 Task: Research Airbnb accommodations near the park entrances for  a wildlife safari in Yellowstone National Park. 
Action: Mouse moved to (505, 93)
Screenshot: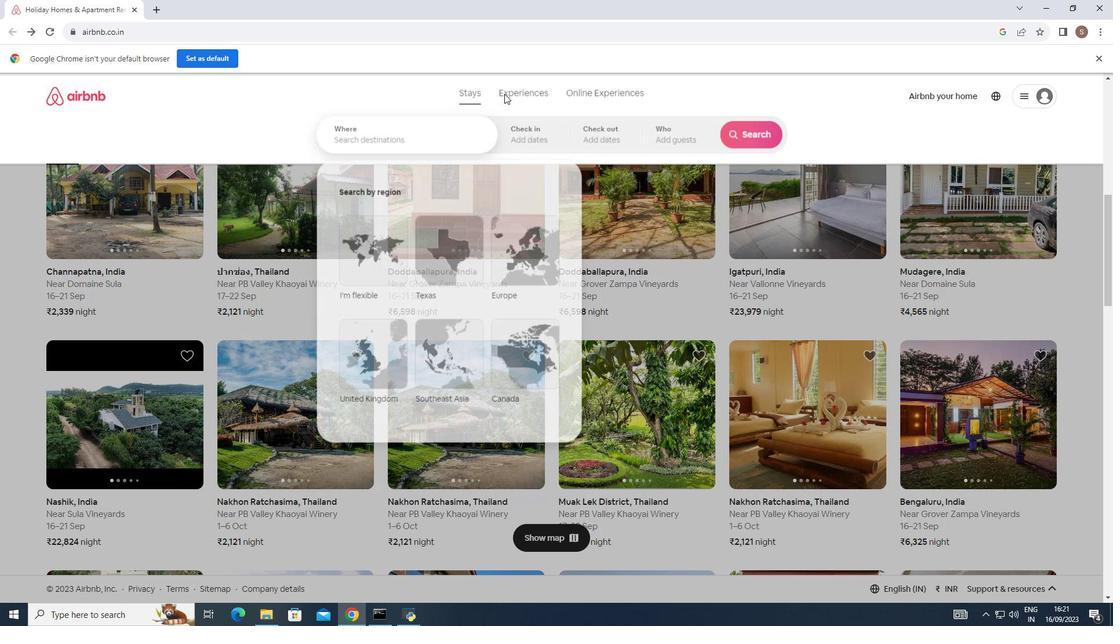 
Action: Mouse pressed left at (505, 93)
Screenshot: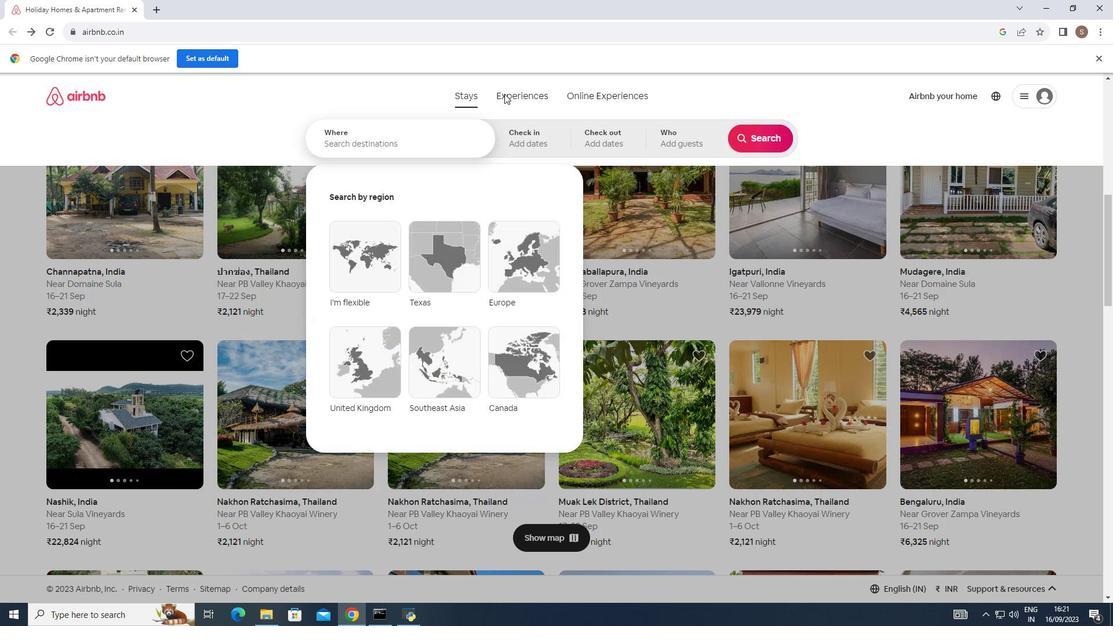 
Action: Mouse moved to (377, 142)
Screenshot: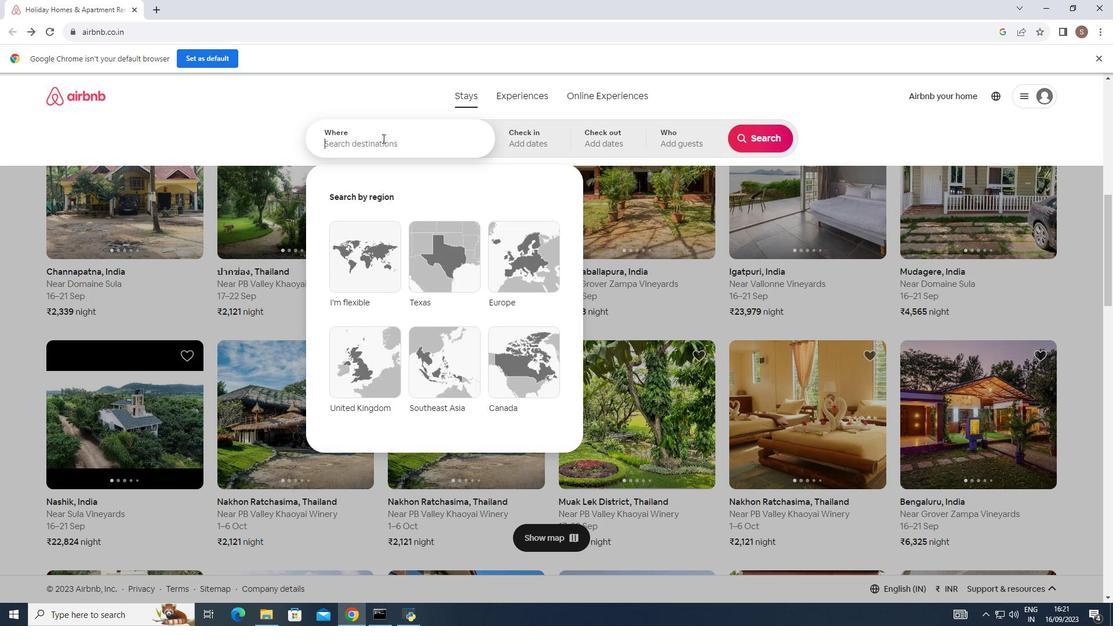 
Action: Mouse pressed left at (377, 142)
Screenshot: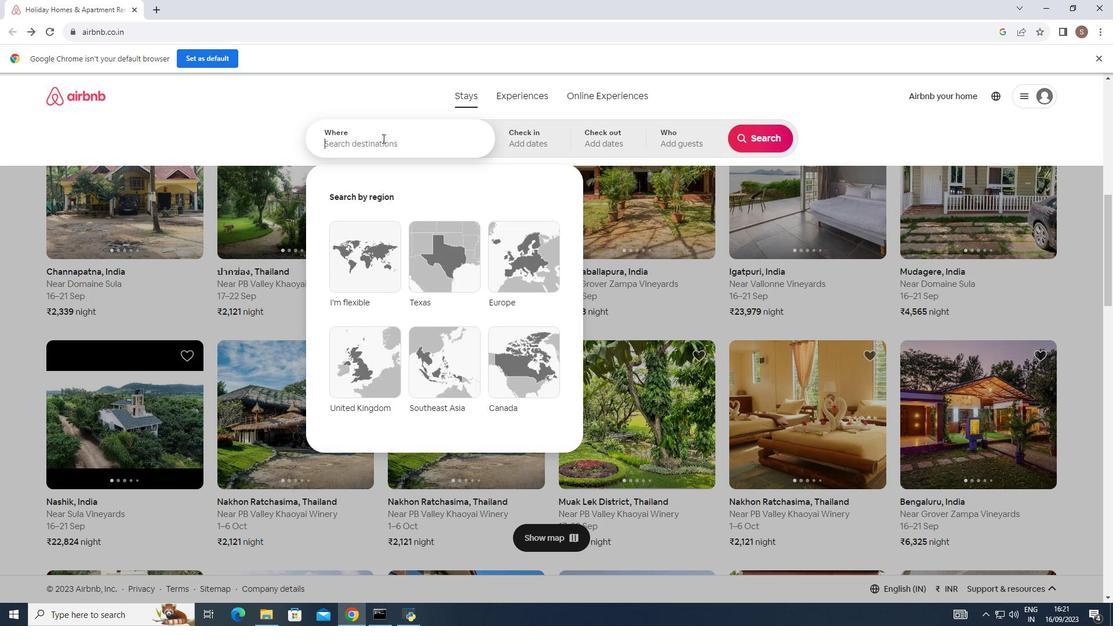 
Action: Mouse moved to (382, 138)
Screenshot: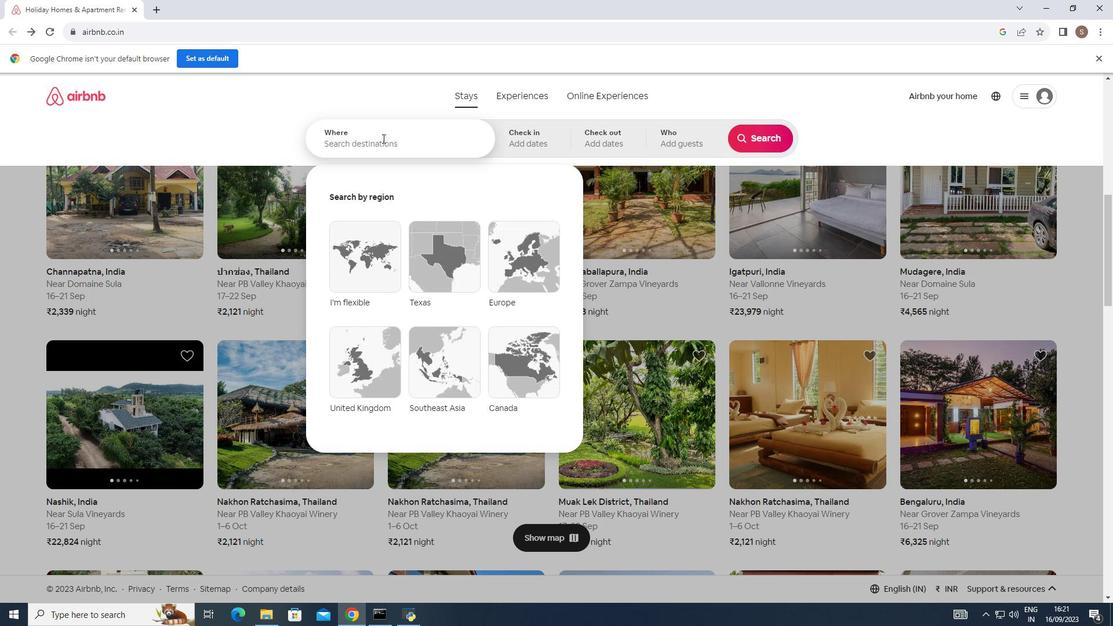 
Action: Key pressed <Key.caps_lock>YELLOWSTONE<Key.space>NATIONAL<Key.space>PARK<Key.space><Key.enter>
Screenshot: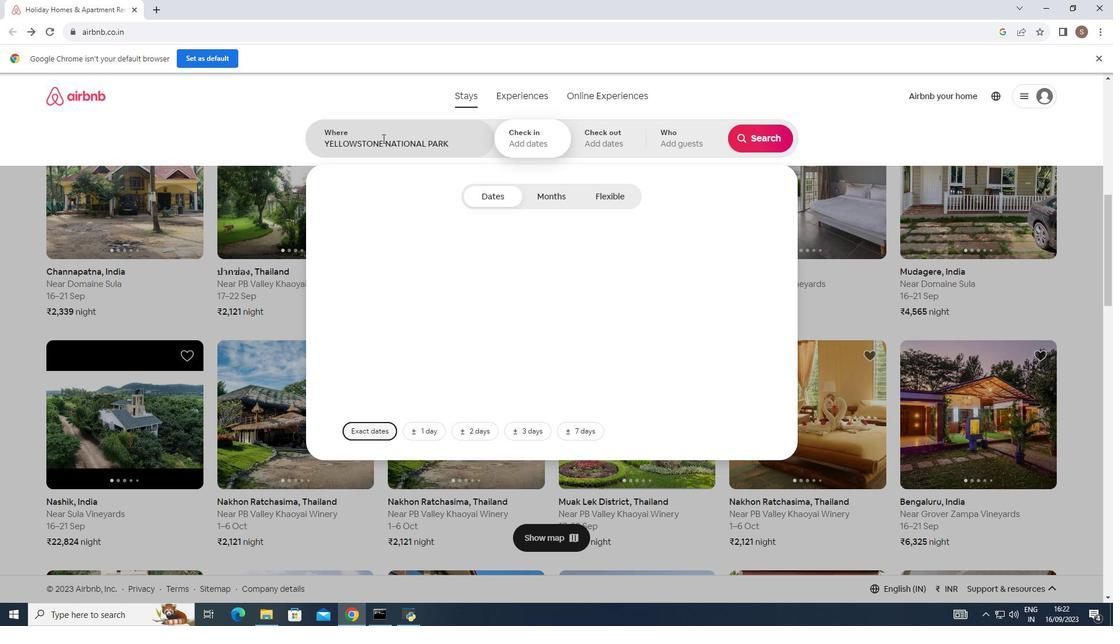 
Action: Mouse moved to (781, 138)
Screenshot: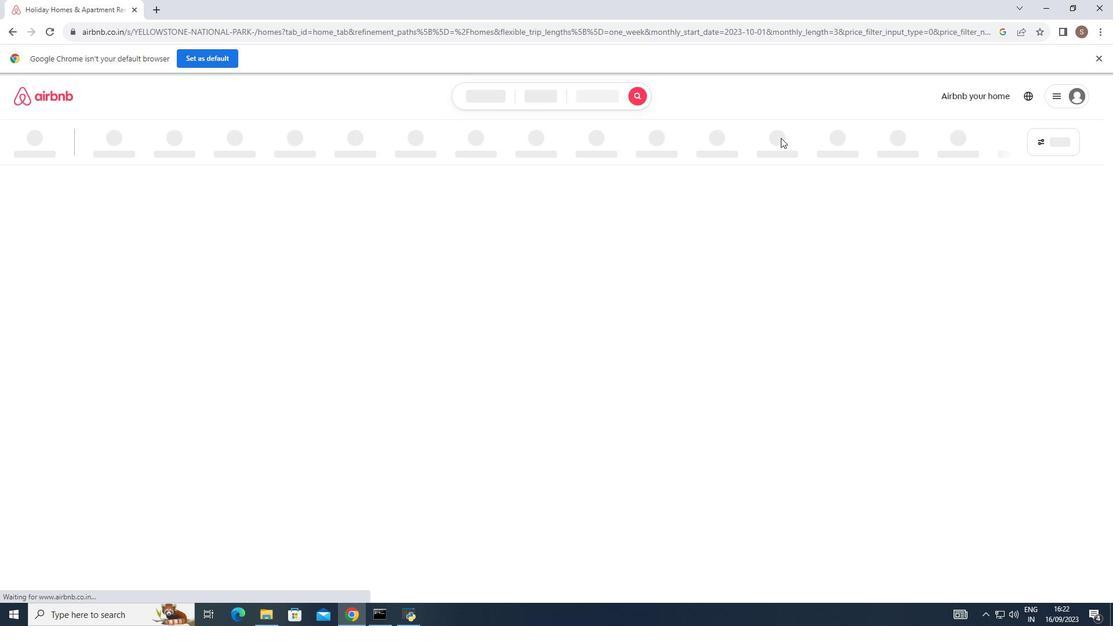 
Action: Mouse pressed left at (781, 138)
Screenshot: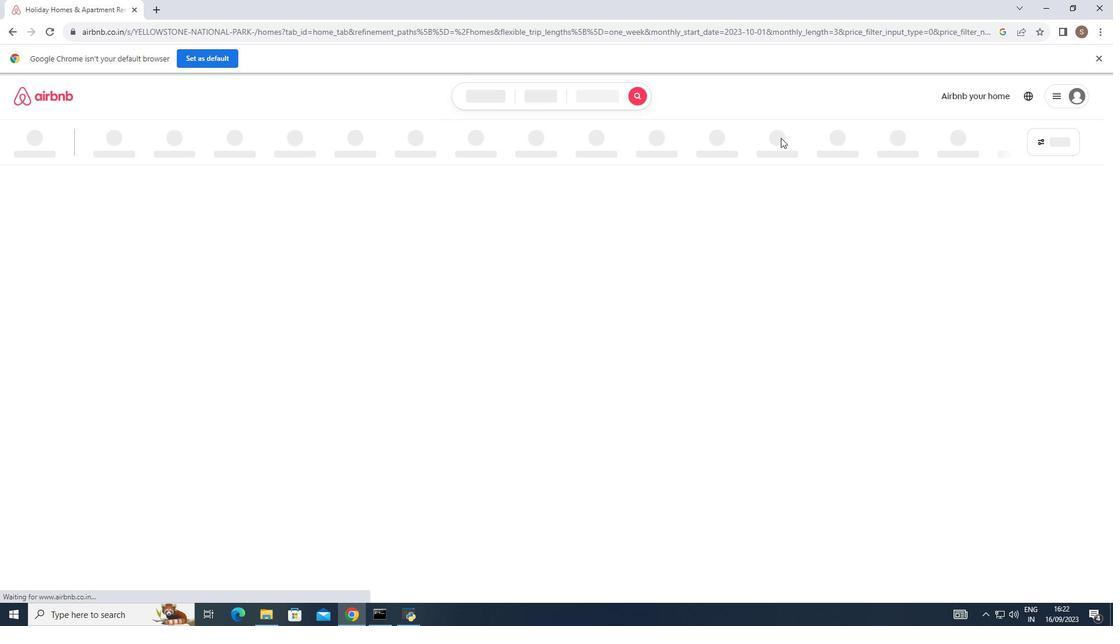 
Action: Mouse moved to (364, 284)
Screenshot: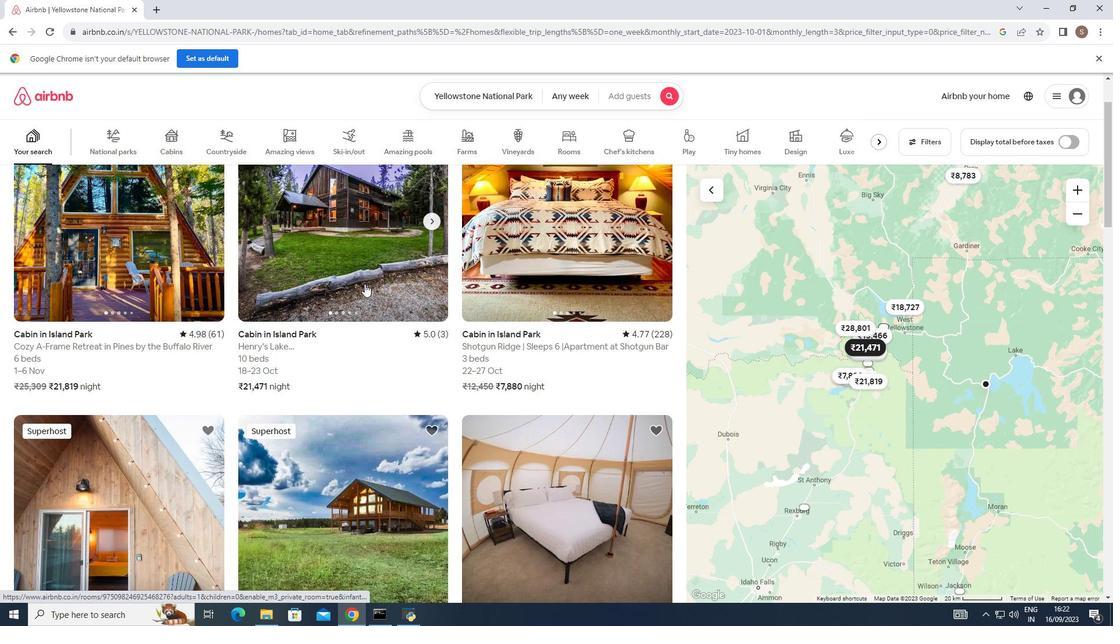 
Action: Mouse scrolled (364, 283) with delta (0, 0)
Screenshot: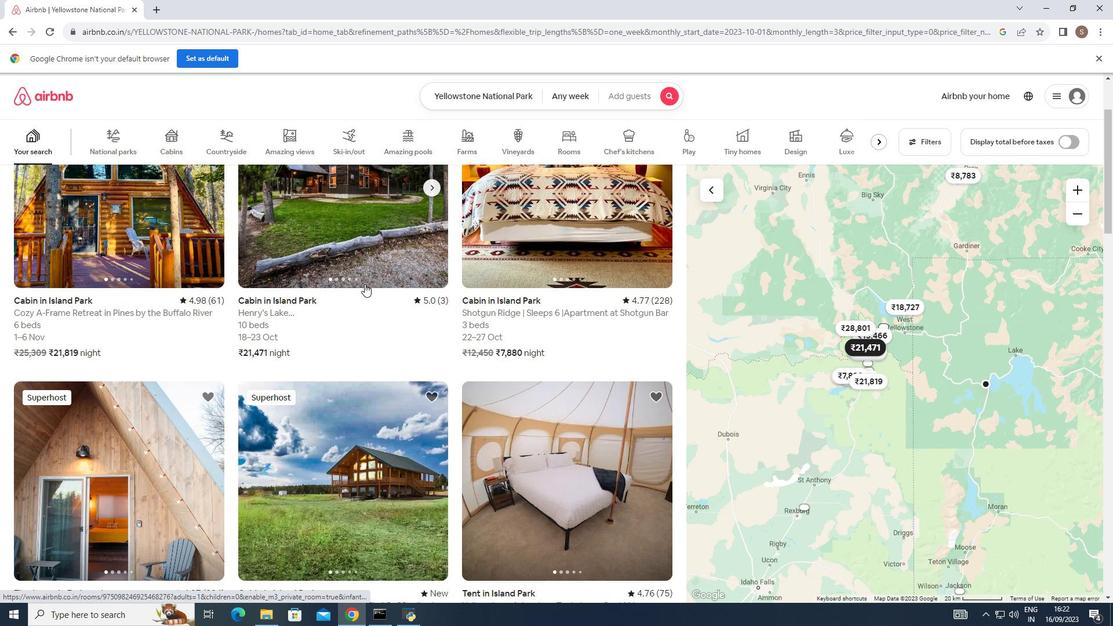 
Action: Mouse scrolled (364, 283) with delta (0, 0)
Screenshot: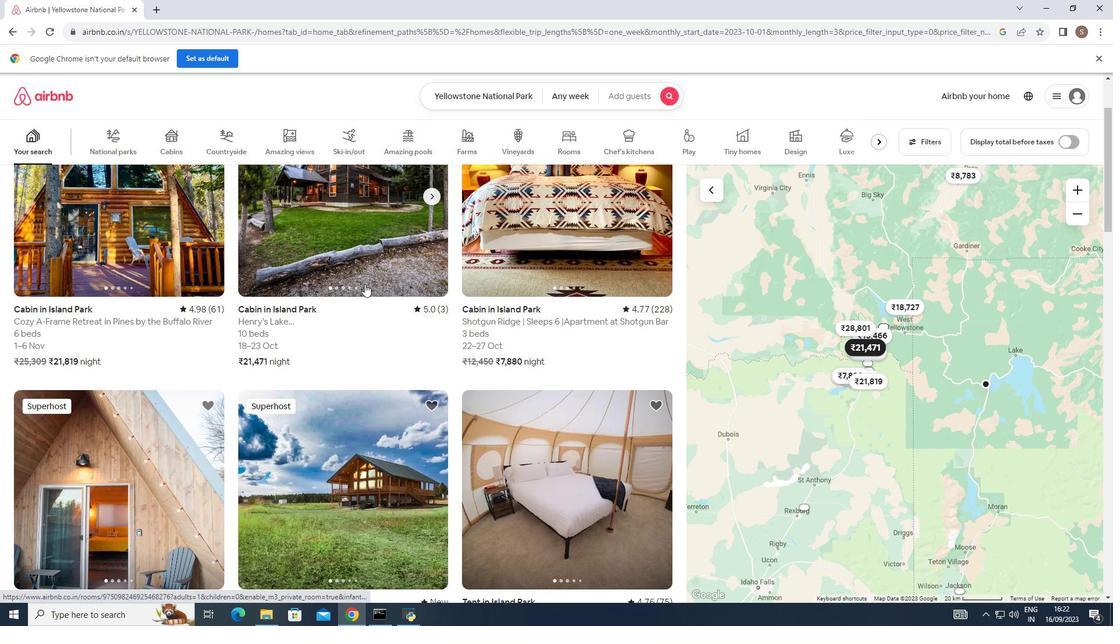 
Action: Mouse scrolled (364, 284) with delta (0, 0)
Screenshot: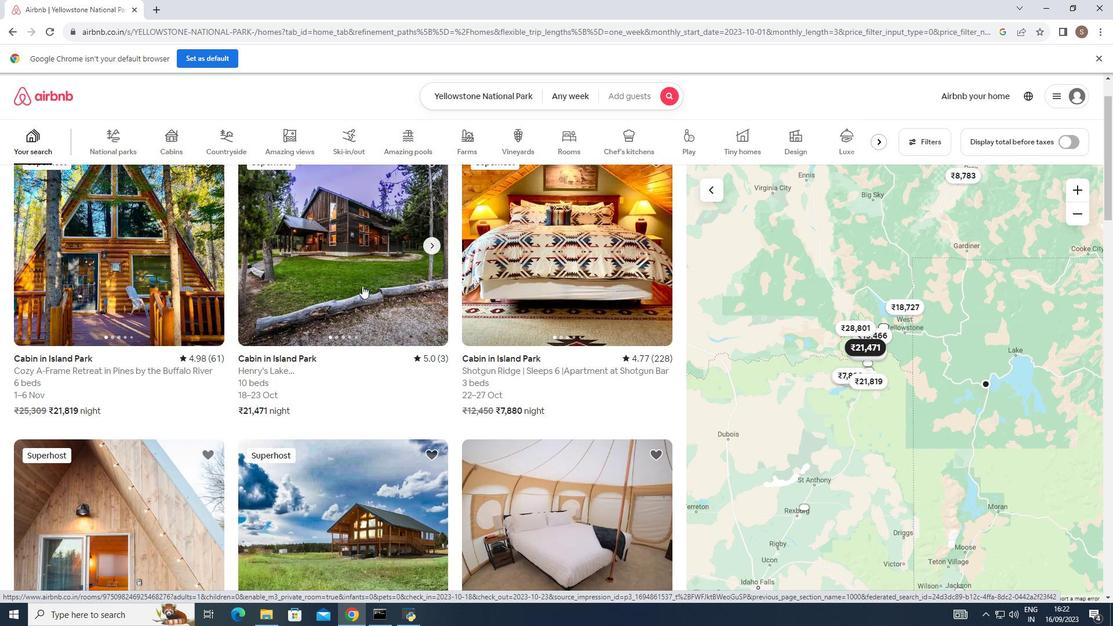 
Action: Mouse moved to (361, 286)
Screenshot: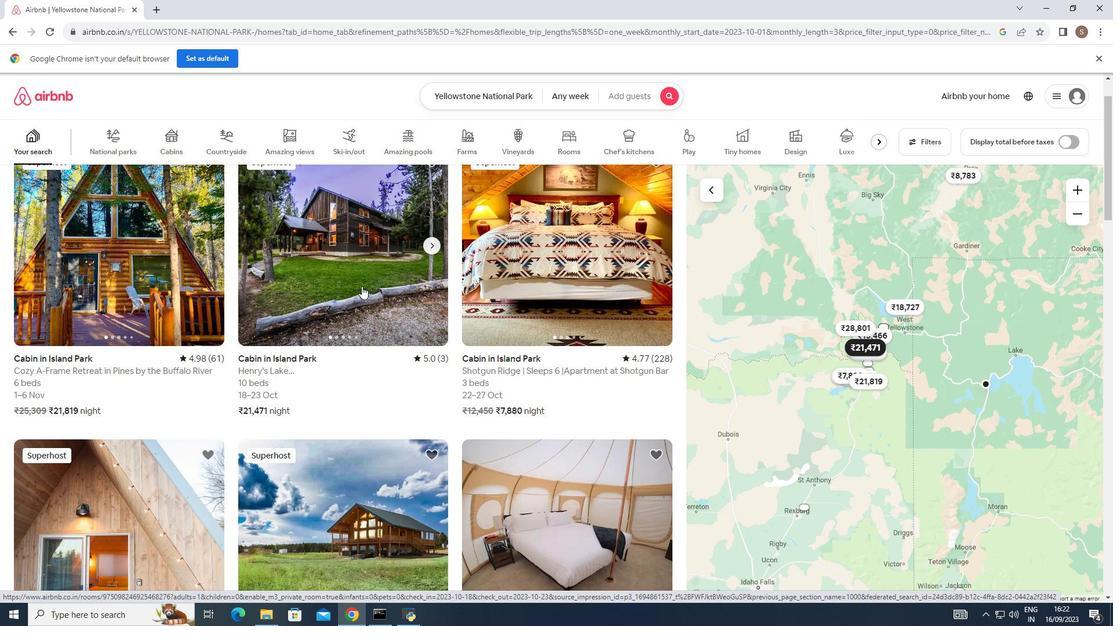 
Action: Mouse pressed left at (361, 286)
Screenshot: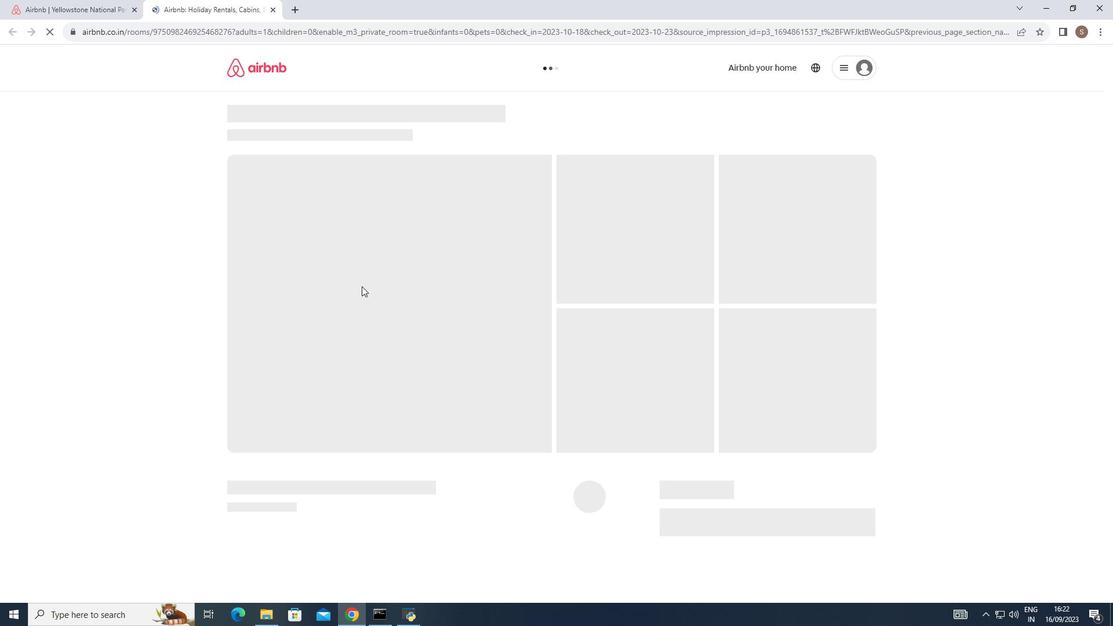 
Action: Mouse moved to (507, 278)
Screenshot: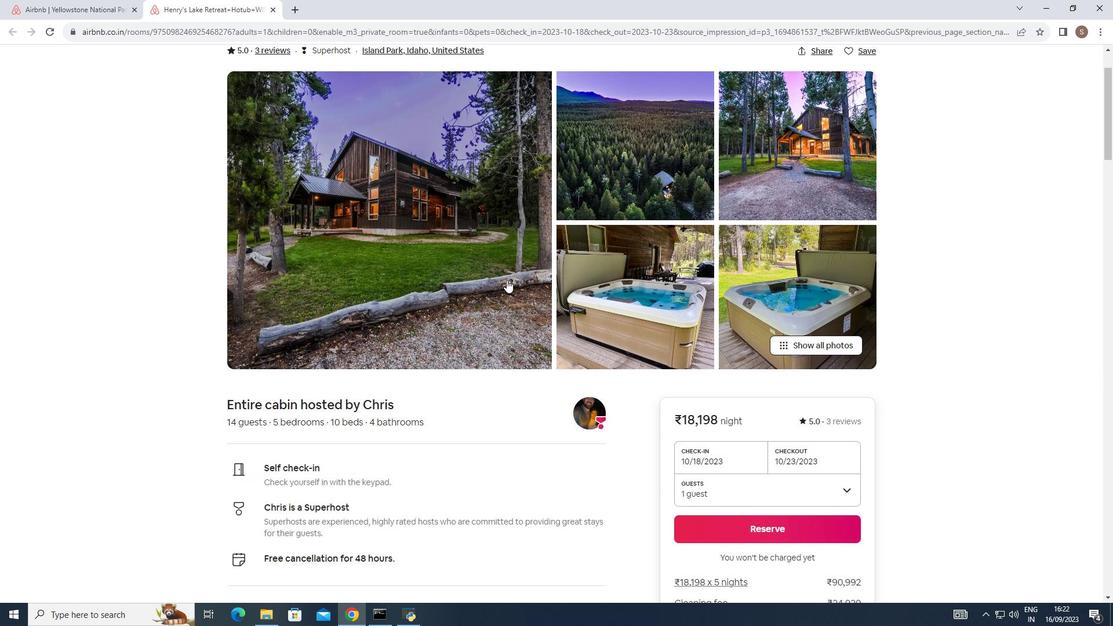 
Action: Mouse scrolled (507, 277) with delta (0, 0)
Screenshot: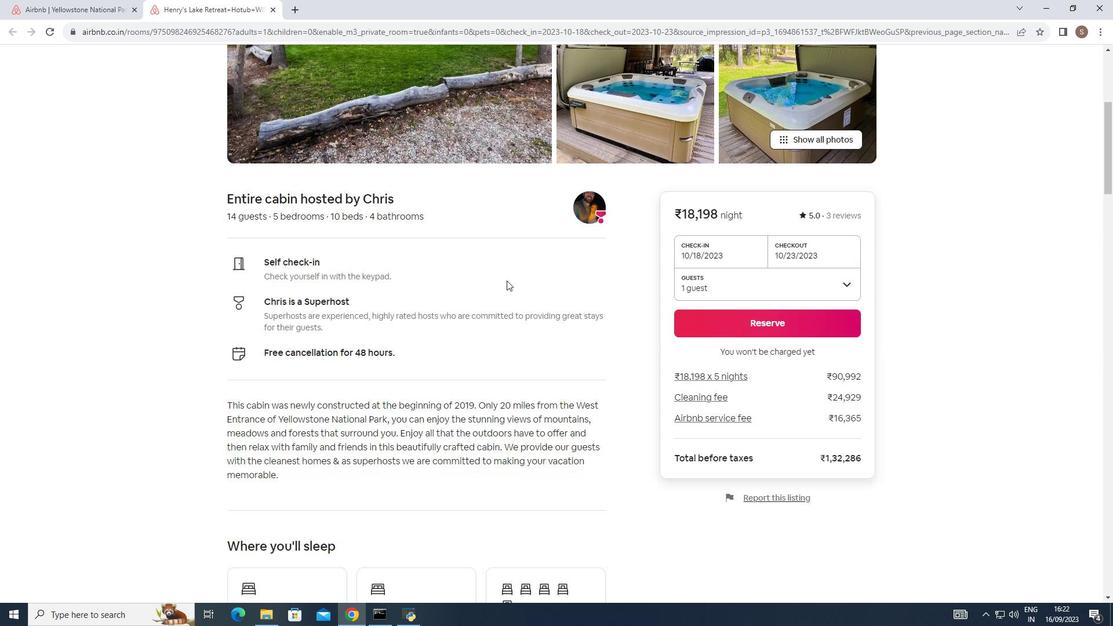 
Action: Mouse moved to (506, 278)
Screenshot: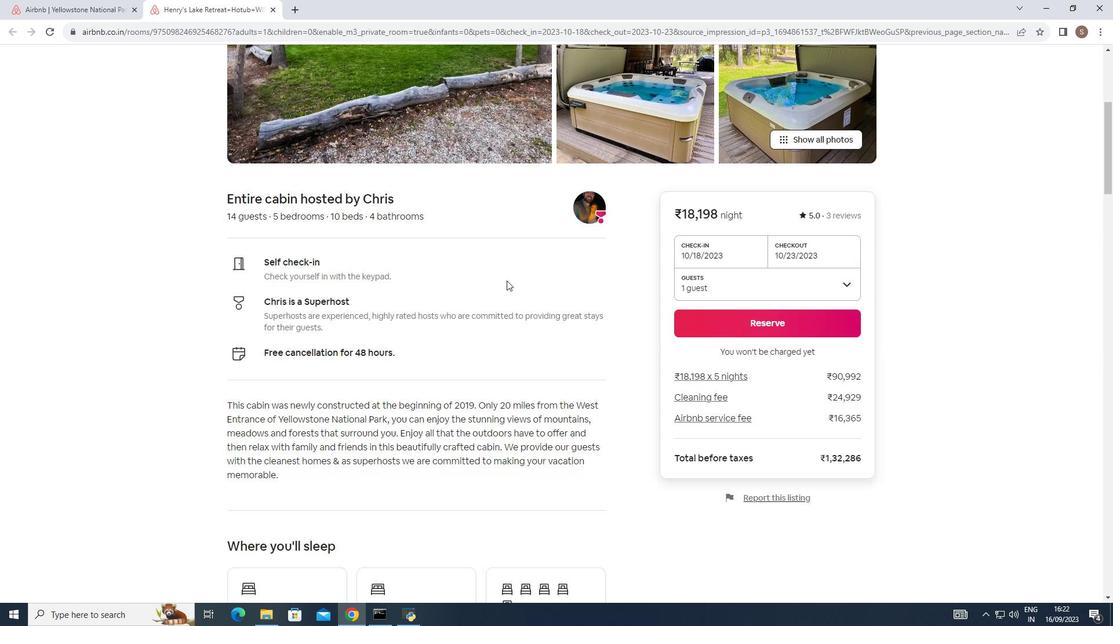 
Action: Mouse scrolled (506, 277) with delta (0, 0)
Screenshot: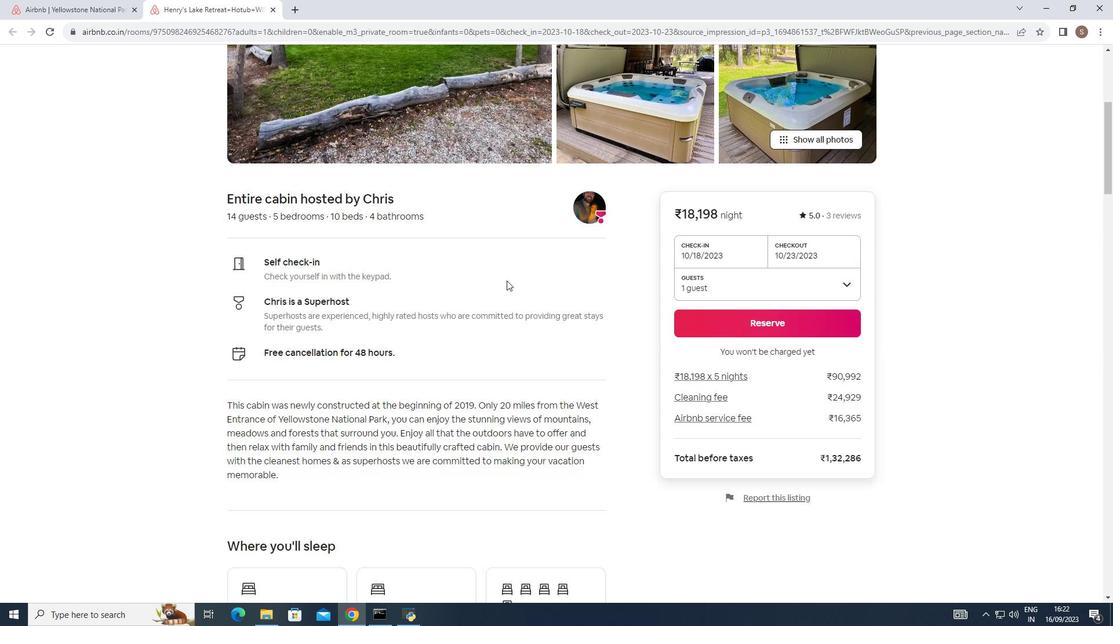 
Action: Mouse moved to (506, 280)
Screenshot: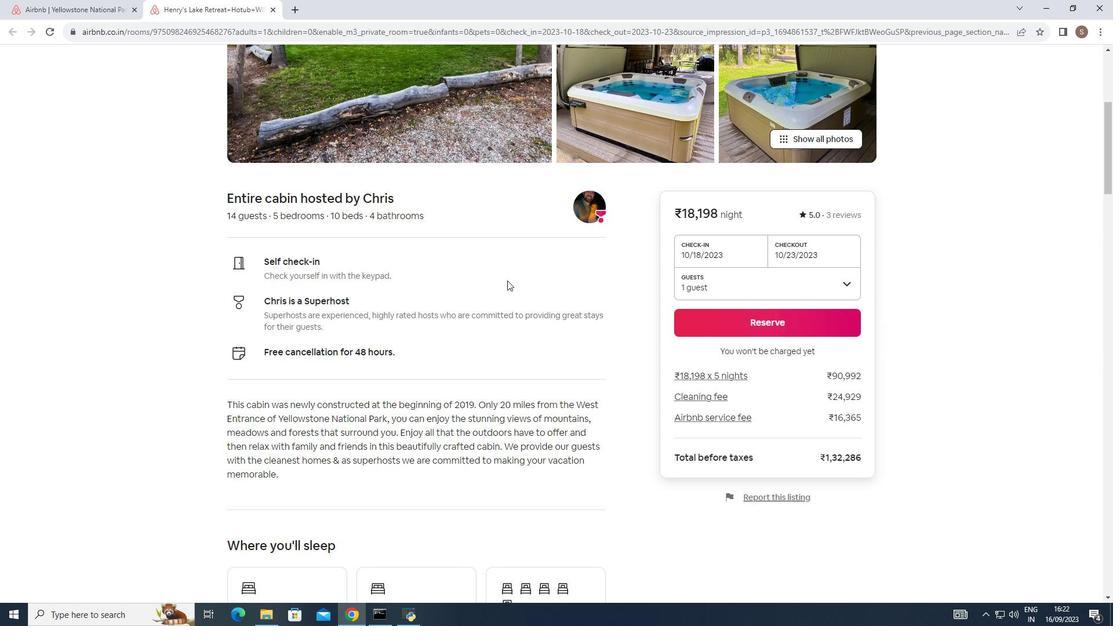 
Action: Mouse scrolled (506, 279) with delta (0, 0)
Screenshot: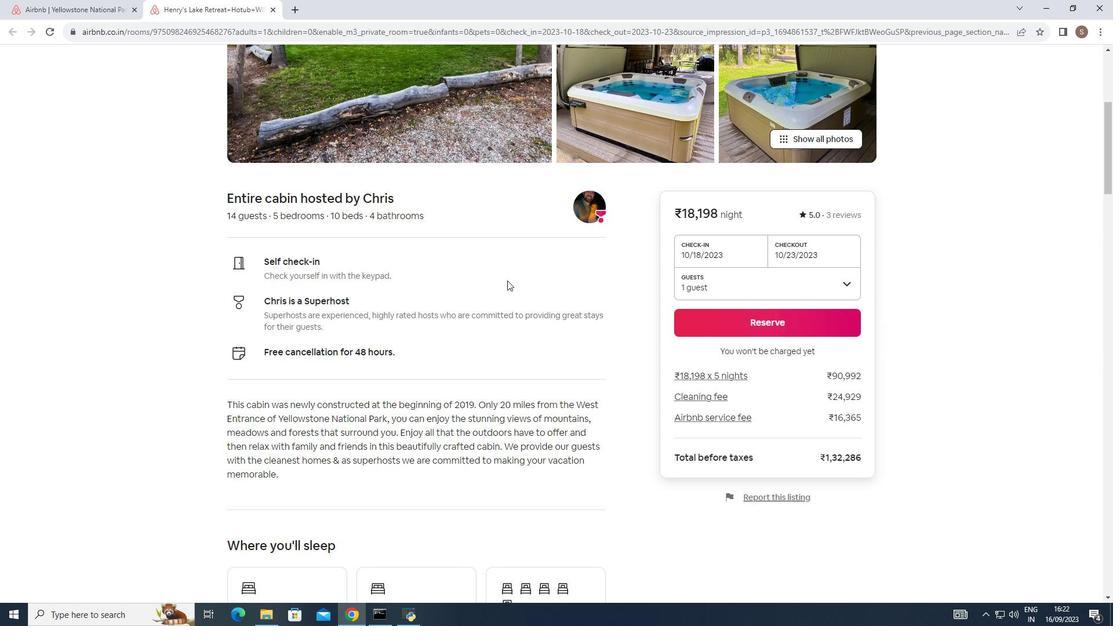 
Action: Mouse scrolled (506, 279) with delta (0, 0)
Screenshot: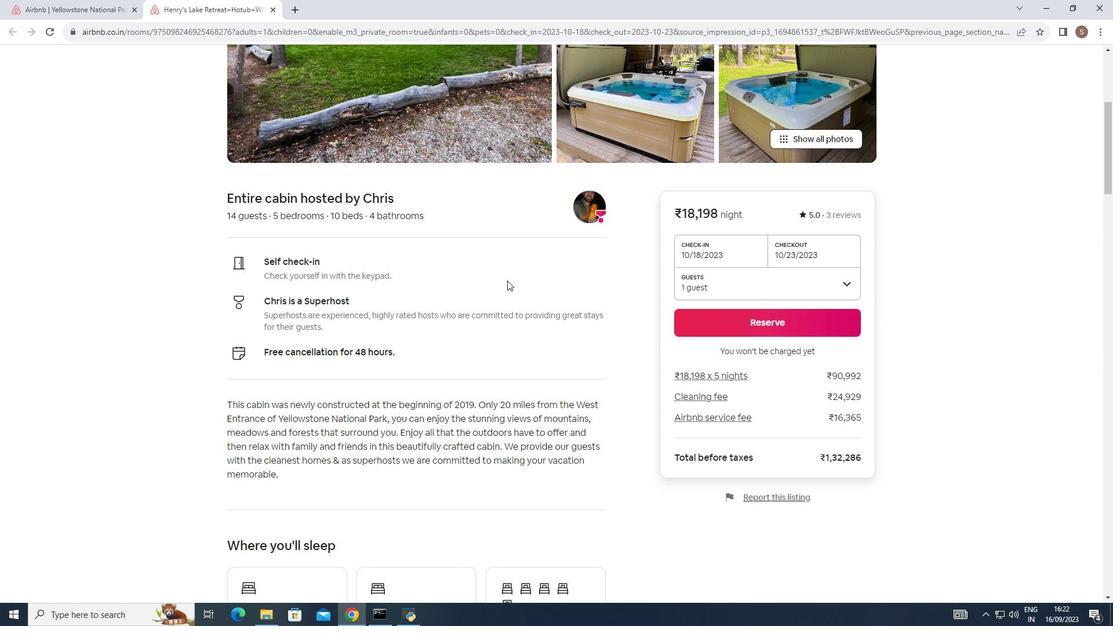 
Action: Mouse scrolled (506, 279) with delta (0, 0)
Screenshot: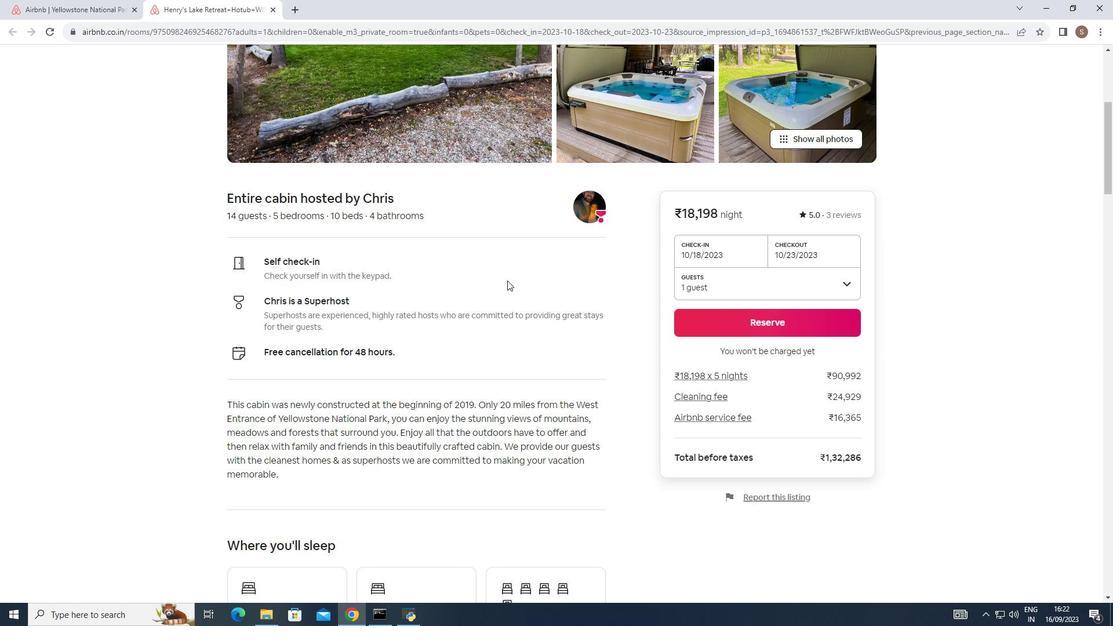 
Action: Mouse moved to (507, 280)
Screenshot: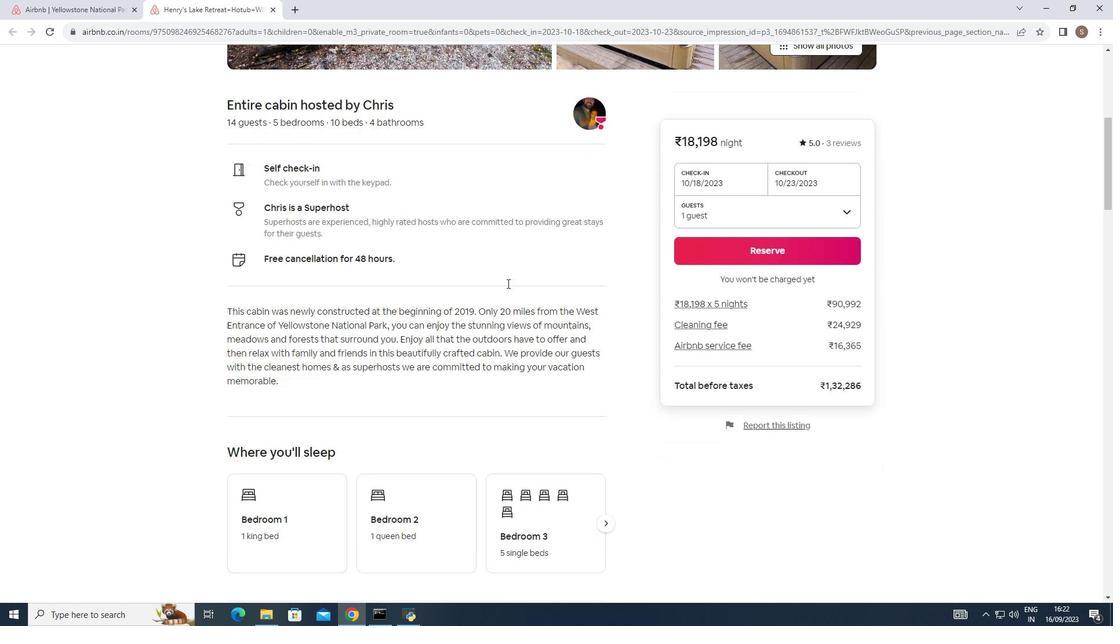 
Action: Mouse scrolled (507, 280) with delta (0, 0)
Screenshot: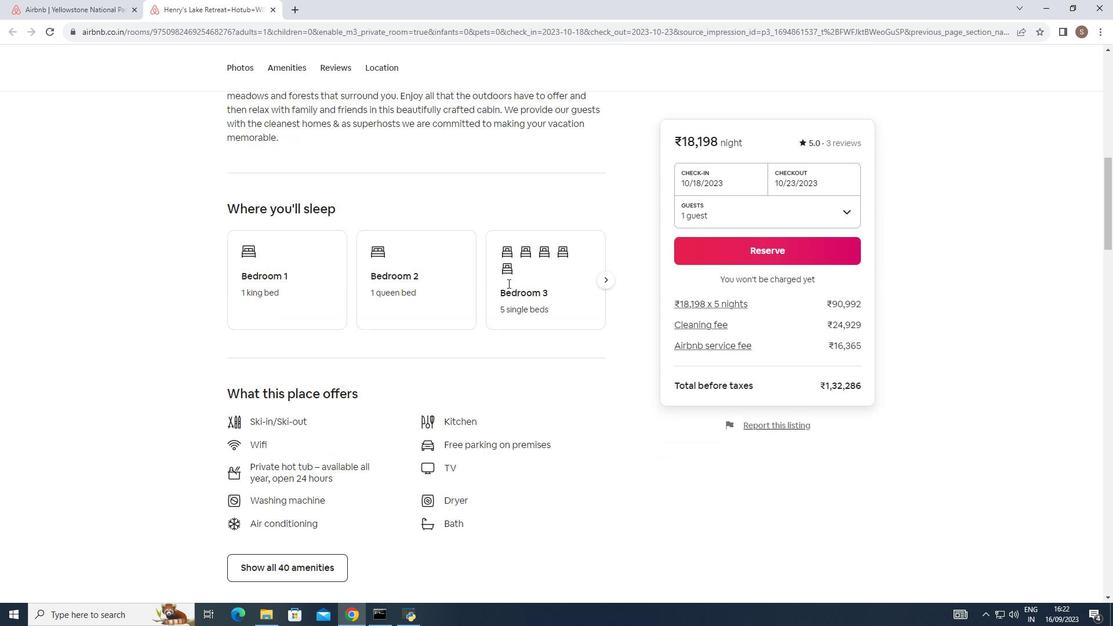 
Action: Mouse moved to (507, 280)
Screenshot: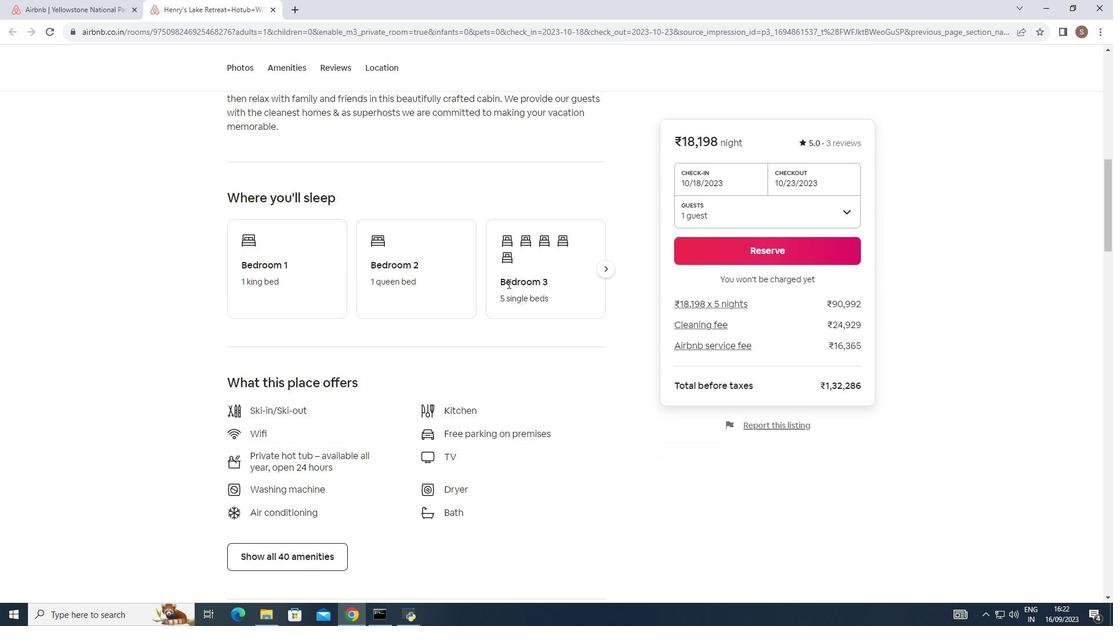 
Action: Mouse scrolled (507, 280) with delta (0, 0)
Screenshot: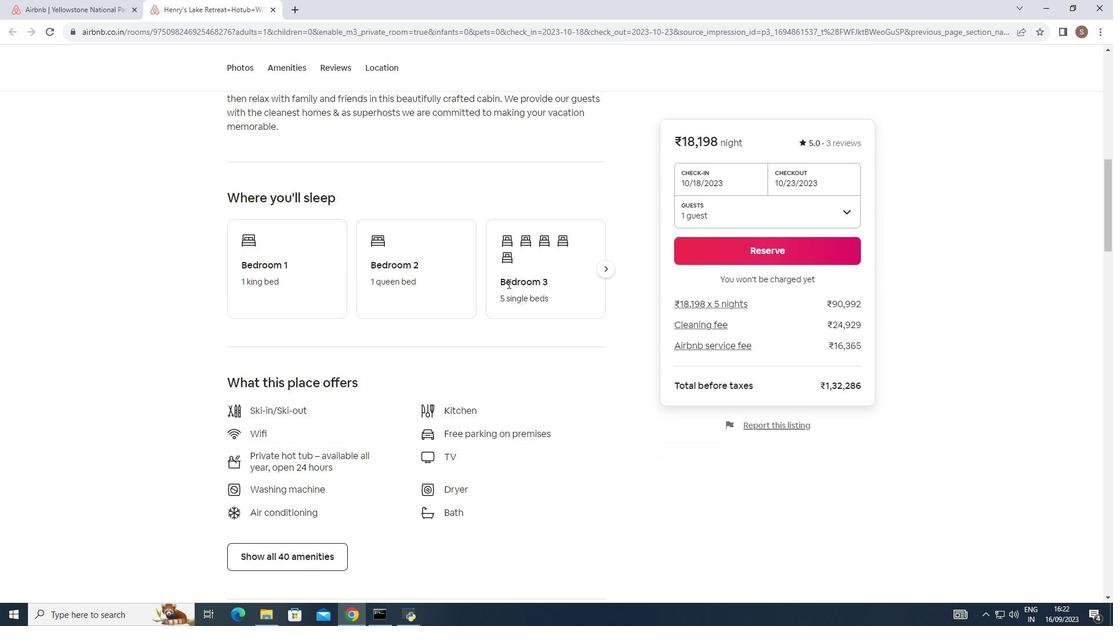
Action: Mouse moved to (507, 280)
Screenshot: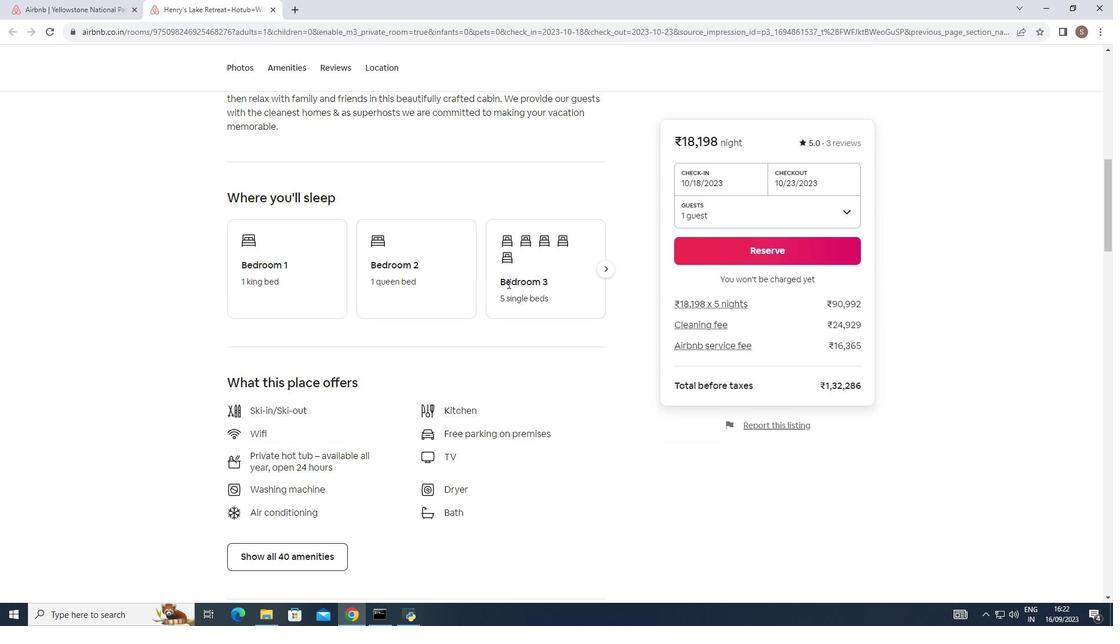 
Action: Mouse scrolled (507, 280) with delta (0, 0)
Screenshot: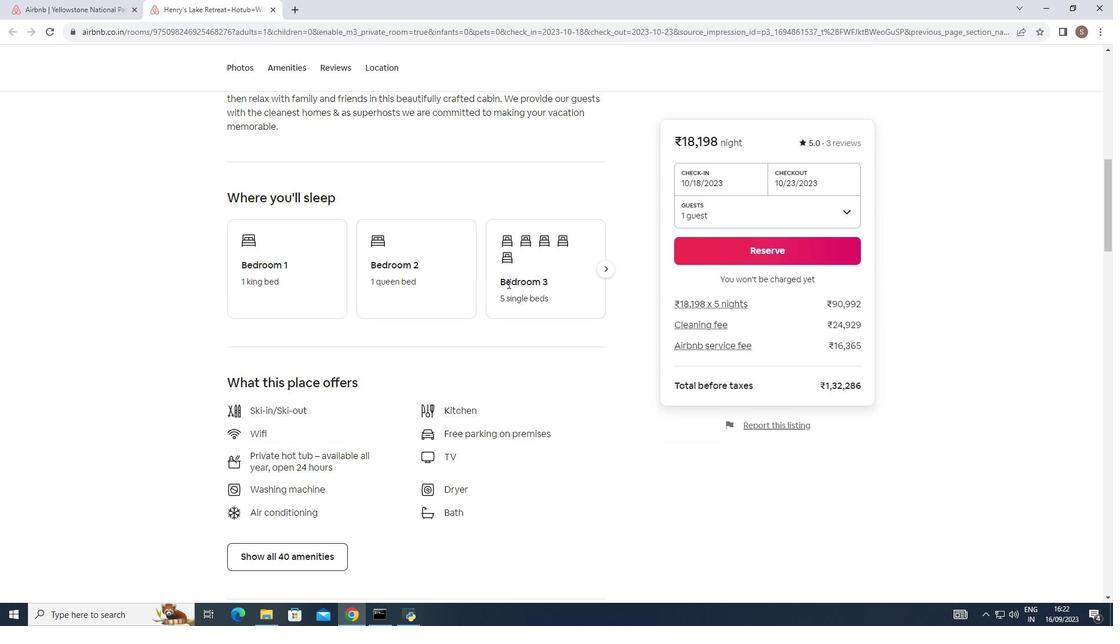 
Action: Mouse moved to (507, 282)
Screenshot: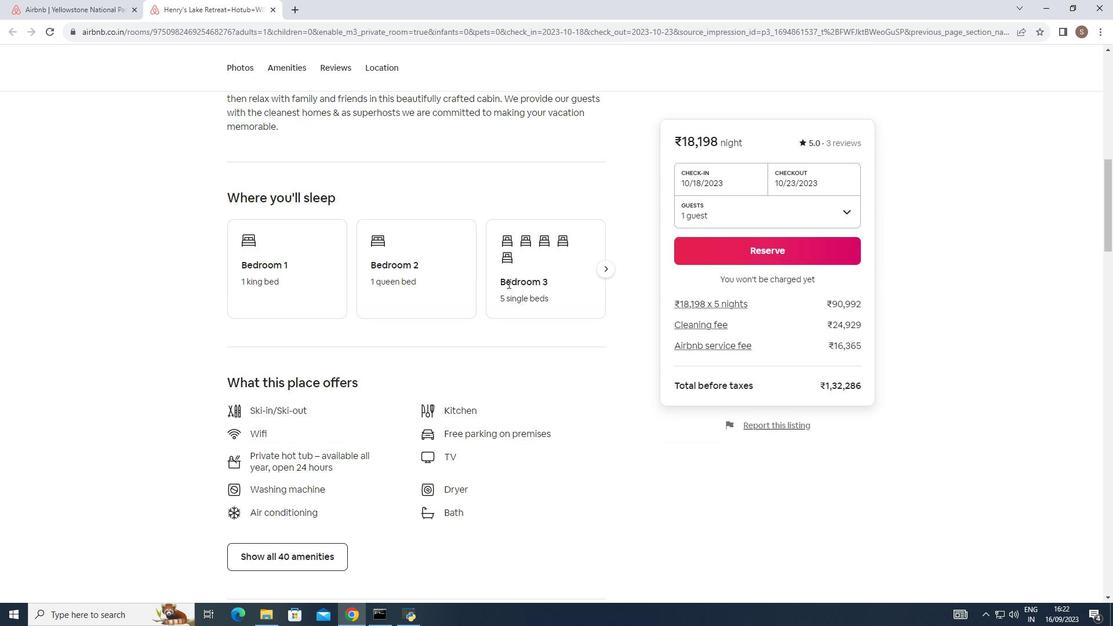 
Action: Mouse scrolled (507, 281) with delta (0, 0)
Screenshot: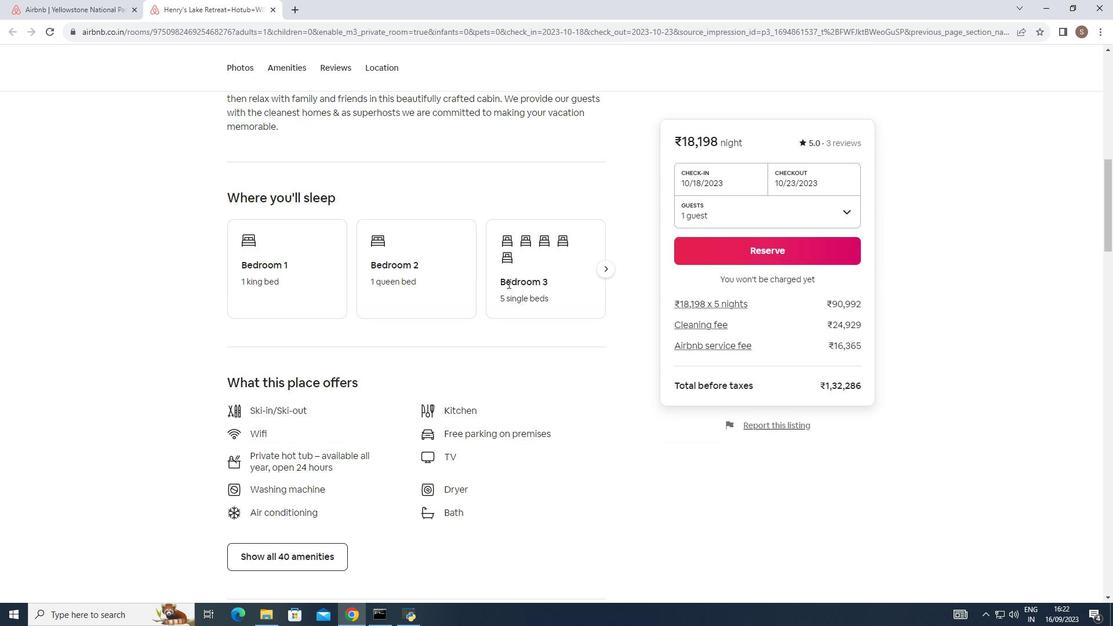 
Action: Mouse moved to (507, 283)
Screenshot: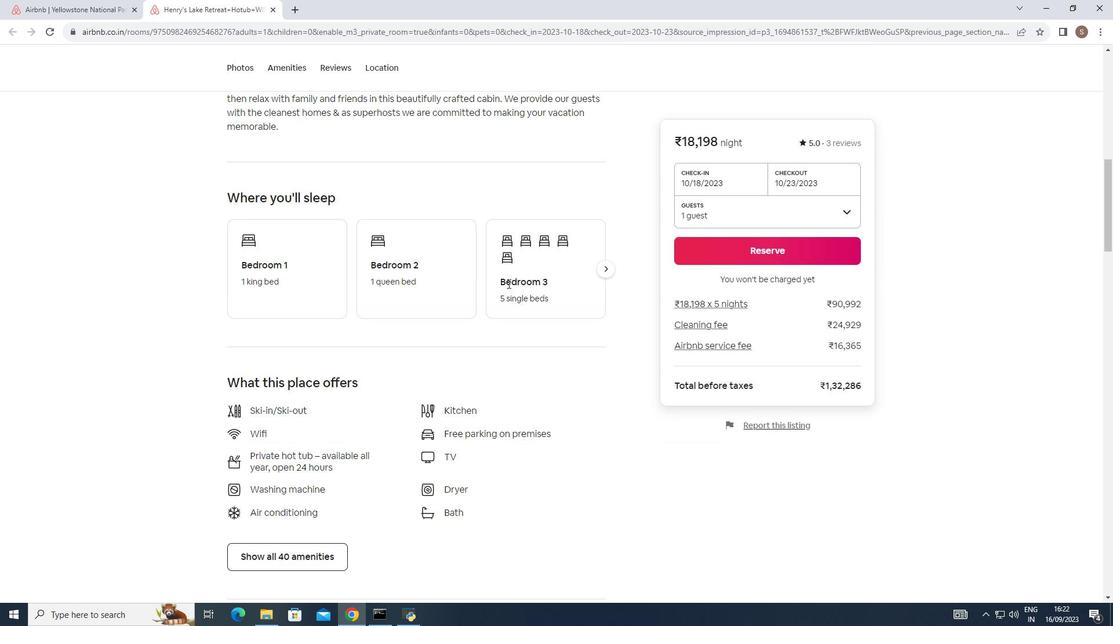 
Action: Mouse scrolled (507, 283) with delta (0, 0)
Screenshot: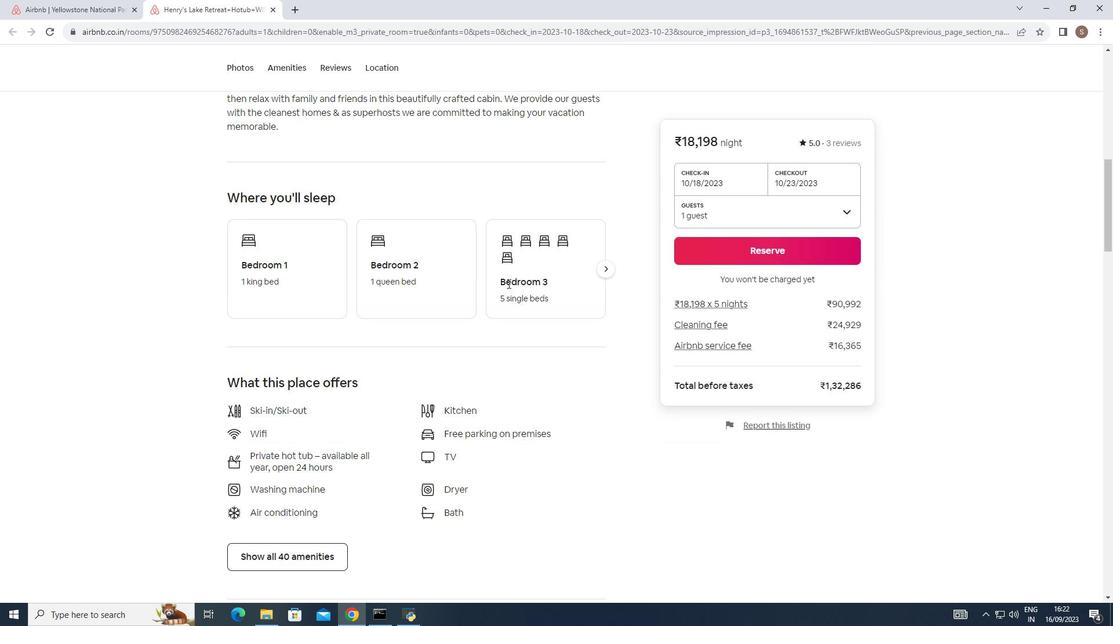
Action: Mouse scrolled (507, 283) with delta (0, 0)
Screenshot: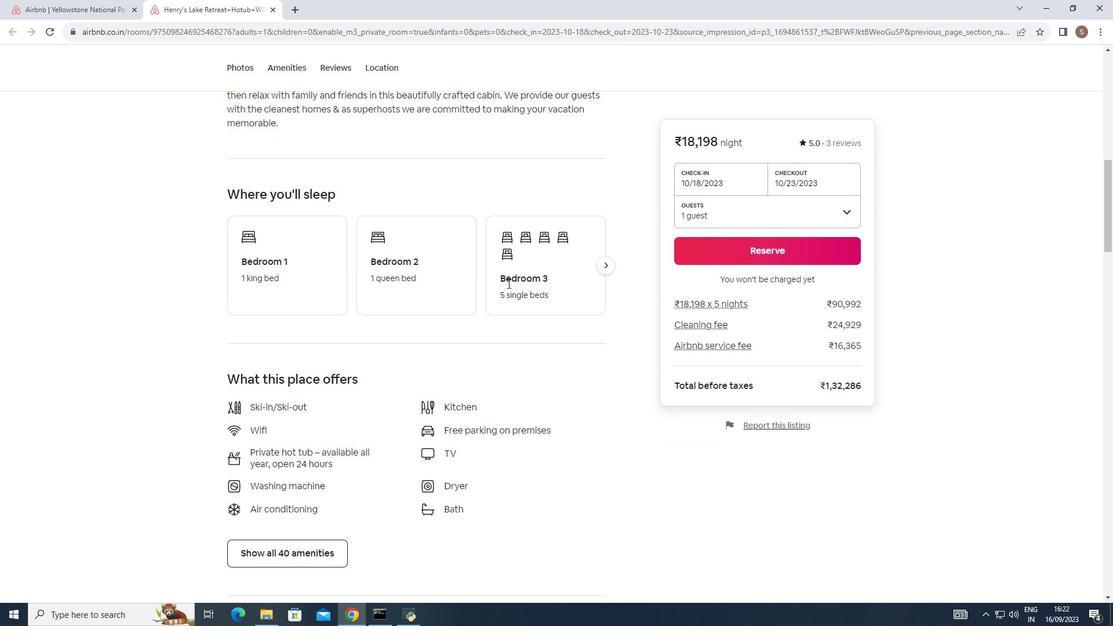 
Action: Mouse moved to (508, 283)
Screenshot: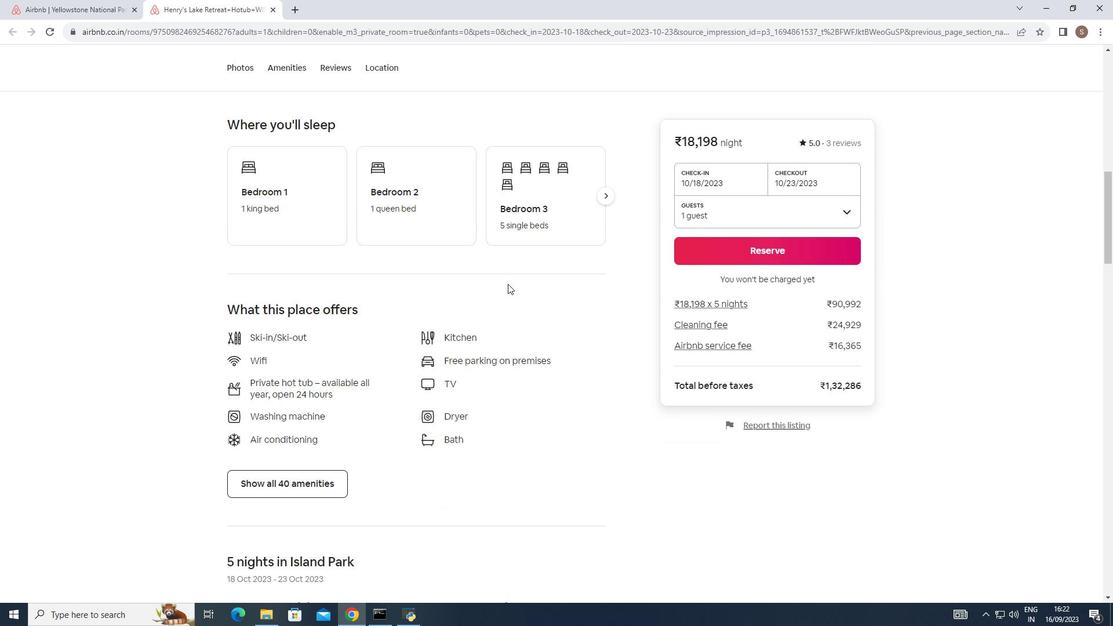 
Action: Mouse scrolled (508, 283) with delta (0, 0)
Screenshot: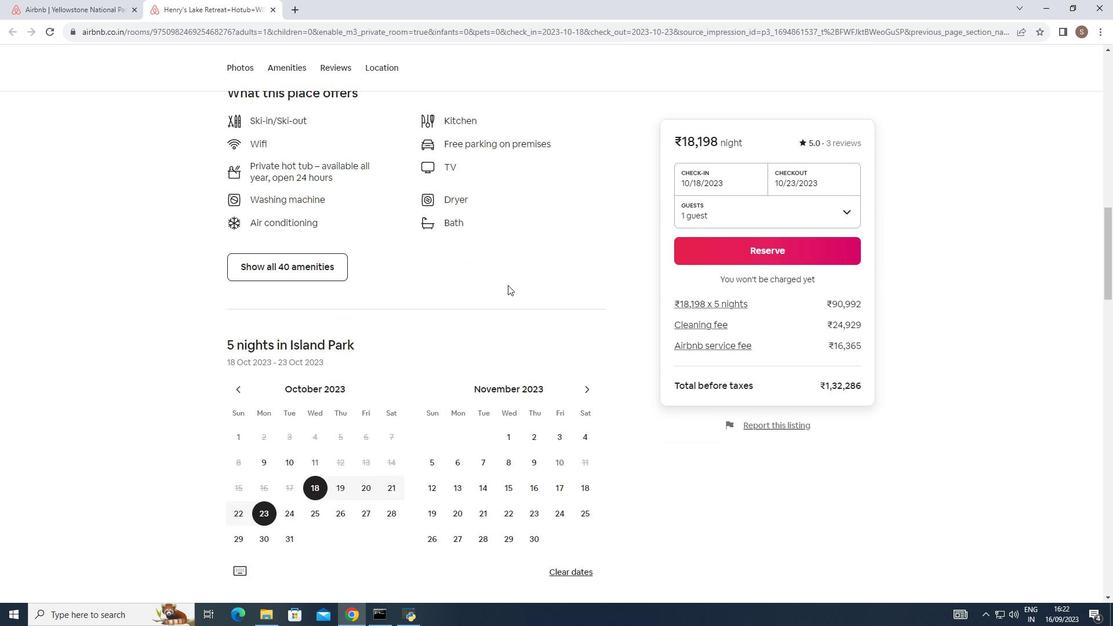 
Action: Mouse scrolled (508, 283) with delta (0, 0)
Screenshot: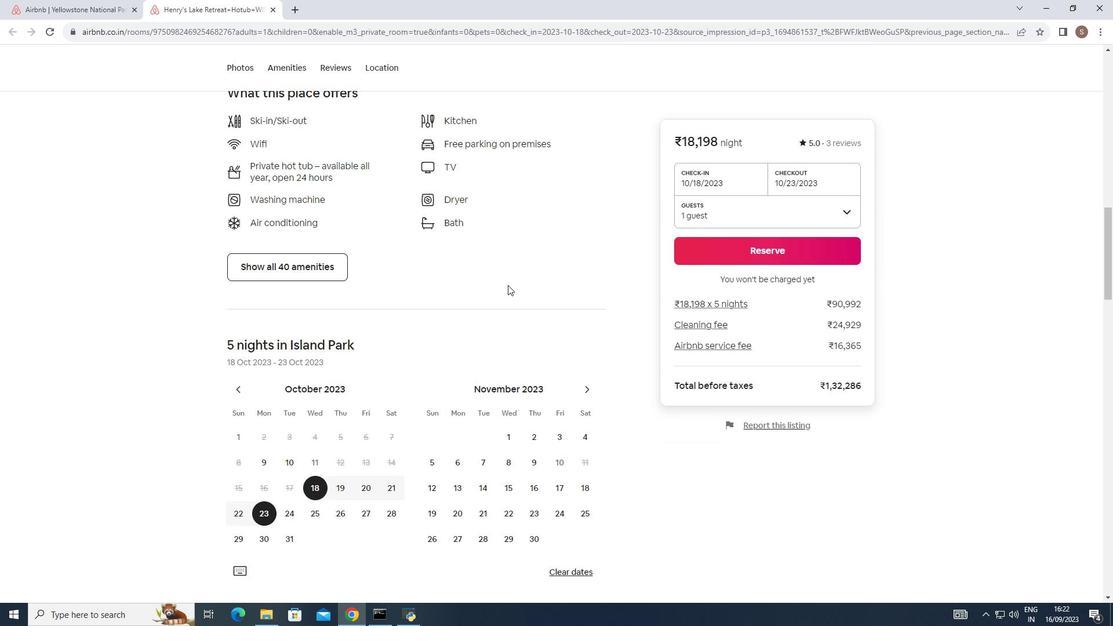 
Action: Mouse moved to (508, 284)
Screenshot: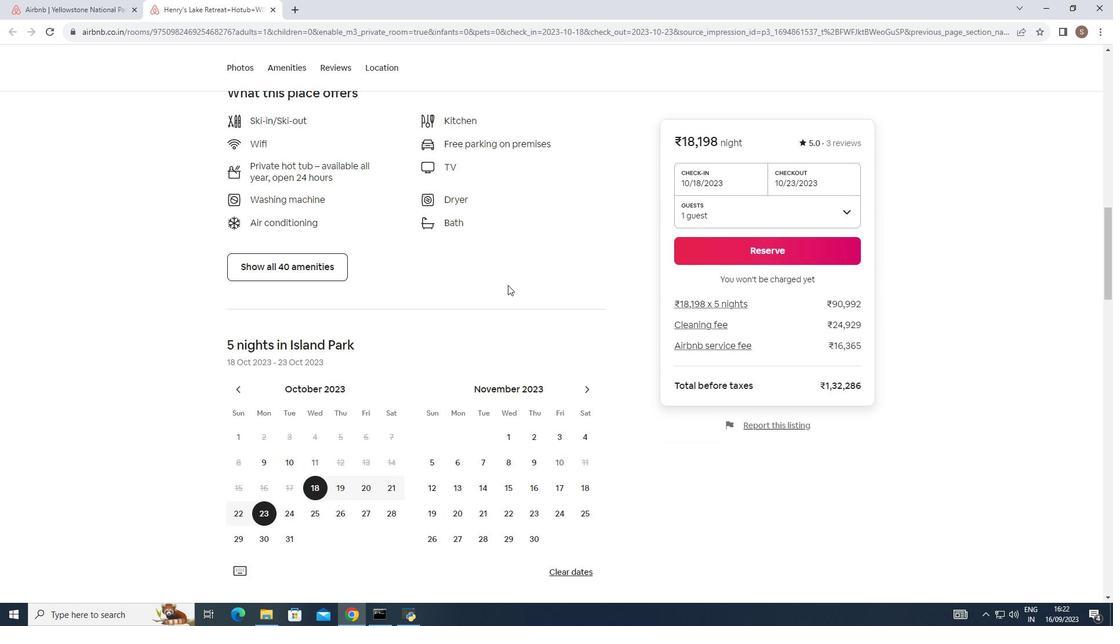 
Action: Mouse scrolled (508, 283) with delta (0, 0)
Screenshot: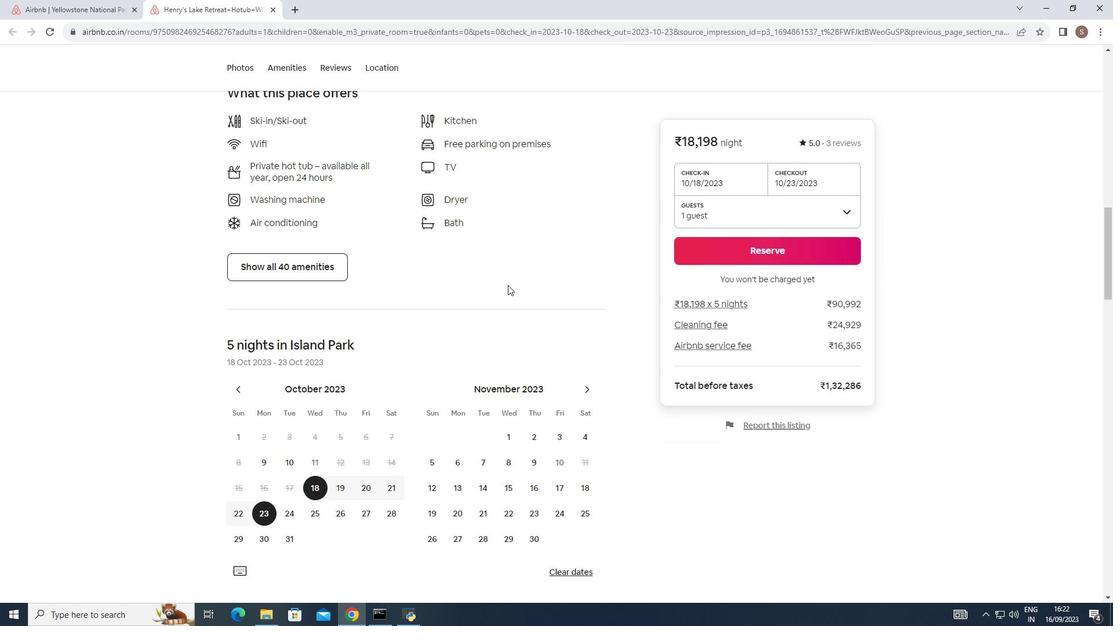 
Action: Mouse scrolled (508, 283) with delta (0, 0)
Screenshot: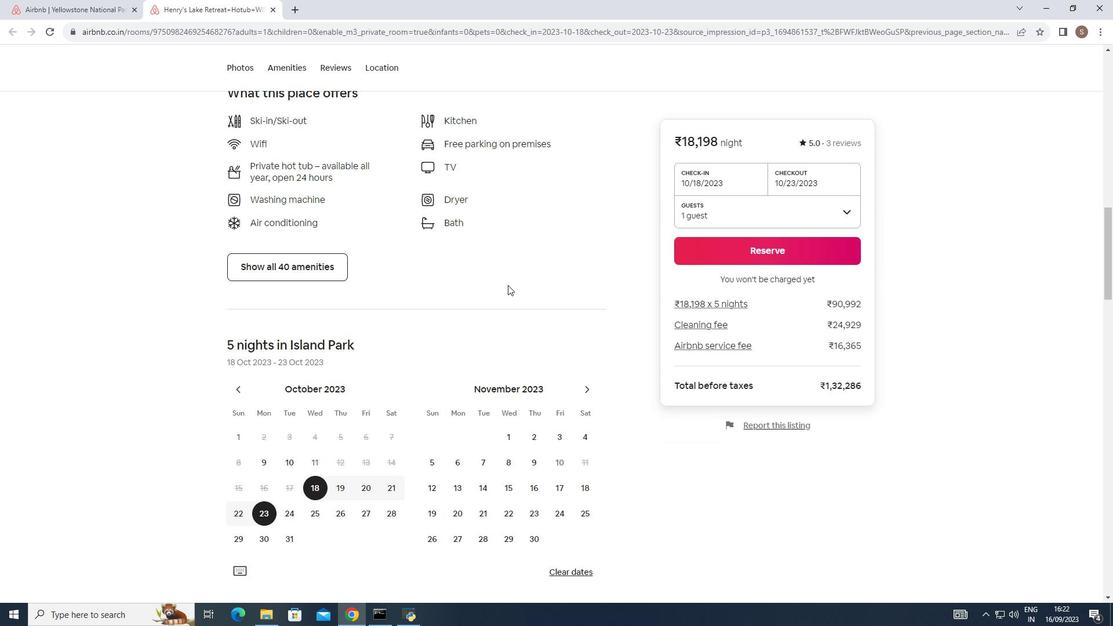 
Action: Mouse scrolled (508, 283) with delta (0, 0)
Screenshot: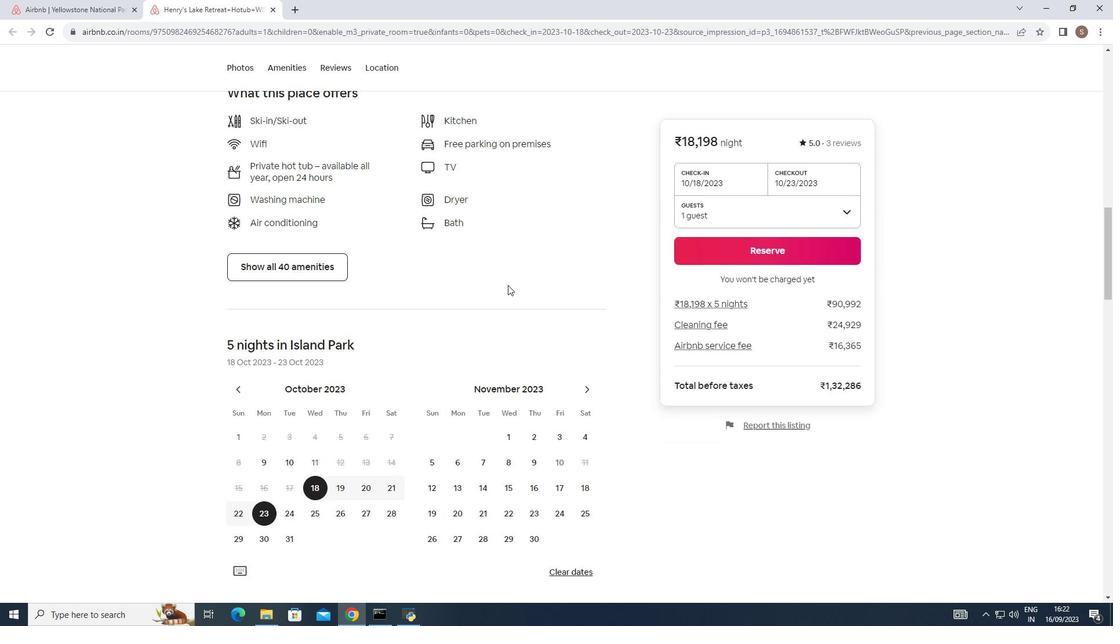 
Action: Mouse moved to (507, 285)
Screenshot: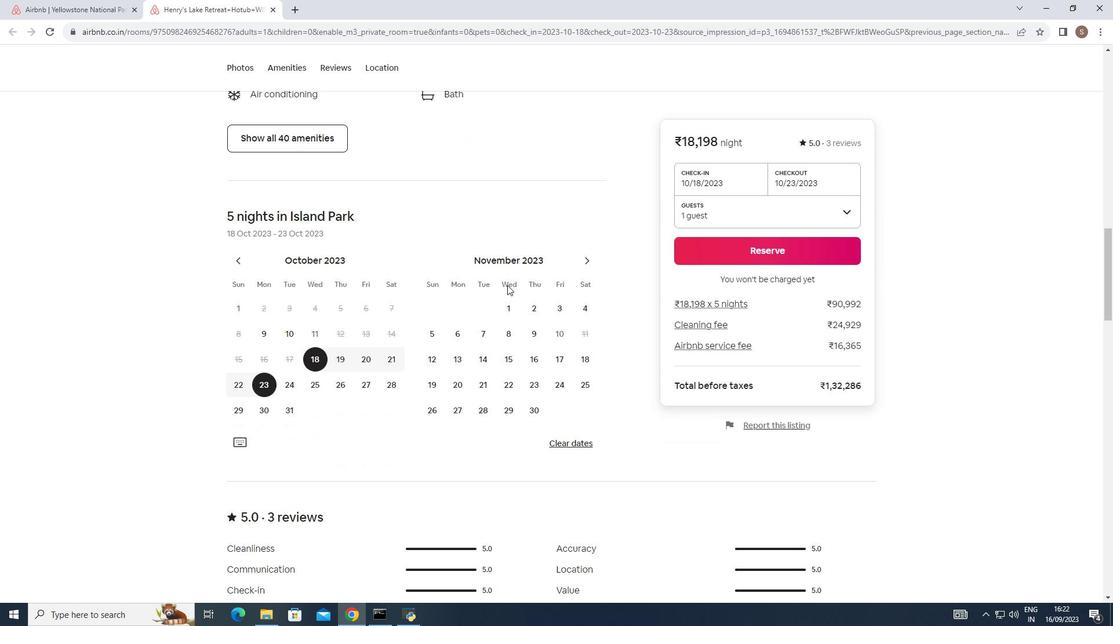 
Action: Mouse scrolled (507, 284) with delta (0, 0)
Screenshot: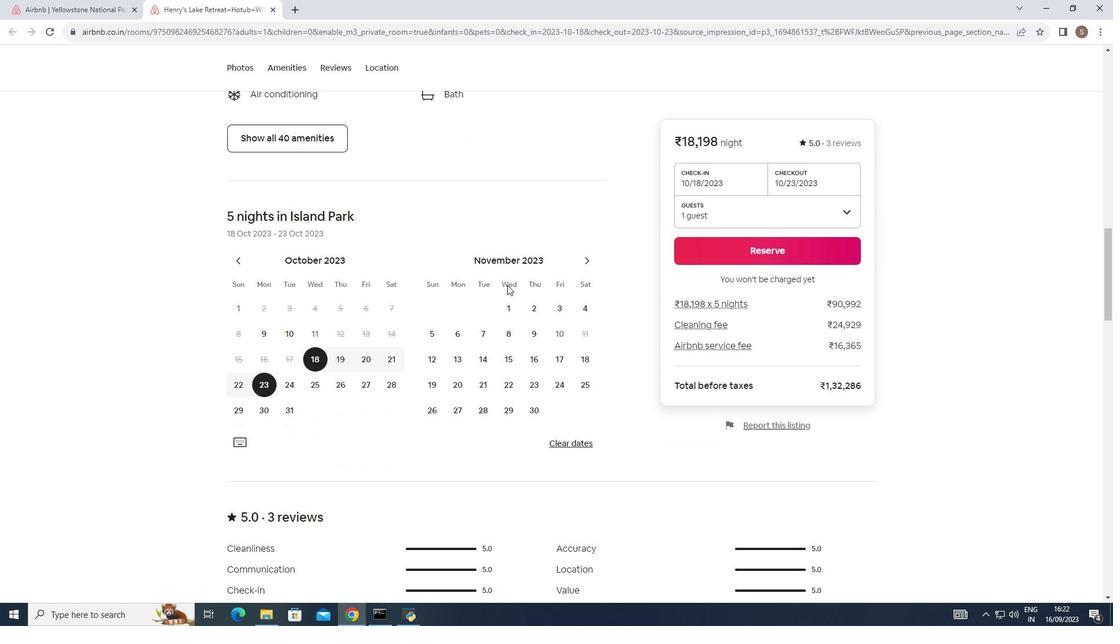 
Action: Mouse scrolled (507, 284) with delta (0, 0)
Screenshot: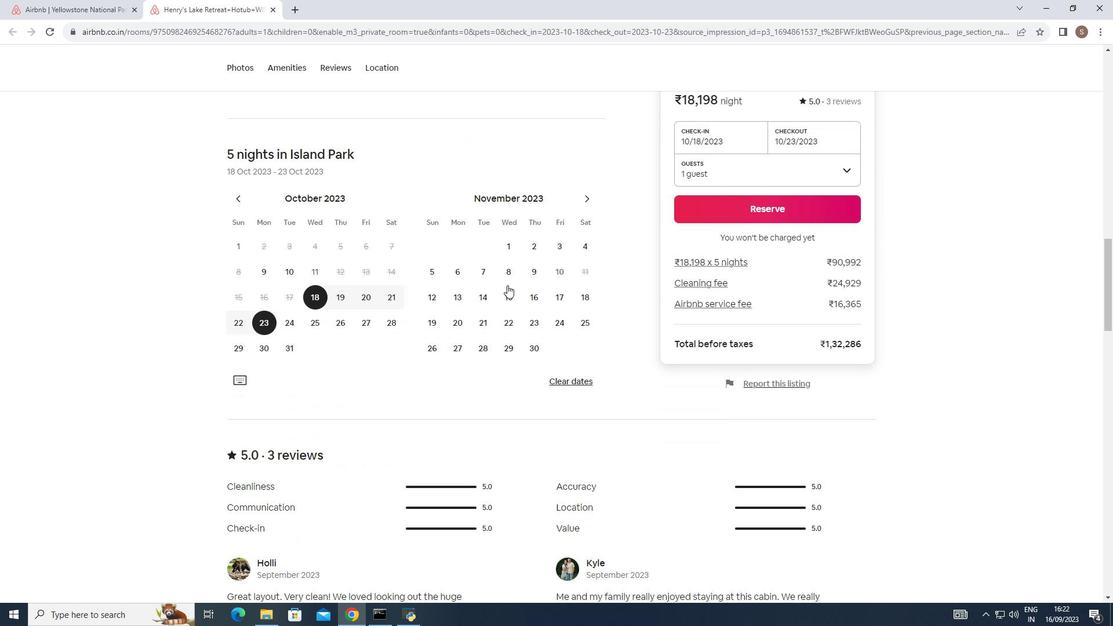 
Action: Mouse scrolled (507, 284) with delta (0, 0)
Screenshot: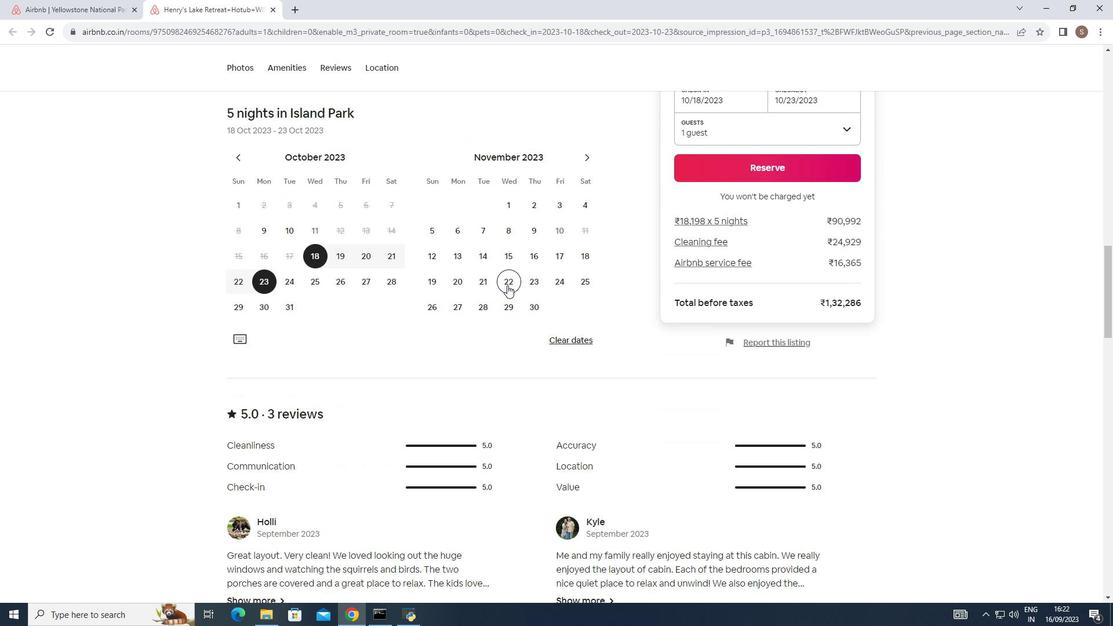 
Action: Mouse scrolled (507, 284) with delta (0, 0)
Screenshot: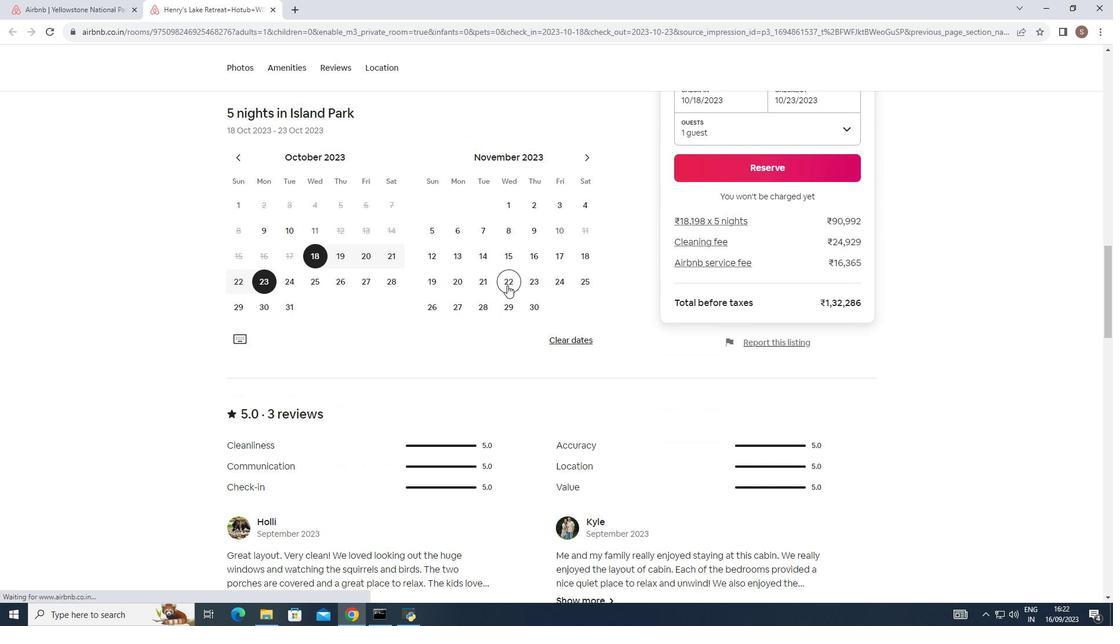 
Action: Mouse scrolled (507, 284) with delta (0, 0)
Screenshot: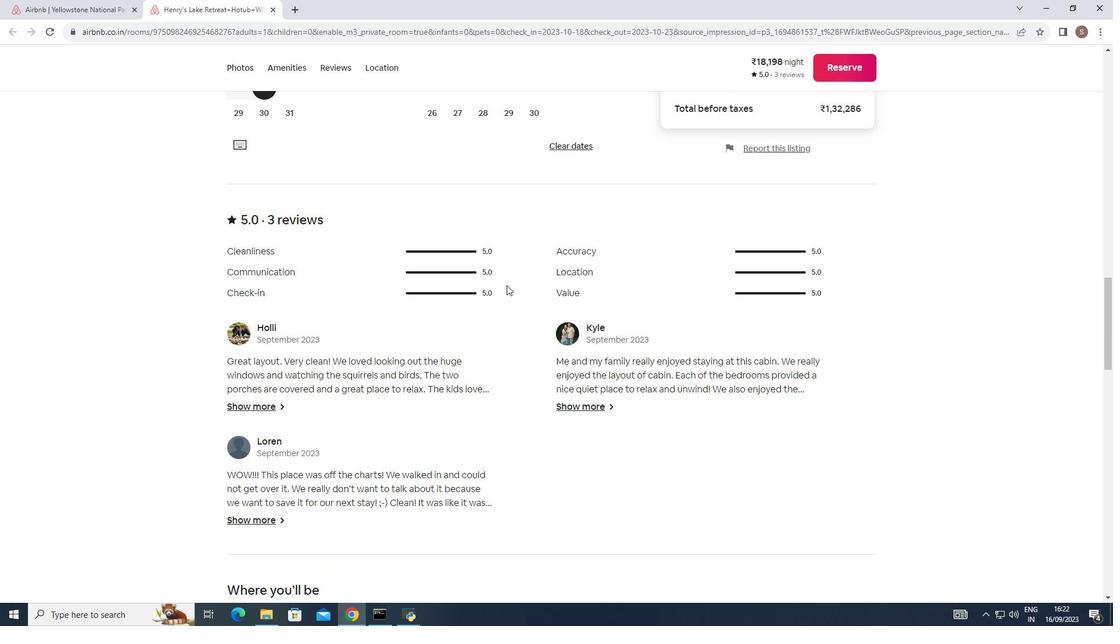 
Action: Mouse scrolled (507, 284) with delta (0, 0)
Screenshot: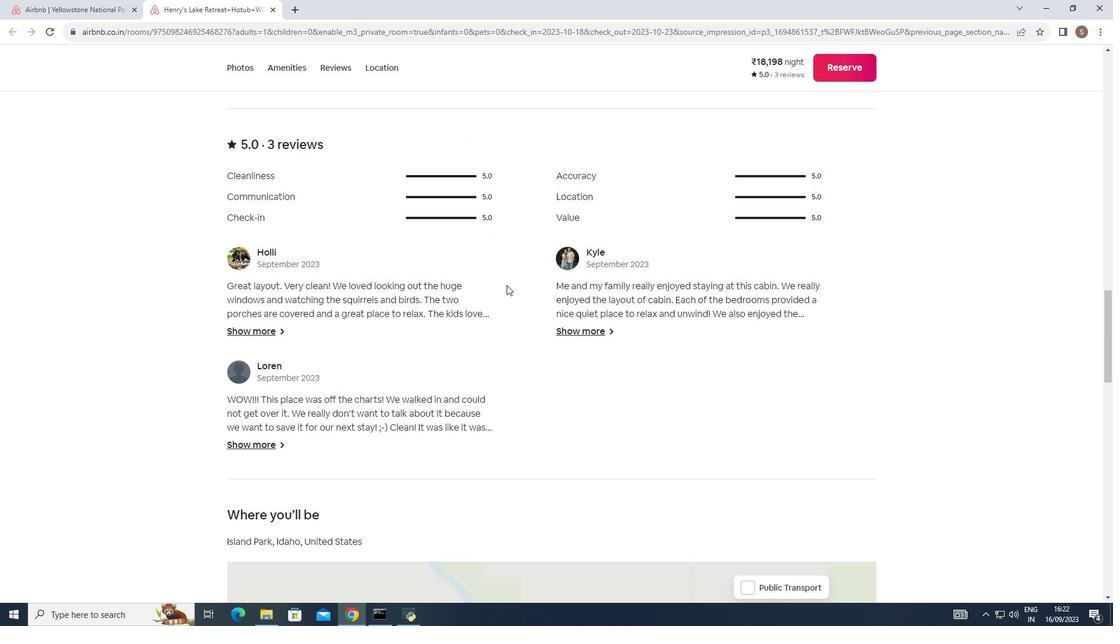 
Action: Mouse moved to (506, 285)
Screenshot: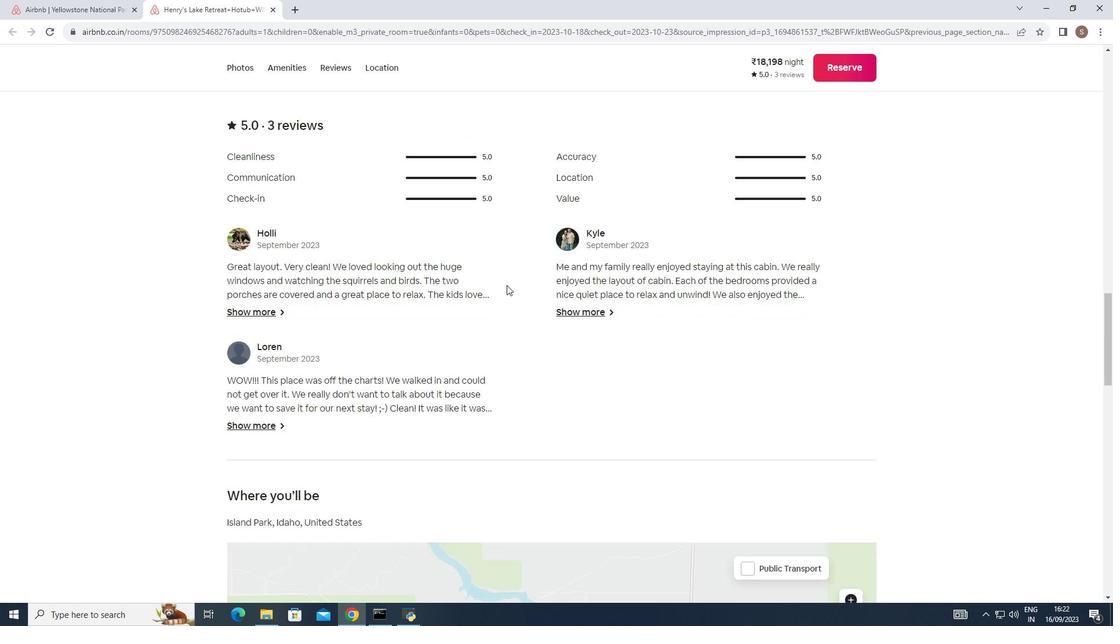 
Action: Mouse scrolled (506, 284) with delta (0, 0)
Screenshot: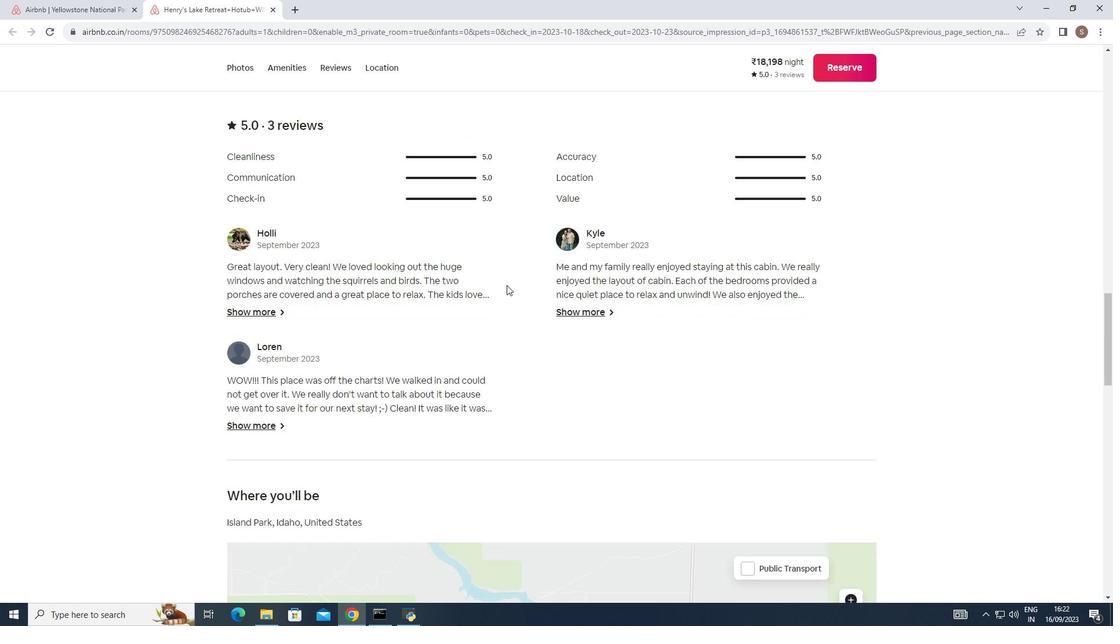 
Action: Mouse scrolled (506, 284) with delta (0, 0)
Screenshot: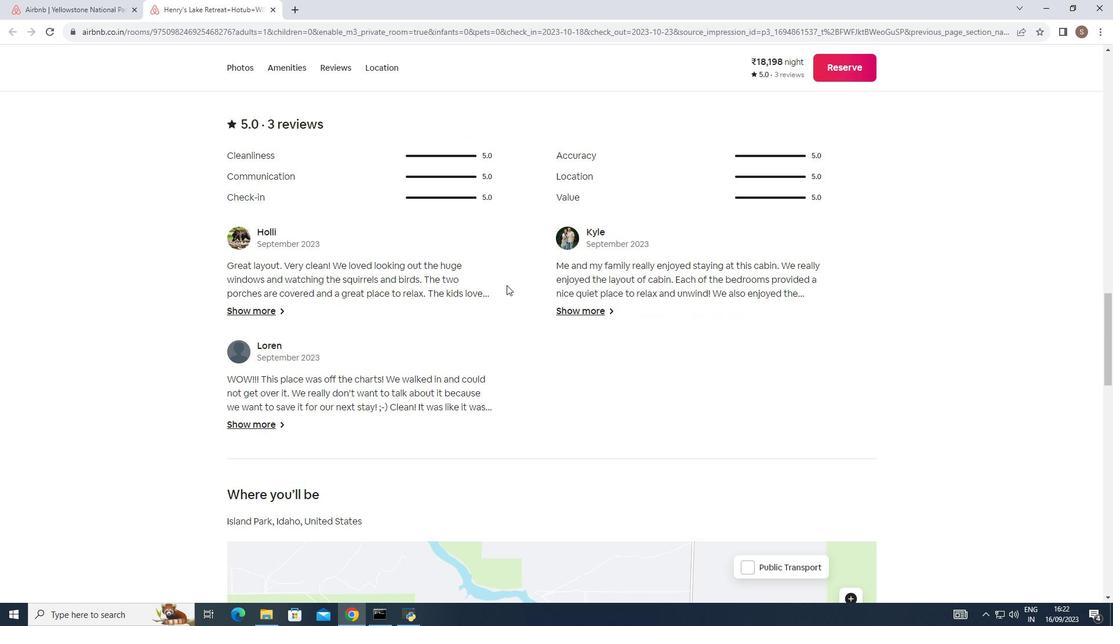 
Action: Mouse scrolled (506, 284) with delta (0, 0)
Screenshot: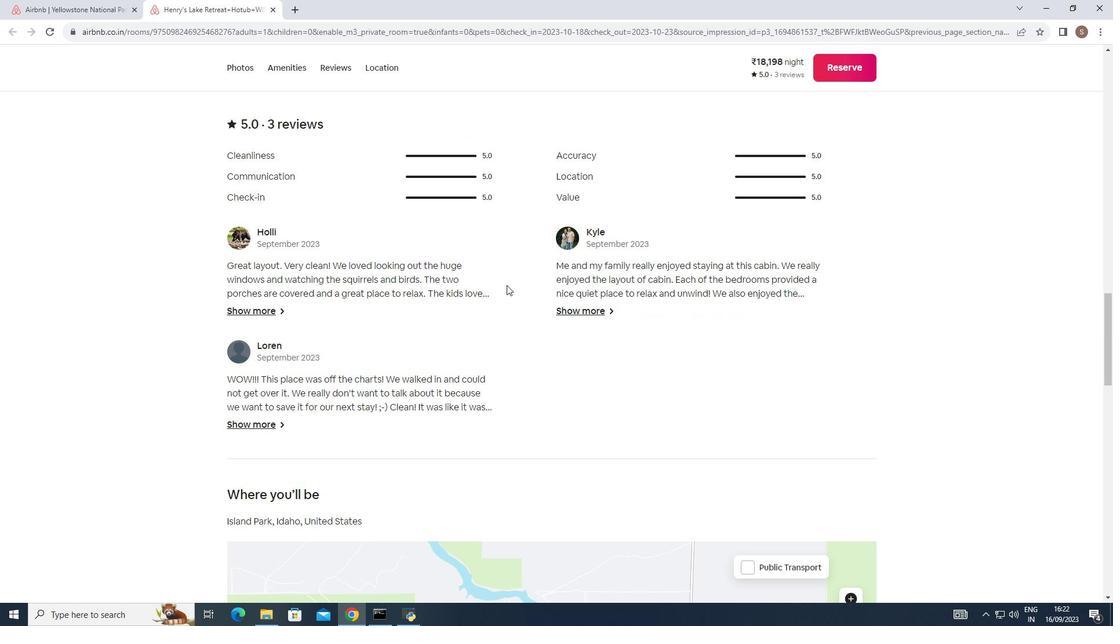 
Action: Mouse scrolled (506, 284) with delta (0, 0)
Screenshot: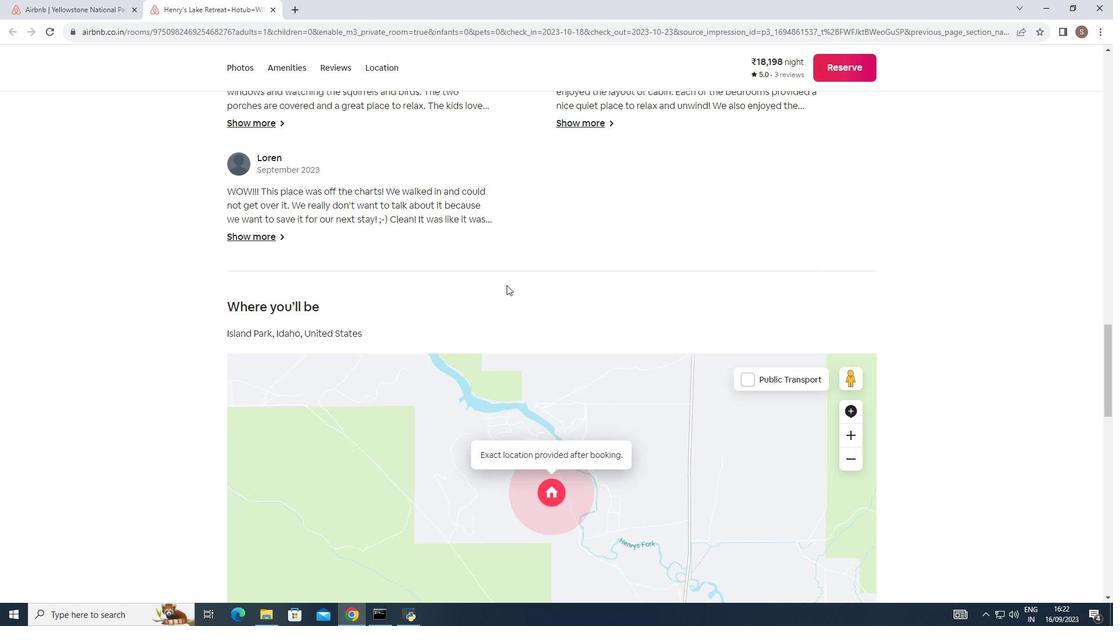 
Action: Mouse scrolled (506, 284) with delta (0, 0)
Screenshot: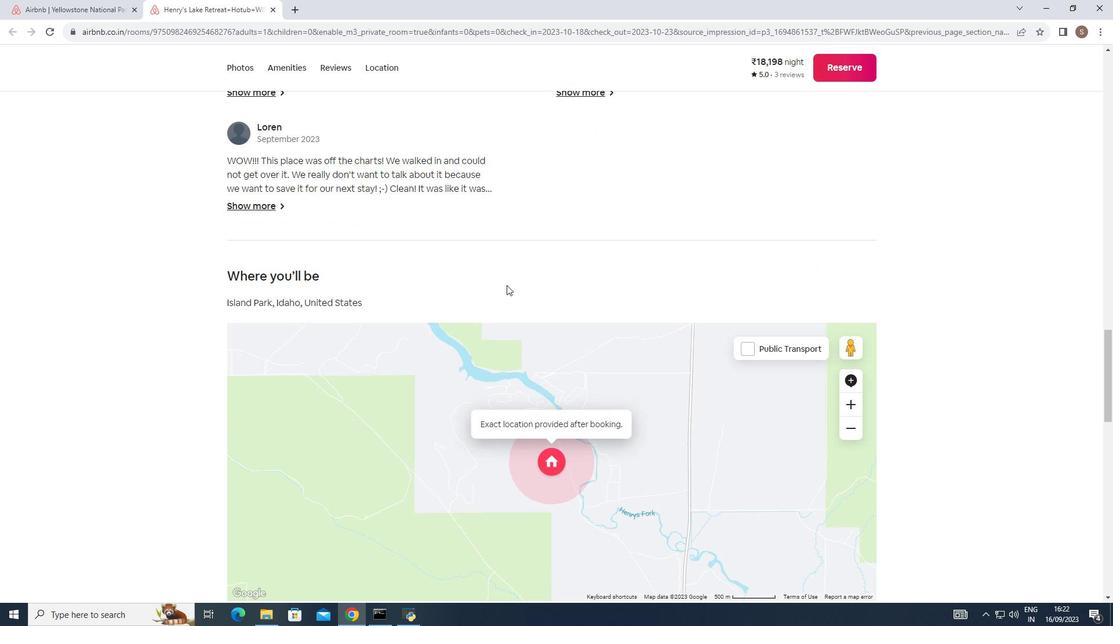 
Action: Mouse scrolled (506, 284) with delta (0, 0)
Screenshot: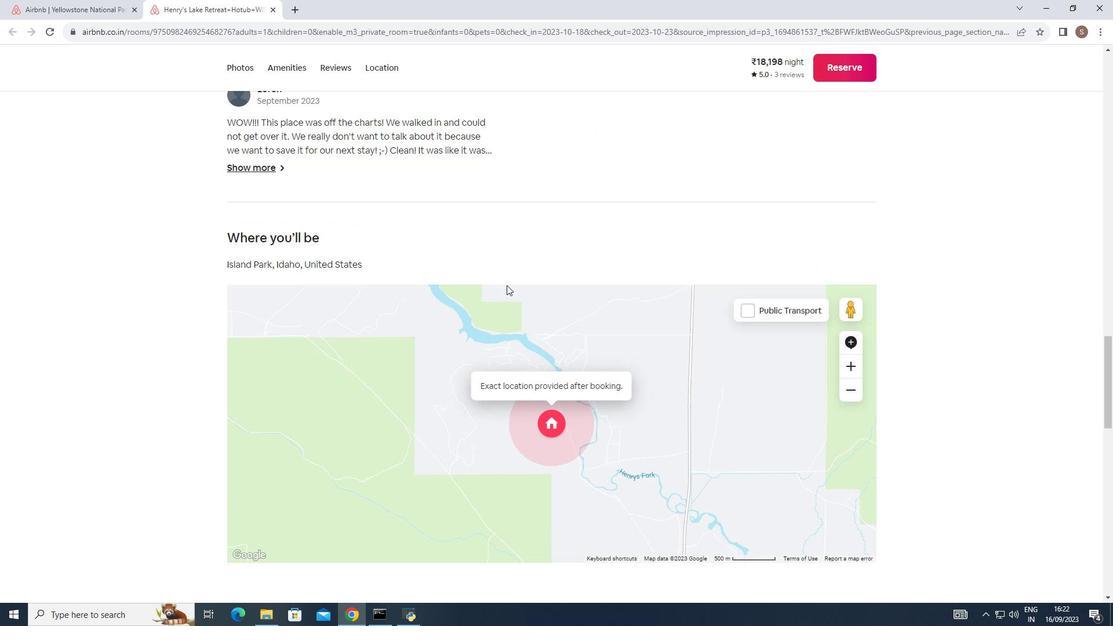 
Action: Mouse scrolled (506, 284) with delta (0, 0)
Screenshot: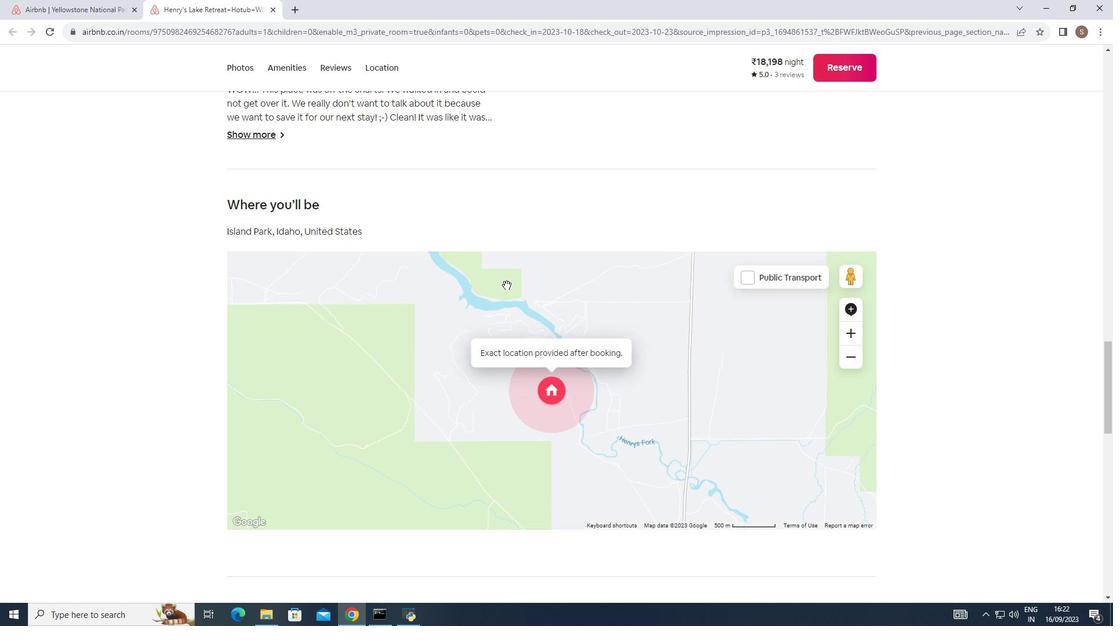 
Action: Mouse scrolled (506, 284) with delta (0, 0)
Screenshot: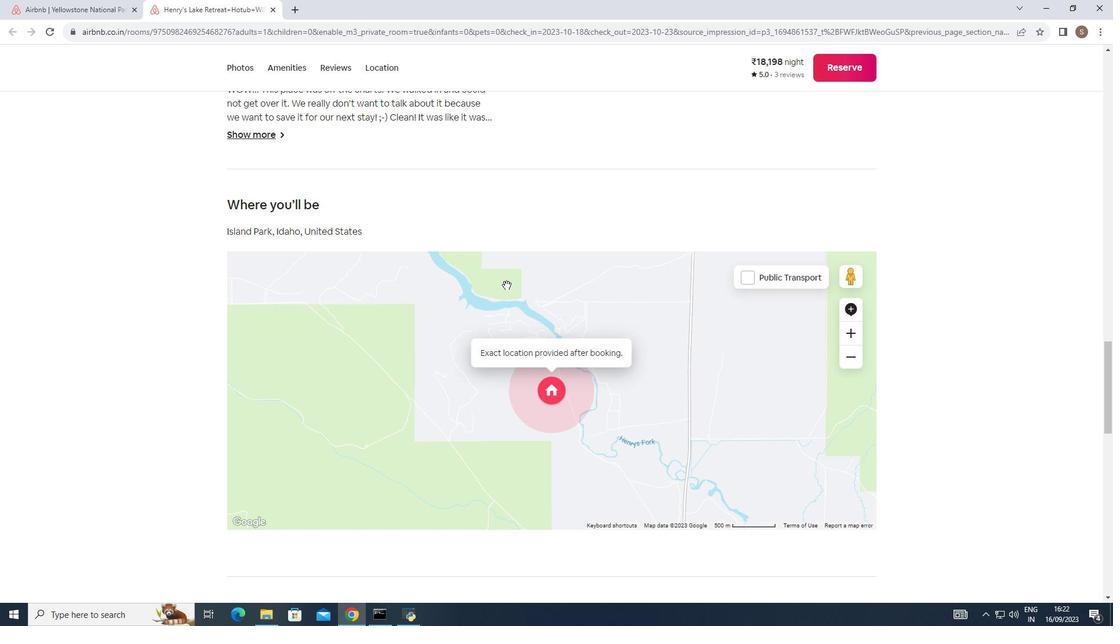 
Action: Mouse scrolled (506, 284) with delta (0, 0)
Screenshot: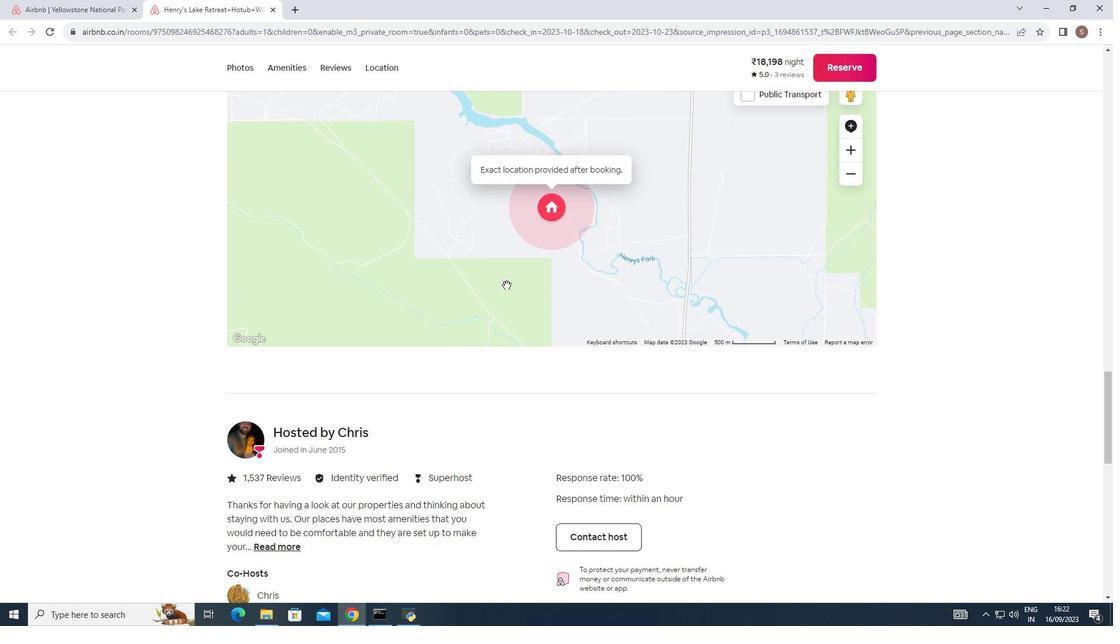 
Action: Mouse scrolled (506, 284) with delta (0, 0)
Screenshot: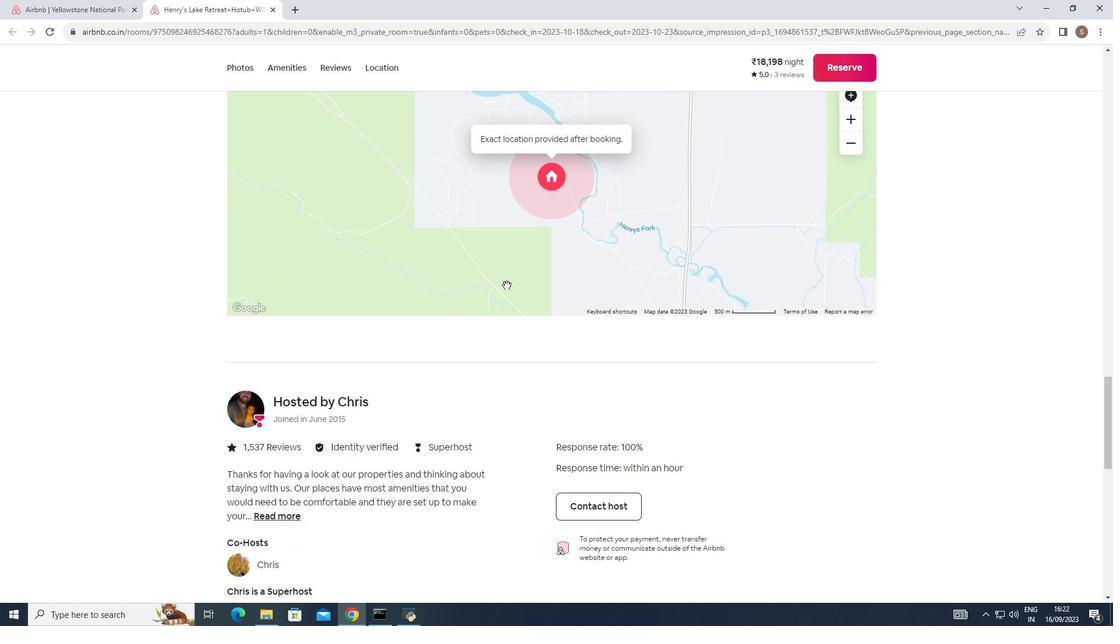 
Action: Mouse scrolled (506, 284) with delta (0, 0)
Screenshot: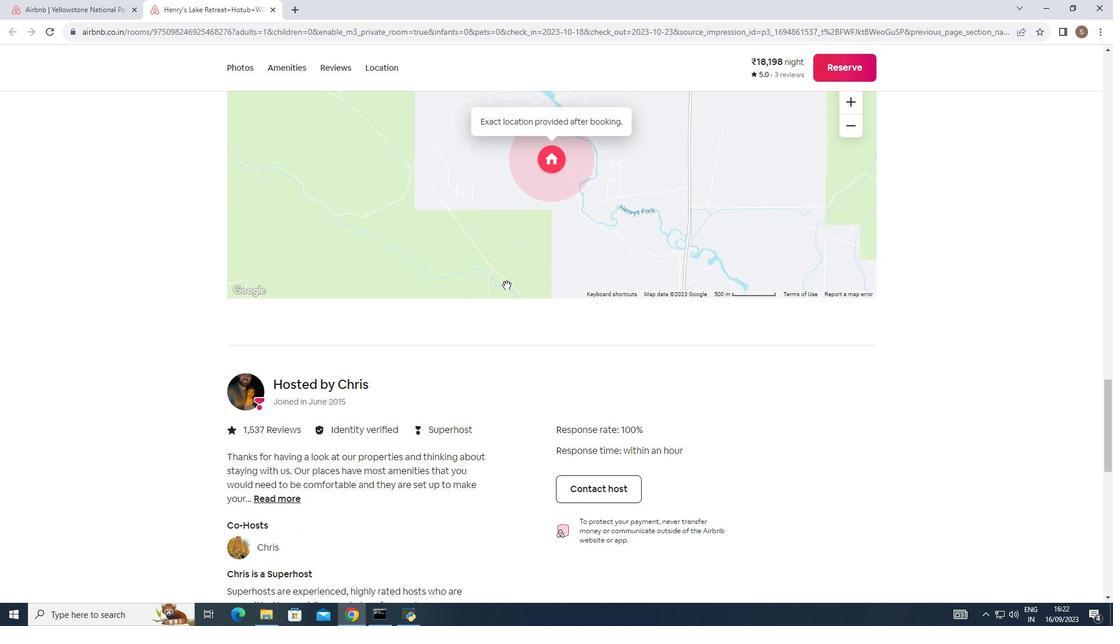 
Action: Mouse scrolled (506, 284) with delta (0, 0)
Screenshot: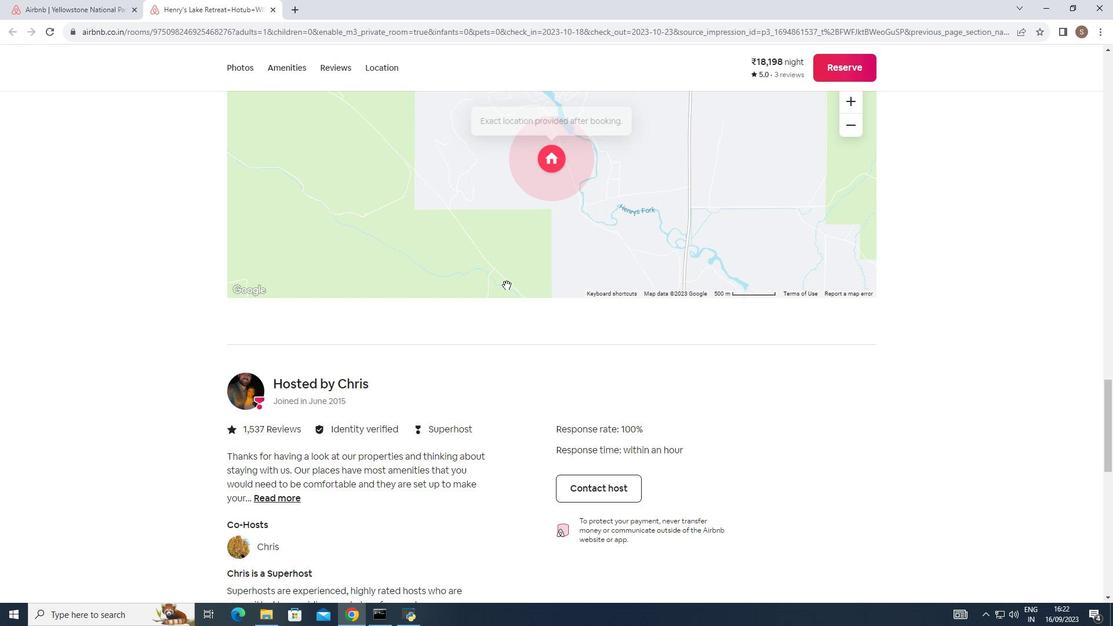 
Action: Mouse scrolled (506, 284) with delta (0, 0)
Screenshot: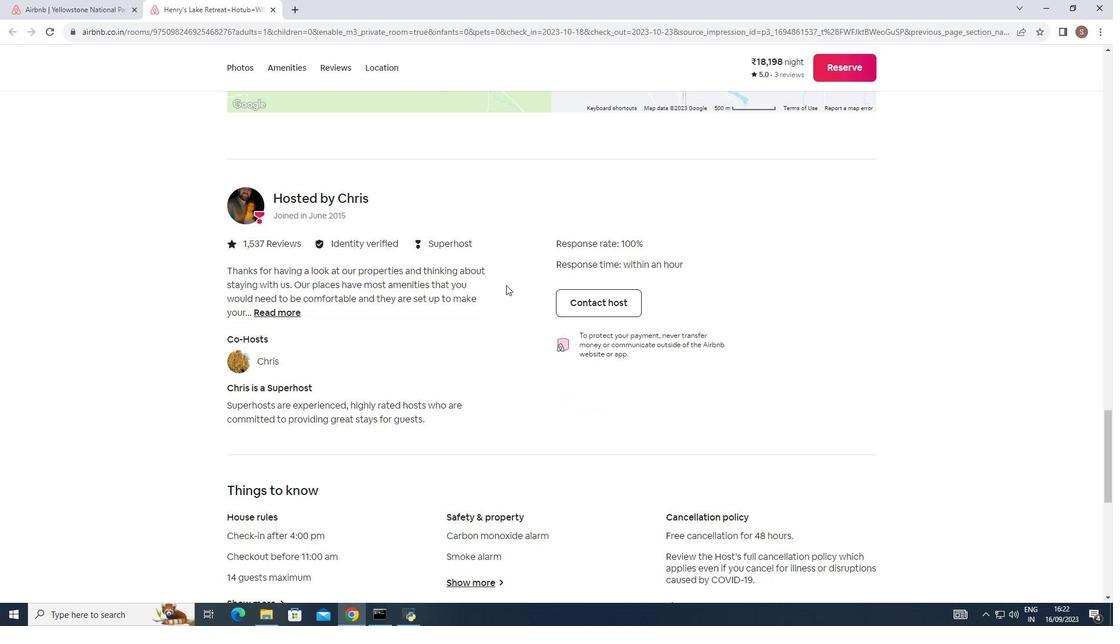 
Action: Mouse scrolled (506, 284) with delta (0, 0)
Screenshot: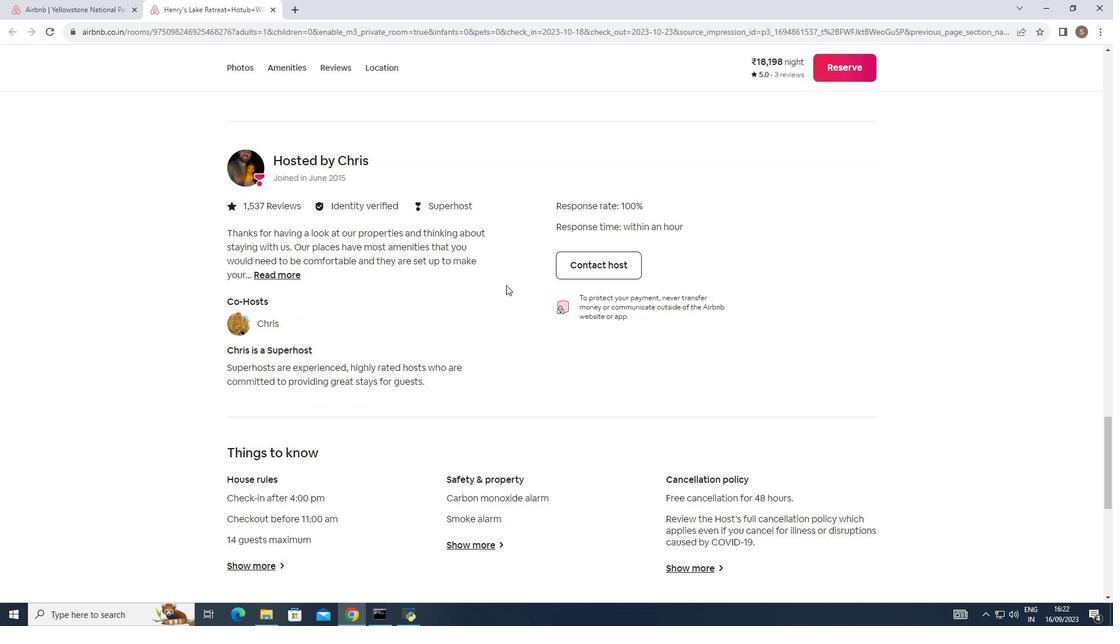 
Action: Mouse moved to (506, 285)
Screenshot: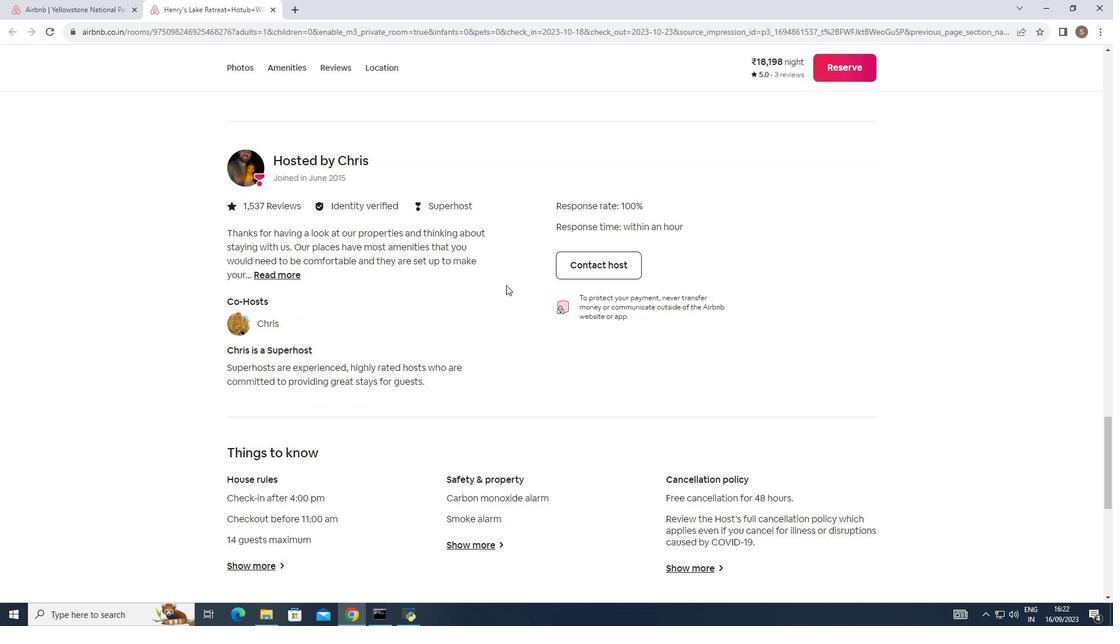 
Action: Mouse scrolled (506, 284) with delta (0, 0)
Screenshot: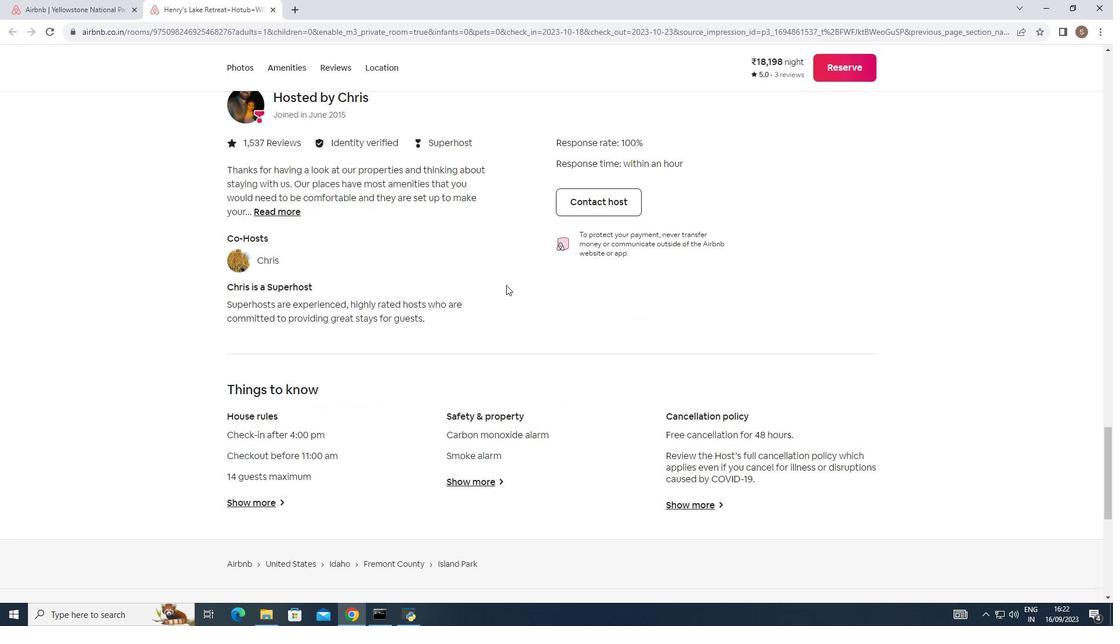 
Action: Mouse scrolled (506, 284) with delta (0, 0)
Screenshot: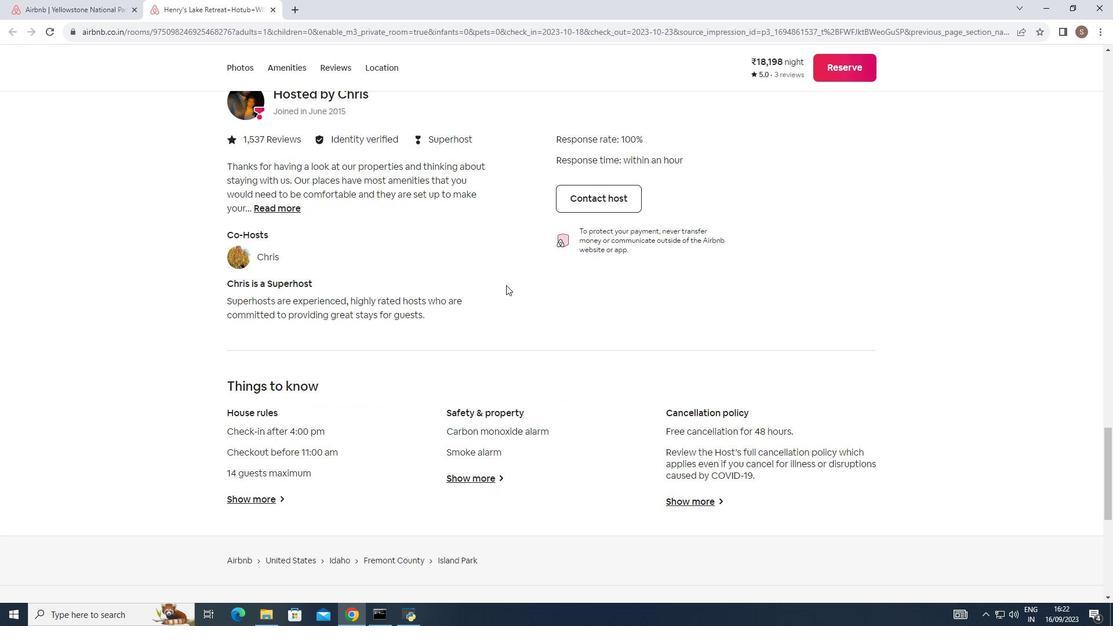 
Action: Mouse scrolled (506, 284) with delta (0, 0)
Screenshot: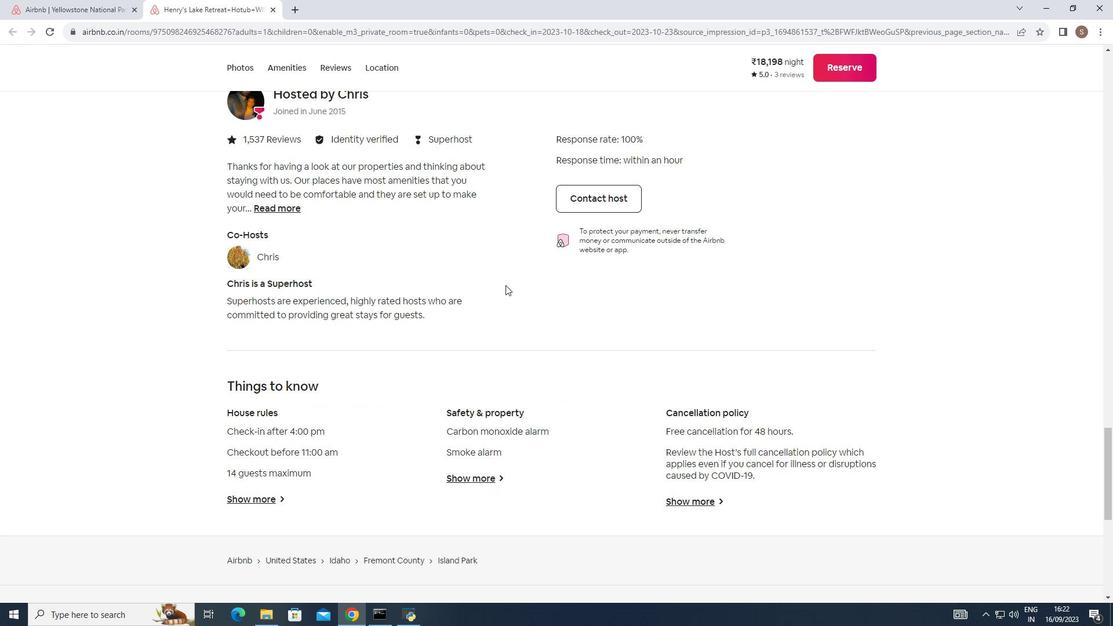 
Action: Mouse moved to (505, 285)
Screenshot: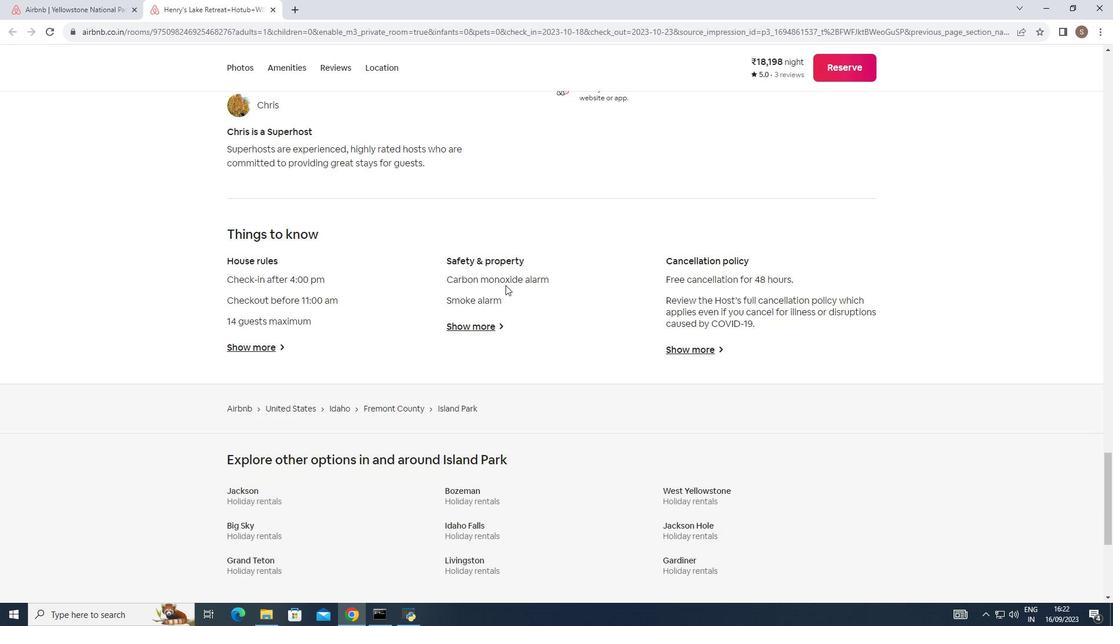 
Action: Mouse scrolled (505, 284) with delta (0, 0)
Screenshot: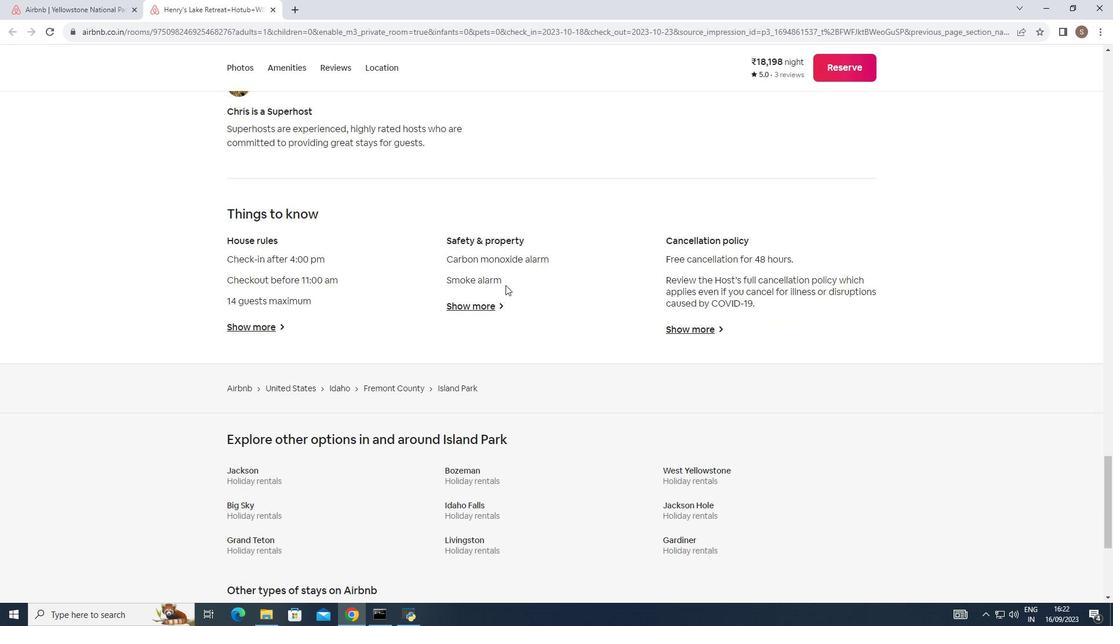 
Action: Mouse scrolled (505, 284) with delta (0, 0)
Screenshot: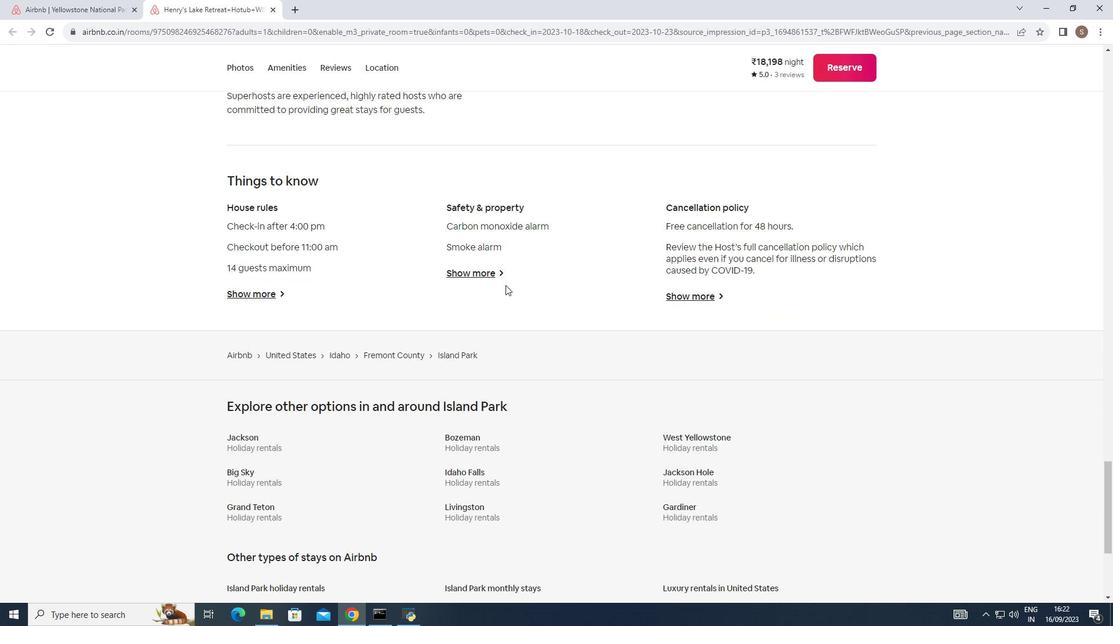 
Action: Mouse scrolled (505, 284) with delta (0, 0)
Screenshot: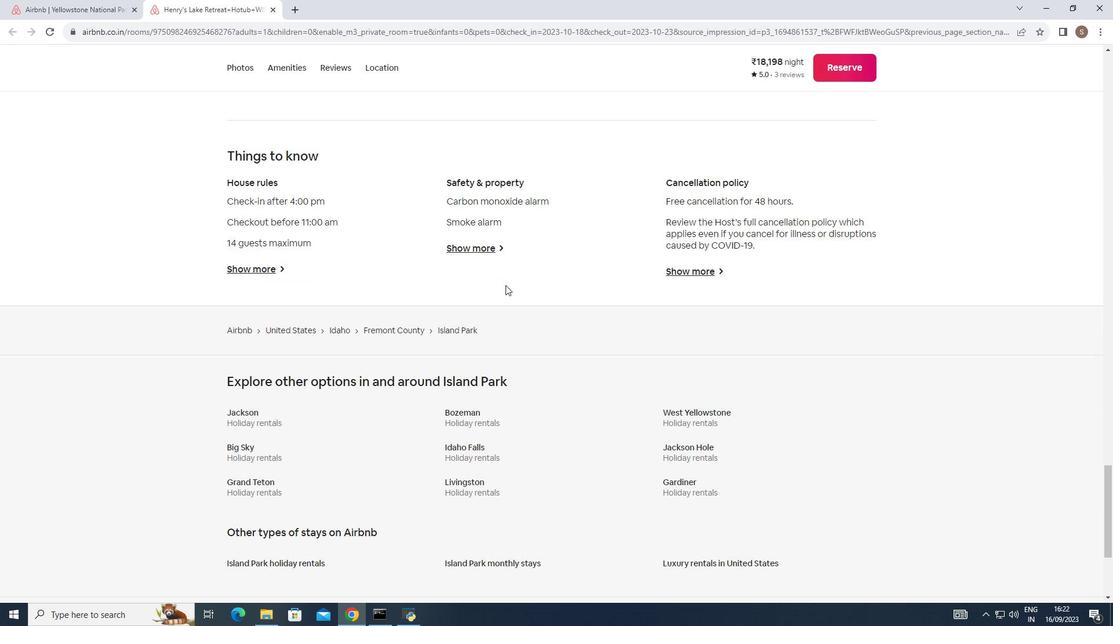 
Action: Mouse scrolled (505, 284) with delta (0, 0)
Screenshot: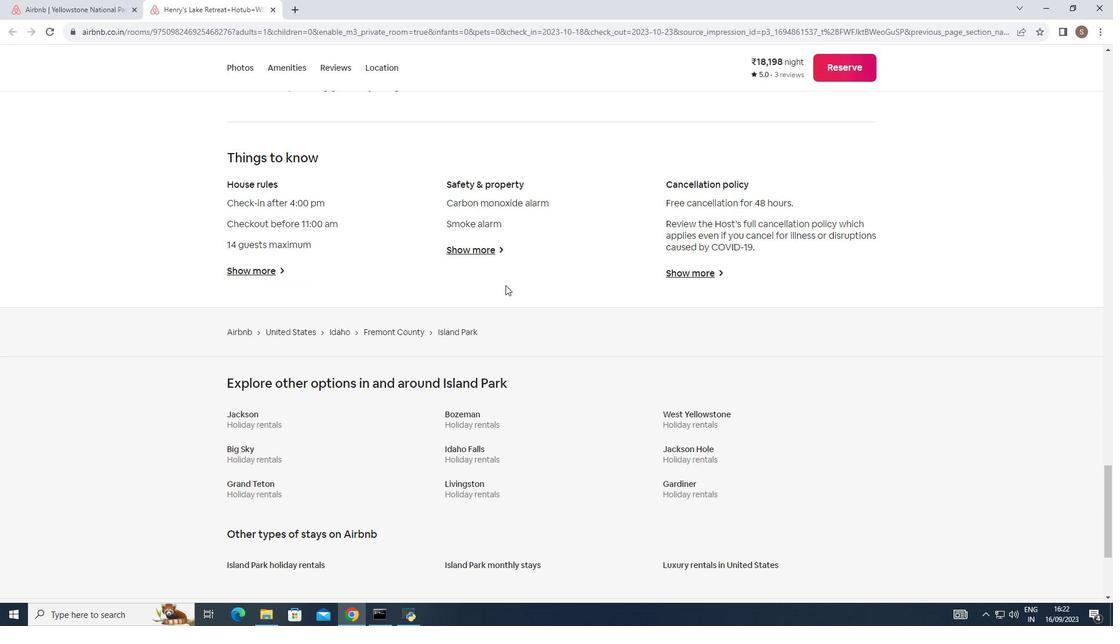 
Action: Mouse scrolled (505, 285) with delta (0, 0)
Screenshot: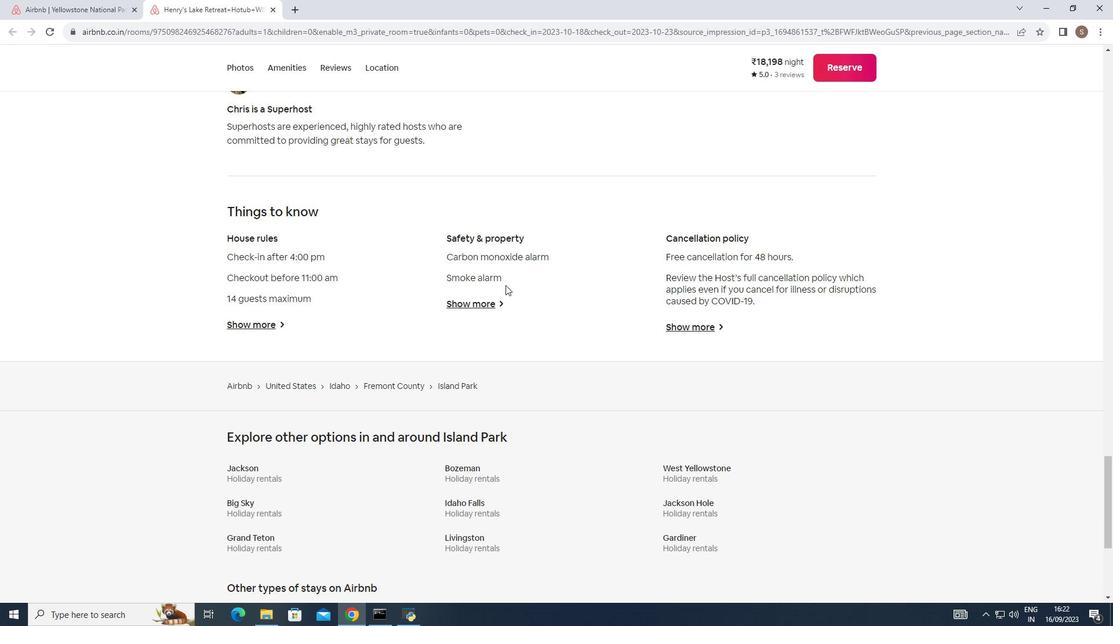 
Action: Mouse scrolled (505, 284) with delta (0, 0)
Screenshot: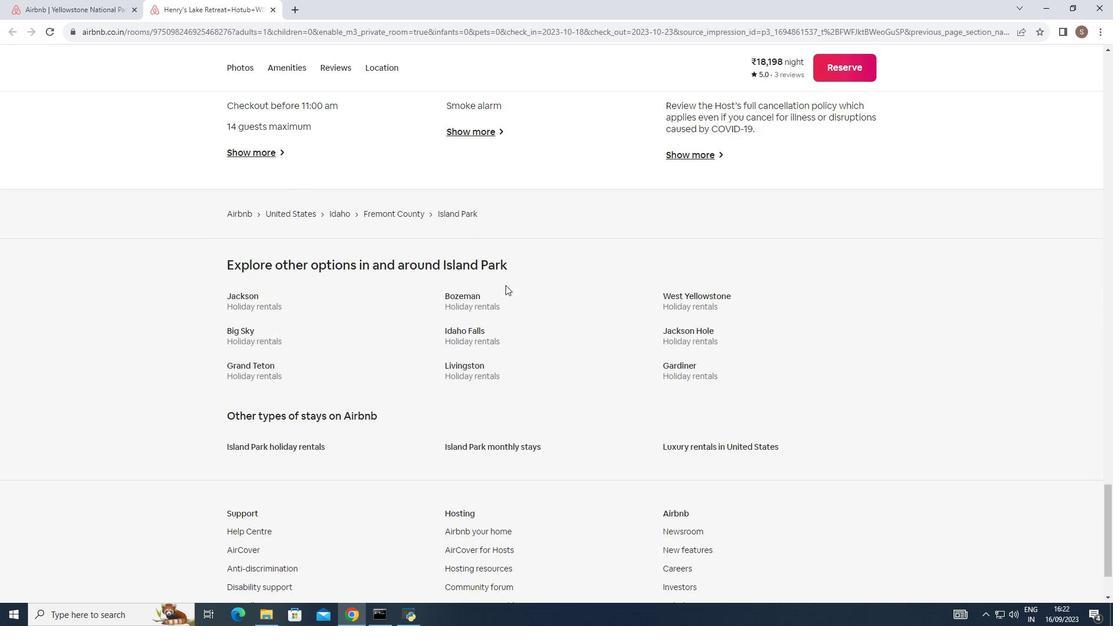 
Action: Mouse scrolled (505, 284) with delta (0, 0)
Screenshot: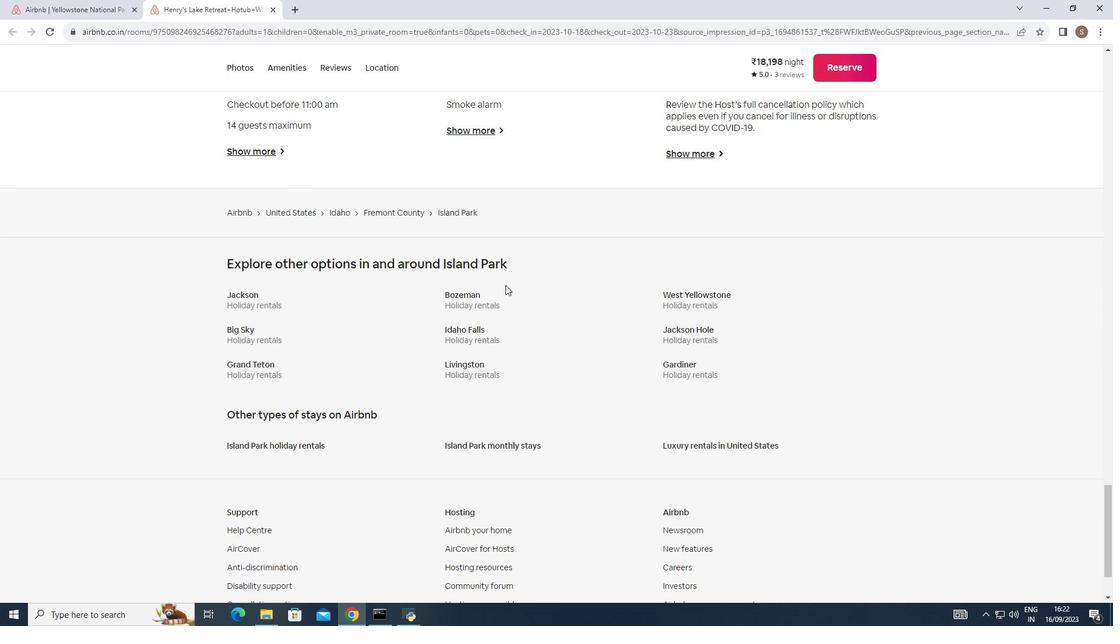 
Action: Mouse scrolled (505, 284) with delta (0, 0)
Screenshot: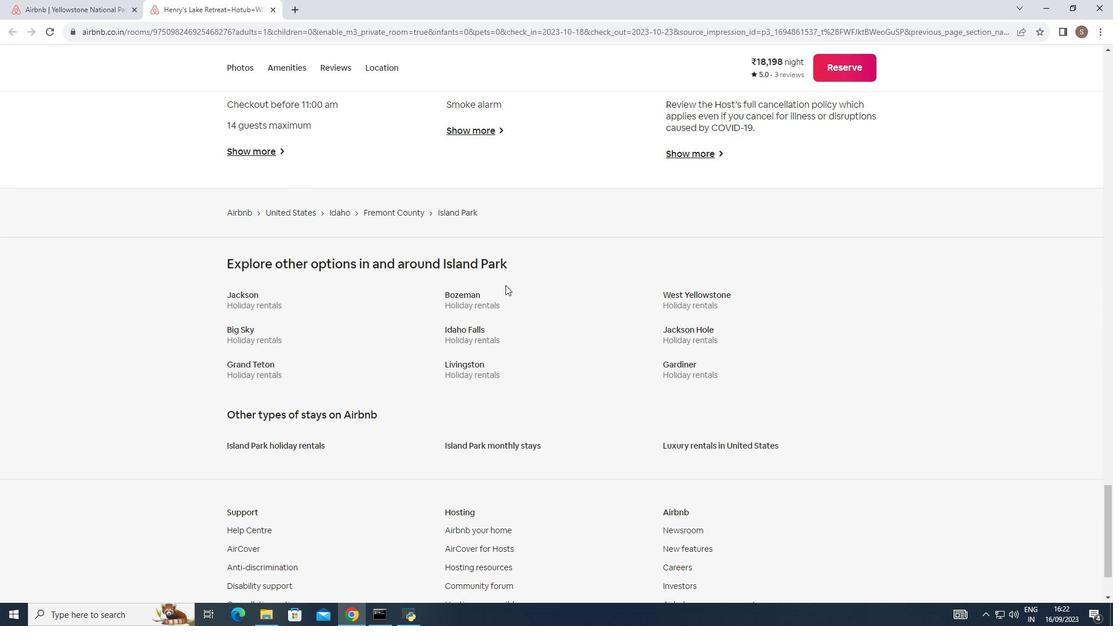 
Action: Mouse moved to (505, 285)
Screenshot: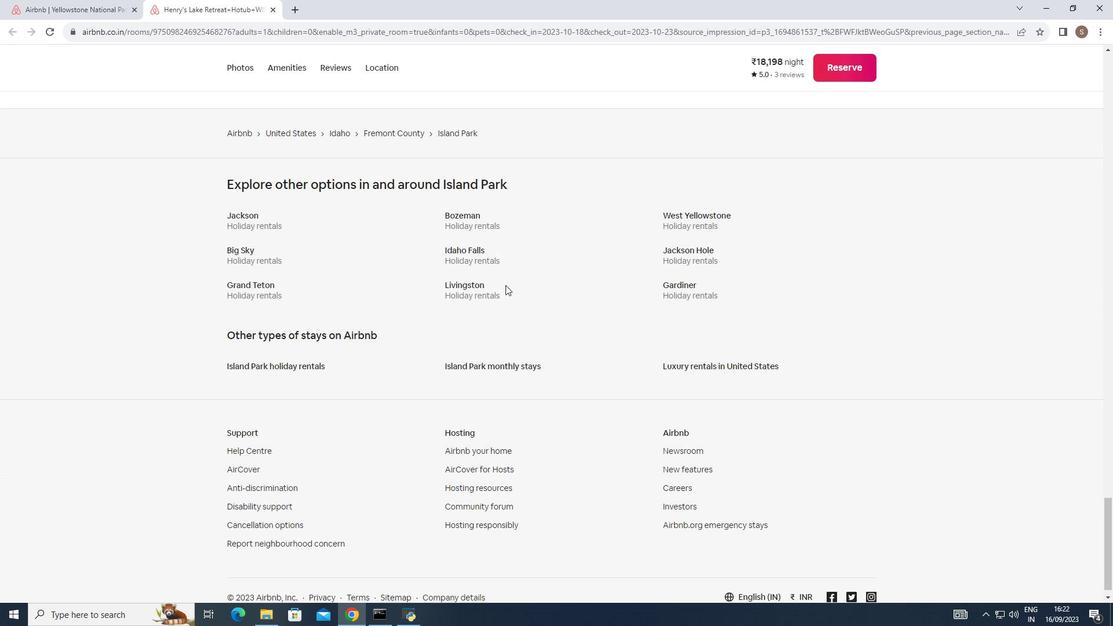 
Action: Mouse scrolled (505, 284) with delta (0, 0)
Screenshot: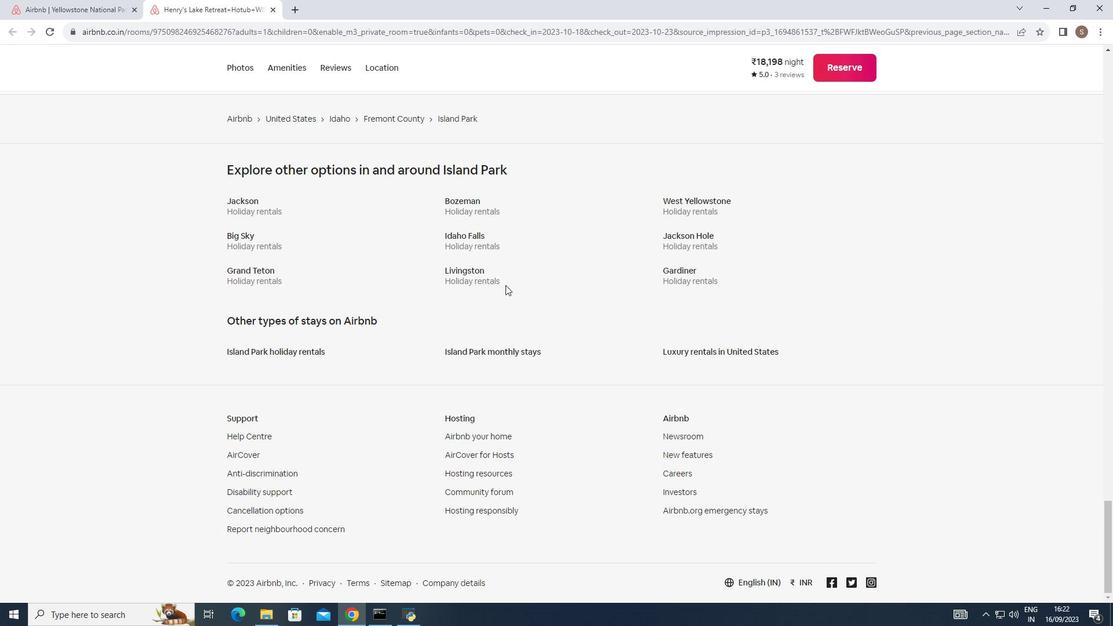 
Action: Mouse scrolled (505, 284) with delta (0, 0)
Screenshot: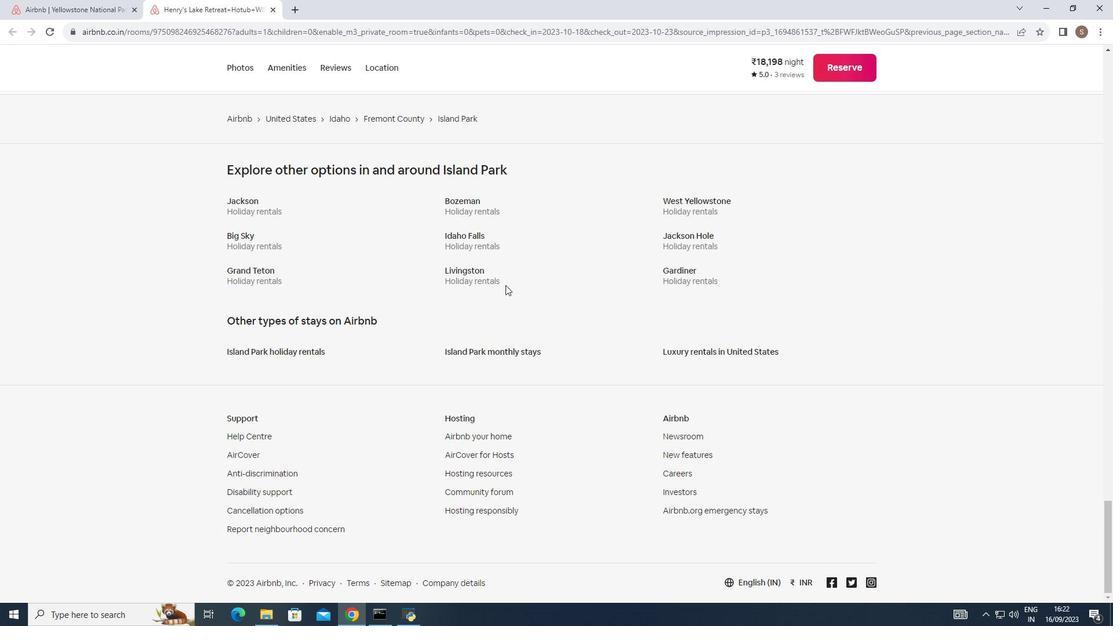 
Action: Mouse scrolled (505, 284) with delta (0, 0)
Screenshot: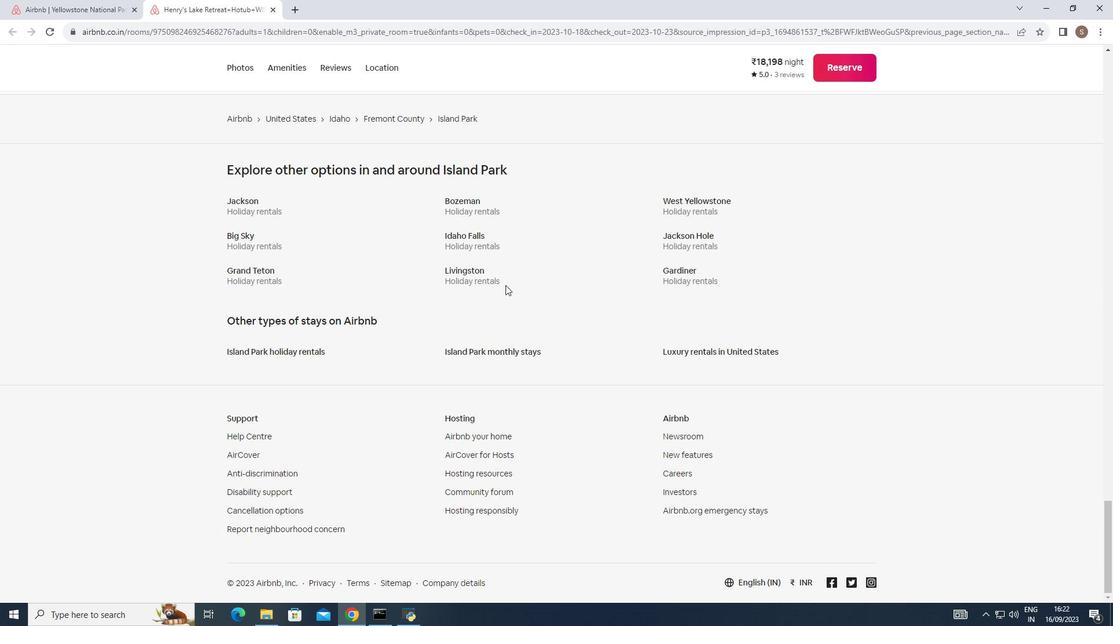 
Action: Mouse scrolled (505, 284) with delta (0, 0)
Screenshot: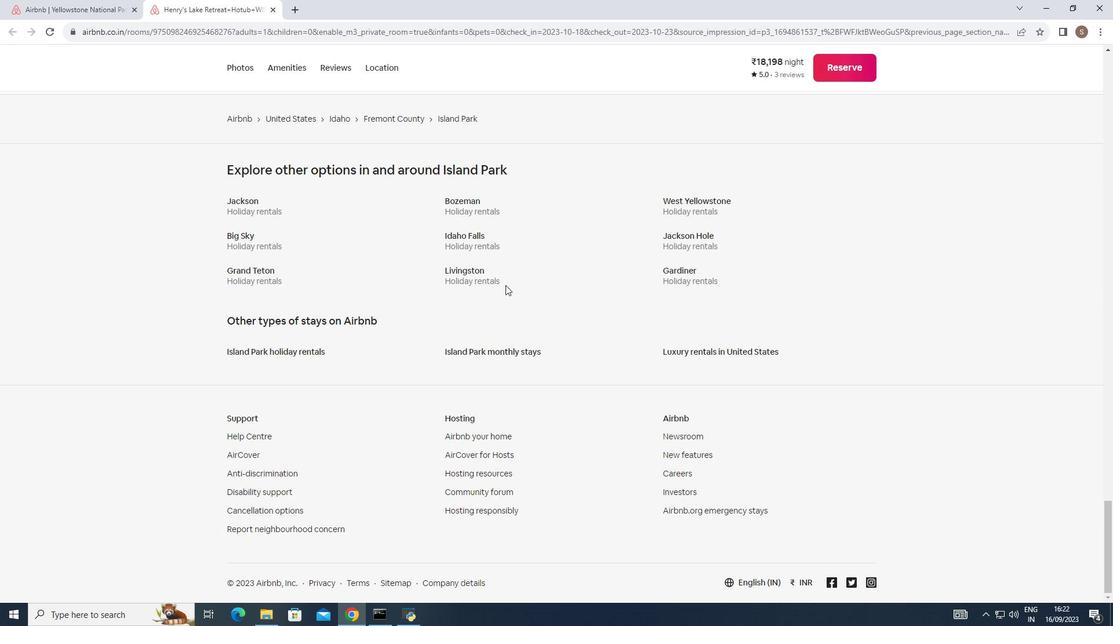 
Action: Mouse scrolled (505, 284) with delta (0, 0)
Screenshot: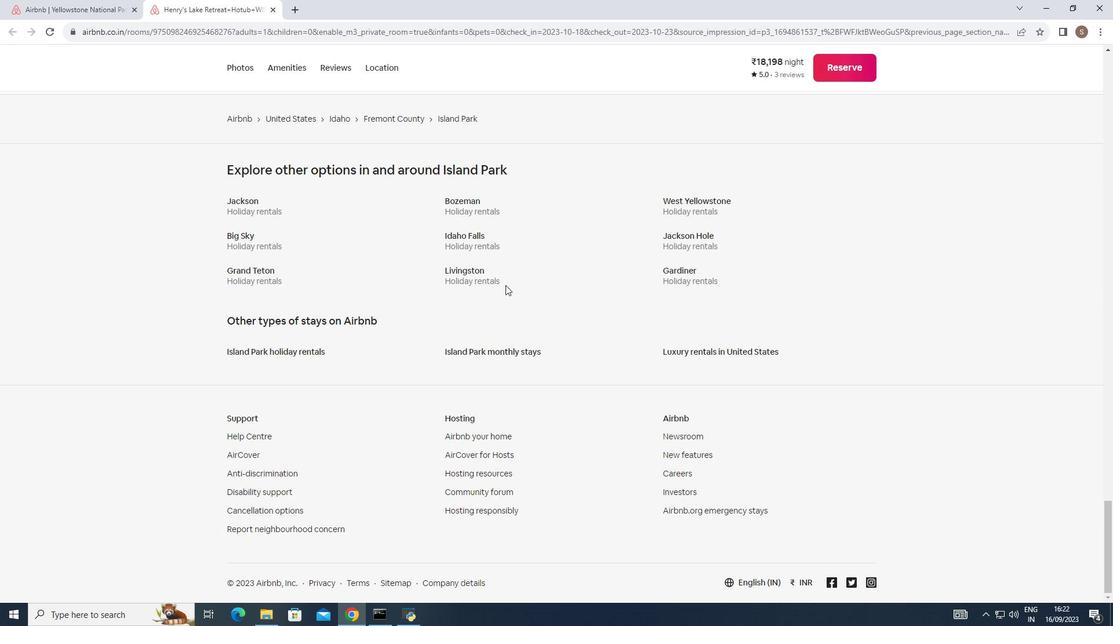 
Action: Mouse scrolled (505, 284) with delta (0, 0)
Screenshot: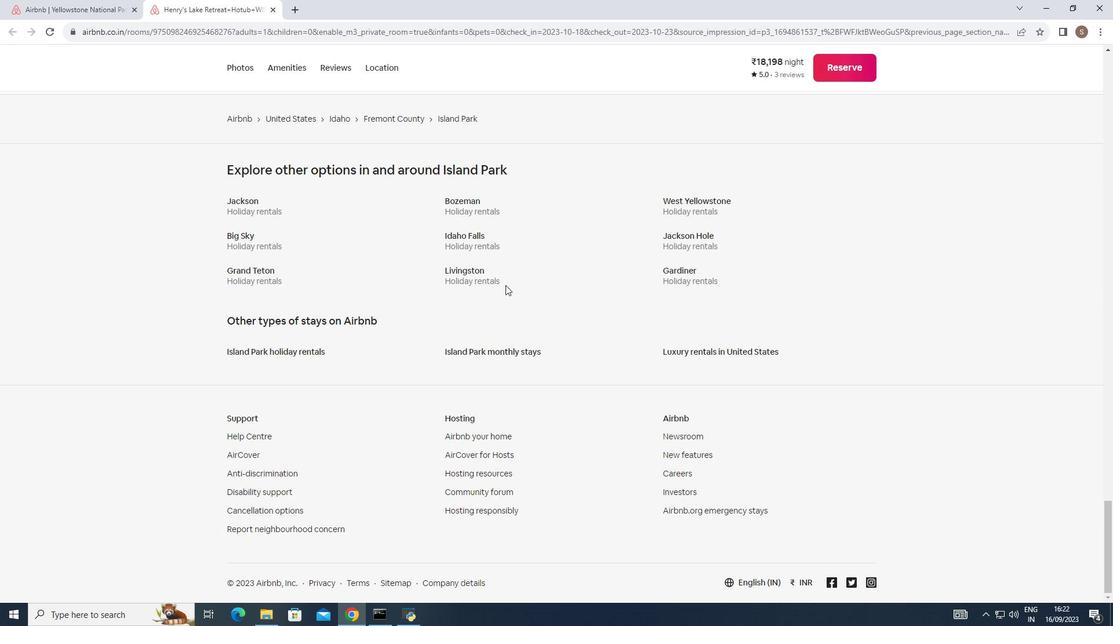 
Action: Mouse scrolled (505, 284) with delta (0, 0)
Screenshot: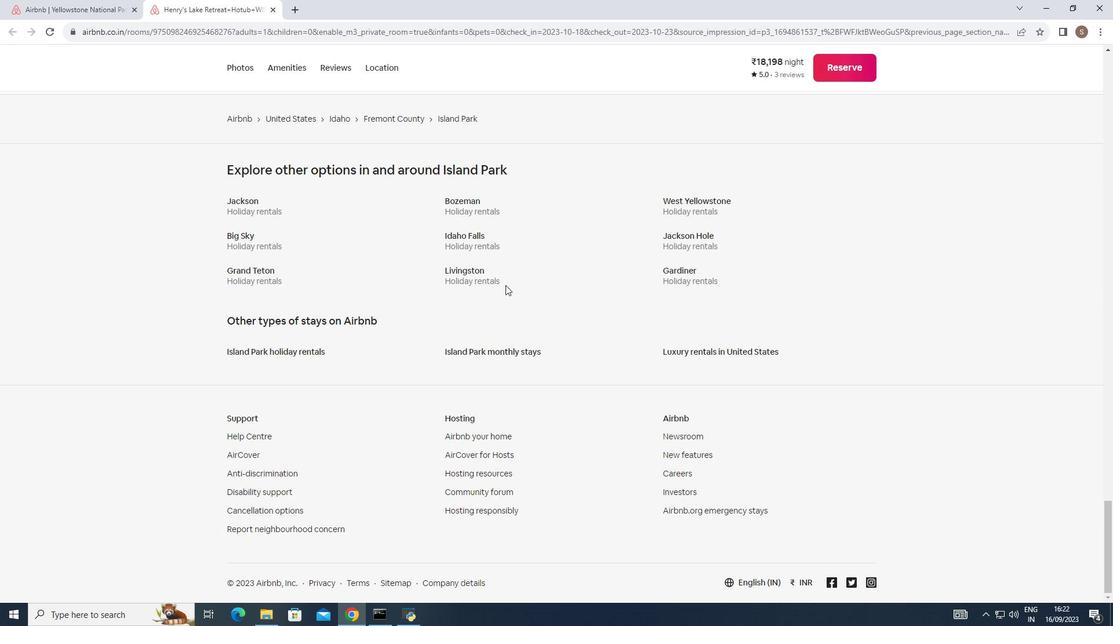 
Action: Mouse scrolled (505, 285) with delta (0, 0)
Screenshot: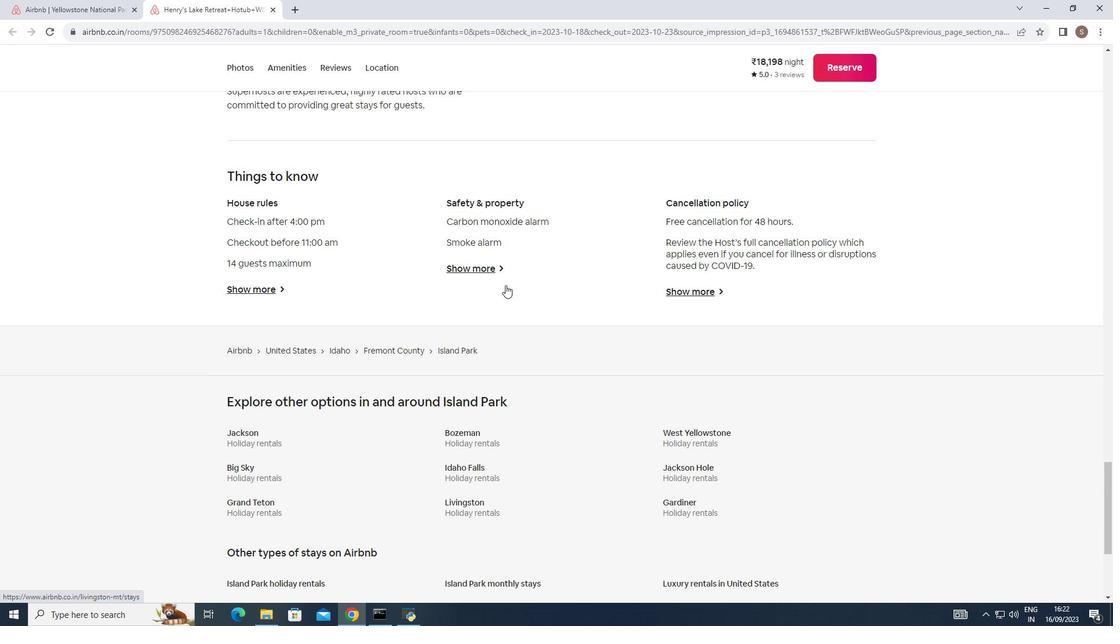 
Action: Mouse moved to (505, 285)
Screenshot: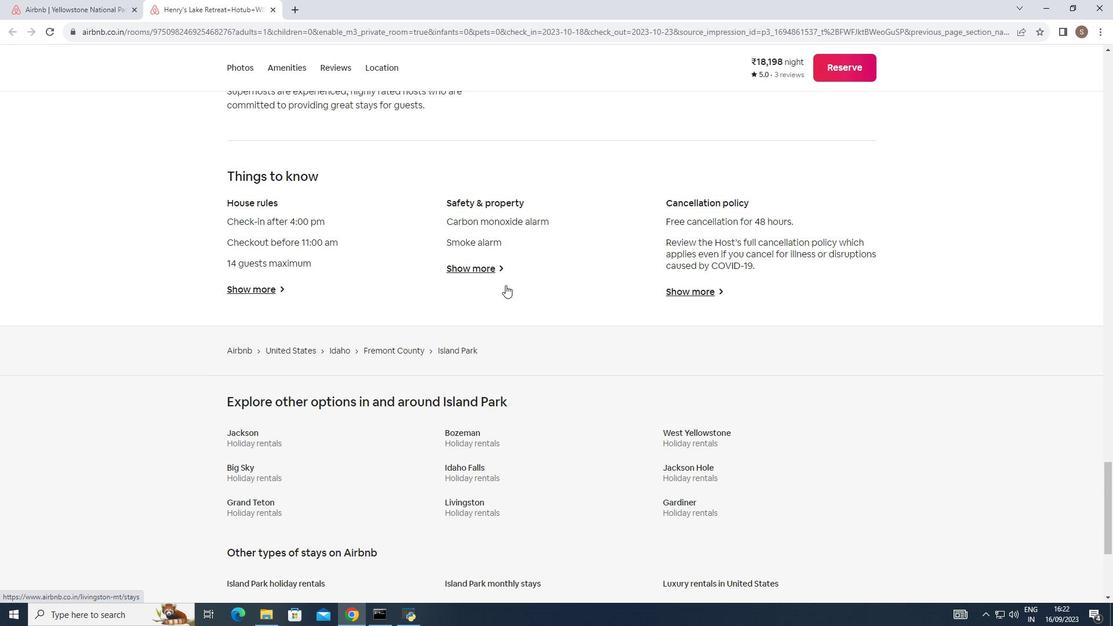 
Action: Mouse scrolled (505, 285) with delta (0, 0)
Screenshot: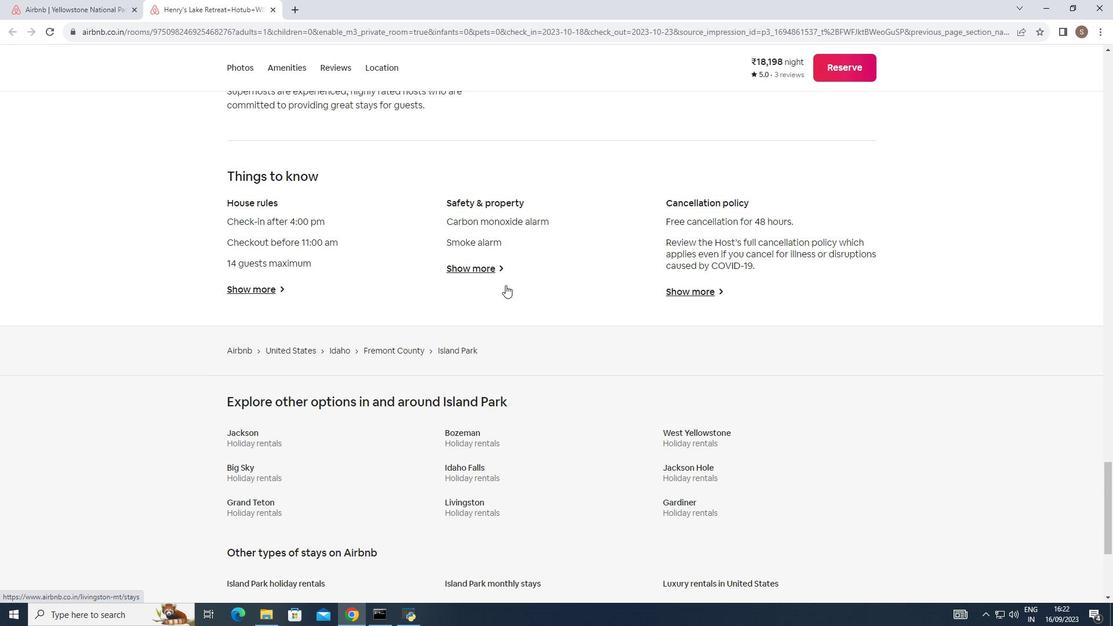 
Action: Mouse scrolled (505, 285) with delta (0, 0)
Screenshot: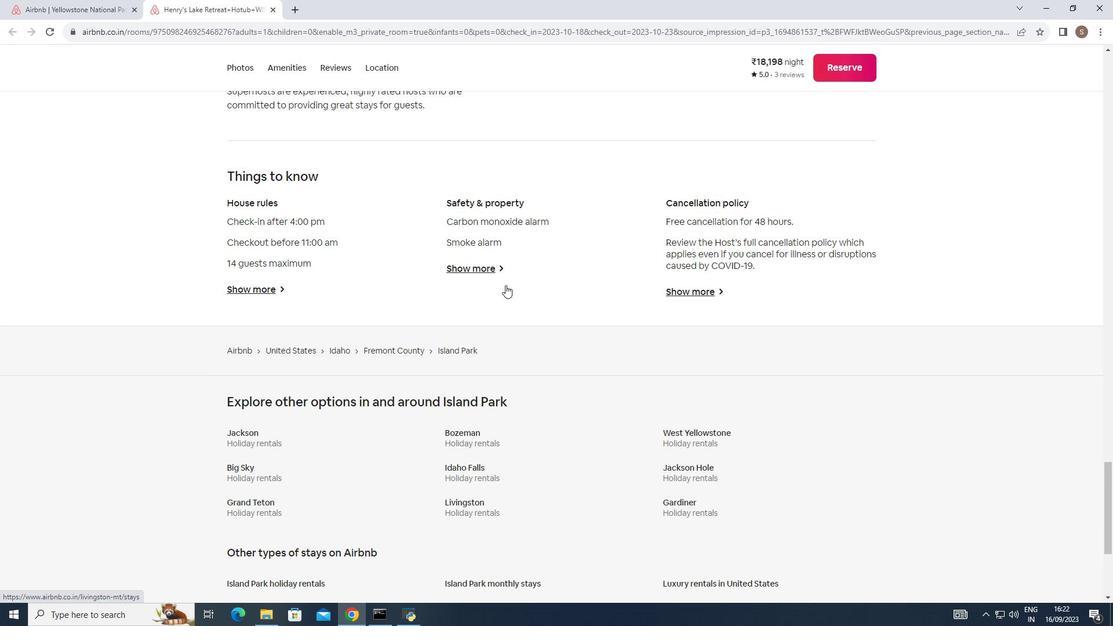 
Action: Mouse scrolled (505, 285) with delta (0, 0)
Screenshot: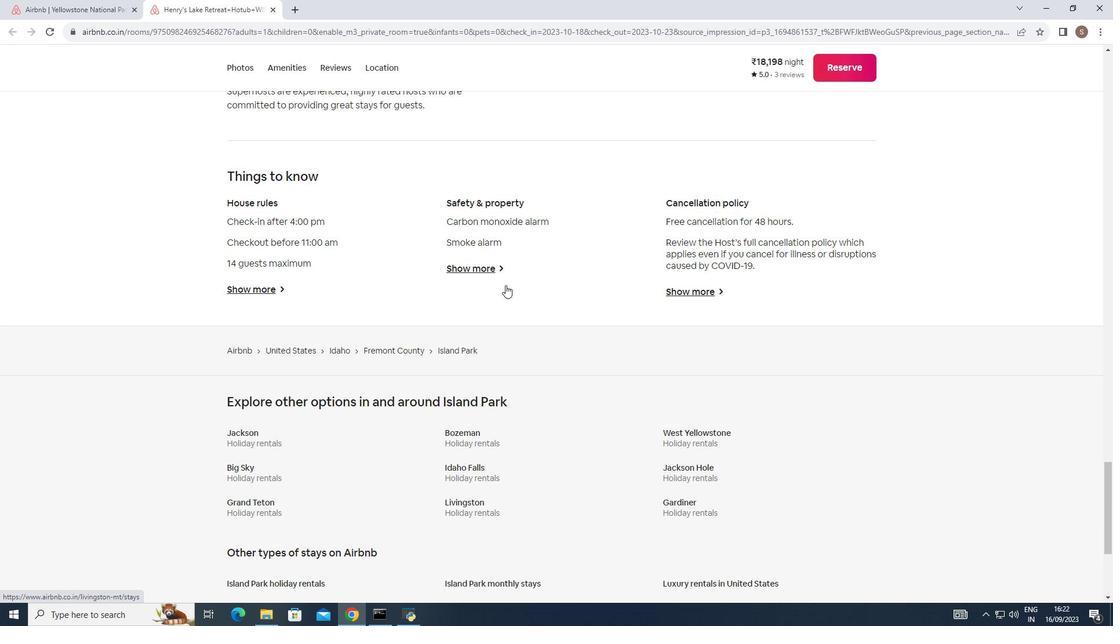 
Action: Mouse scrolled (505, 285) with delta (0, 0)
Screenshot: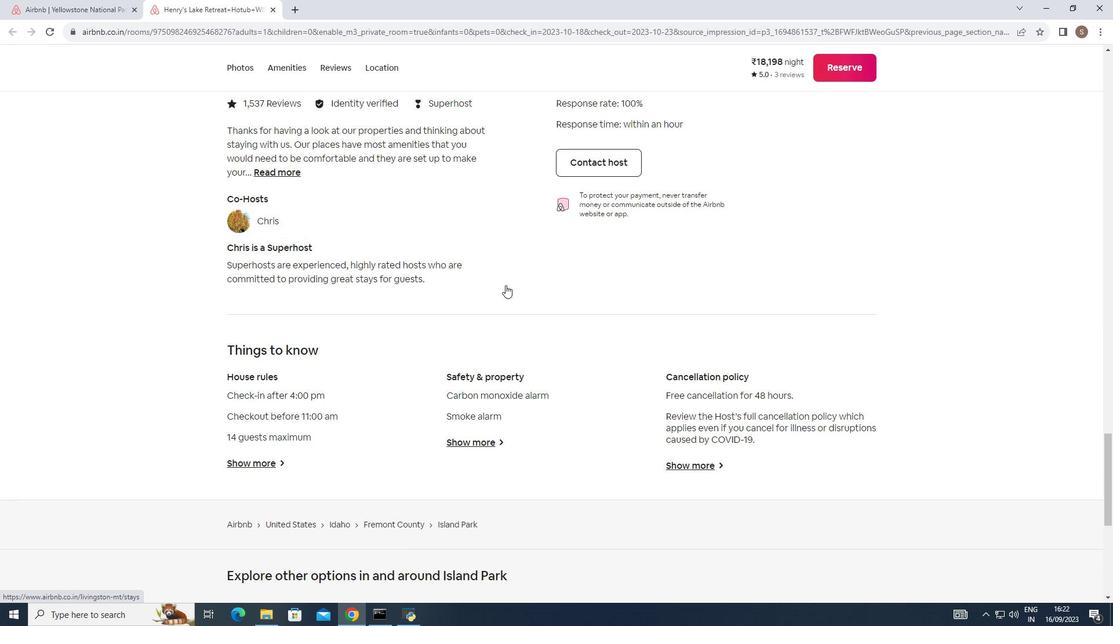 
Action: Mouse scrolled (505, 285) with delta (0, 0)
Screenshot: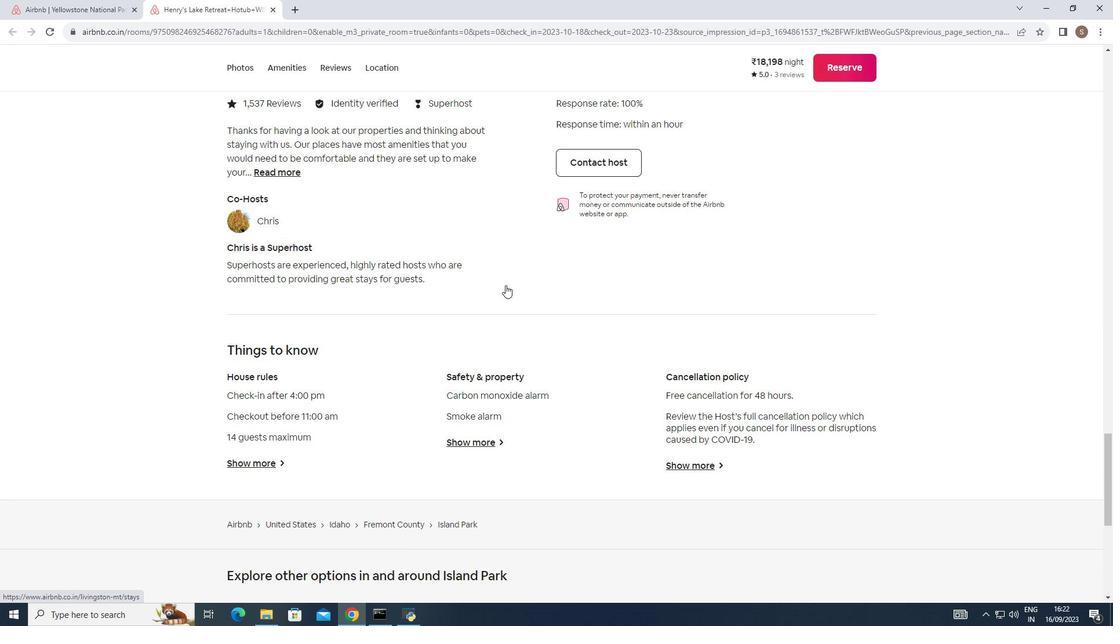 
Action: Mouse scrolled (505, 285) with delta (0, 0)
Screenshot: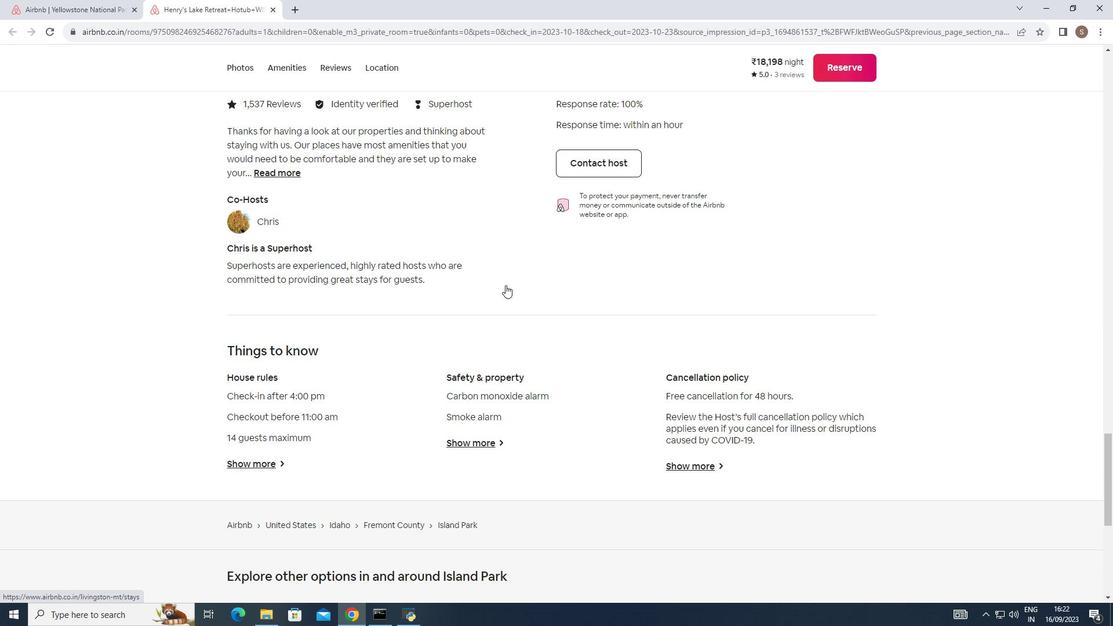 
Action: Mouse scrolled (505, 285) with delta (0, 0)
Screenshot: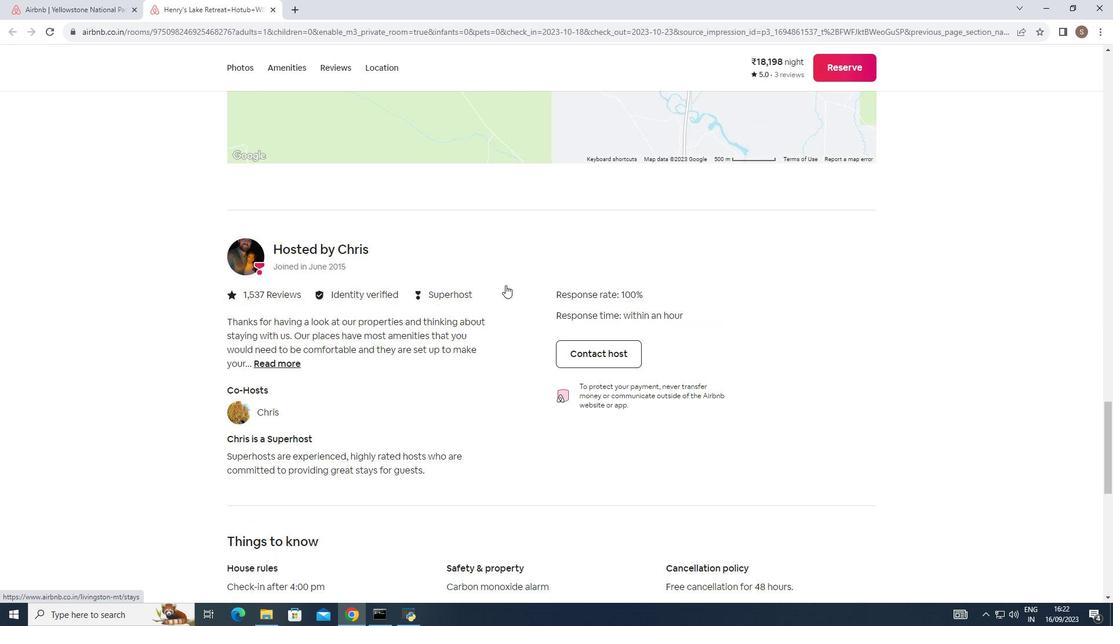 
Action: Mouse scrolled (505, 285) with delta (0, 0)
Screenshot: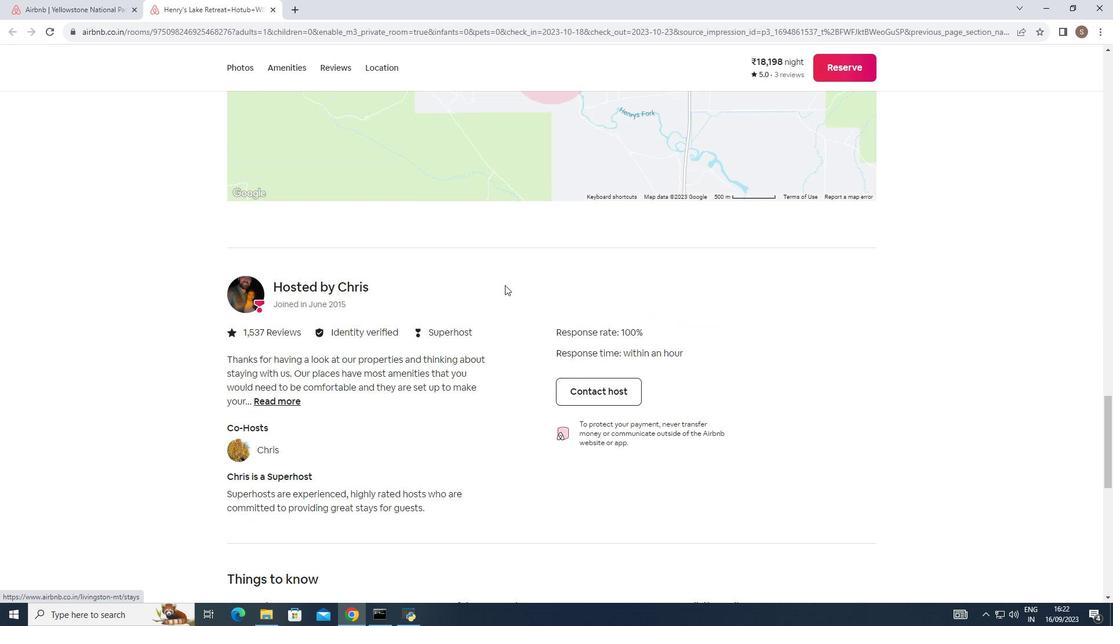 
Action: Mouse scrolled (505, 285) with delta (0, 0)
Screenshot: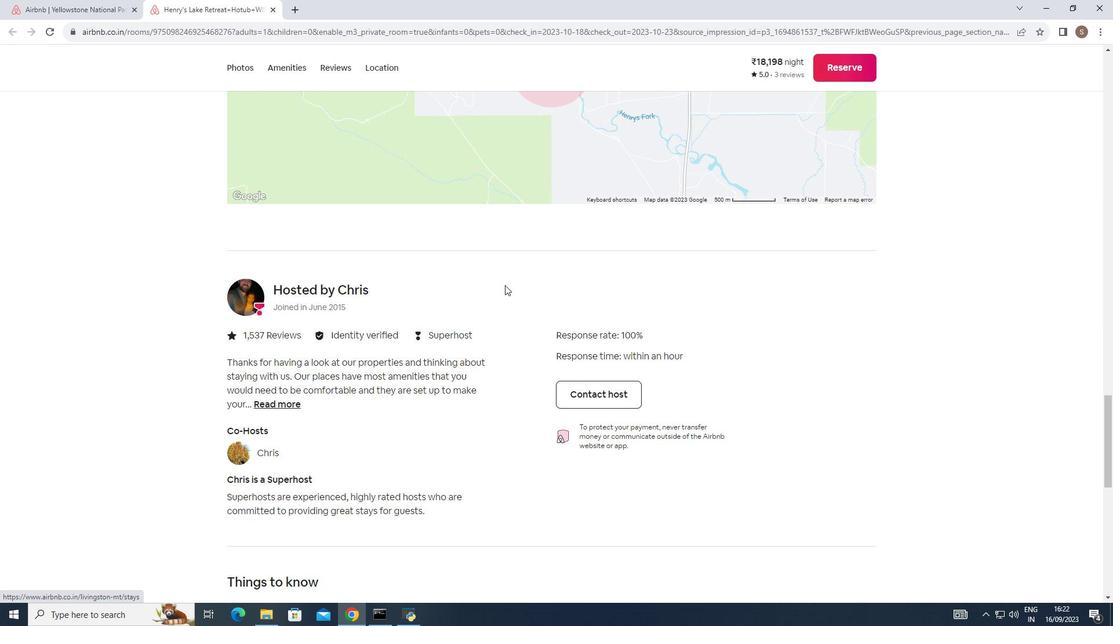 
Action: Mouse scrolled (505, 285) with delta (0, 0)
Screenshot: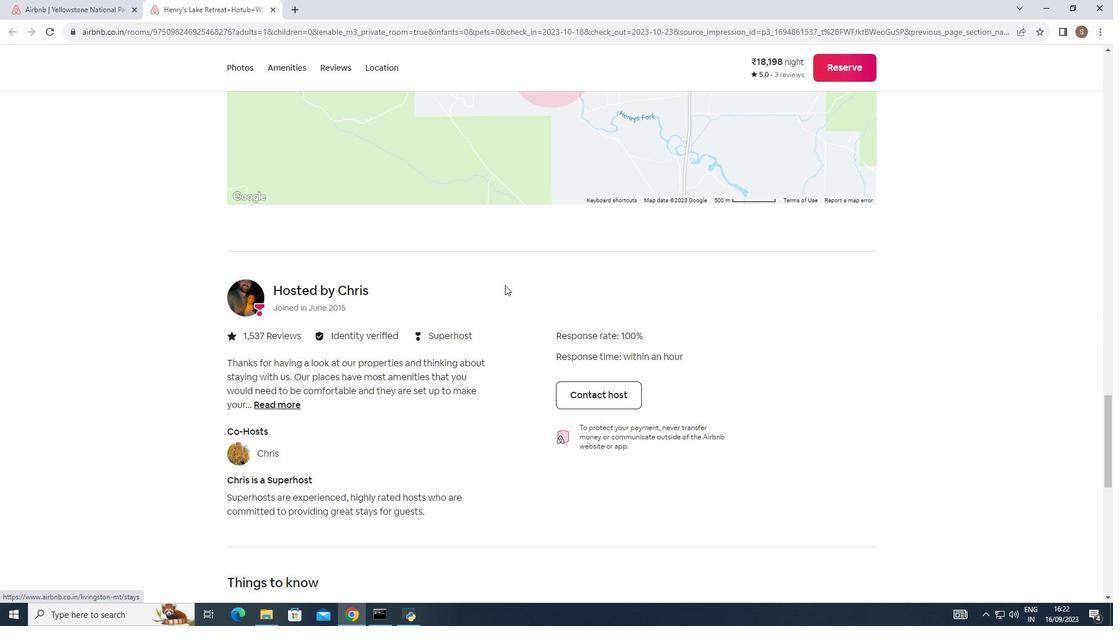 
Action: Mouse moved to (505, 285)
Screenshot: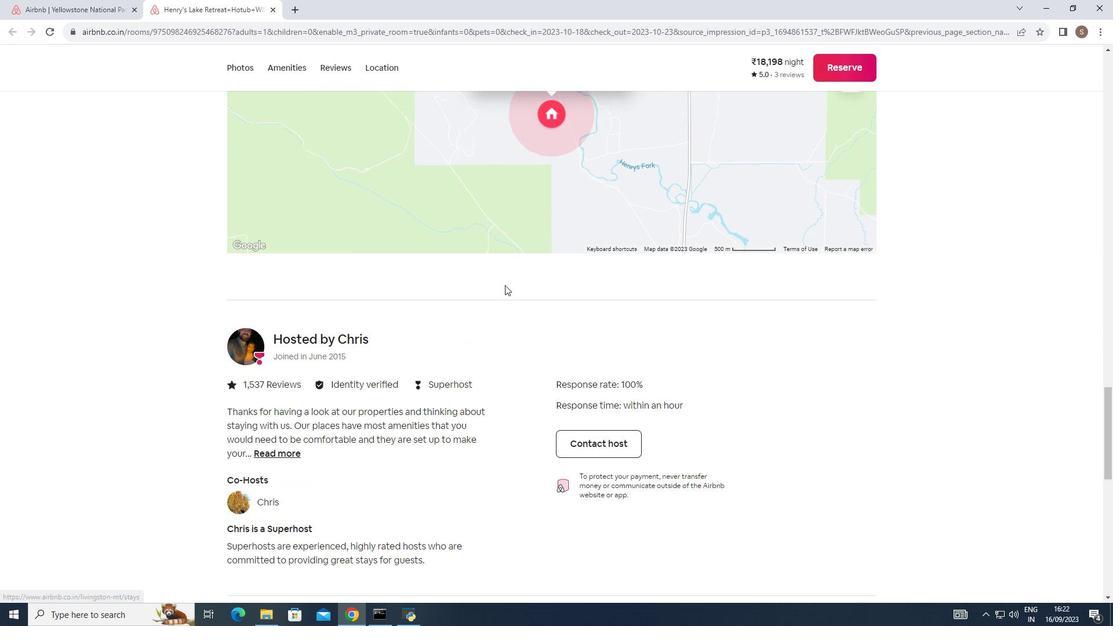 
Action: Mouse scrolled (505, 285) with delta (0, 0)
Screenshot: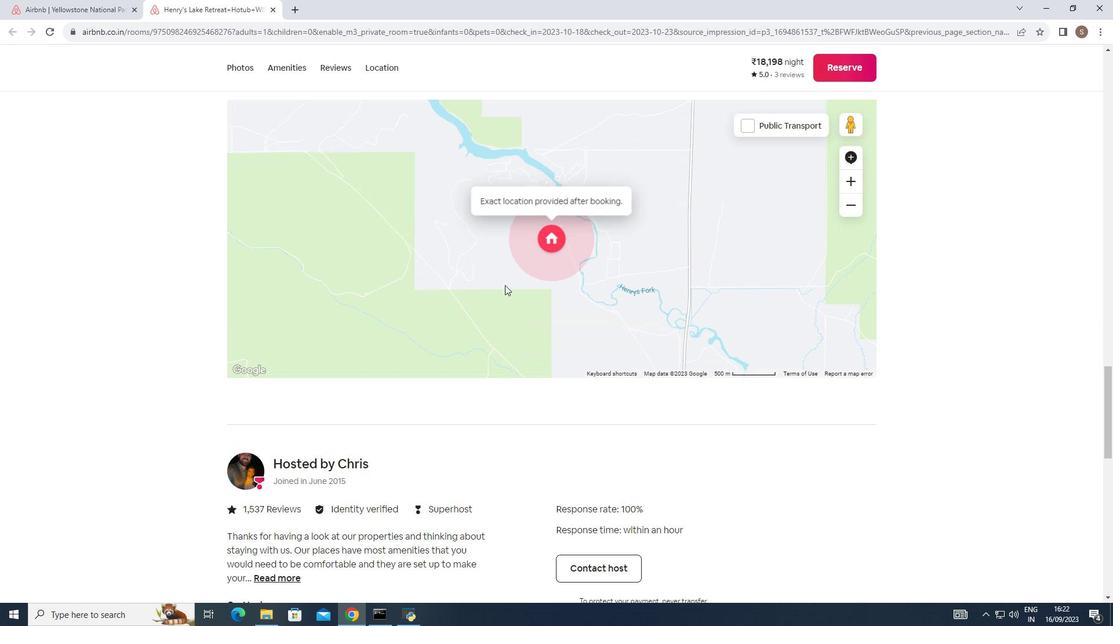 
Action: Mouse scrolled (505, 285) with delta (0, 0)
Screenshot: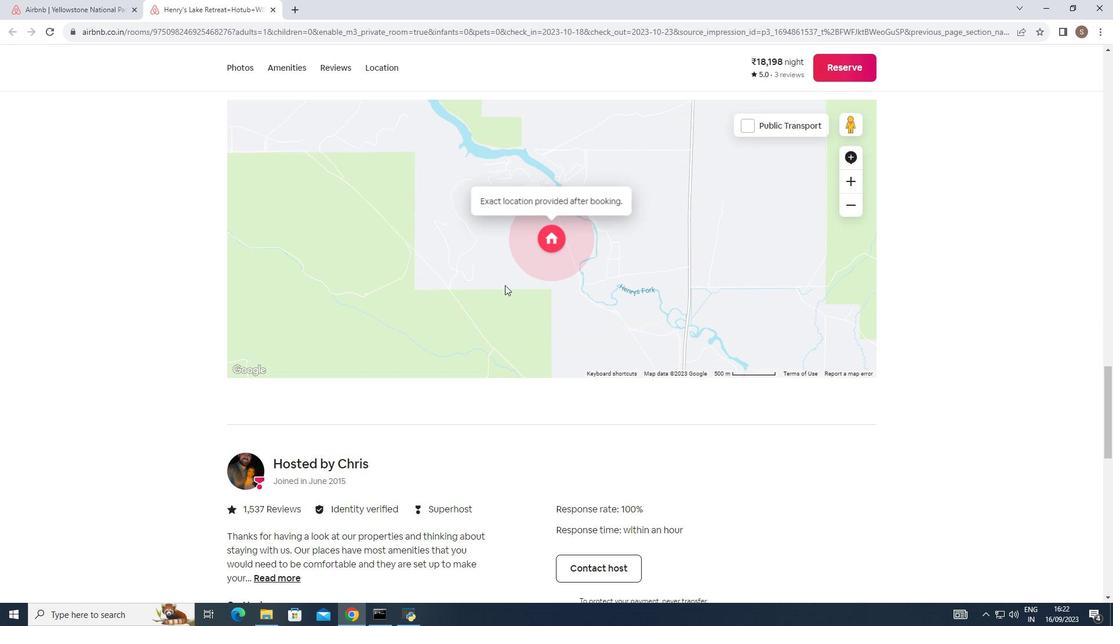 
Action: Mouse scrolled (505, 285) with delta (0, 0)
Screenshot: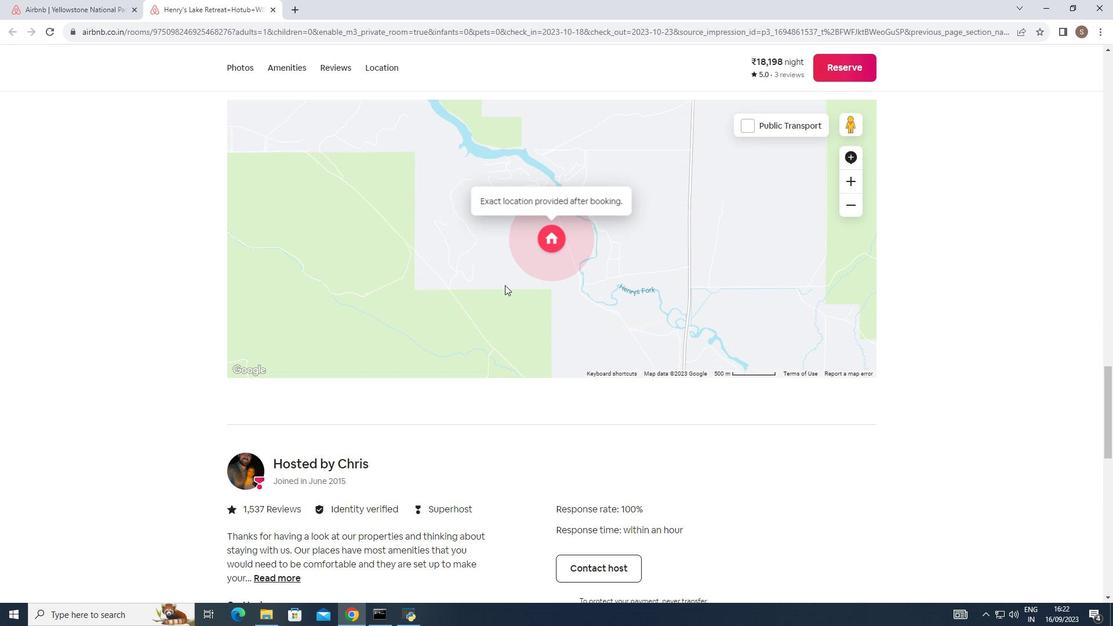 
Action: Mouse scrolled (505, 285) with delta (0, 0)
Screenshot: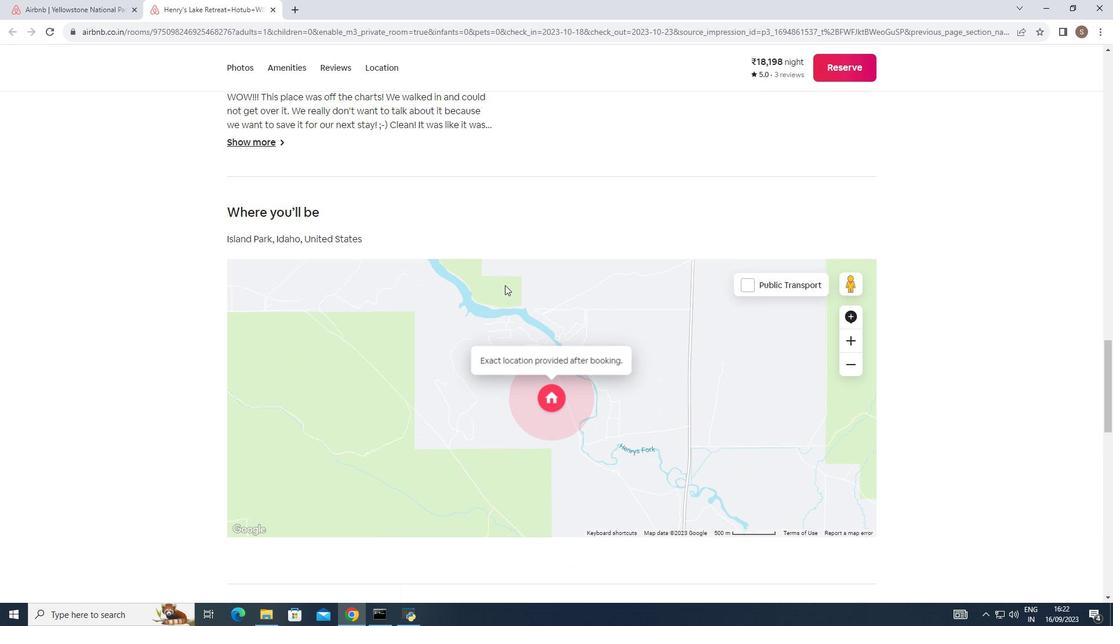 
Action: Mouse scrolled (505, 285) with delta (0, 0)
Screenshot: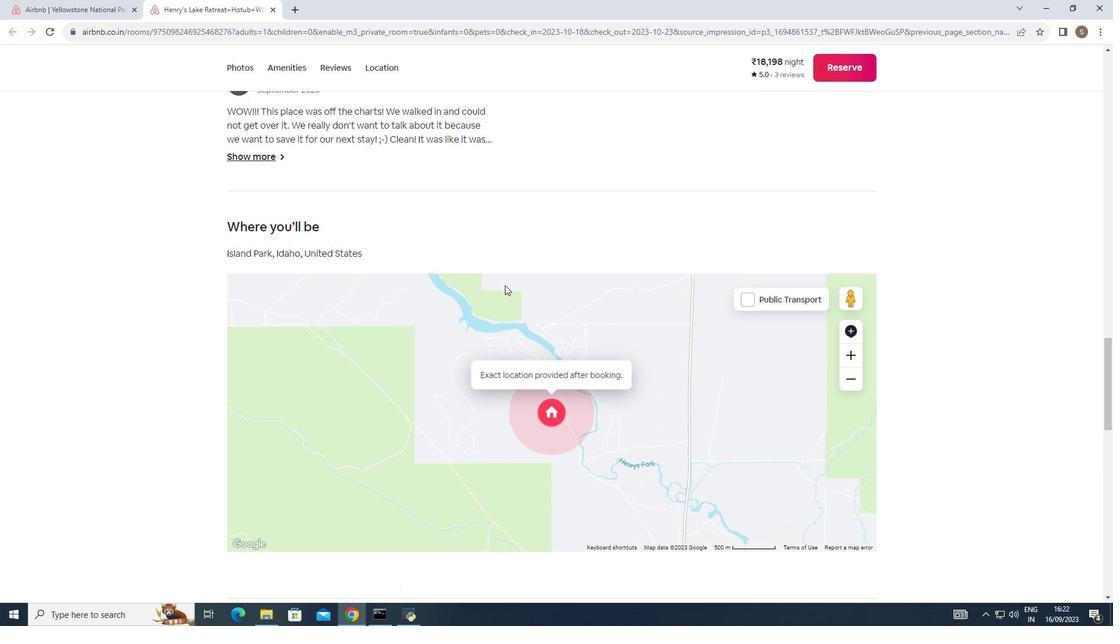 
Action: Mouse scrolled (505, 285) with delta (0, 0)
Screenshot: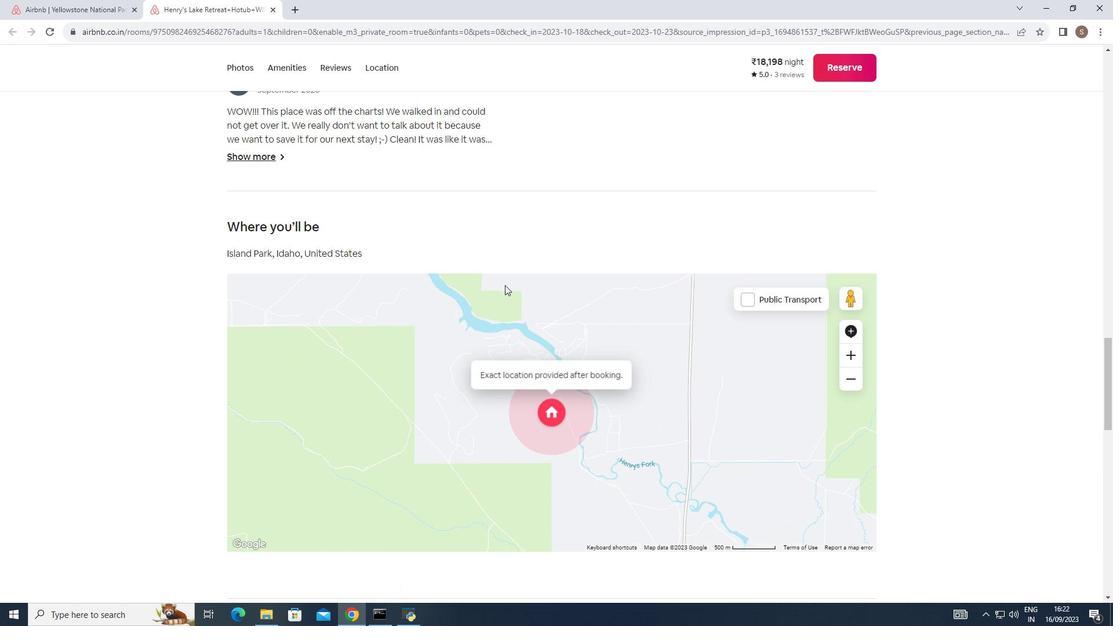 
Action: Mouse scrolled (505, 285) with delta (0, 0)
Screenshot: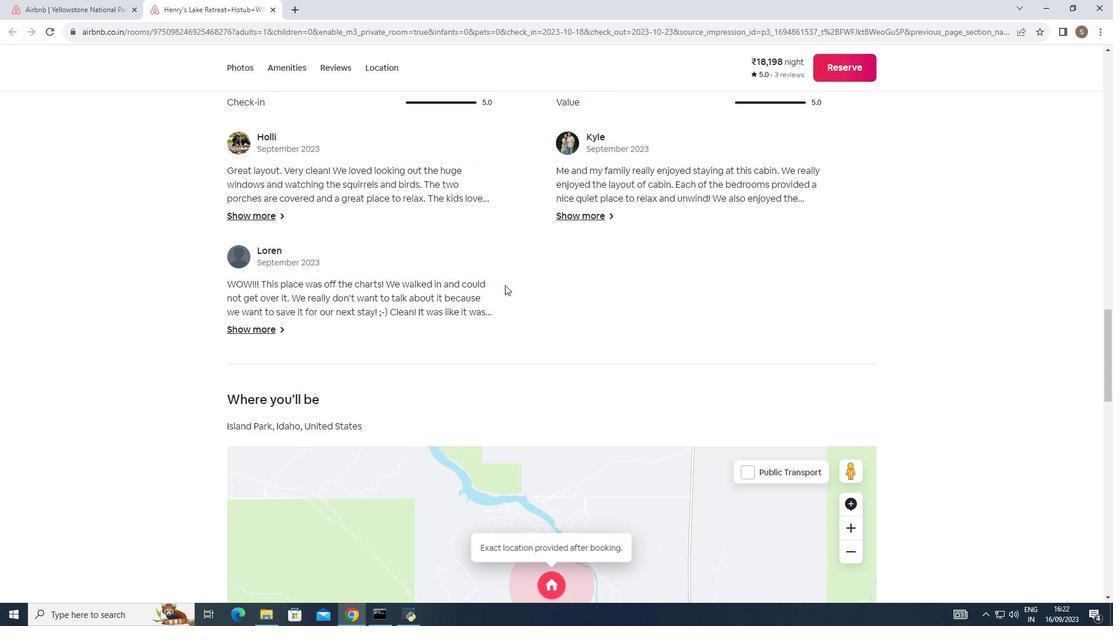 
Action: Mouse scrolled (505, 285) with delta (0, 0)
Screenshot: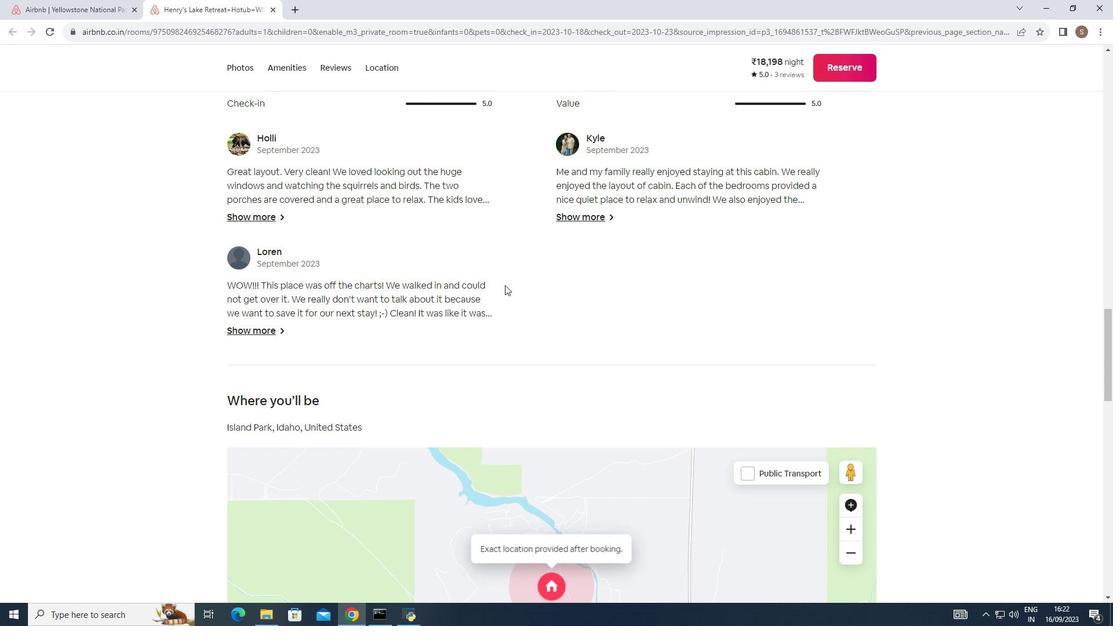 
Action: Mouse scrolled (505, 285) with delta (0, 0)
Screenshot: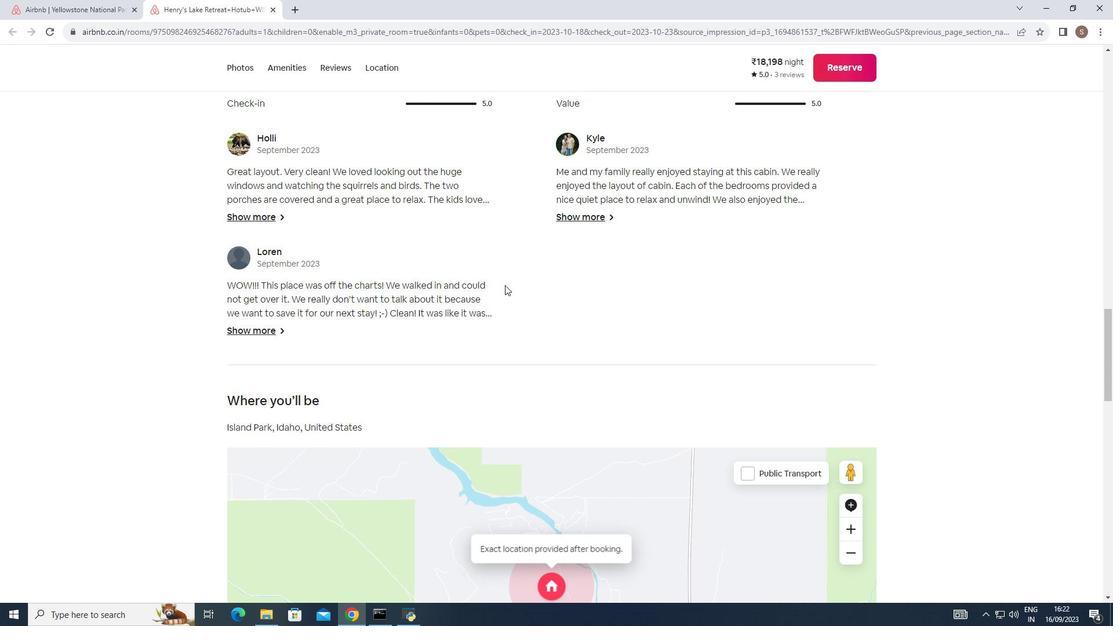 
Action: Mouse scrolled (505, 285) with delta (0, 0)
Screenshot: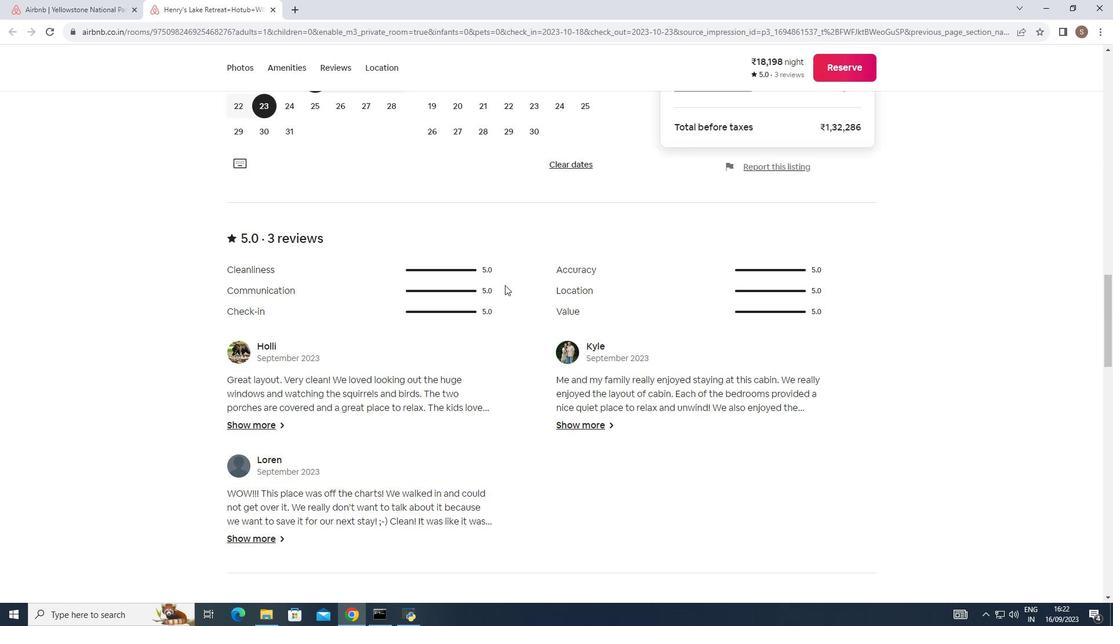 
Action: Mouse scrolled (505, 285) with delta (0, 0)
Screenshot: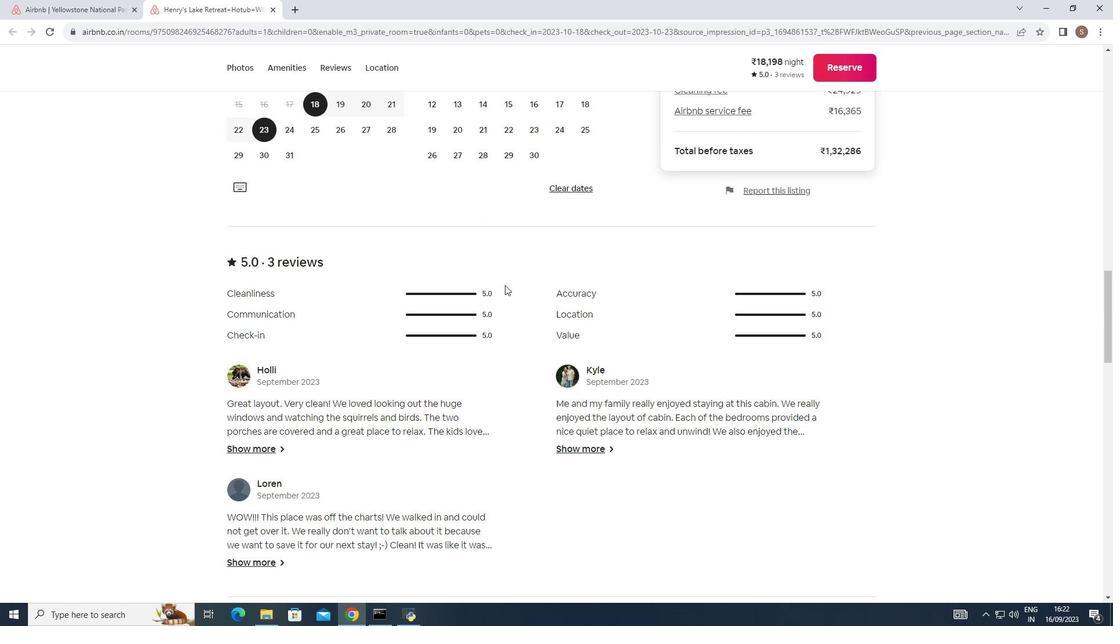 
Action: Mouse scrolled (505, 285) with delta (0, 0)
Screenshot: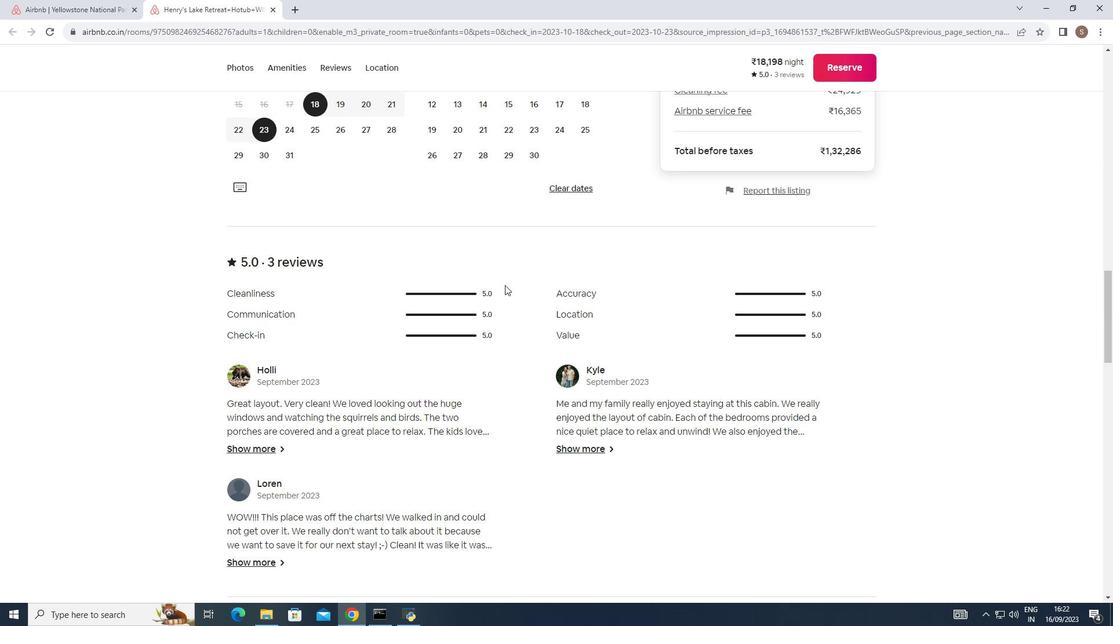 
Action: Mouse scrolled (505, 285) with delta (0, 0)
Screenshot: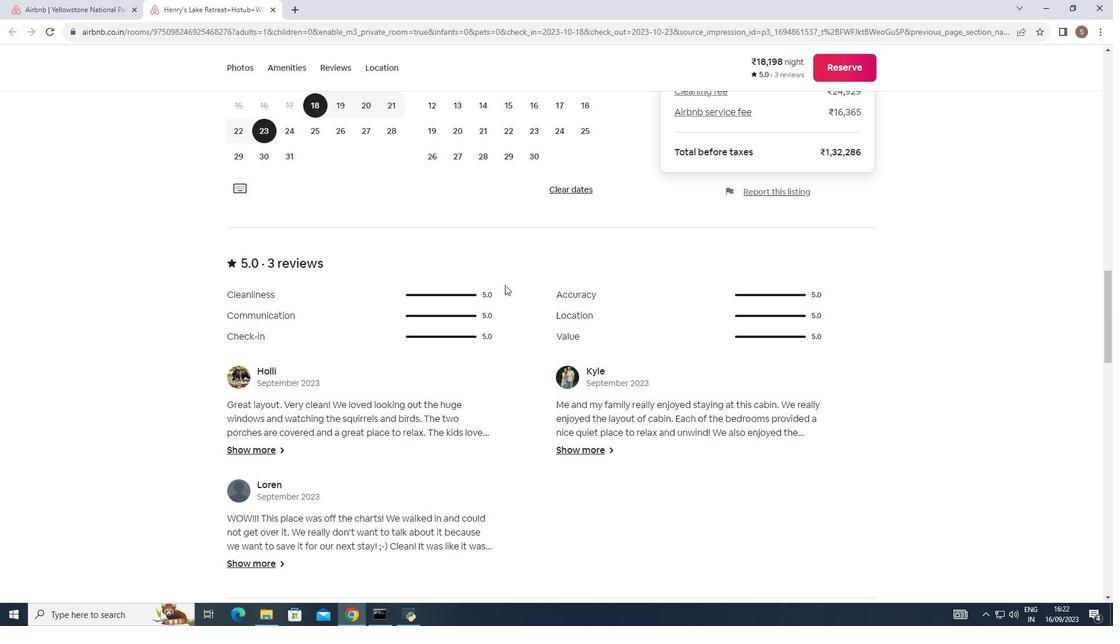 
Action: Mouse scrolled (505, 285) with delta (0, 0)
Screenshot: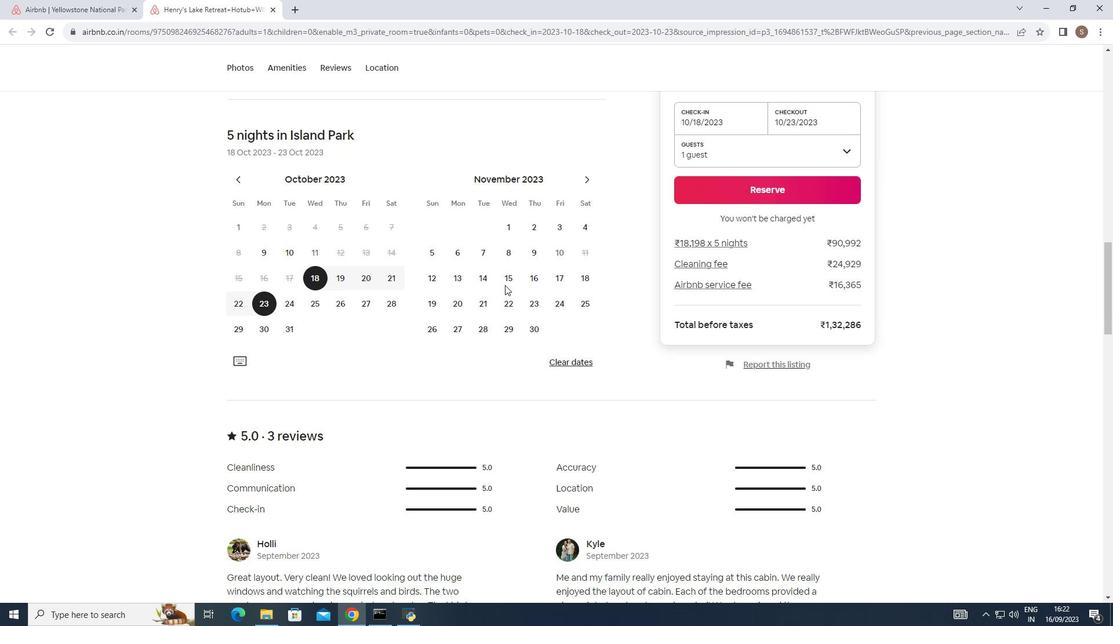 
Action: Mouse scrolled (505, 285) with delta (0, 0)
Screenshot: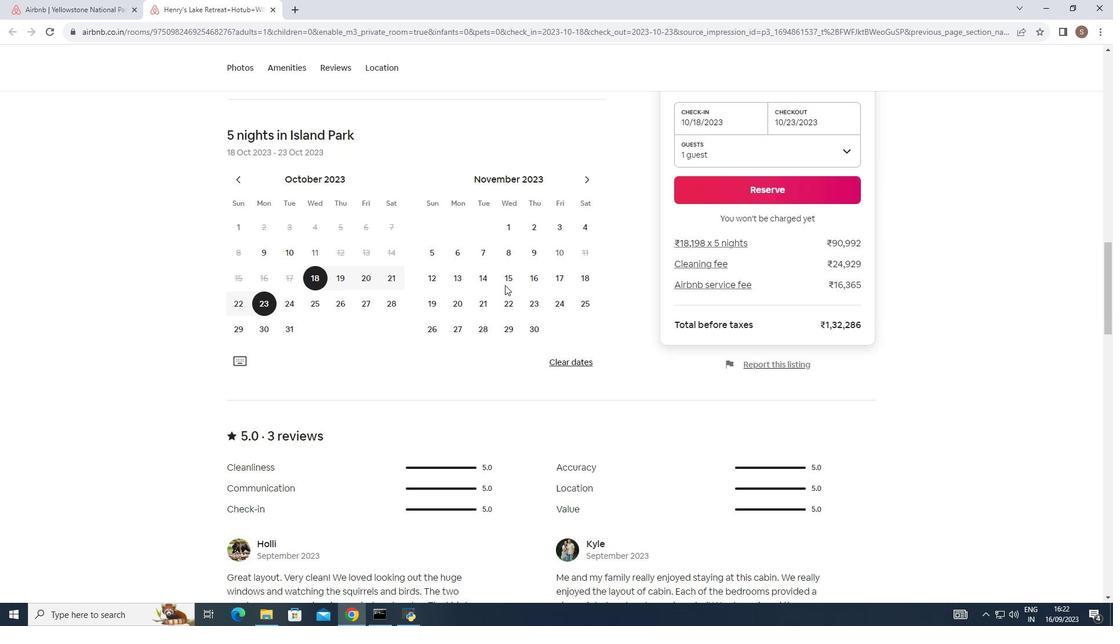 
Action: Mouse scrolled (505, 285) with delta (0, 0)
Screenshot: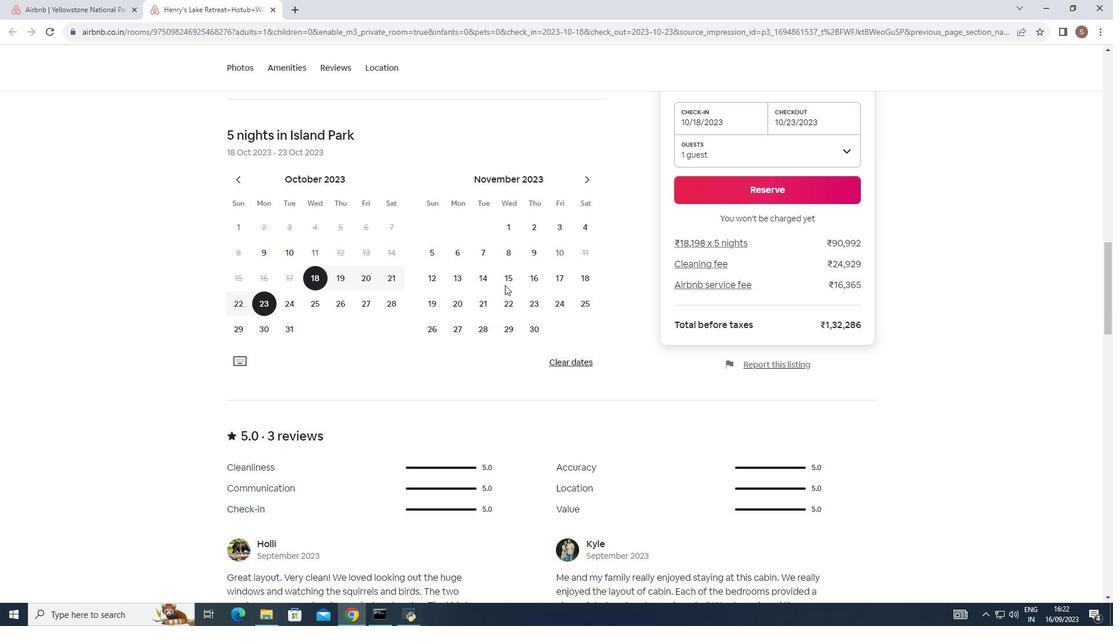 
Action: Mouse scrolled (505, 285) with delta (0, 0)
Screenshot: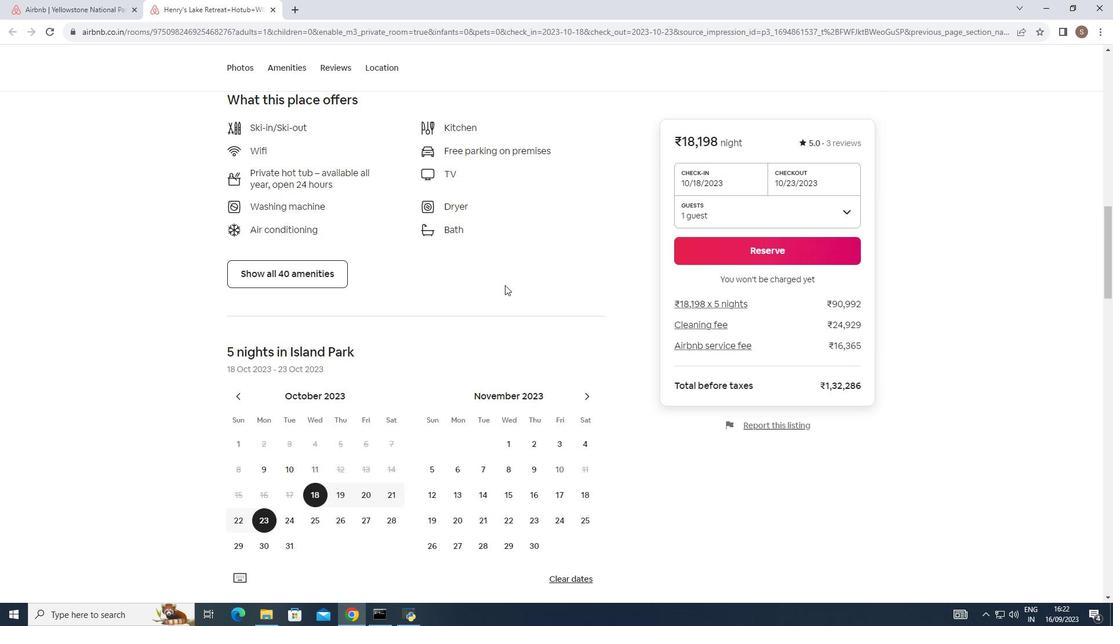 
Action: Mouse scrolled (505, 285) with delta (0, 0)
Screenshot: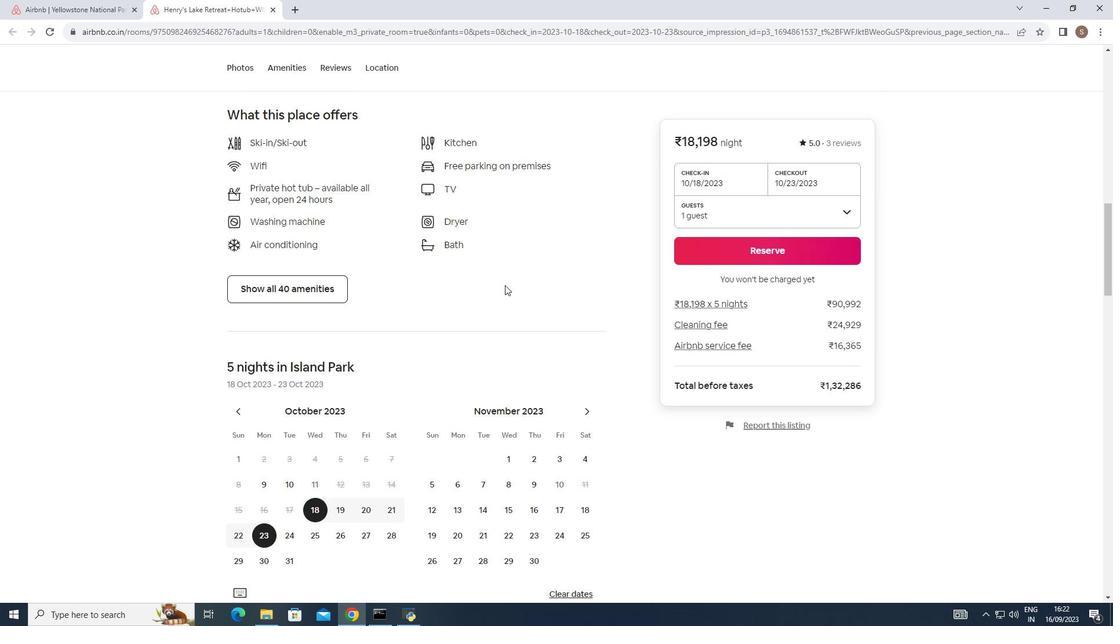 
Action: Mouse scrolled (505, 285) with delta (0, 0)
Screenshot: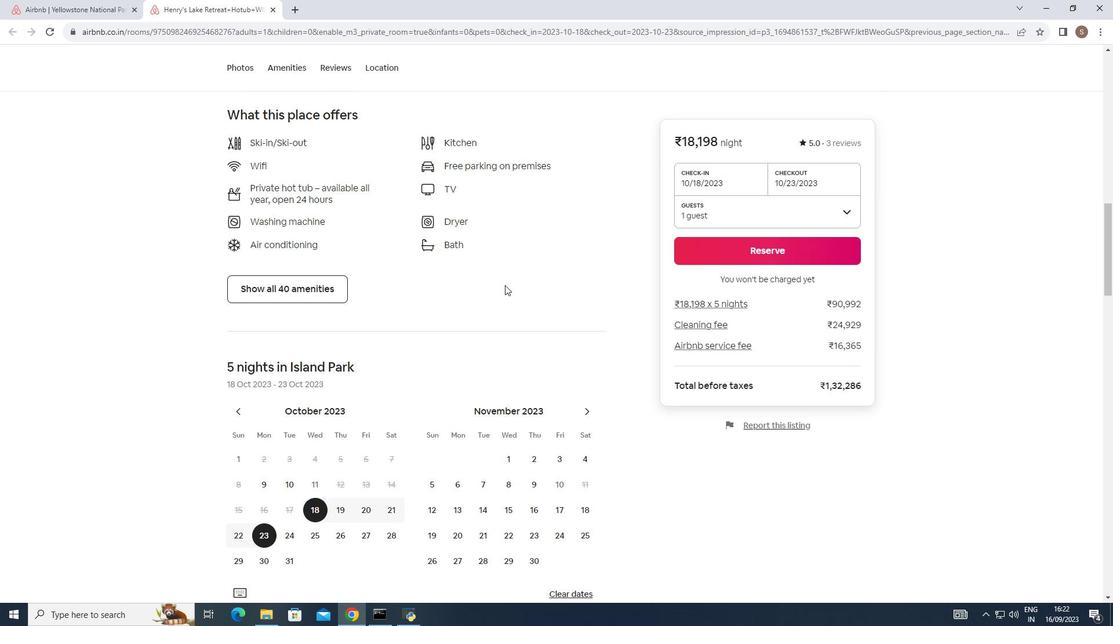 
Action: Mouse scrolled (505, 285) with delta (0, 0)
Screenshot: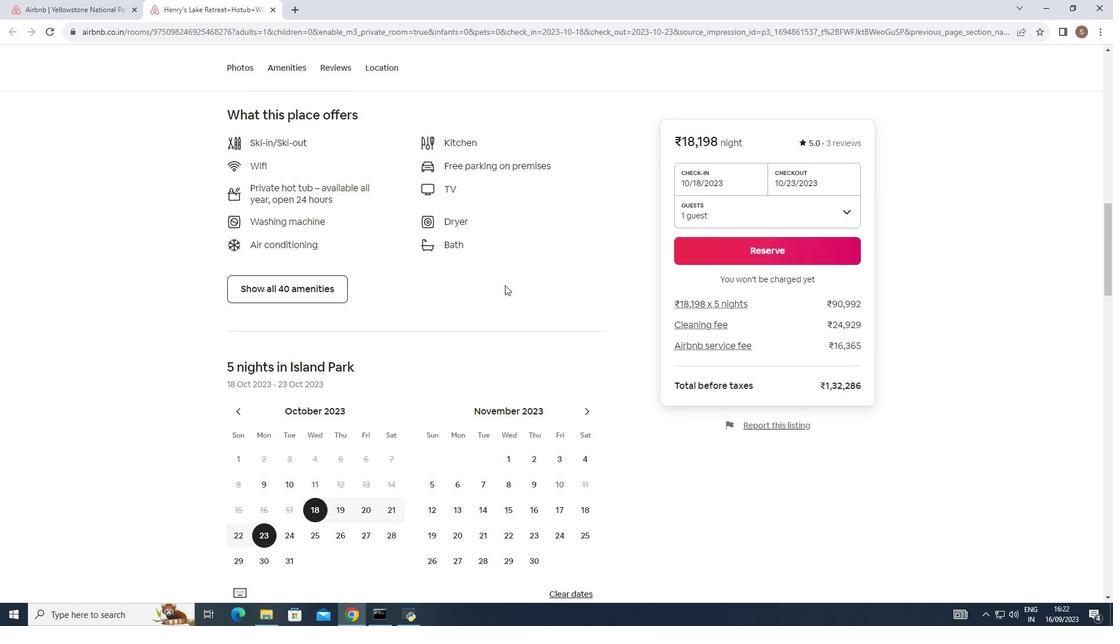 
Action: Mouse scrolled (505, 285) with delta (0, 0)
Screenshot: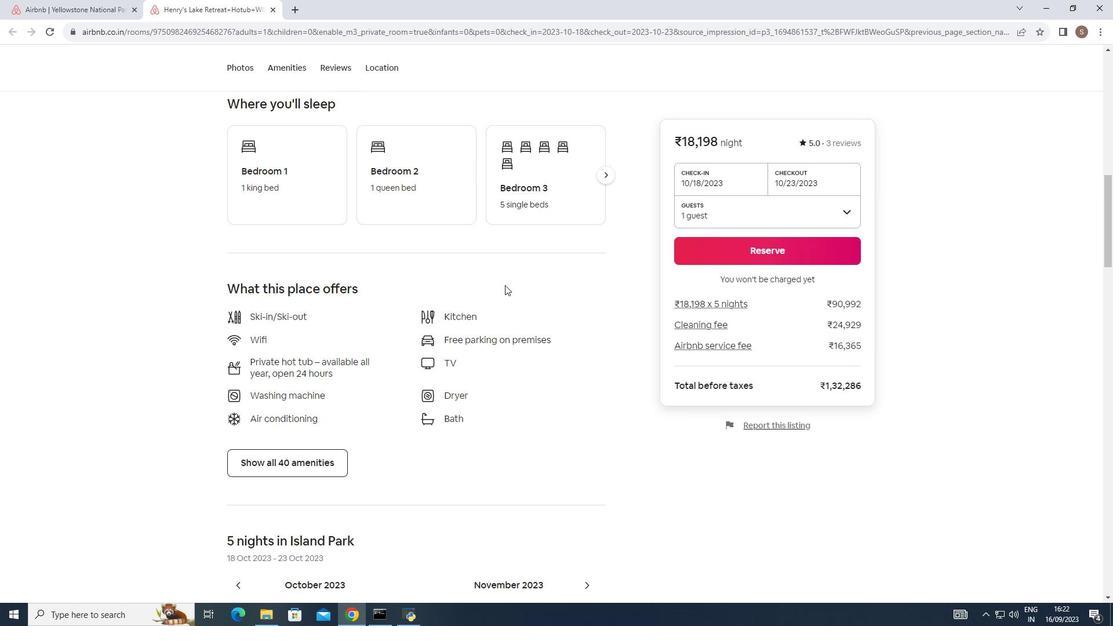 
Action: Mouse scrolled (505, 285) with delta (0, 0)
Screenshot: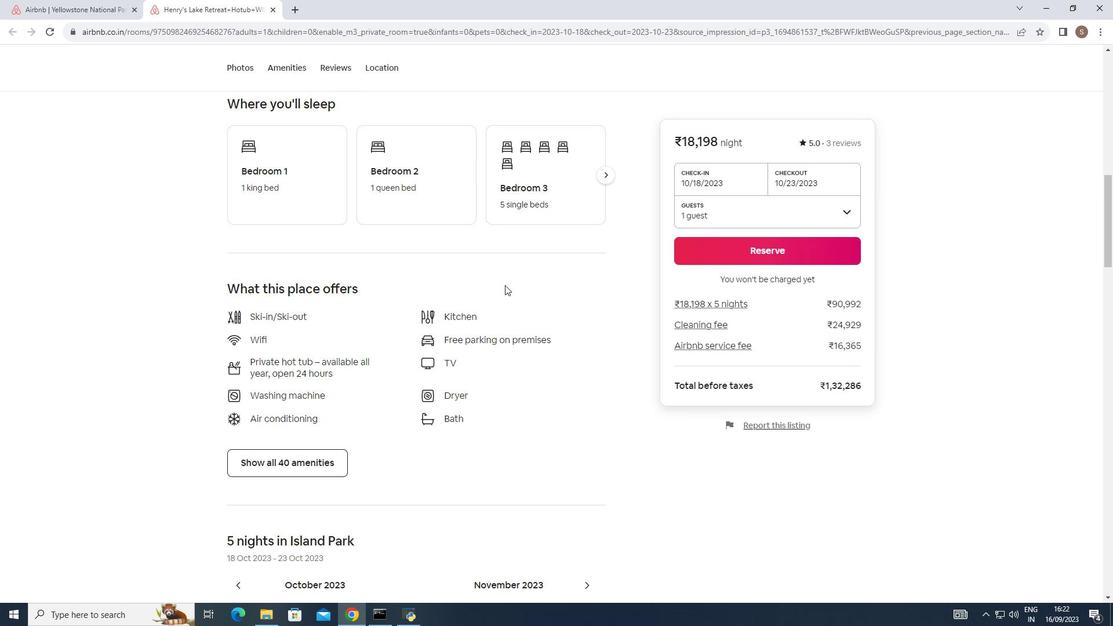 
Action: Mouse scrolled (505, 285) with delta (0, 0)
Screenshot: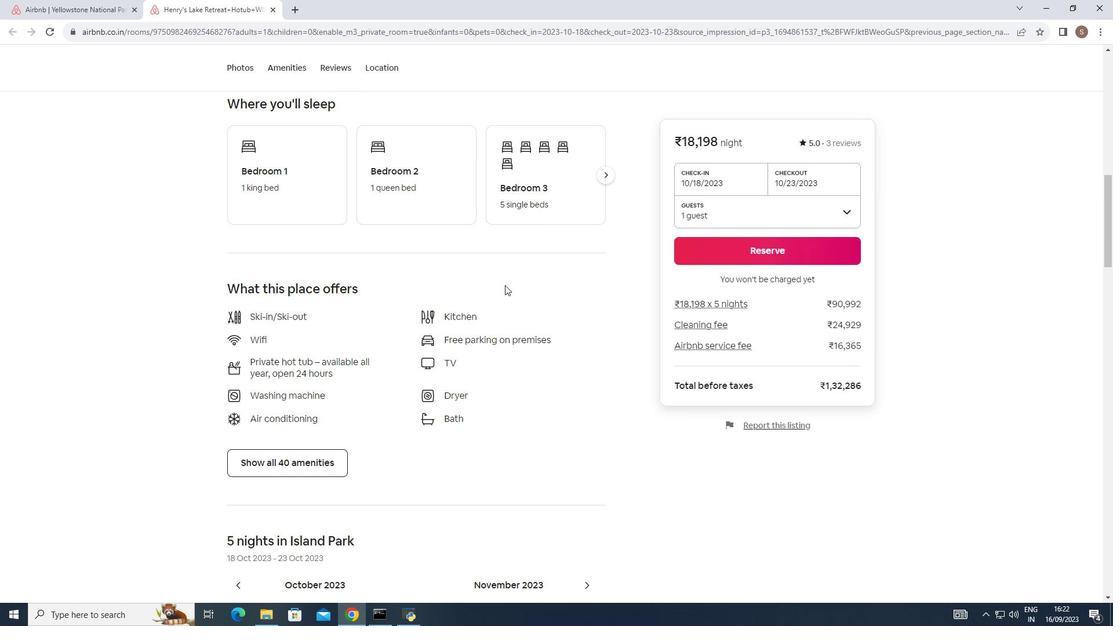 
Action: Mouse scrolled (505, 285) with delta (0, 0)
Screenshot: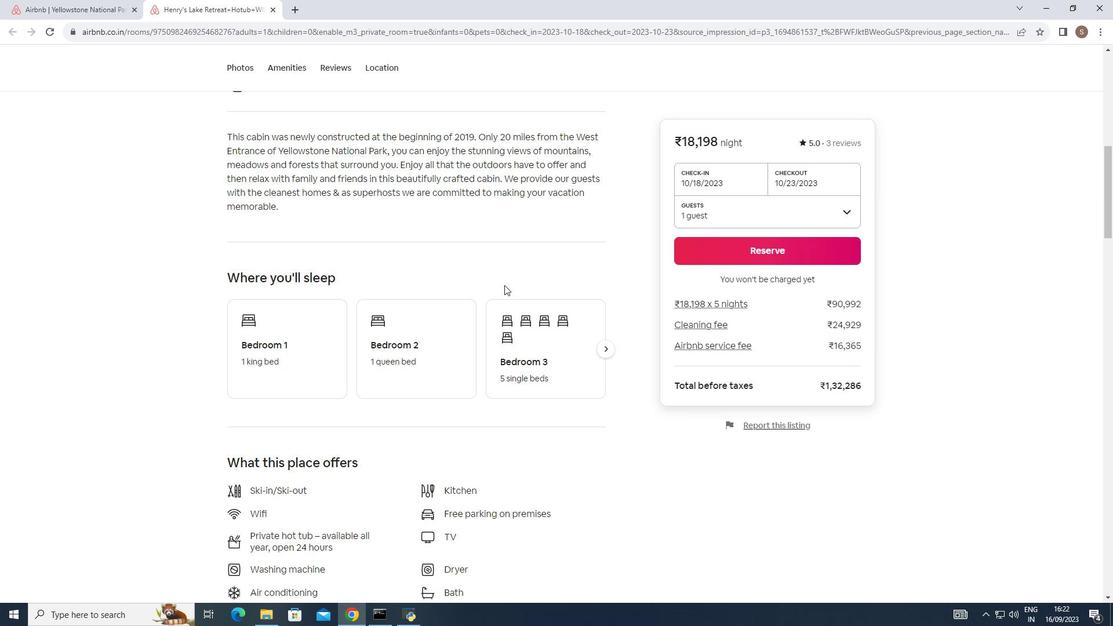 
Action: Mouse scrolled (505, 285) with delta (0, 0)
Screenshot: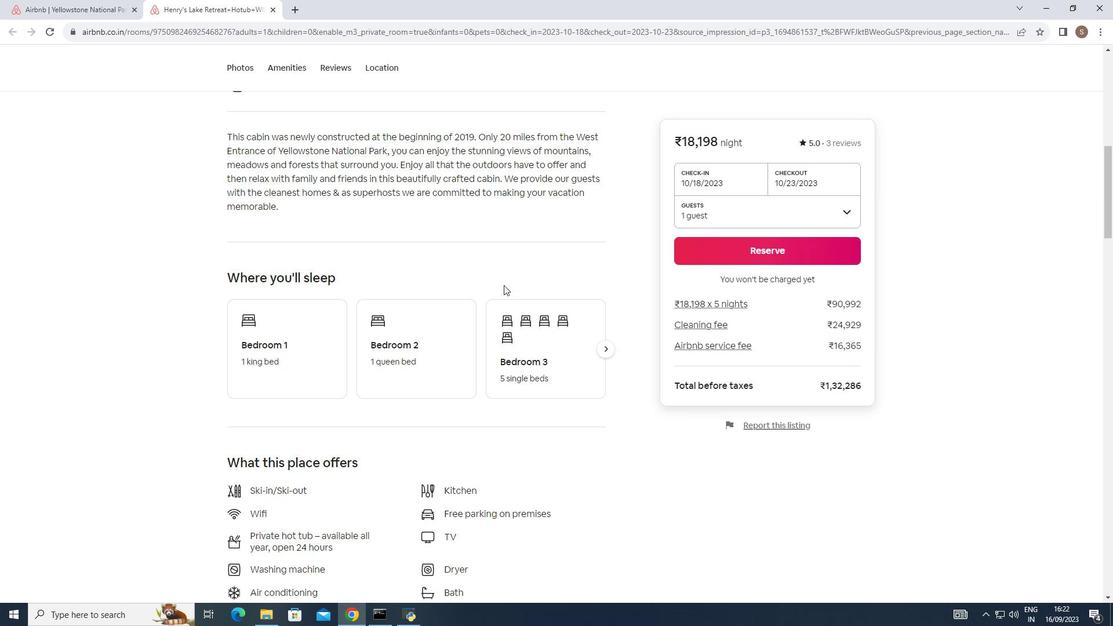 
Action: Mouse scrolled (505, 285) with delta (0, 0)
Screenshot: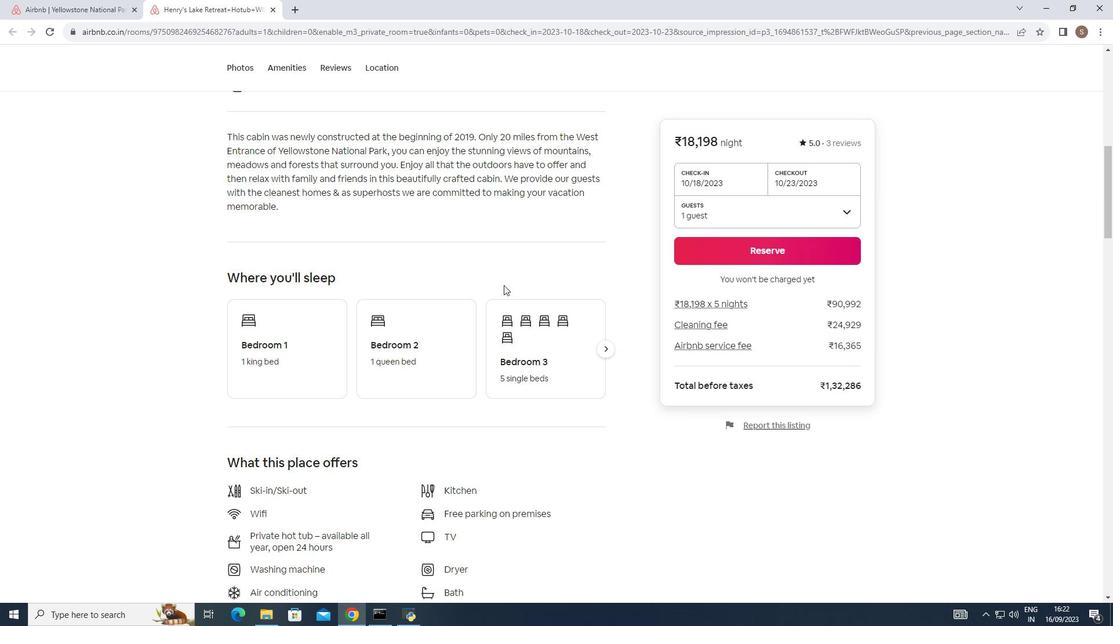 
Action: Mouse moved to (504, 285)
Screenshot: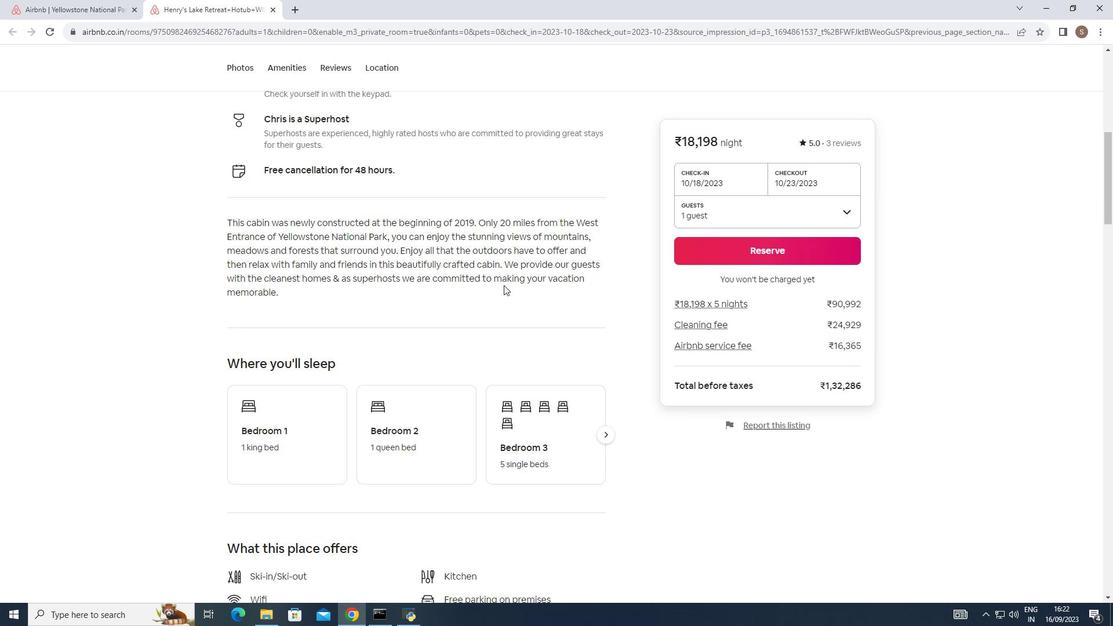
Action: Mouse scrolled (504, 285) with delta (0, 0)
Screenshot: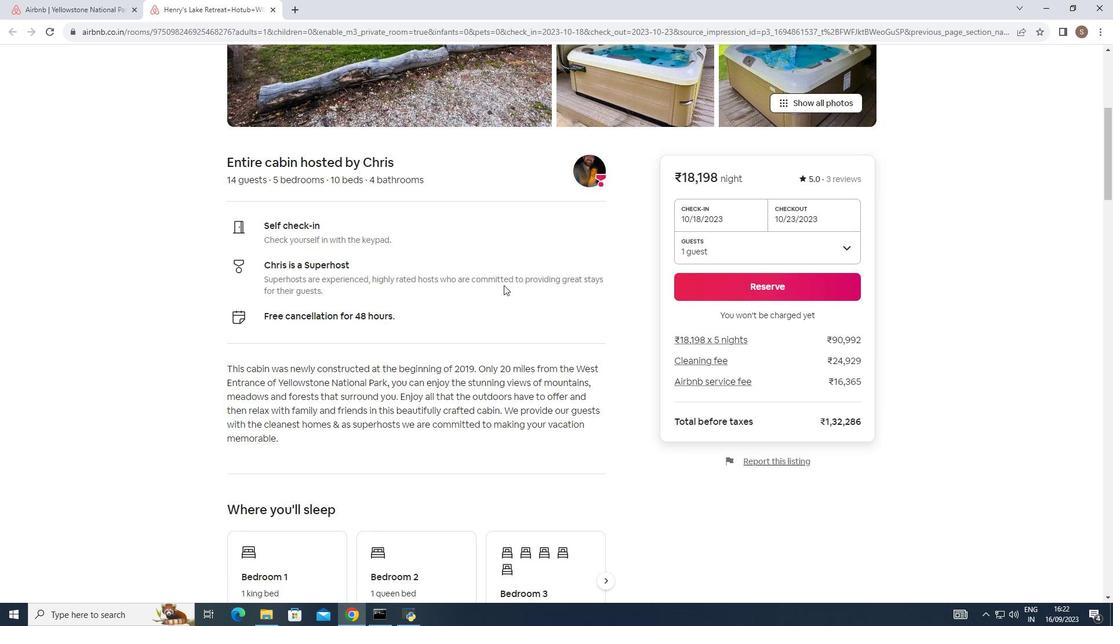 
Action: Mouse scrolled (504, 285) with delta (0, 0)
Screenshot: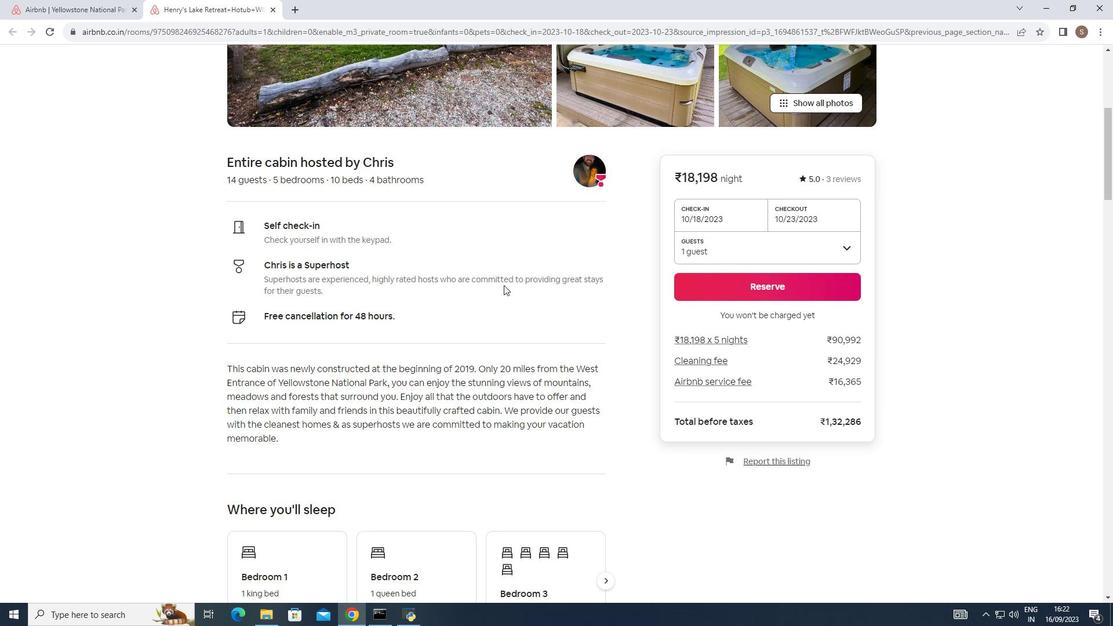 
Action: Mouse scrolled (504, 285) with delta (0, 0)
Screenshot: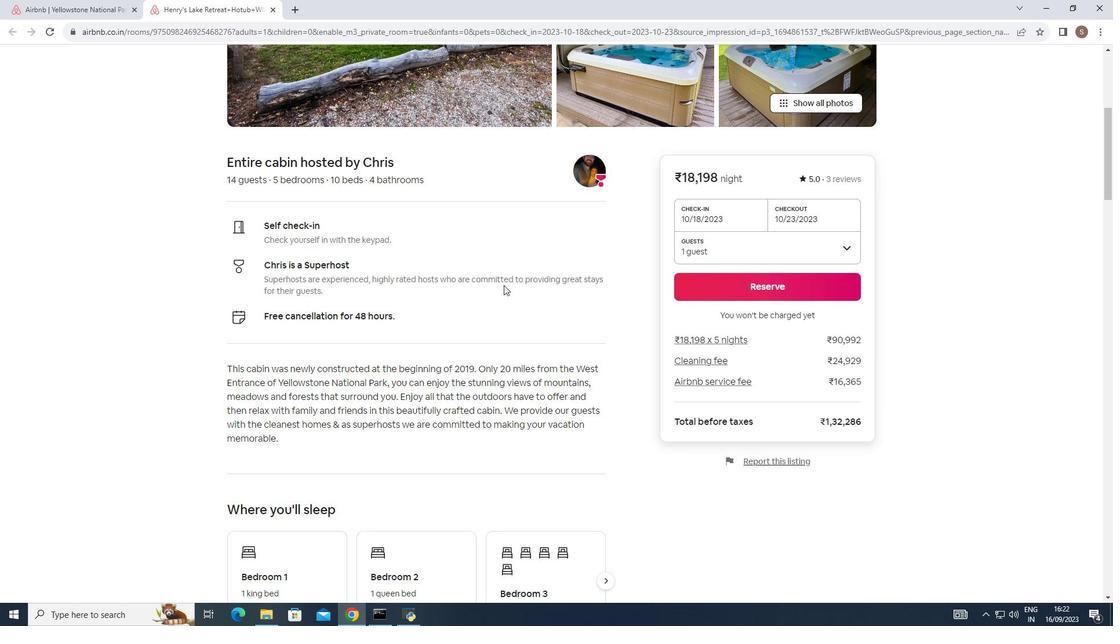 
Action: Mouse scrolled (504, 285) with delta (0, 0)
Screenshot: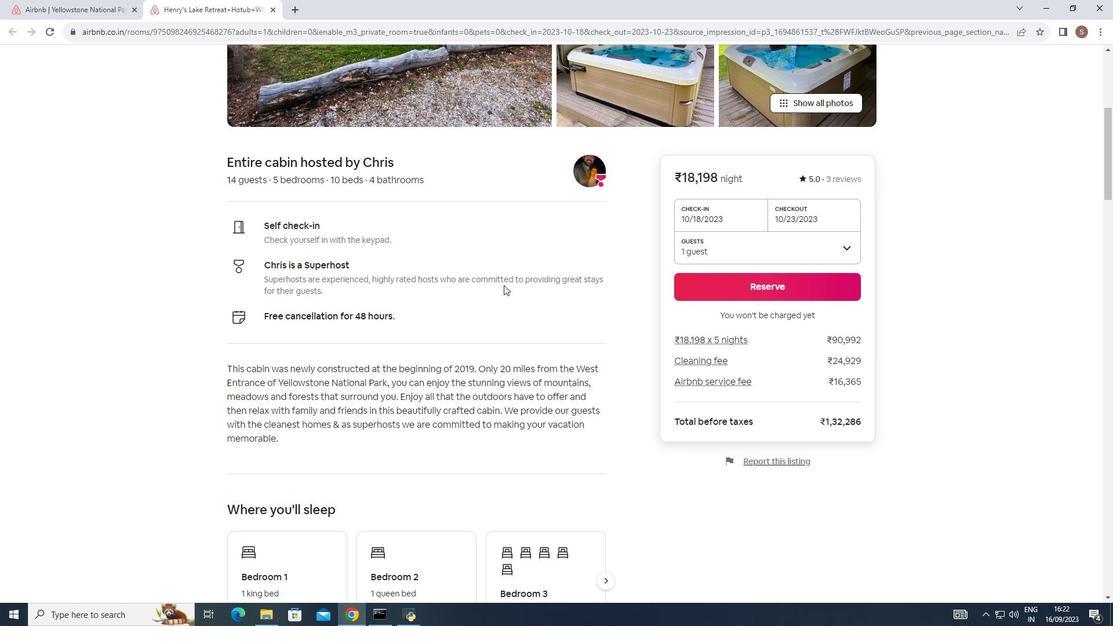 
Action: Mouse scrolled (504, 285) with delta (0, 0)
Screenshot: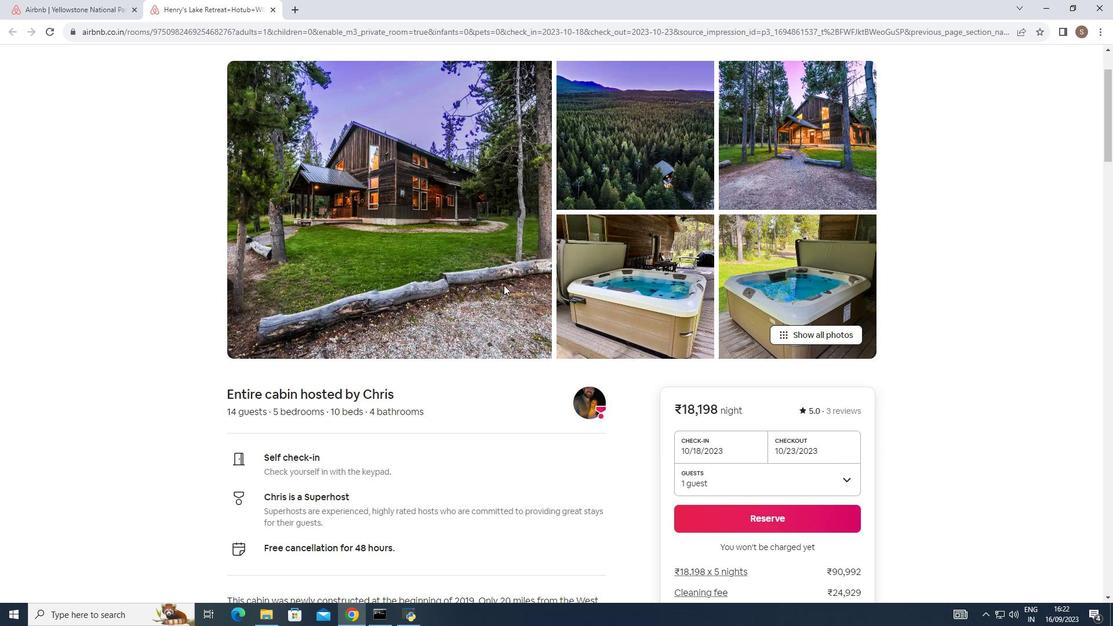 
Action: Mouse scrolled (504, 285) with delta (0, 0)
Screenshot: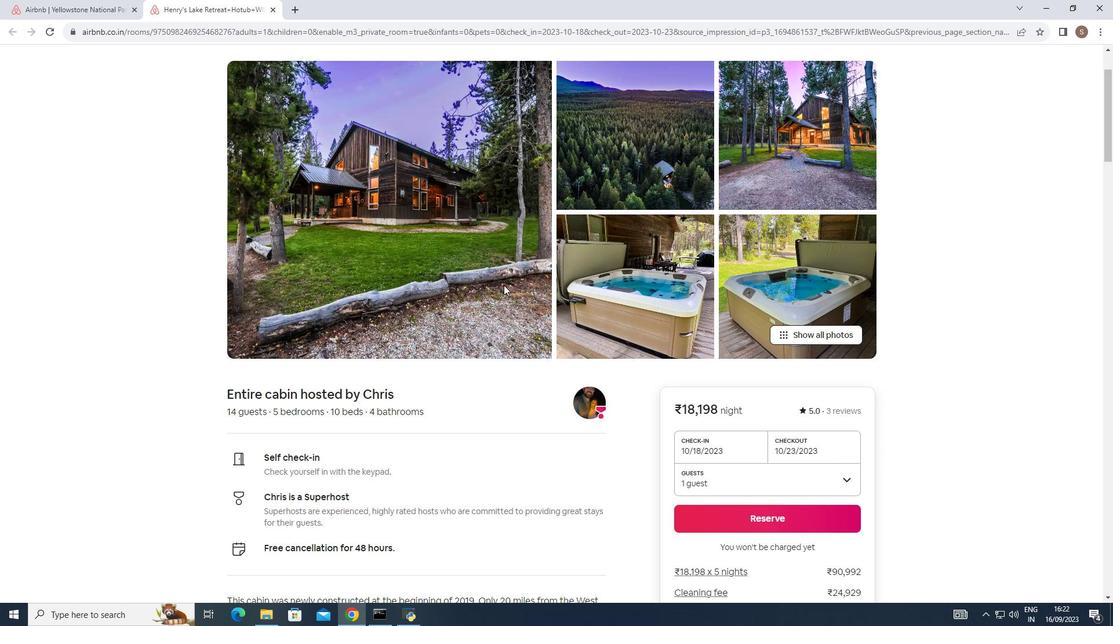
Action: Mouse scrolled (504, 285) with delta (0, 0)
Screenshot: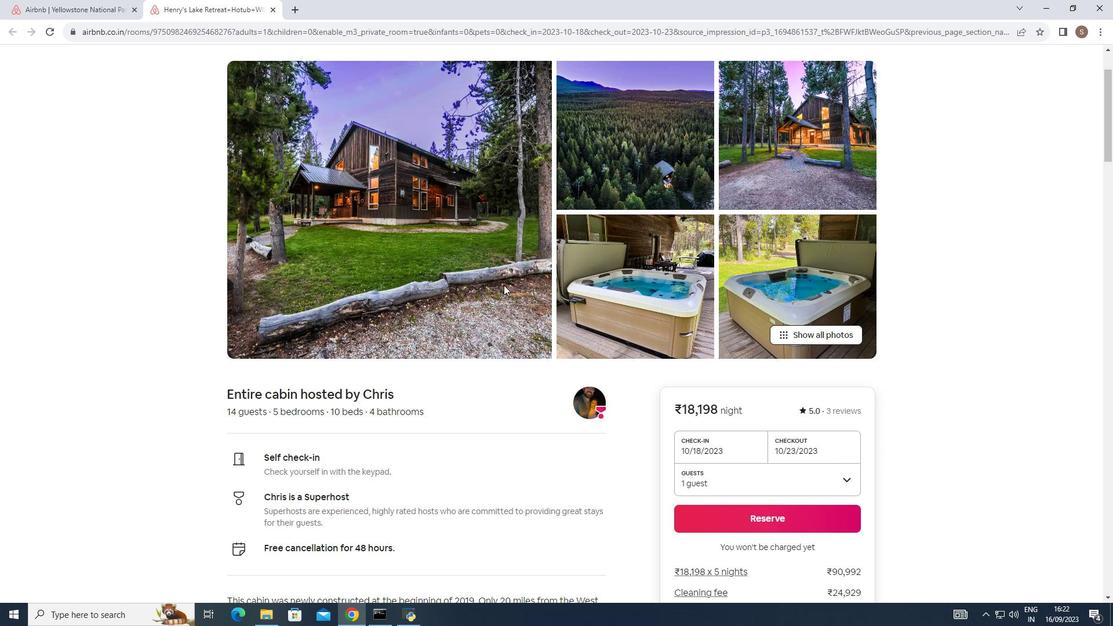 
Action: Mouse scrolled (504, 285) with delta (0, 0)
Screenshot: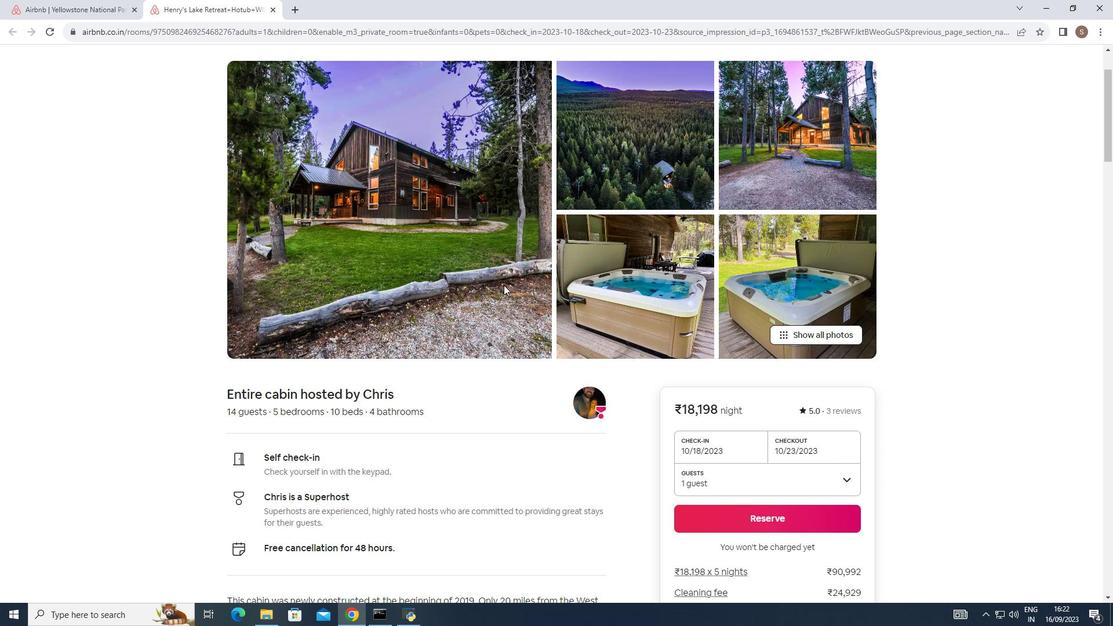 
Action: Mouse scrolled (504, 285) with delta (0, 0)
Screenshot: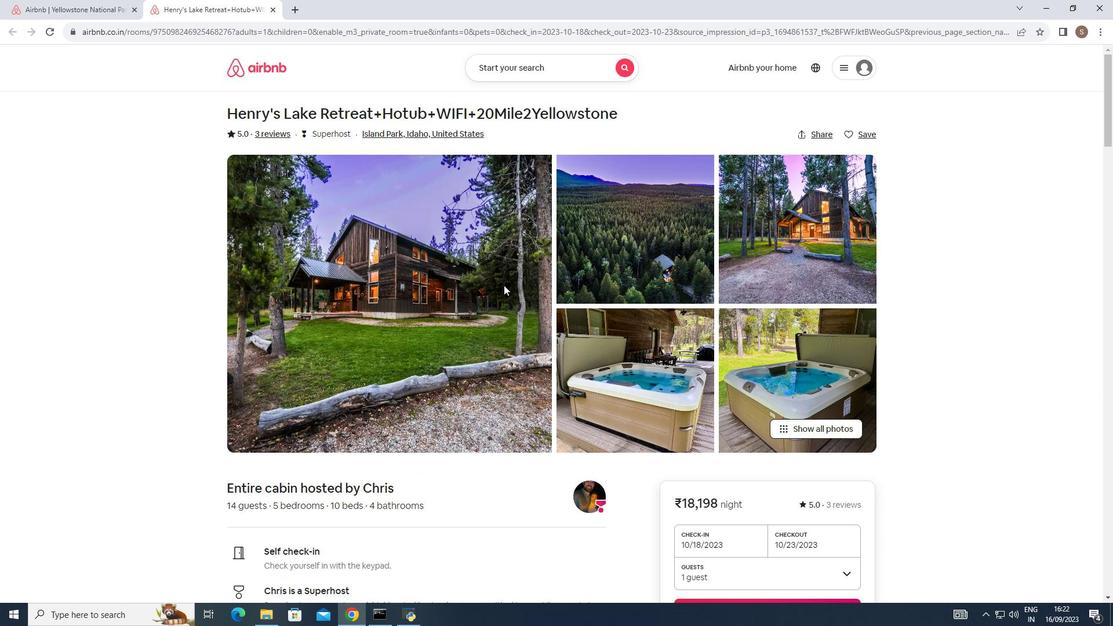 
Action: Mouse scrolled (504, 285) with delta (0, 0)
Screenshot: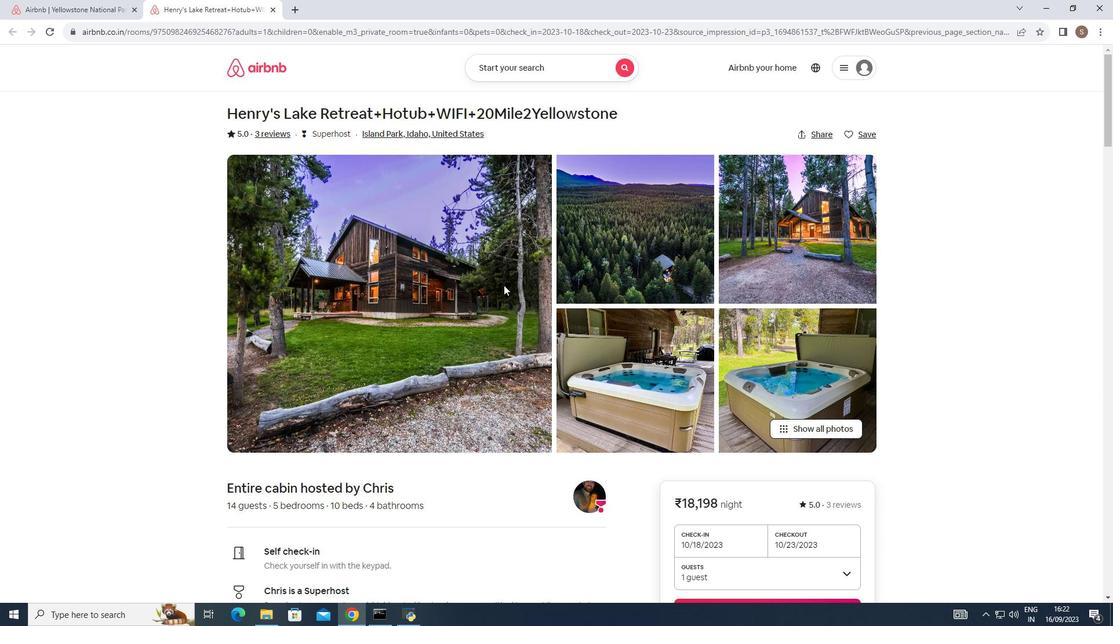 
Action: Mouse moved to (819, 424)
Screenshot: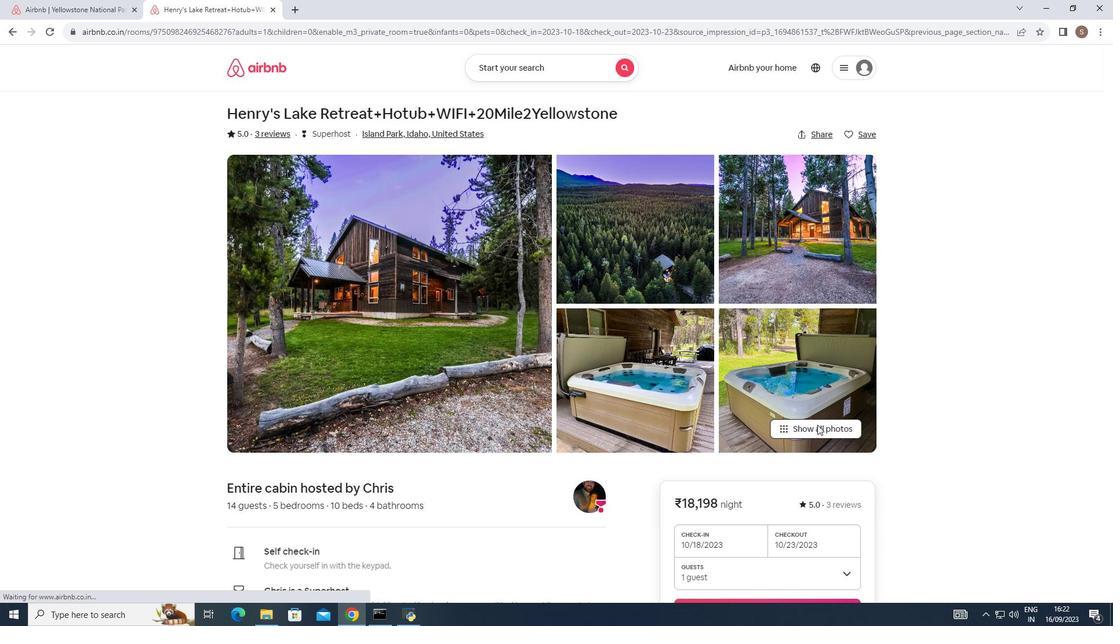 
Action: Mouse pressed left at (819, 424)
Screenshot: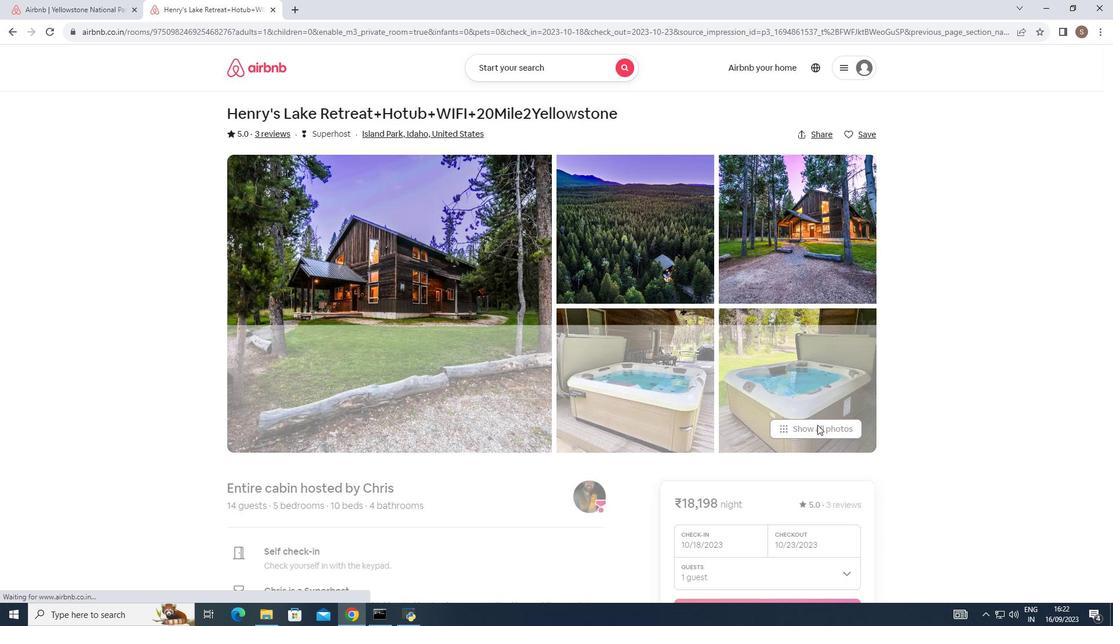 
Action: Mouse moved to (639, 374)
Screenshot: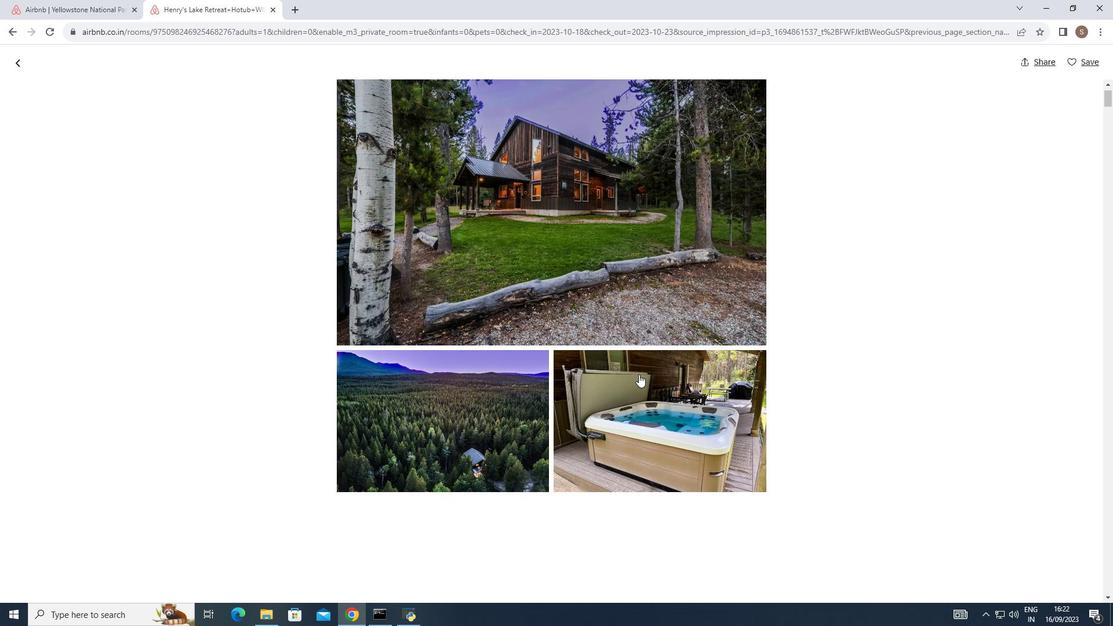 
Action: Mouse scrolled (639, 374) with delta (0, 0)
Screenshot: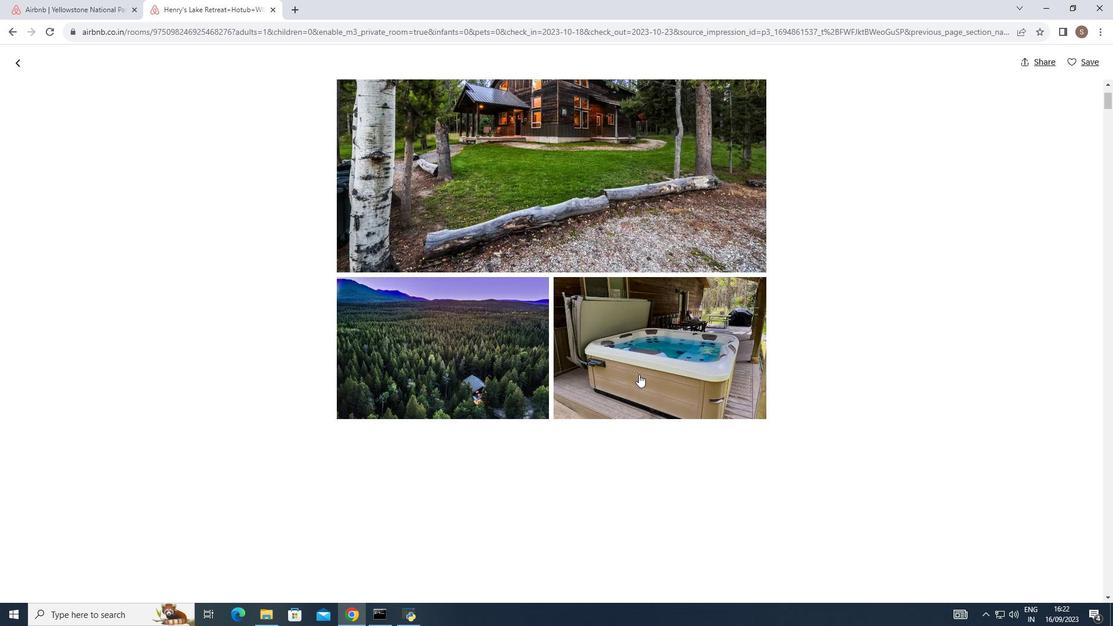 
Action: Mouse scrolled (639, 374) with delta (0, 0)
Screenshot: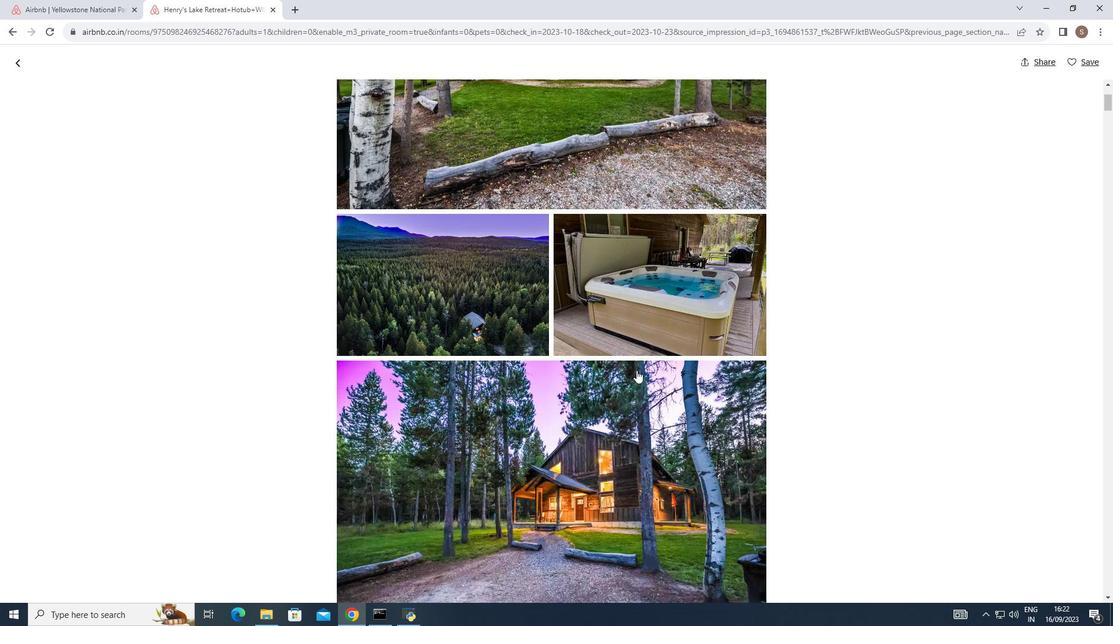 
Action: Mouse scrolled (639, 374) with delta (0, 0)
Screenshot: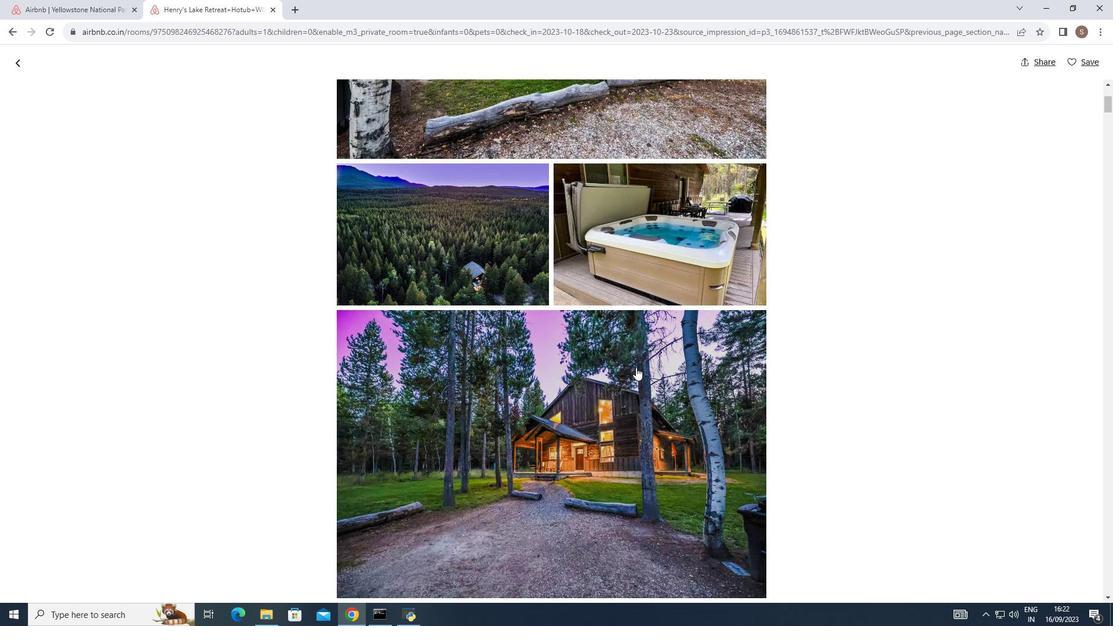 
Action: Mouse scrolled (639, 374) with delta (0, 0)
Screenshot: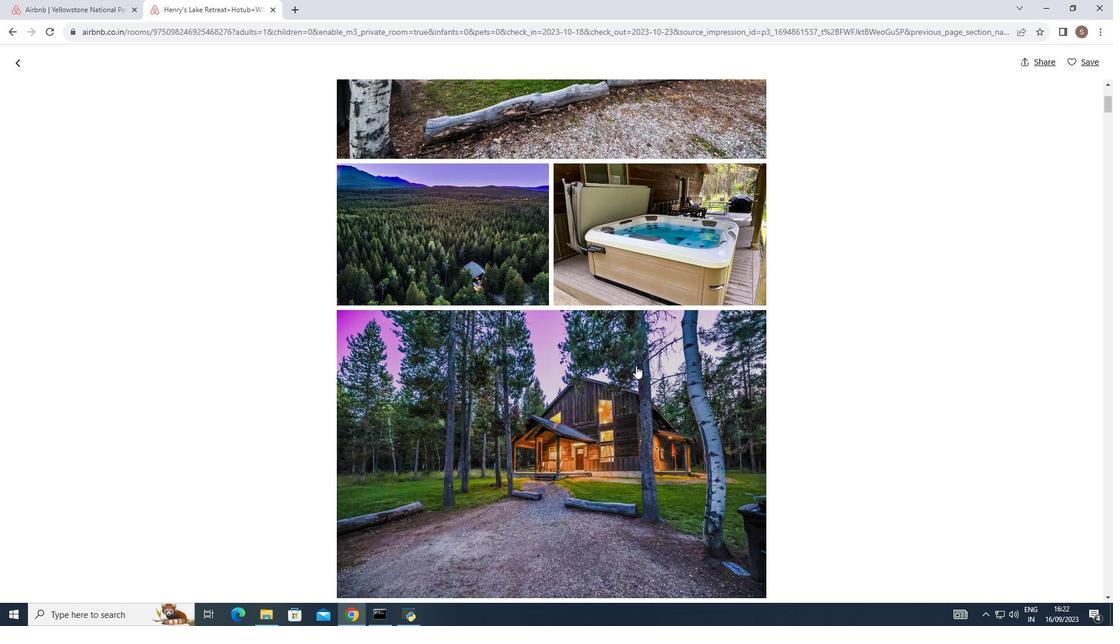 
Action: Mouse moved to (636, 366)
Screenshot: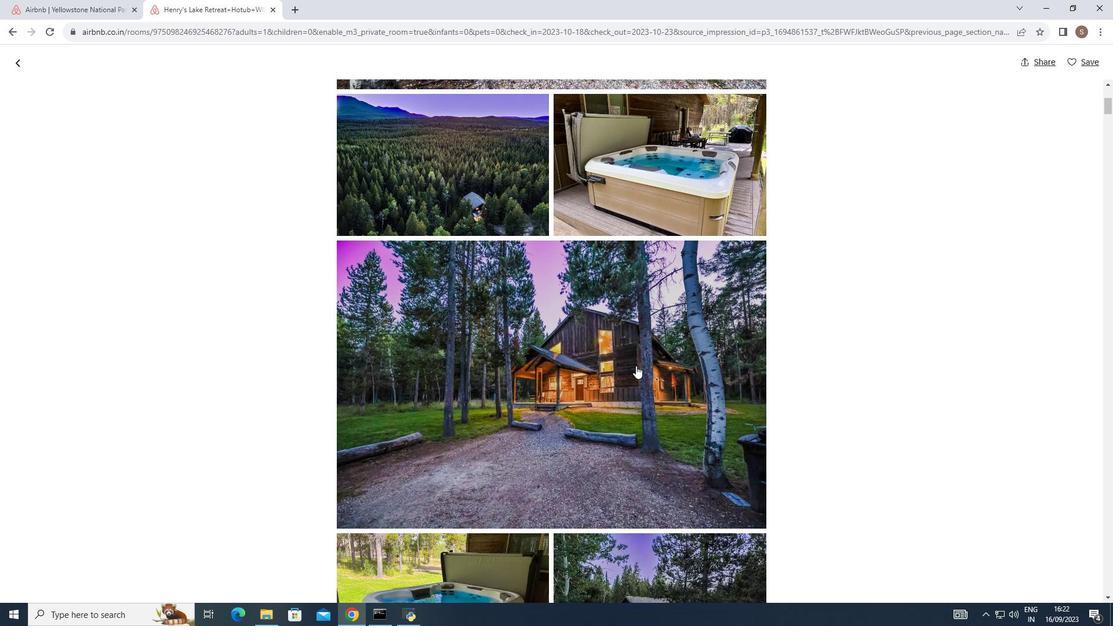 
Action: Mouse scrolled (636, 365) with delta (0, 0)
Screenshot: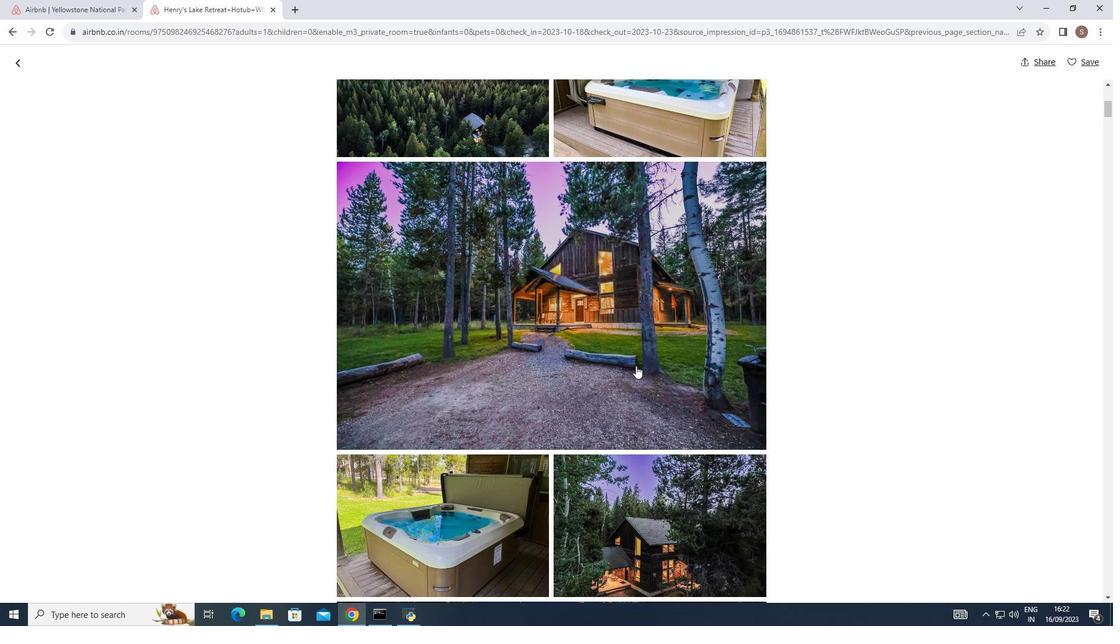 
Action: Mouse scrolled (636, 365) with delta (0, 0)
Screenshot: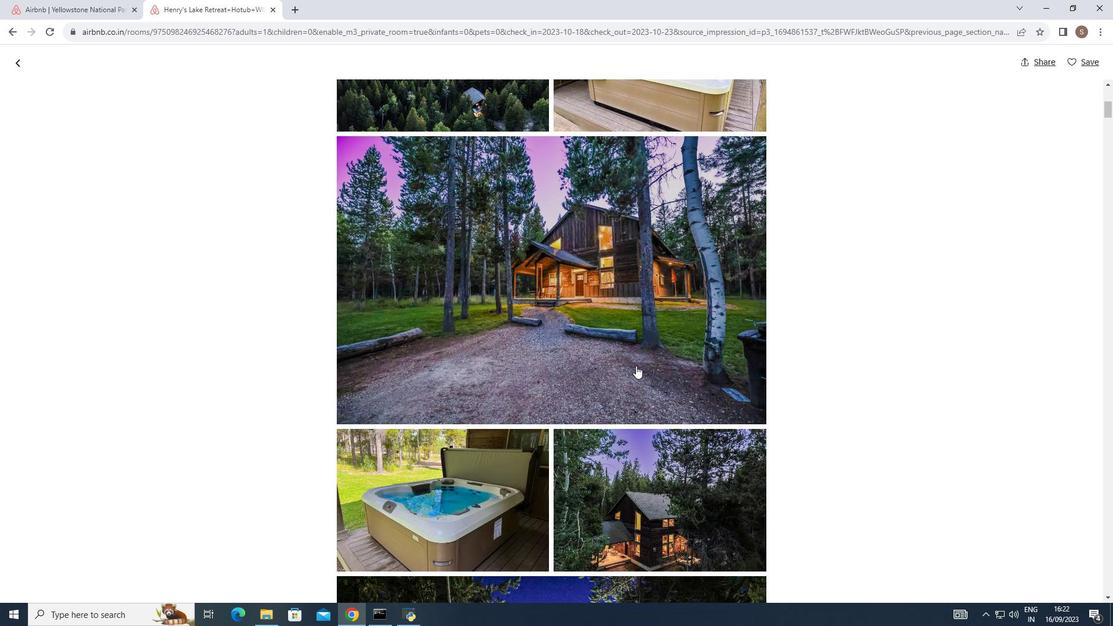 
Action: Mouse scrolled (636, 365) with delta (0, 0)
Screenshot: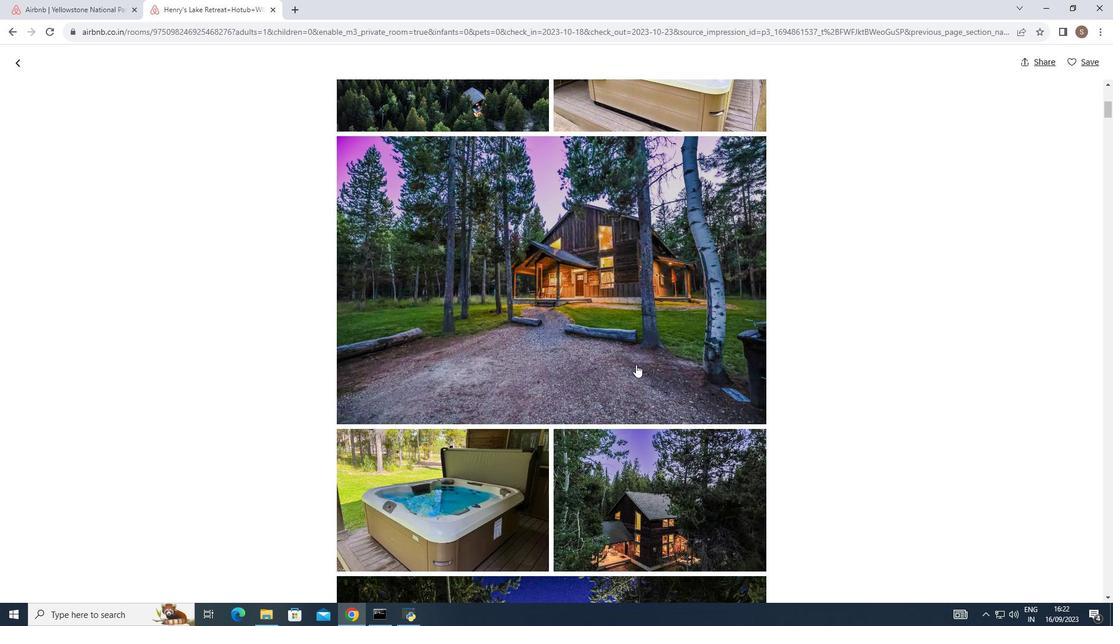 
Action: Mouse moved to (636, 364)
Screenshot: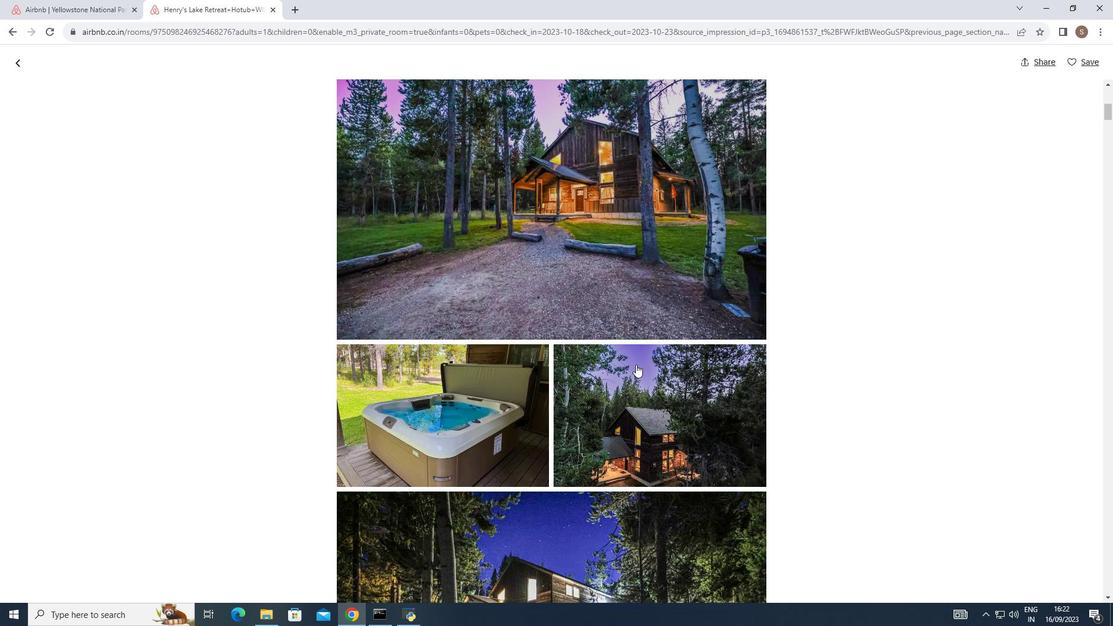 
Action: Mouse scrolled (636, 364) with delta (0, 0)
Screenshot: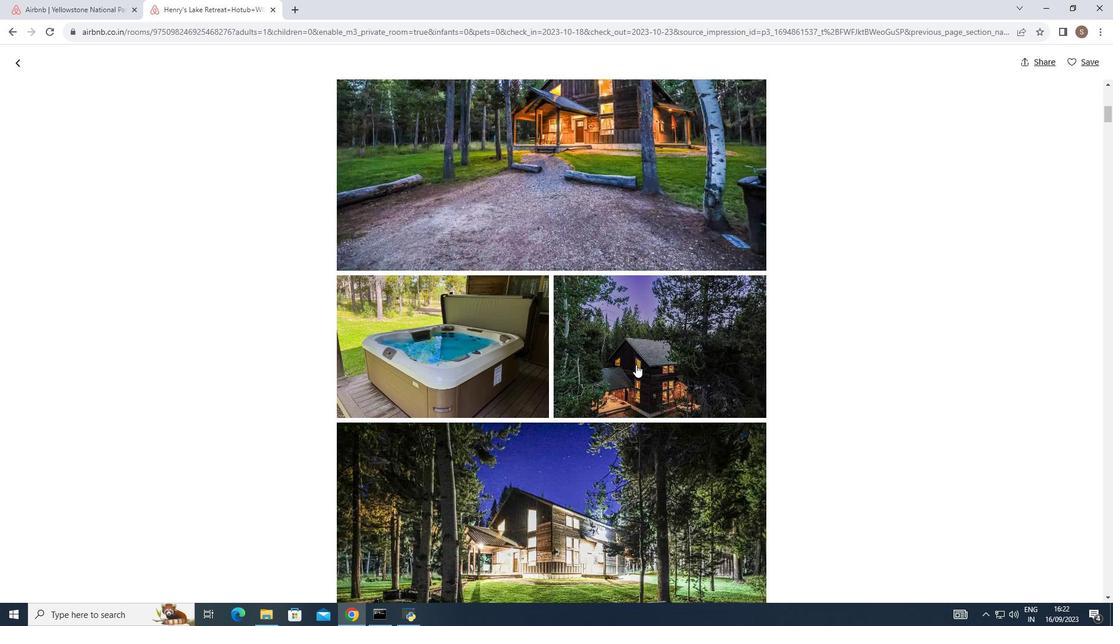 
Action: Mouse scrolled (636, 364) with delta (0, 0)
Screenshot: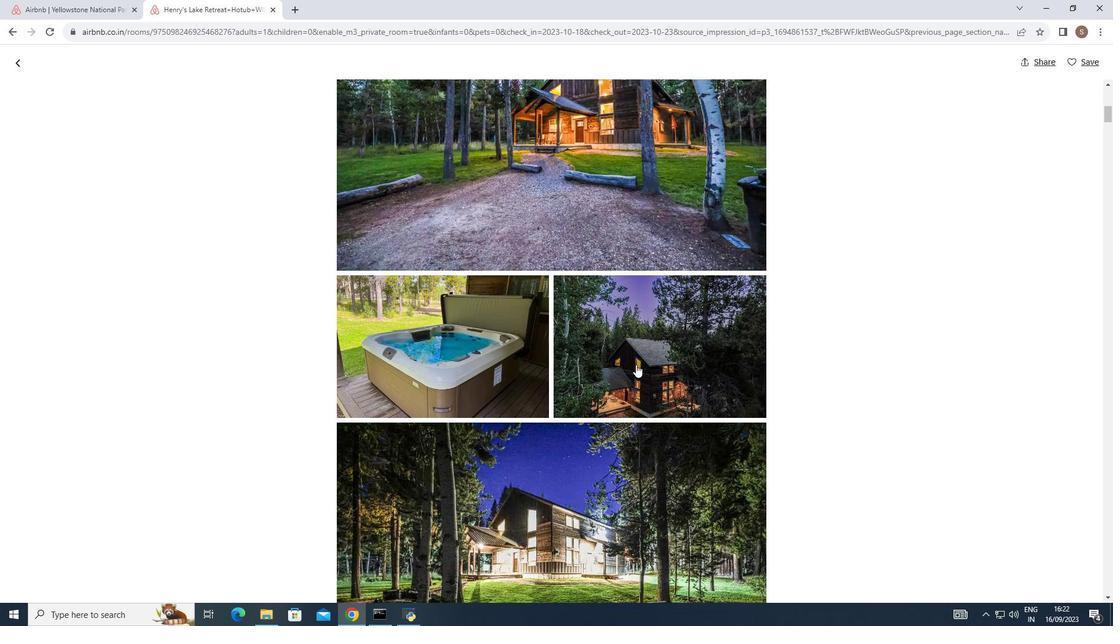 
Action: Mouse scrolled (636, 364) with delta (0, 0)
Screenshot: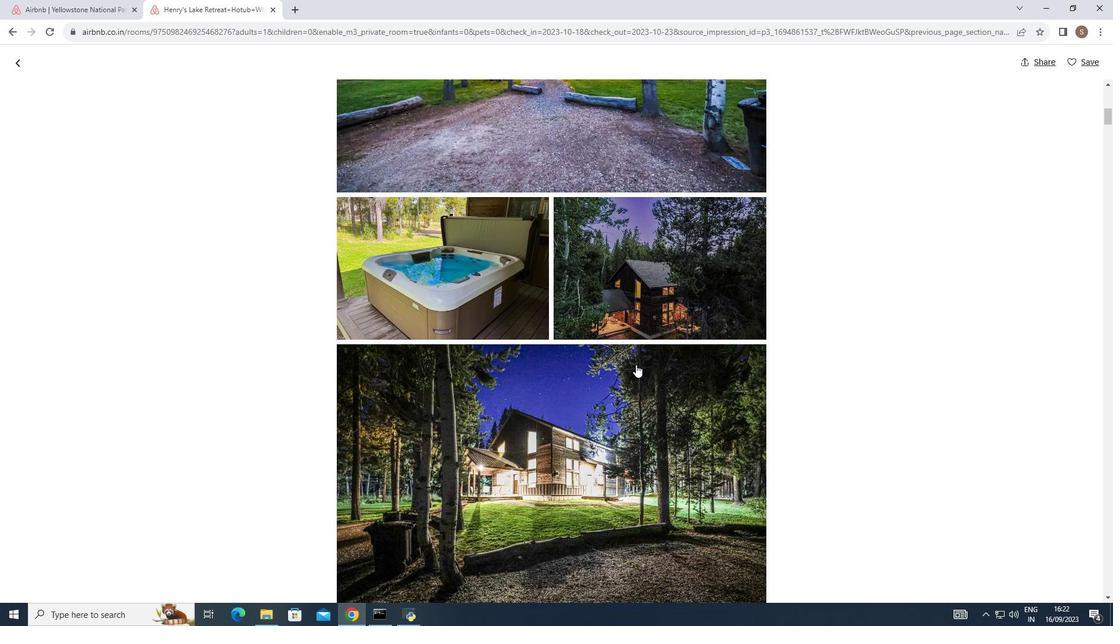 
Action: Mouse scrolled (636, 364) with delta (0, 0)
Screenshot: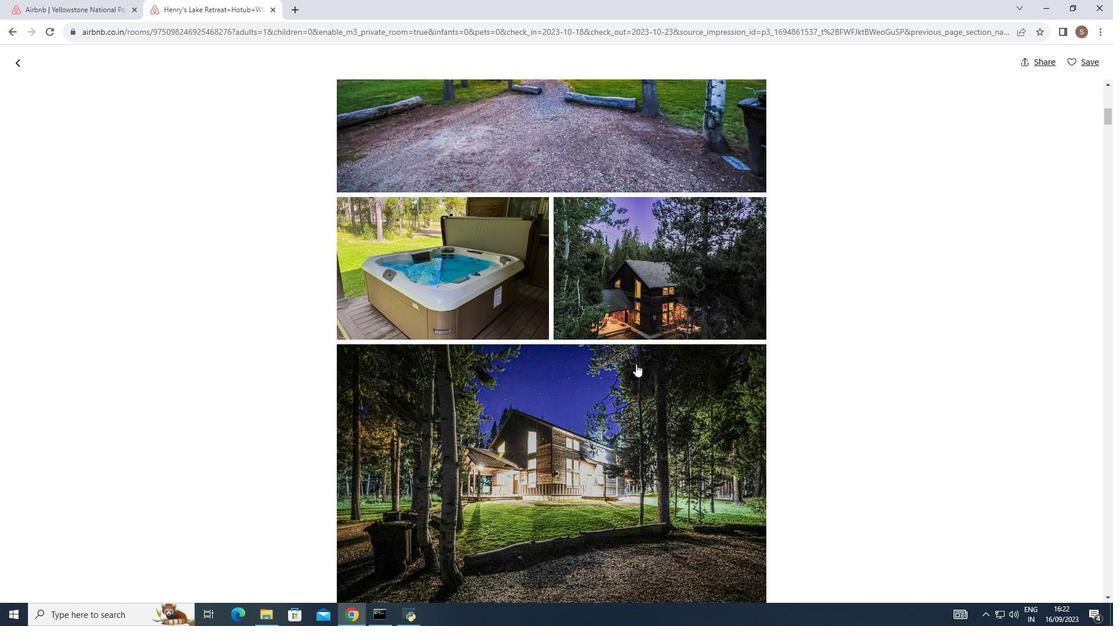 
Action: Mouse moved to (636, 364)
Screenshot: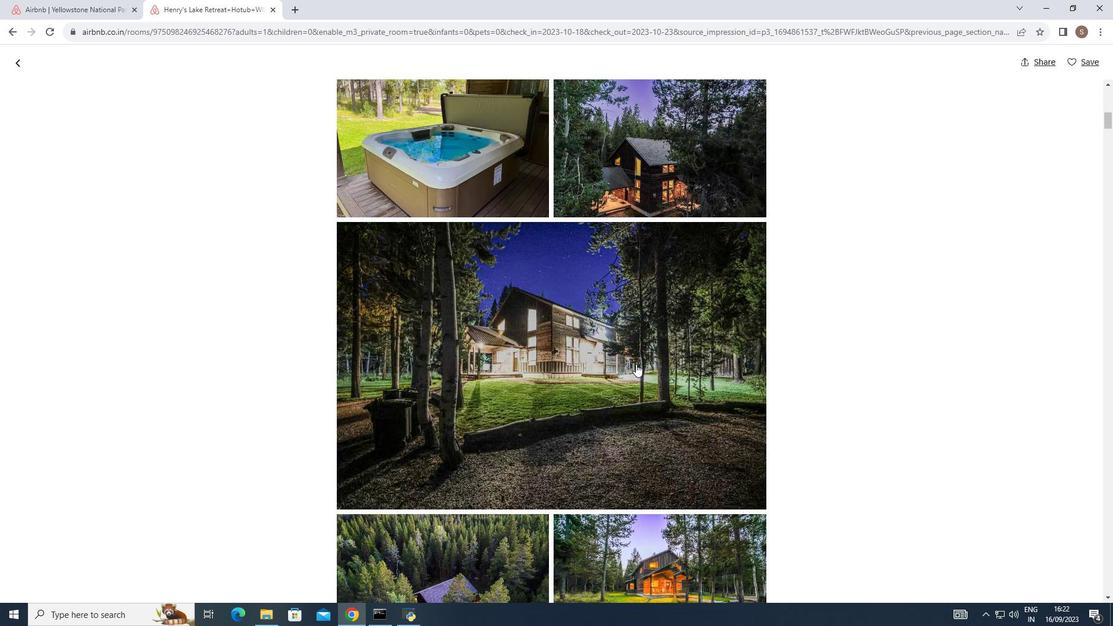 
Action: Mouse scrolled (636, 363) with delta (0, 0)
Screenshot: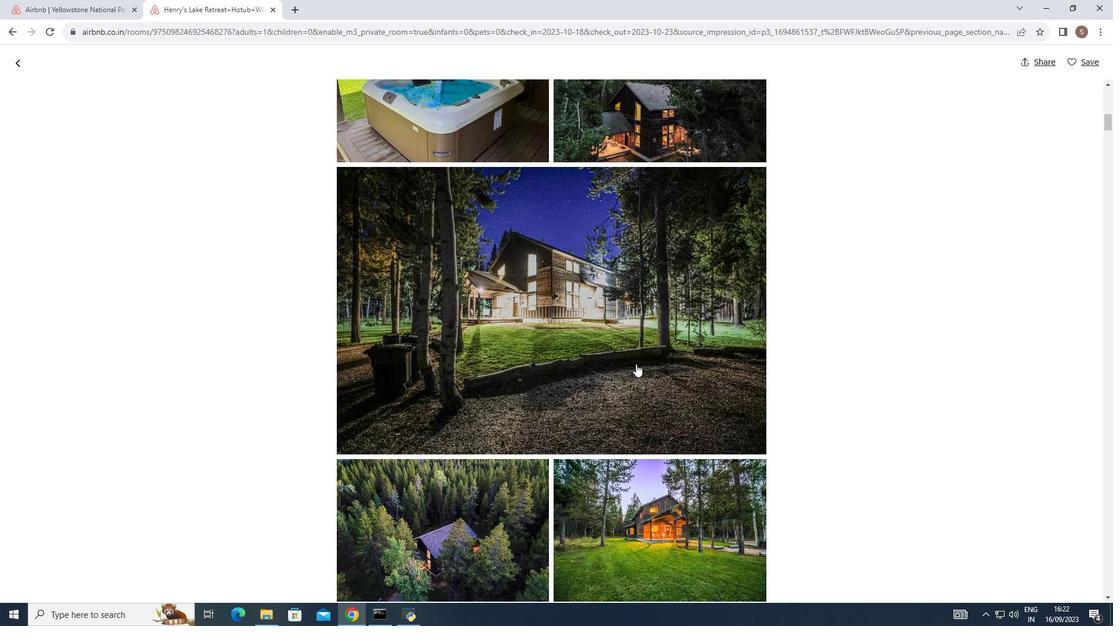 
Action: Mouse scrolled (636, 363) with delta (0, 0)
Screenshot: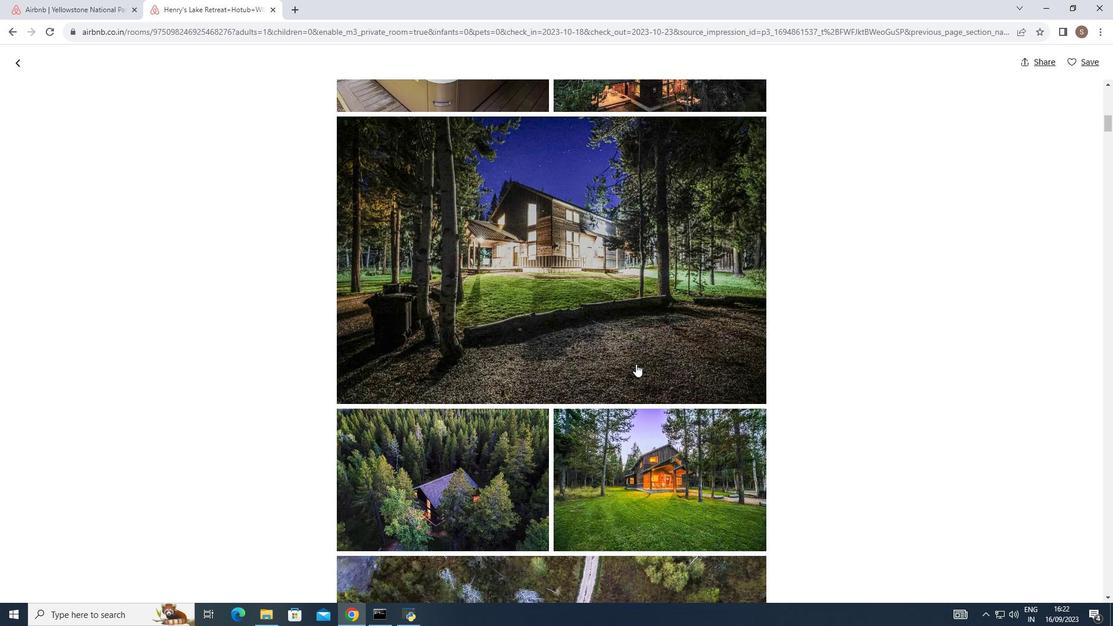
Action: Mouse scrolled (636, 363) with delta (0, 0)
Screenshot: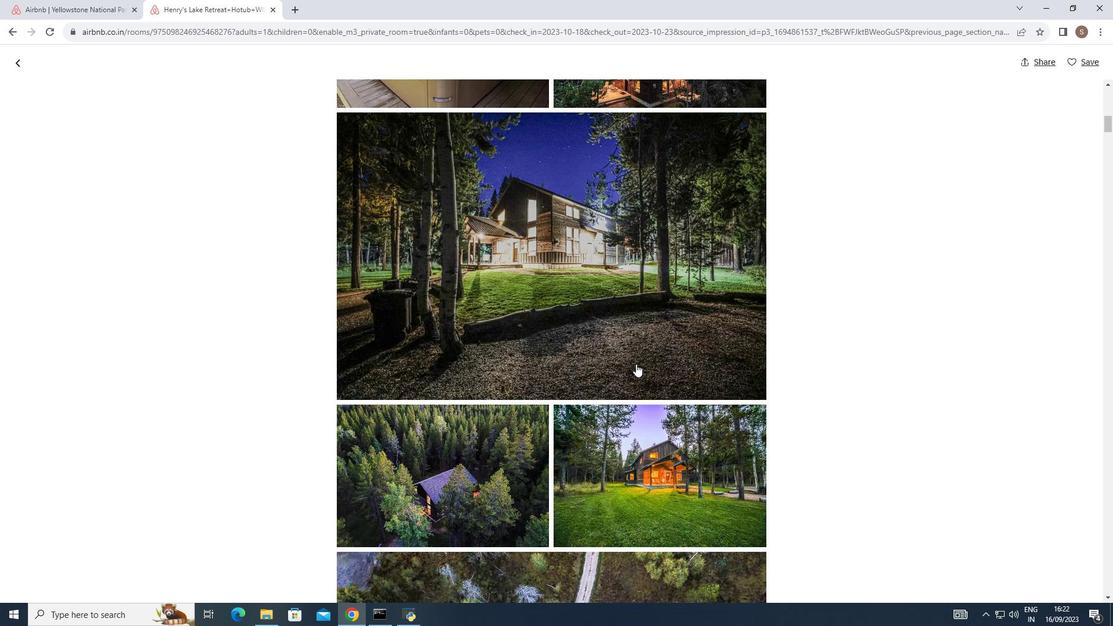 
Action: Mouse scrolled (636, 363) with delta (0, 0)
Screenshot: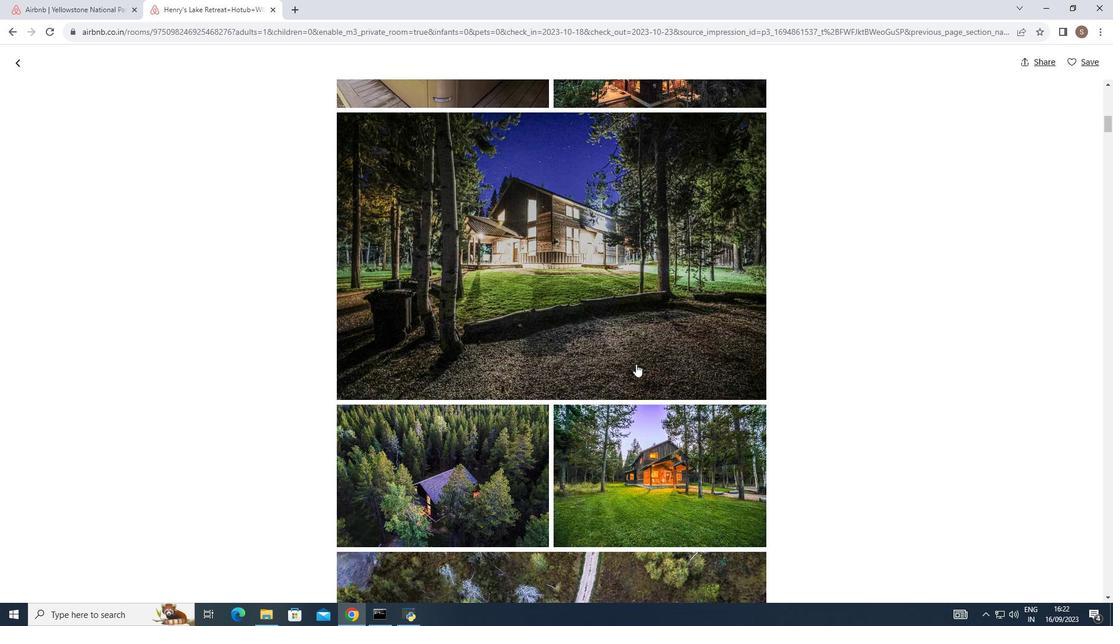 
Action: Mouse scrolled (636, 363) with delta (0, 0)
Screenshot: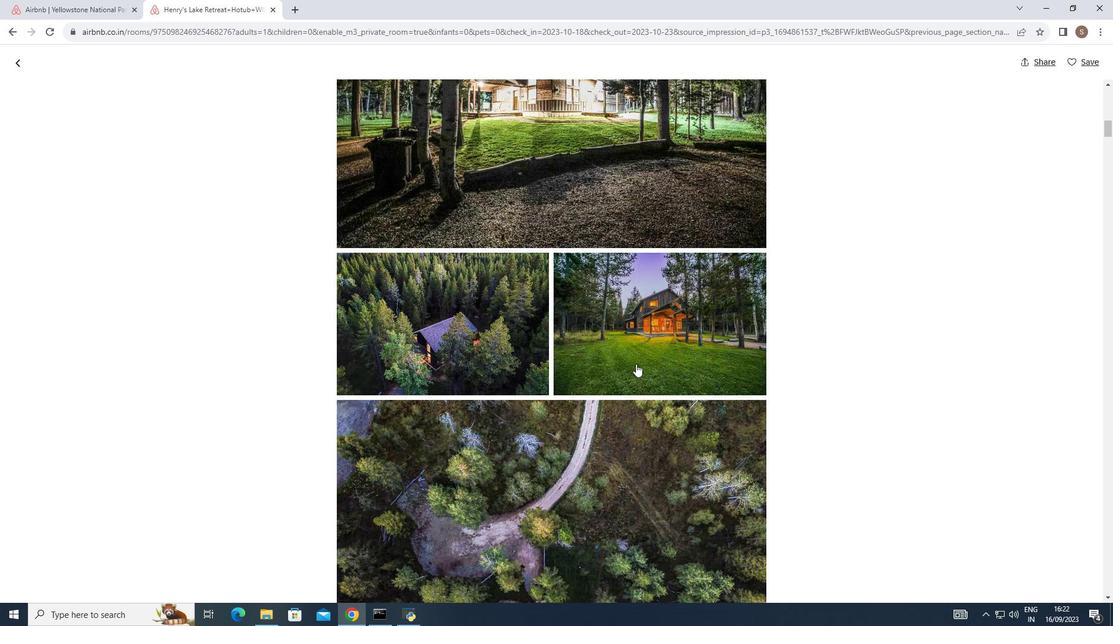 
Action: Mouse scrolled (636, 363) with delta (0, 0)
Screenshot: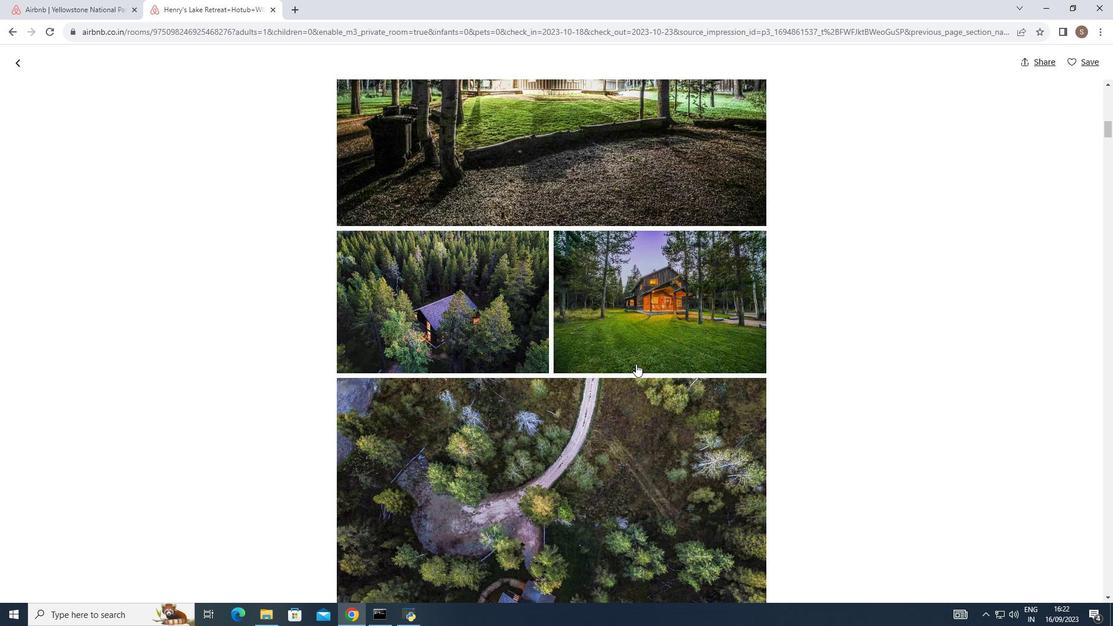 
Action: Mouse scrolled (636, 363) with delta (0, 0)
Screenshot: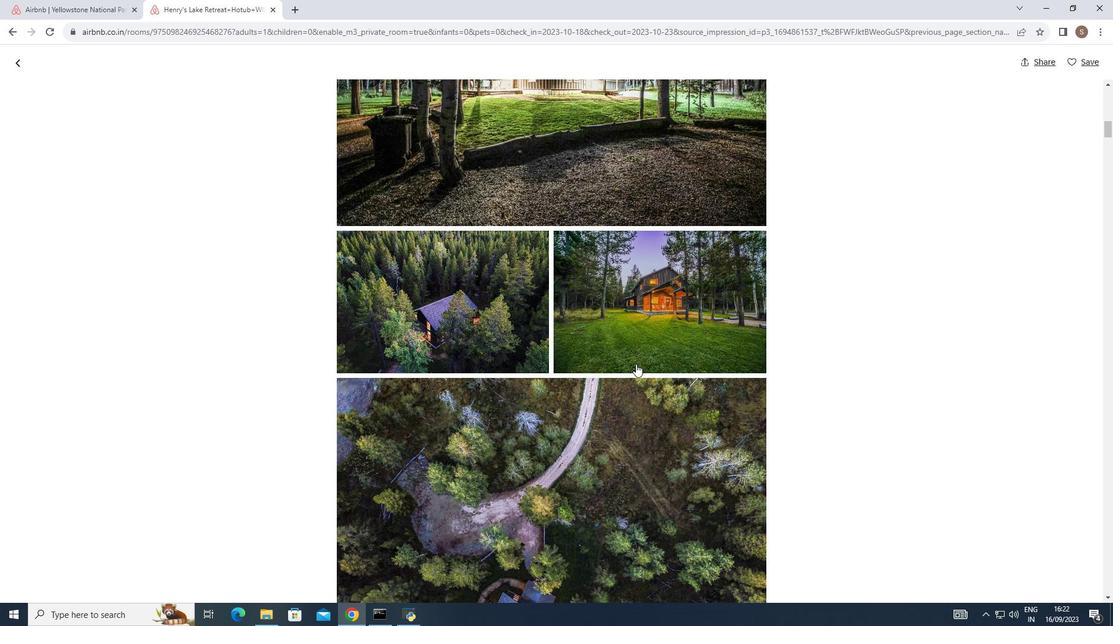 
Action: Mouse scrolled (636, 363) with delta (0, 0)
Screenshot: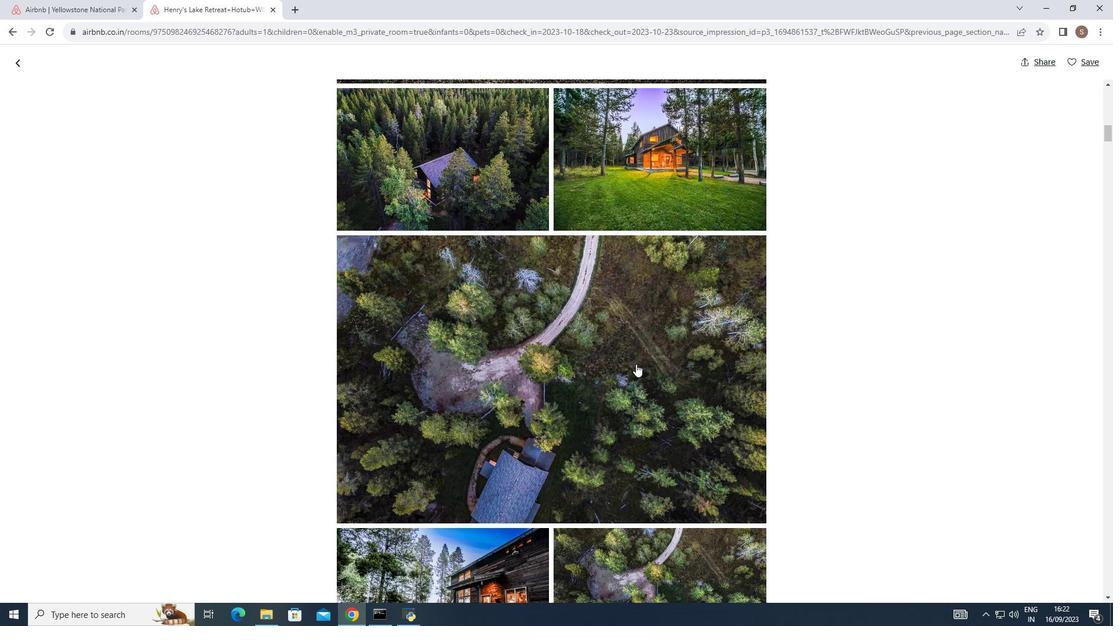 
Action: Mouse scrolled (636, 363) with delta (0, 0)
Screenshot: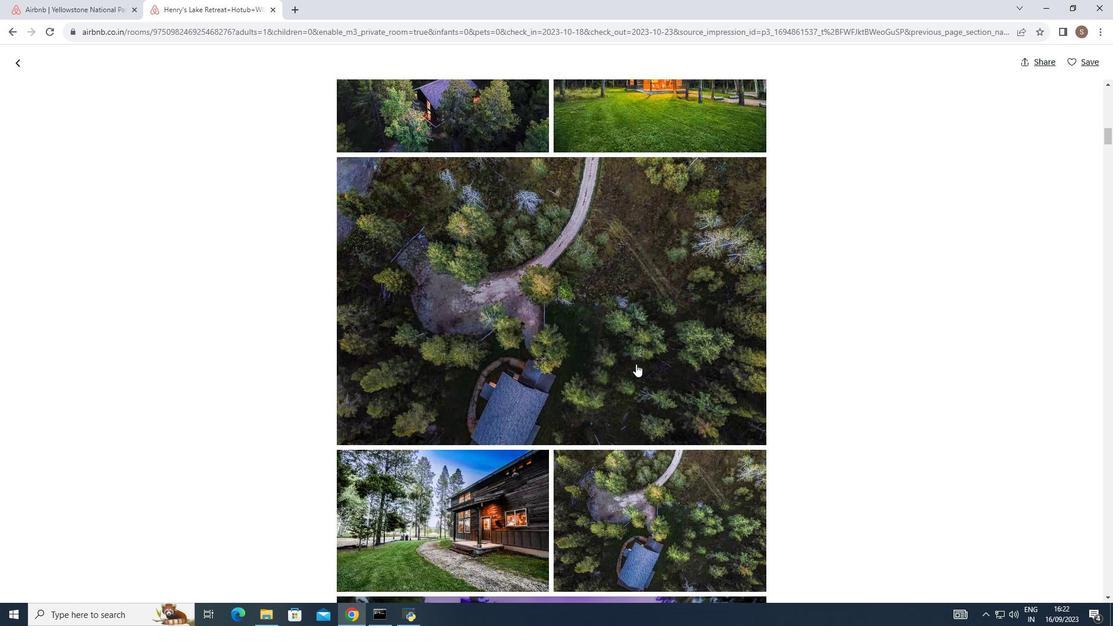 
Action: Mouse scrolled (636, 363) with delta (0, 0)
Screenshot: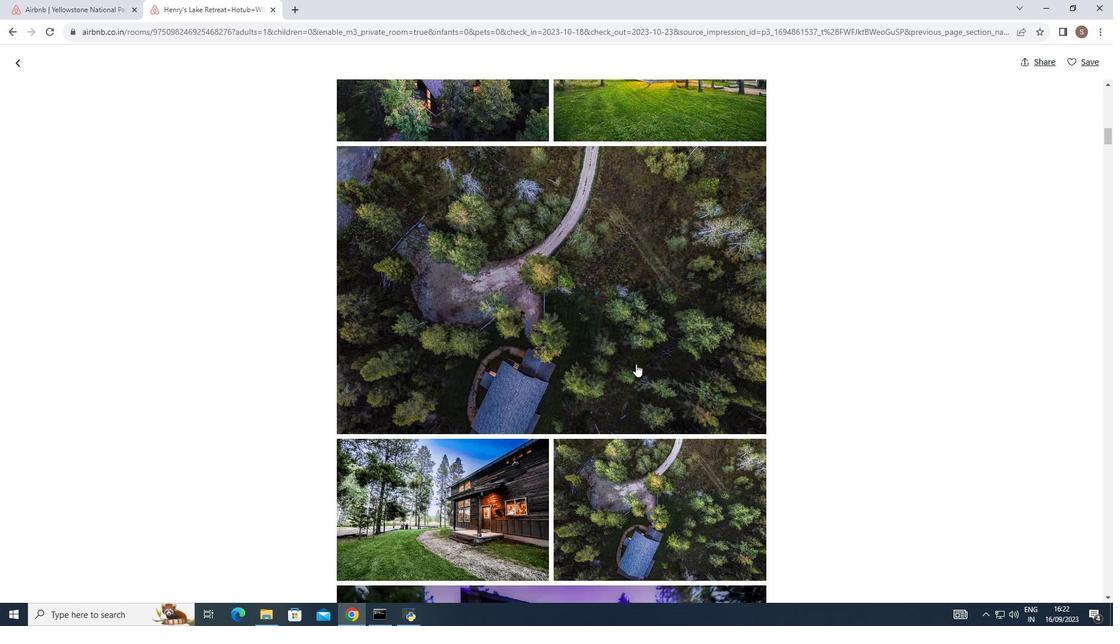 
Action: Mouse scrolled (636, 363) with delta (0, 0)
Screenshot: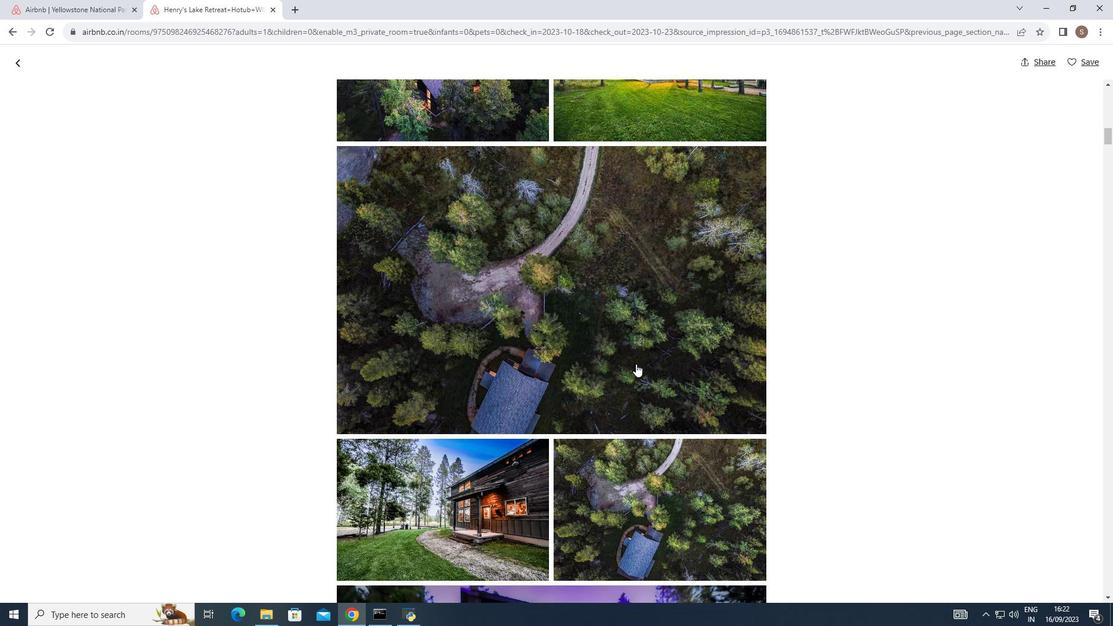 
Action: Mouse moved to (636, 364)
Screenshot: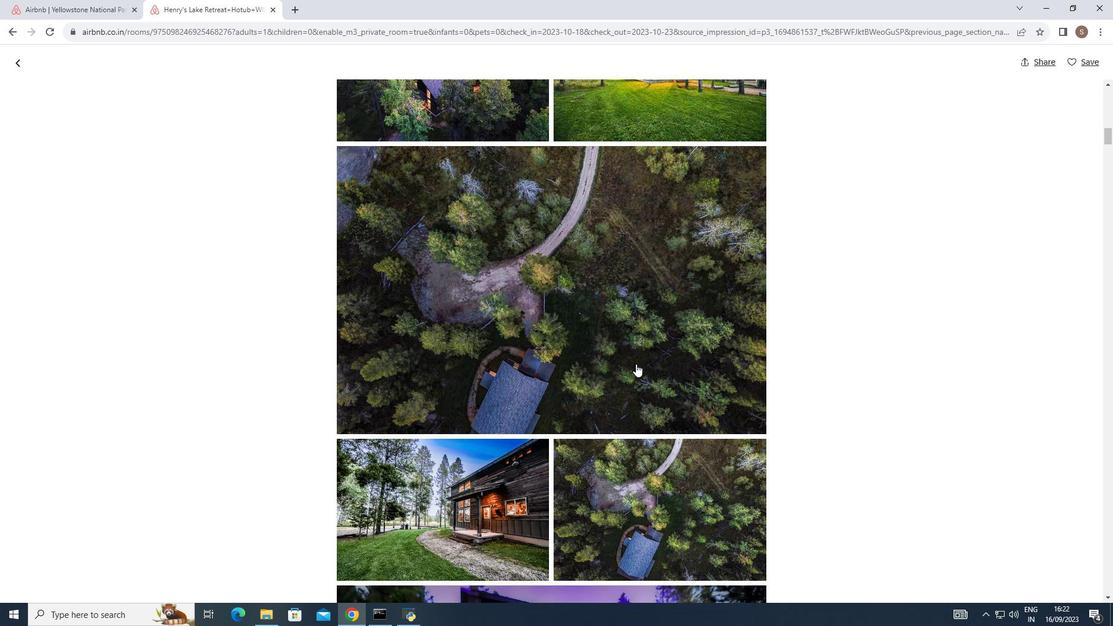 
Action: Mouse scrolled (636, 363) with delta (0, 0)
Screenshot: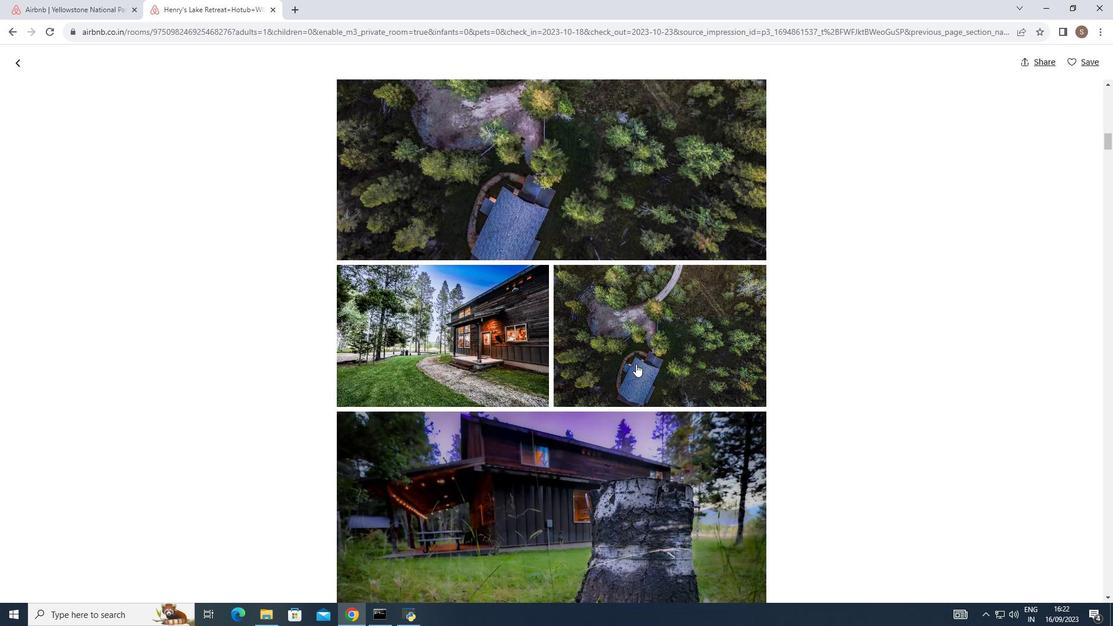 
Action: Mouse scrolled (636, 363) with delta (0, 0)
Screenshot: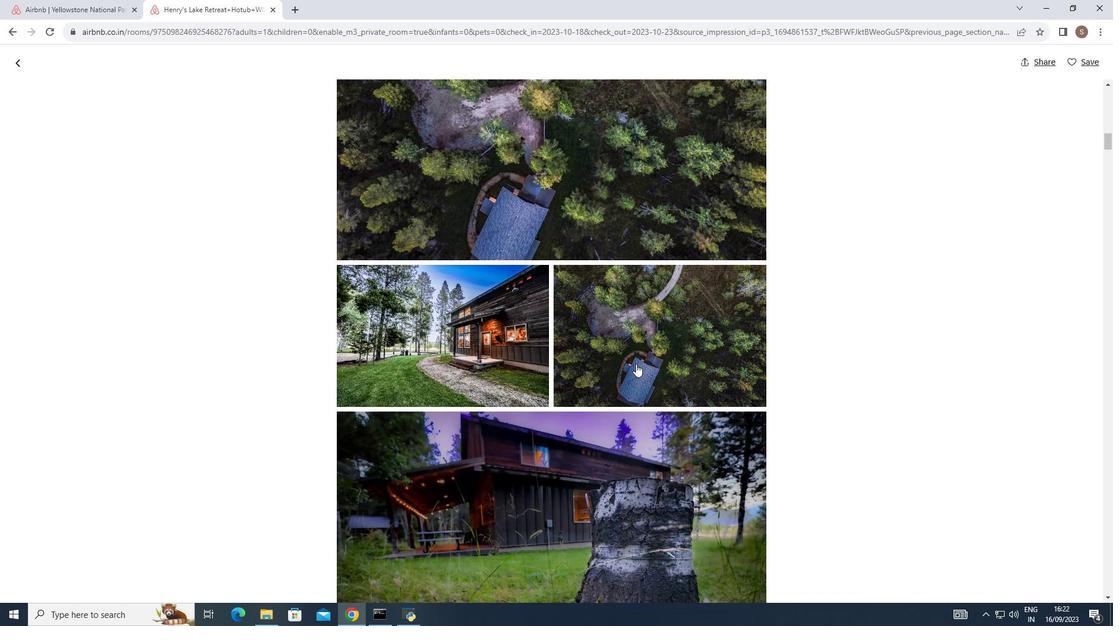 
Action: Mouse scrolled (636, 363) with delta (0, 0)
Screenshot: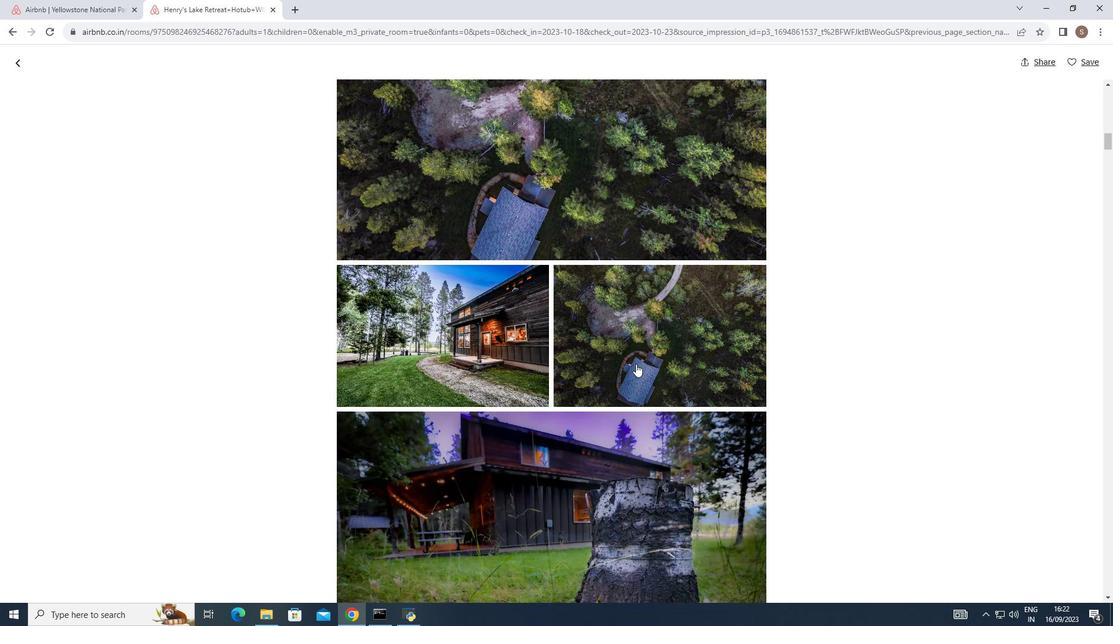 
Action: Mouse scrolled (636, 363) with delta (0, 0)
Screenshot: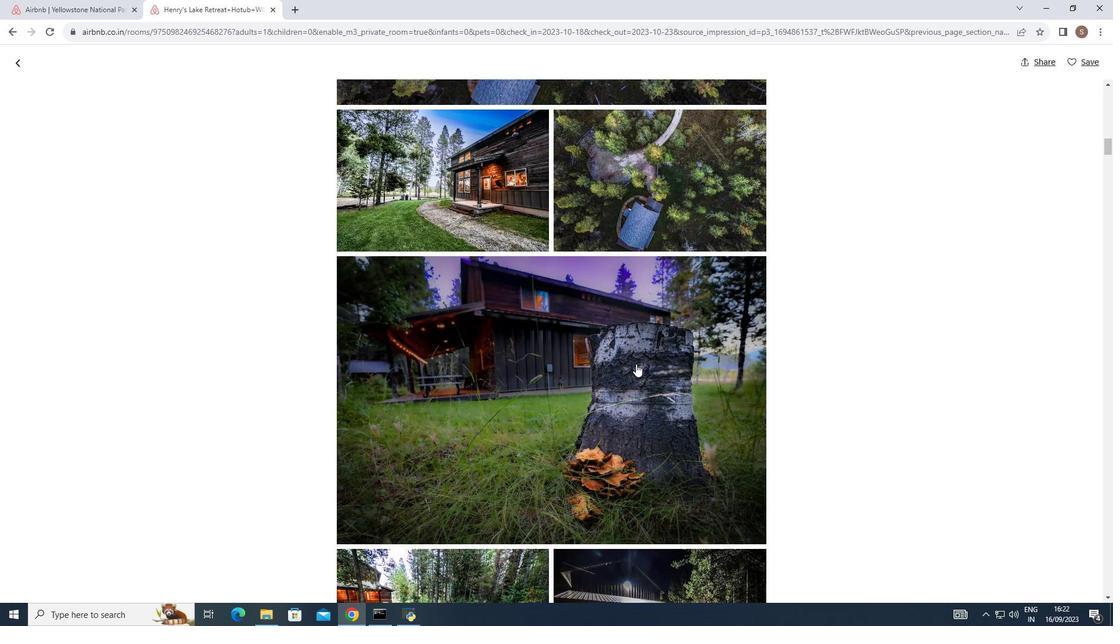 
Action: Mouse scrolled (636, 363) with delta (0, 0)
Screenshot: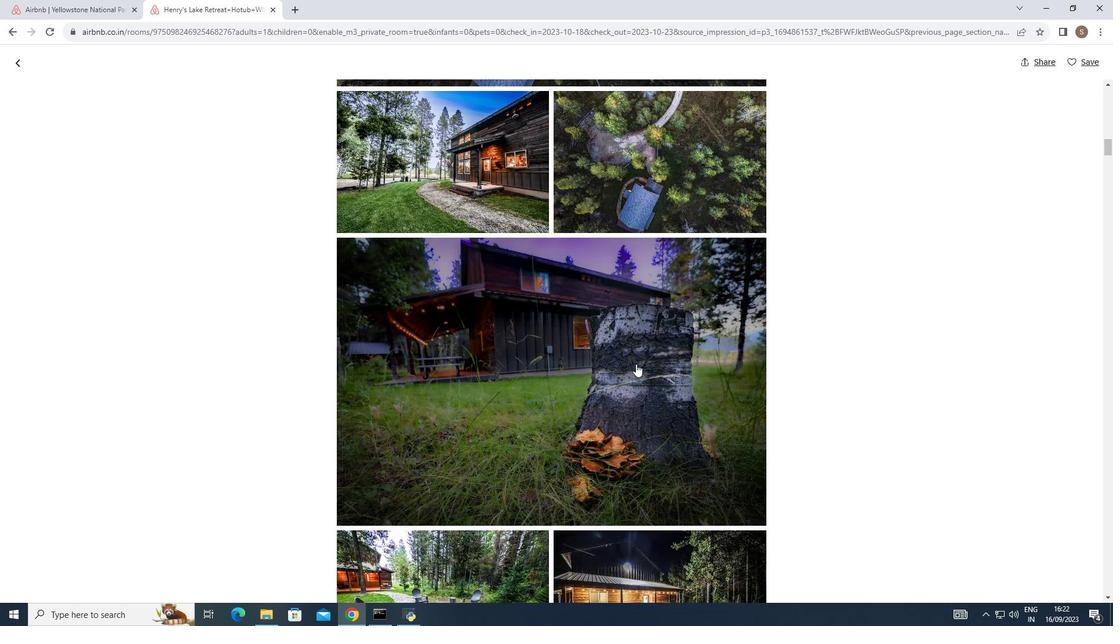 
Action: Mouse scrolled (636, 363) with delta (0, 0)
Screenshot: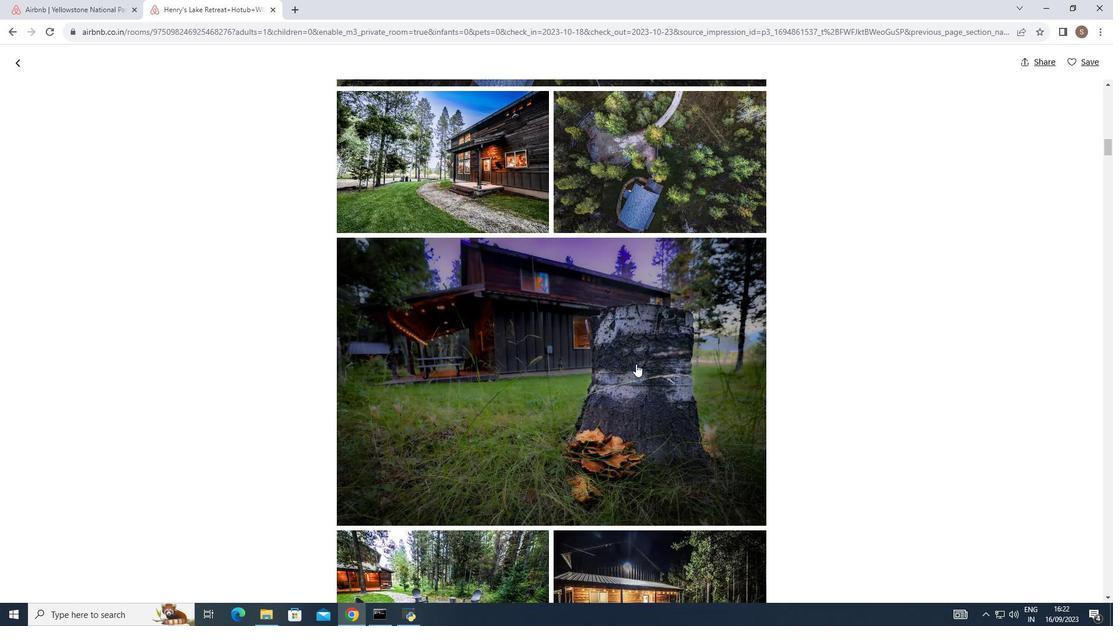 
Action: Mouse scrolled (636, 363) with delta (0, 0)
Screenshot: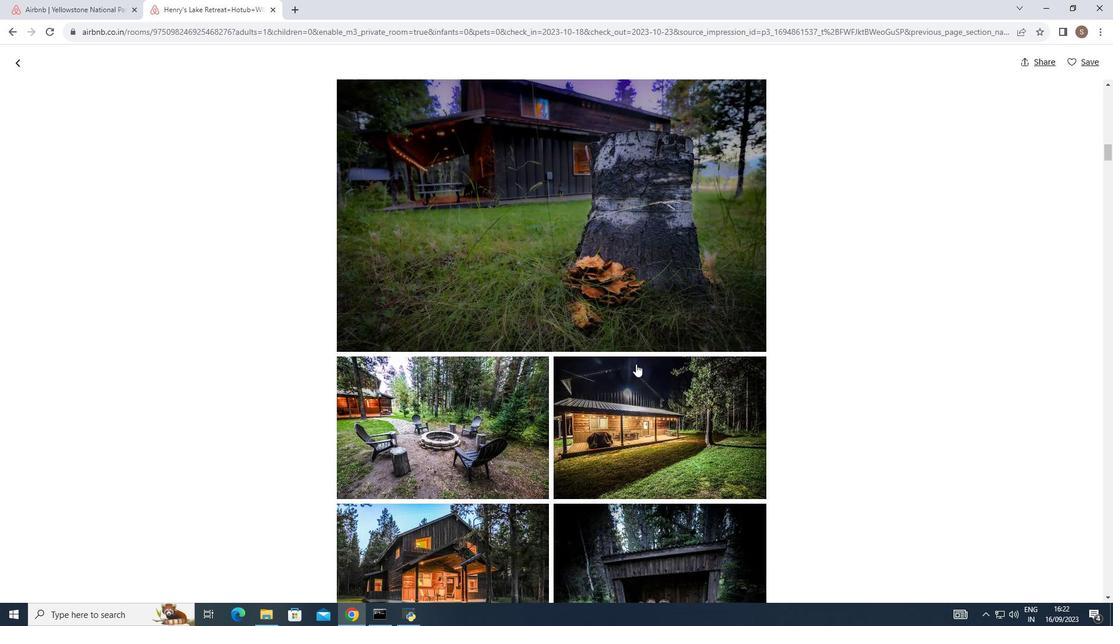 
Action: Mouse scrolled (636, 363) with delta (0, 0)
Screenshot: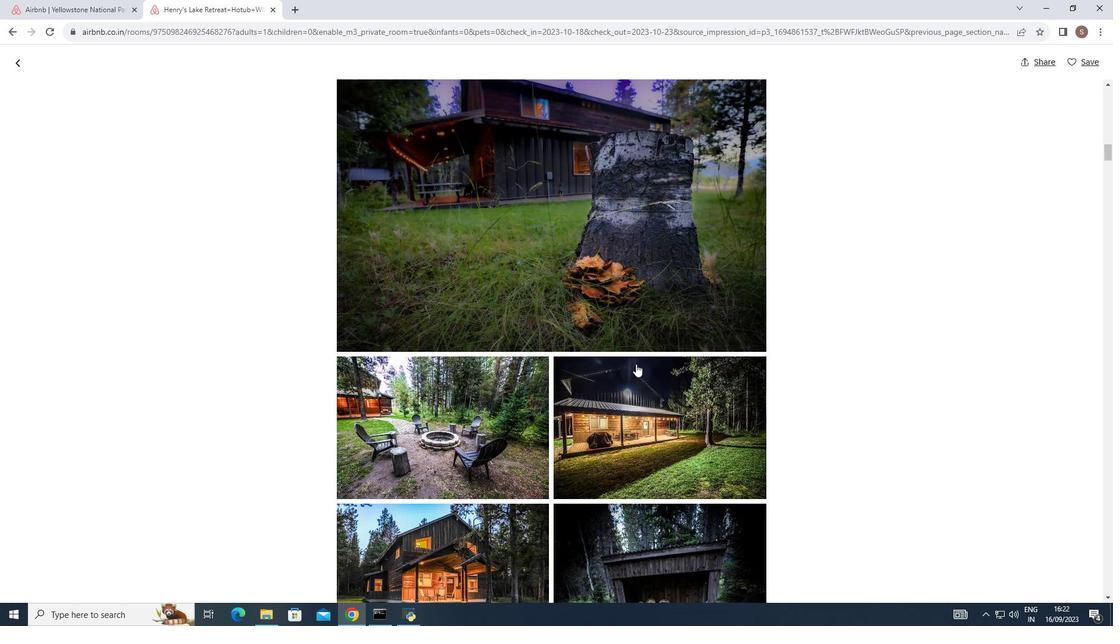 
Action: Mouse scrolled (636, 363) with delta (0, 0)
Screenshot: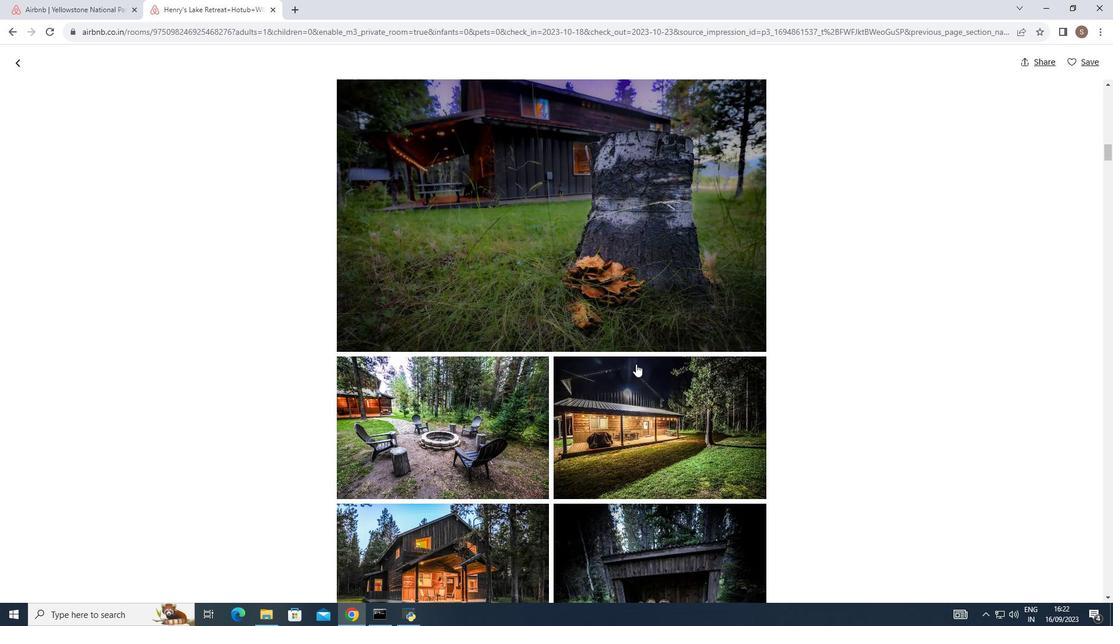 
Action: Mouse scrolled (636, 363) with delta (0, 0)
Screenshot: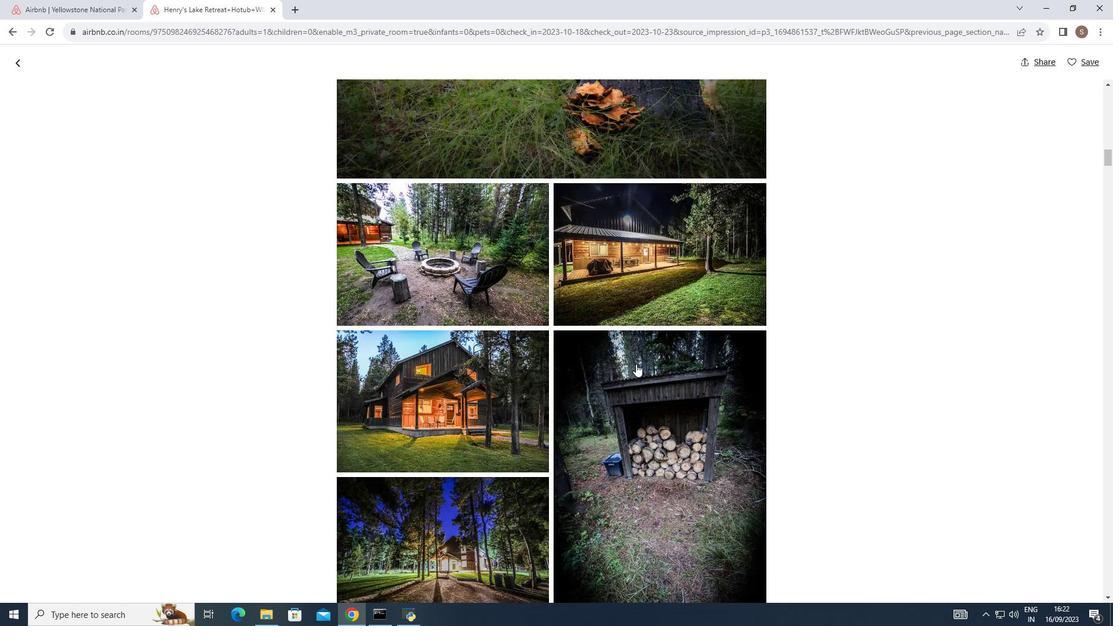 
Action: Mouse scrolled (636, 363) with delta (0, 0)
Screenshot: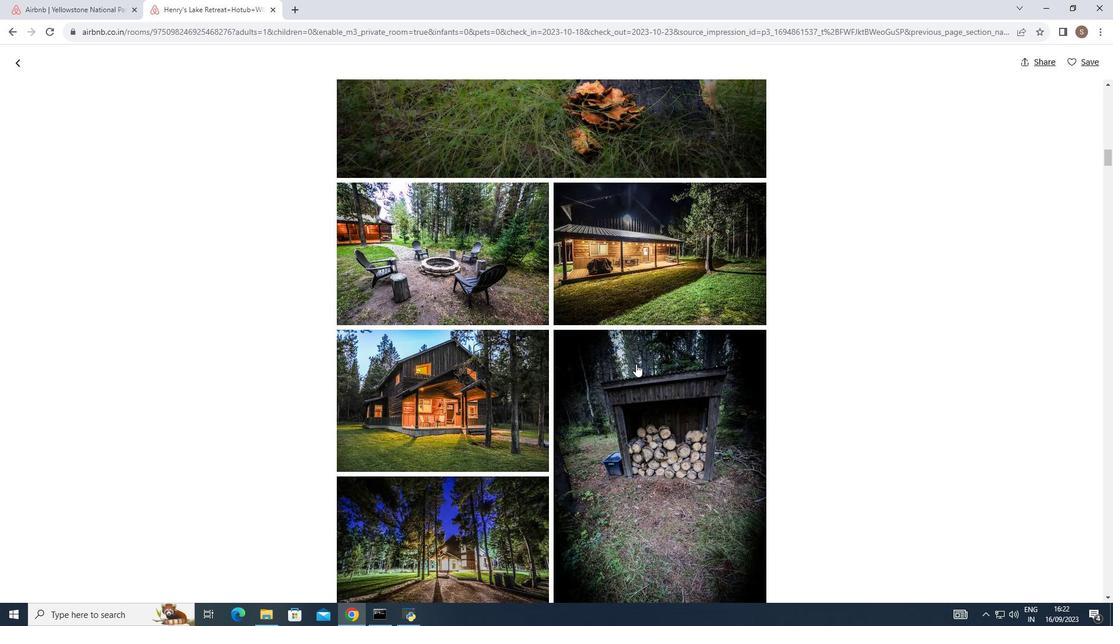 
Action: Mouse scrolled (636, 363) with delta (0, 0)
Screenshot: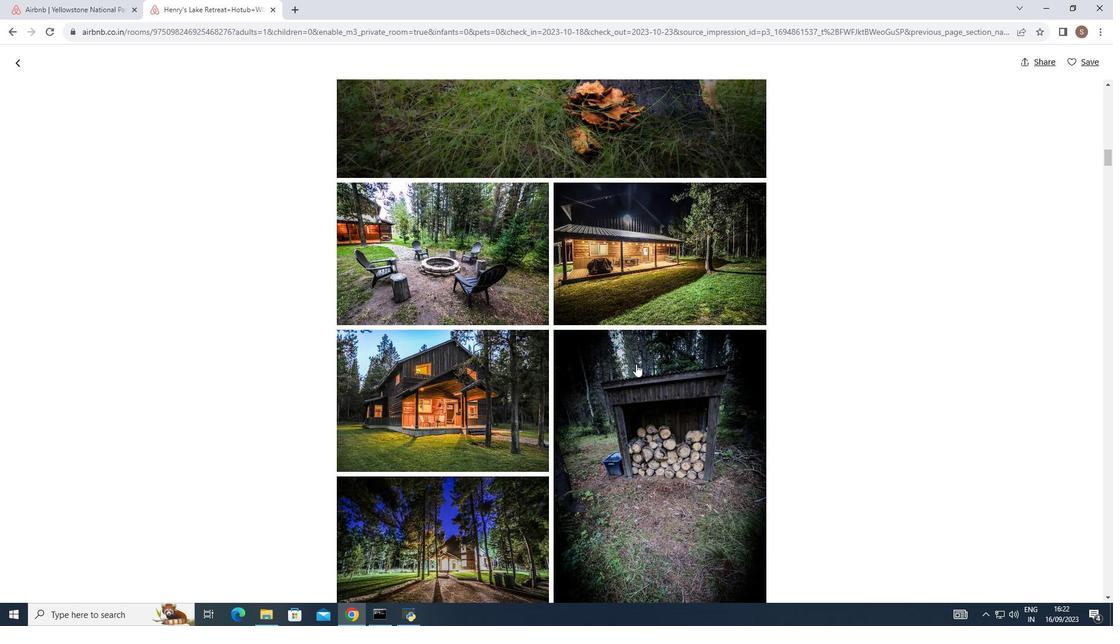 
Action: Mouse scrolled (636, 363) with delta (0, 0)
Screenshot: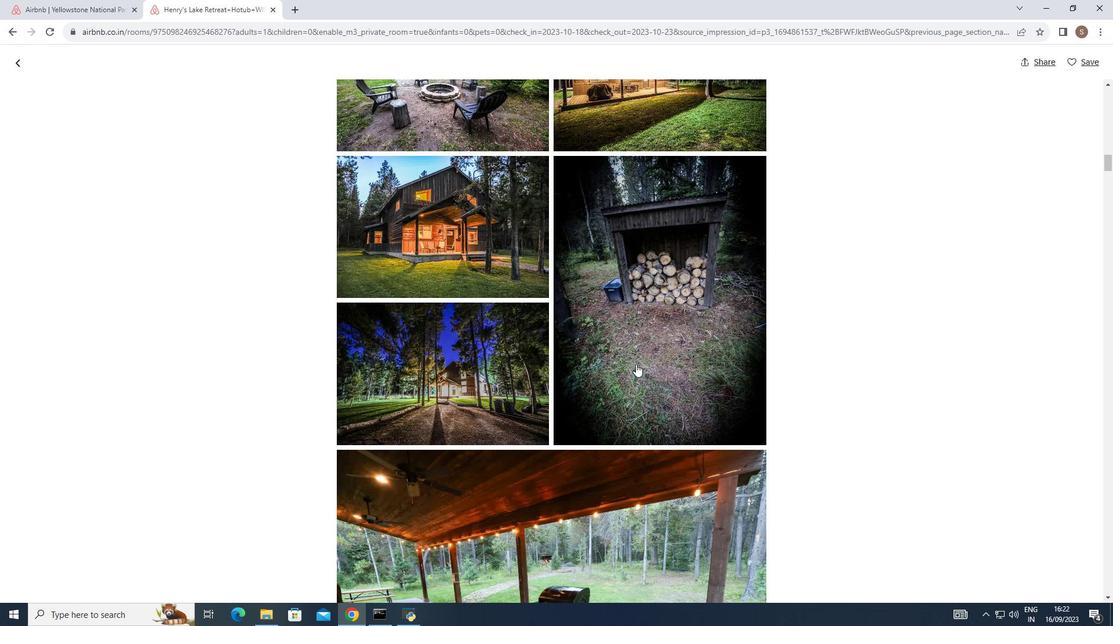 
Action: Mouse scrolled (636, 363) with delta (0, 0)
Screenshot: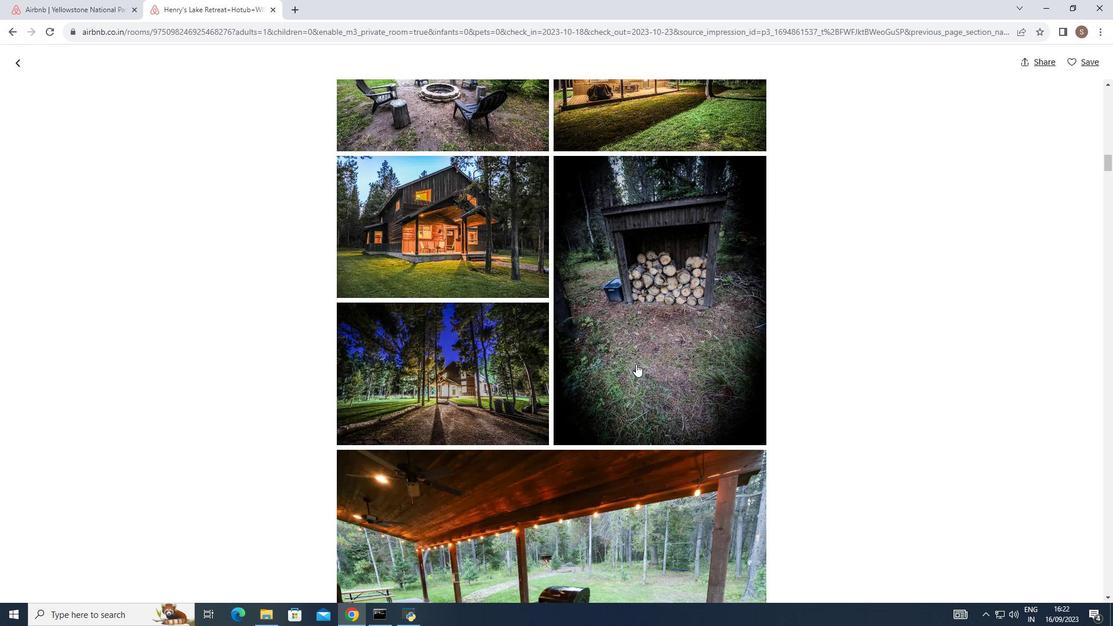 
Action: Mouse scrolled (636, 363) with delta (0, 0)
Screenshot: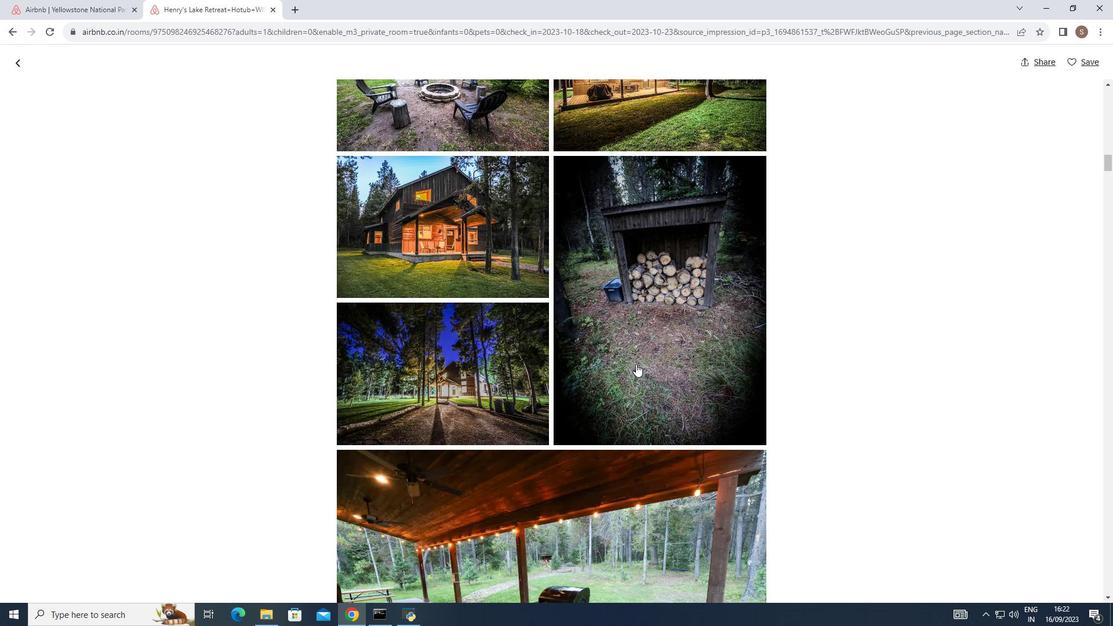 
Action: Mouse scrolled (636, 363) with delta (0, 0)
Screenshot: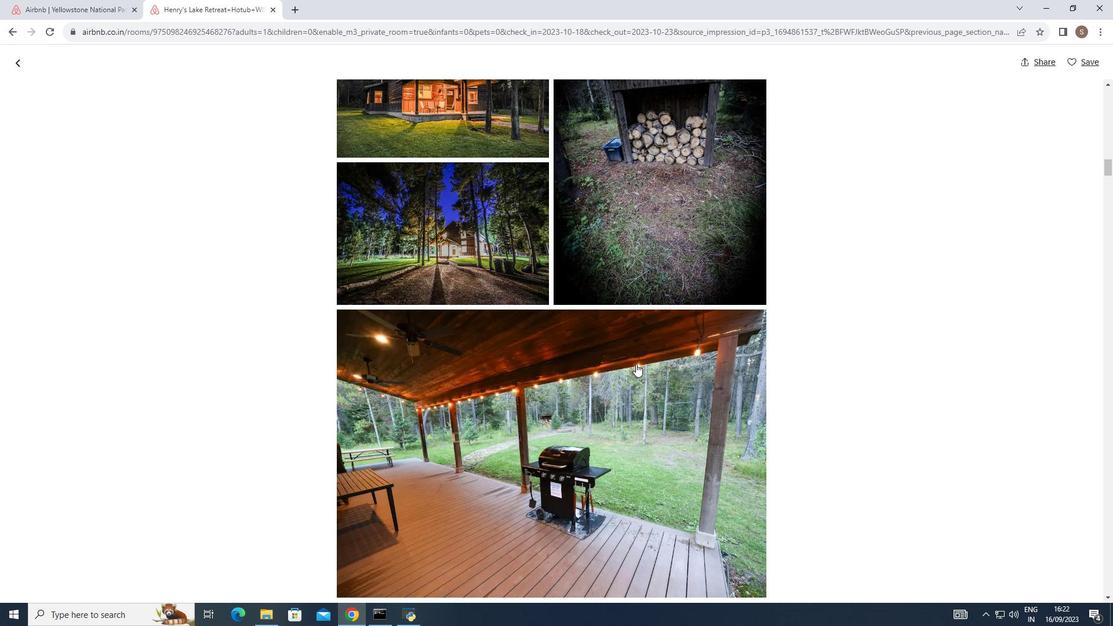 
Action: Mouse scrolled (636, 363) with delta (0, 0)
Screenshot: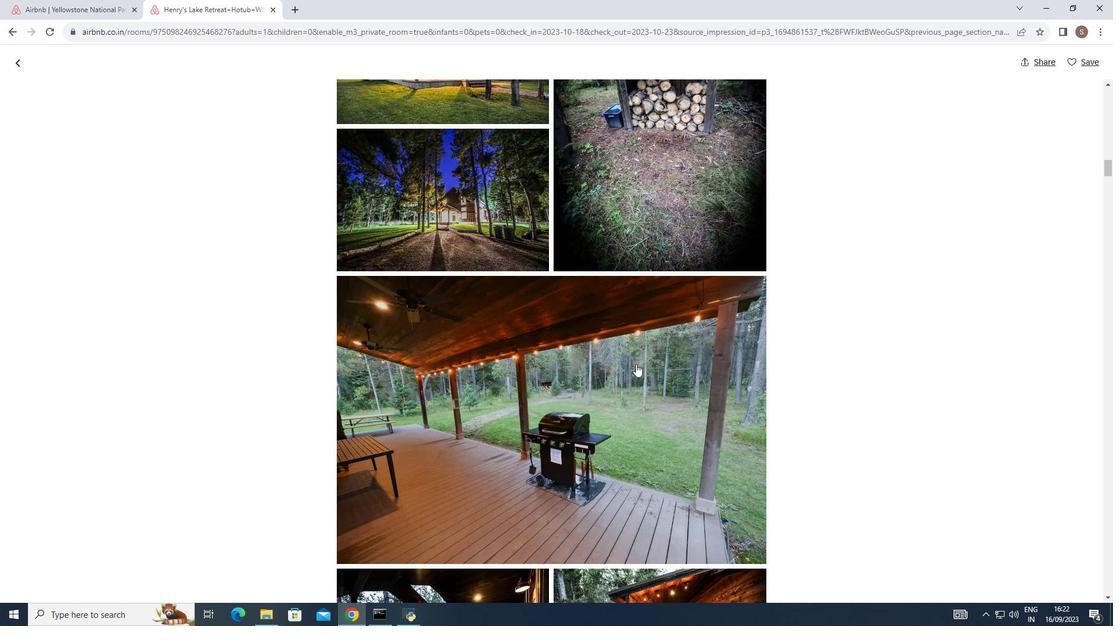 
Action: Mouse scrolled (636, 363) with delta (0, 0)
Screenshot: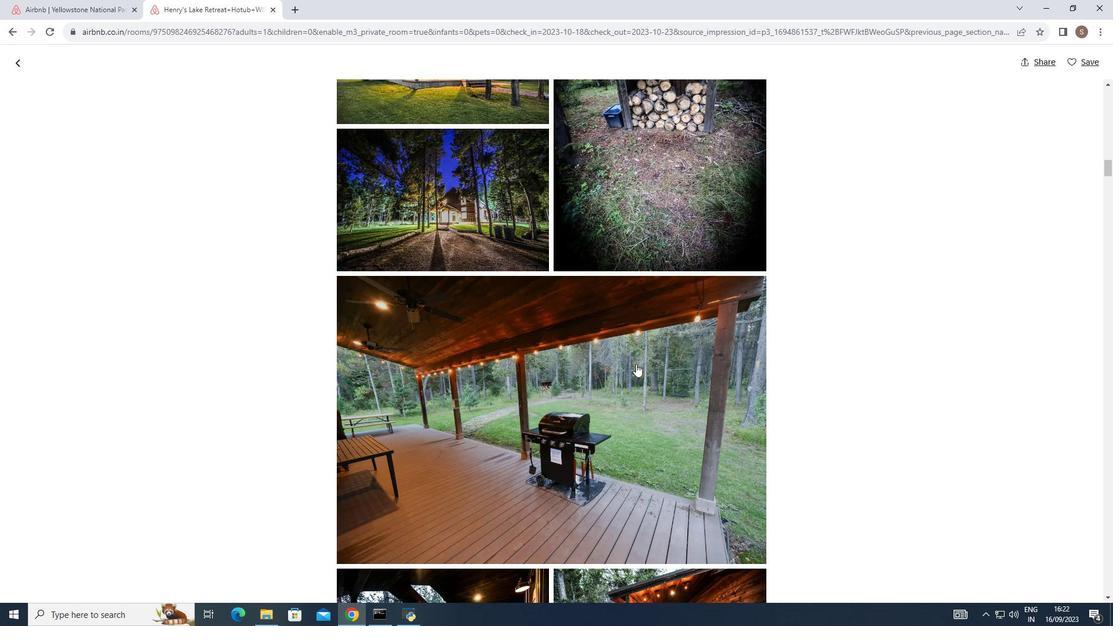 
Action: Mouse scrolled (636, 363) with delta (0, 0)
Screenshot: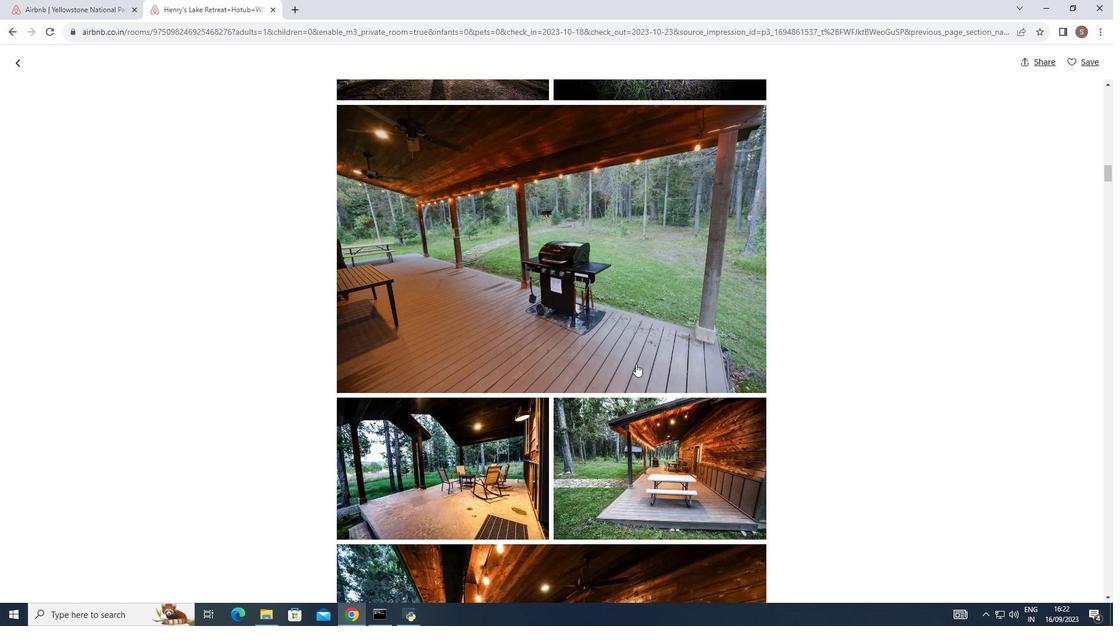 
Action: Mouse scrolled (636, 363) with delta (0, 0)
Screenshot: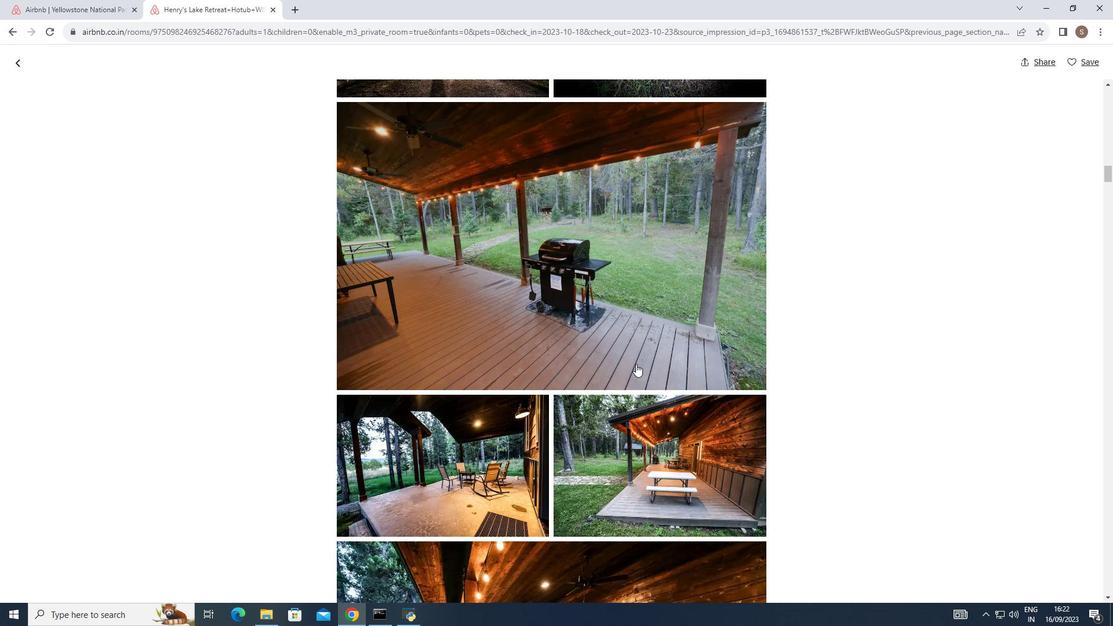 
Action: Mouse scrolled (636, 363) with delta (0, 0)
Screenshot: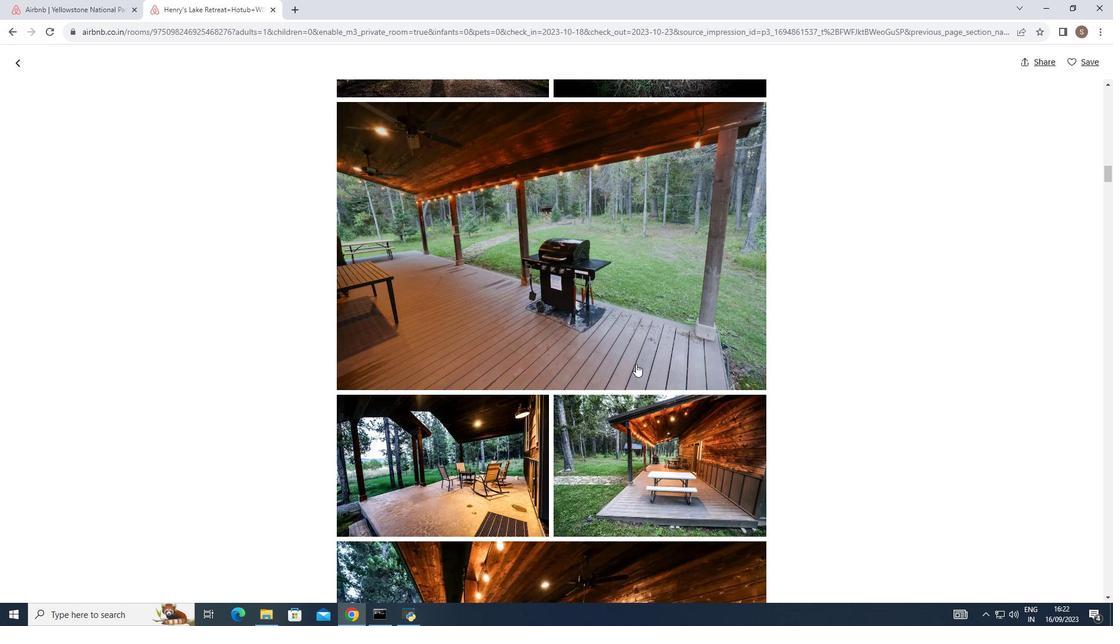 
Action: Mouse scrolled (636, 363) with delta (0, 0)
Screenshot: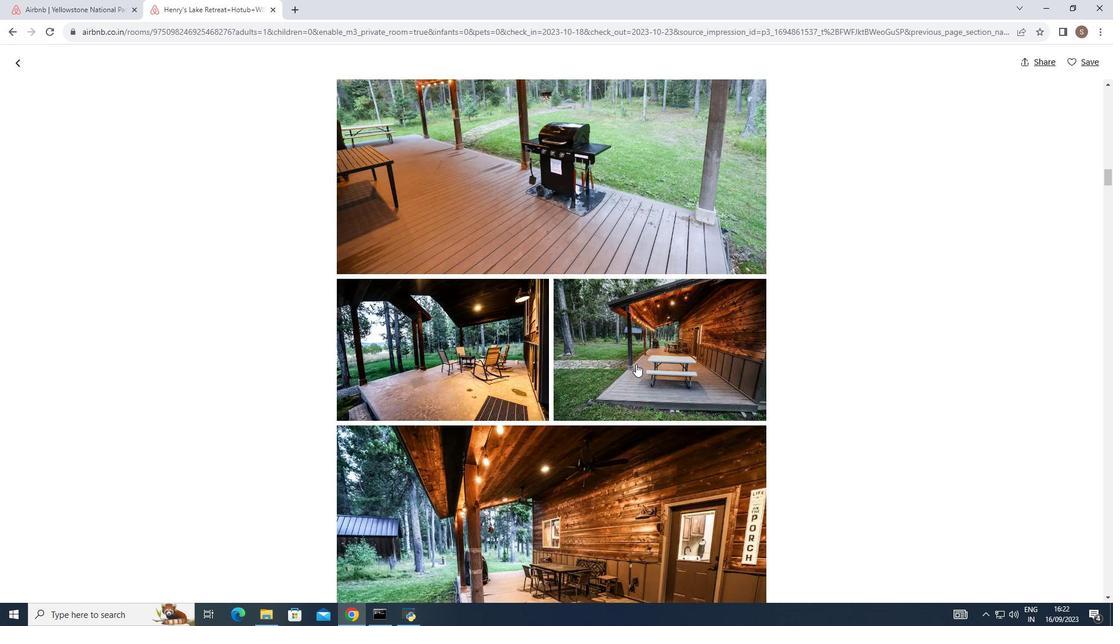 
Action: Mouse scrolled (636, 363) with delta (0, 0)
Screenshot: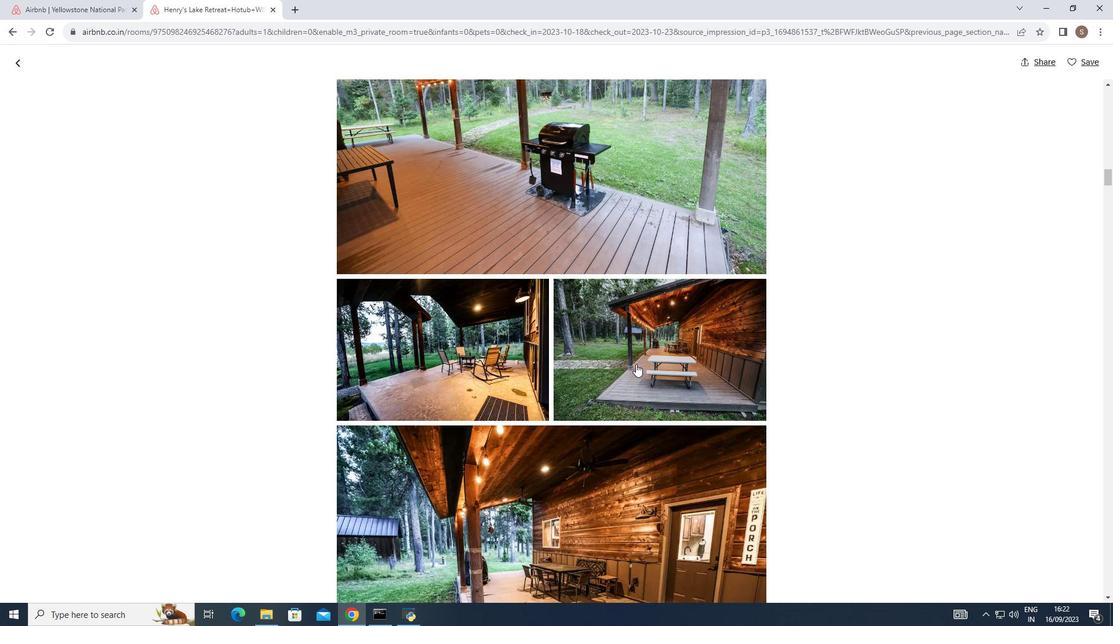 
Action: Mouse scrolled (636, 363) with delta (0, 0)
Screenshot: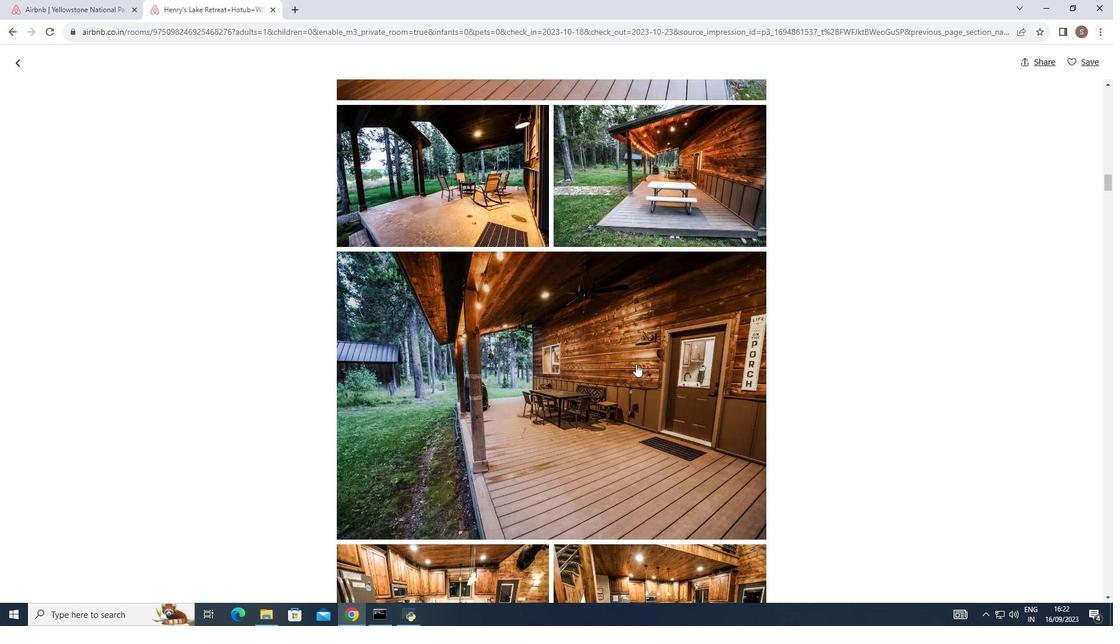 
Action: Mouse scrolled (636, 363) with delta (0, 0)
Screenshot: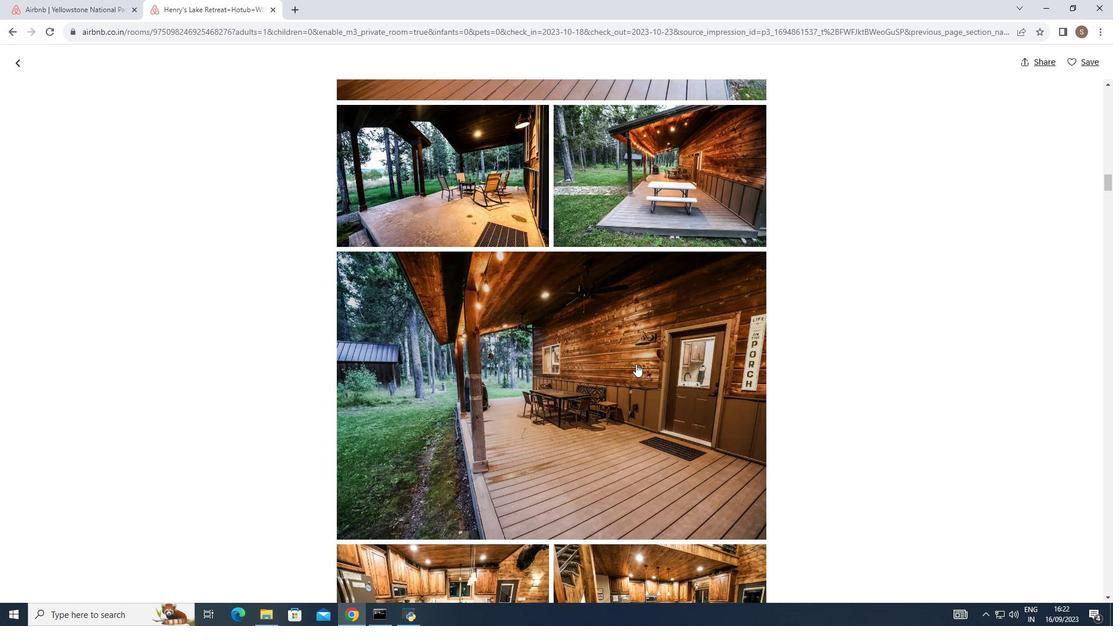 
Action: Mouse scrolled (636, 363) with delta (0, 0)
Screenshot: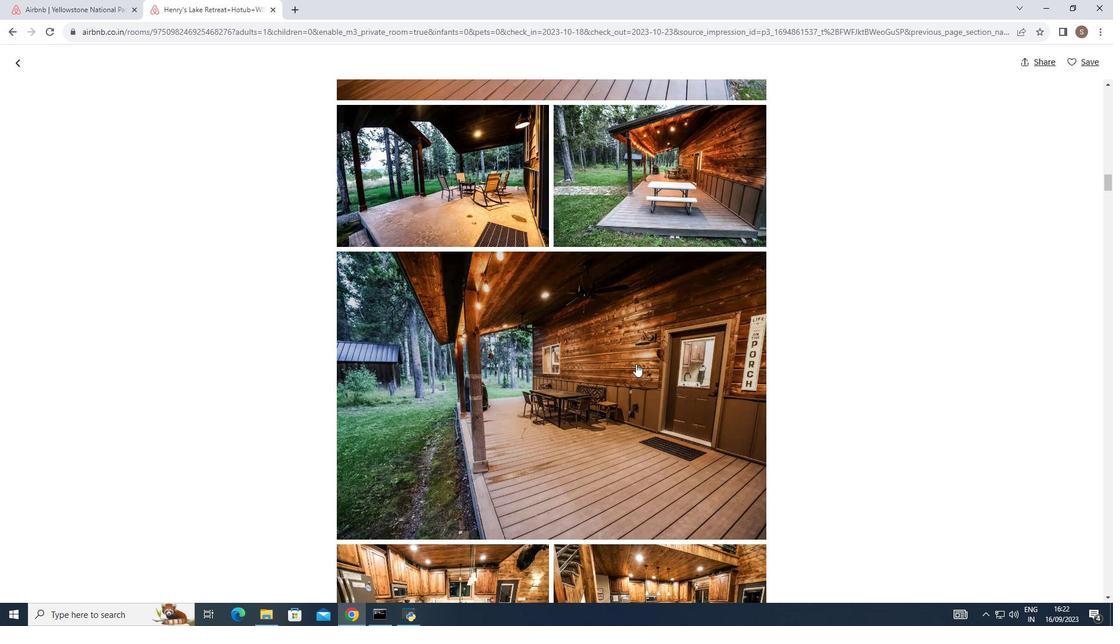 
Action: Mouse scrolled (636, 363) with delta (0, 0)
Screenshot: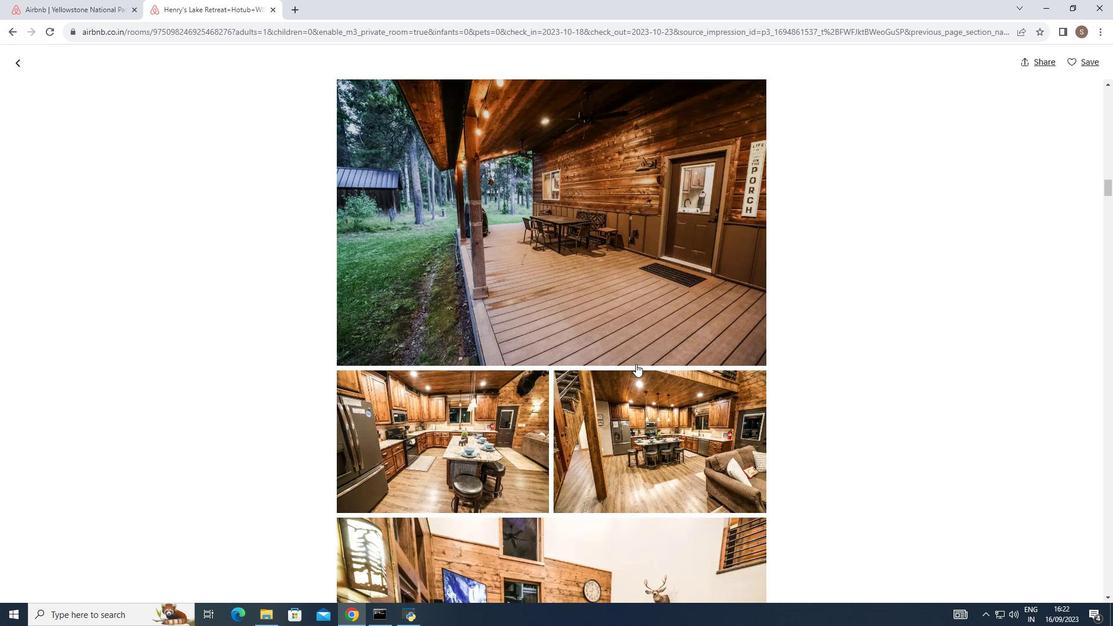 
Action: Mouse scrolled (636, 363) with delta (0, 0)
Screenshot: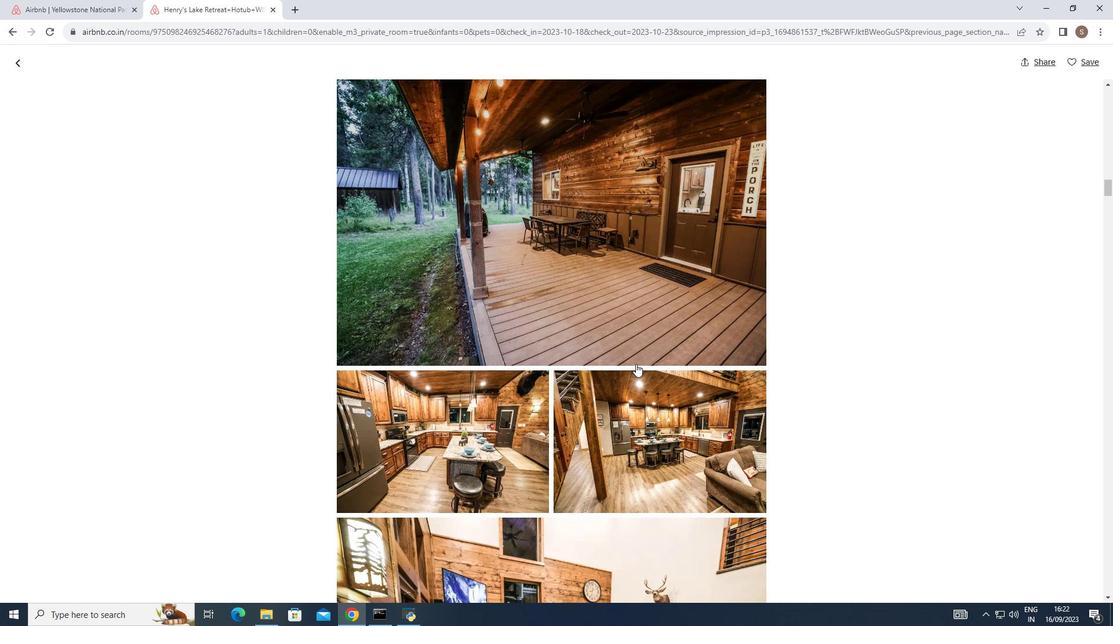 
Action: Mouse scrolled (636, 363) with delta (0, 0)
Screenshot: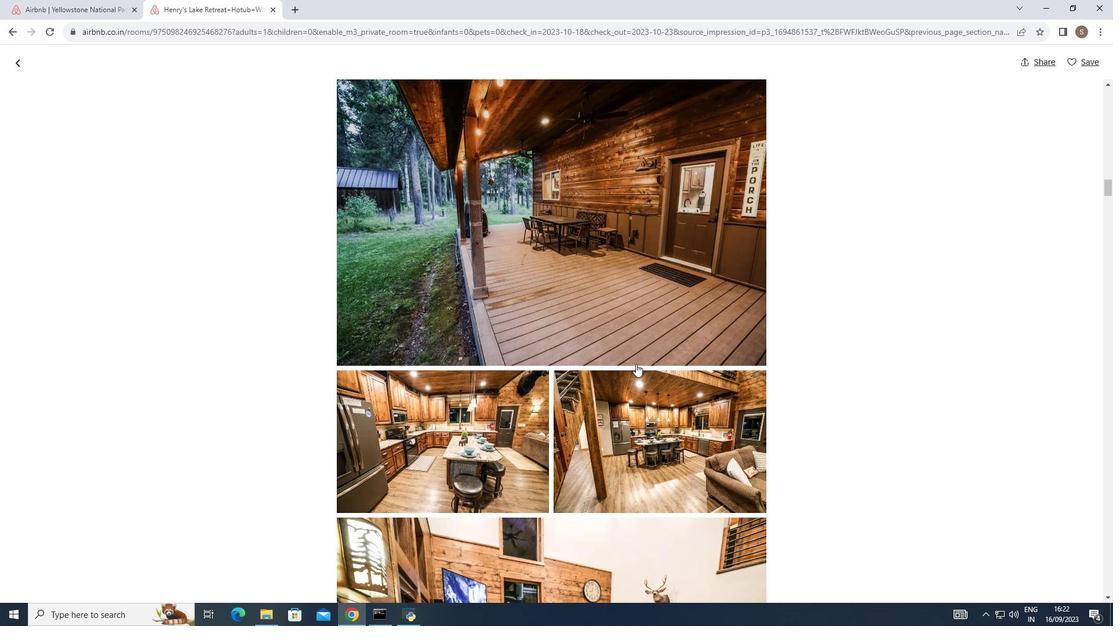 
Action: Mouse scrolled (636, 363) with delta (0, 0)
Screenshot: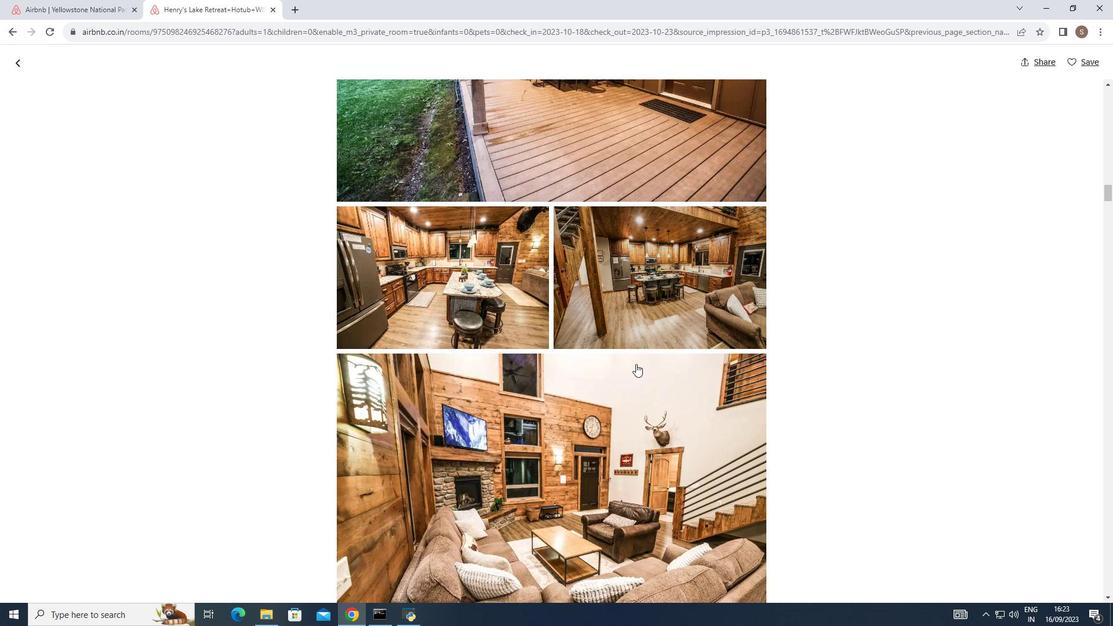 
Action: Mouse scrolled (636, 363) with delta (0, 0)
Screenshot: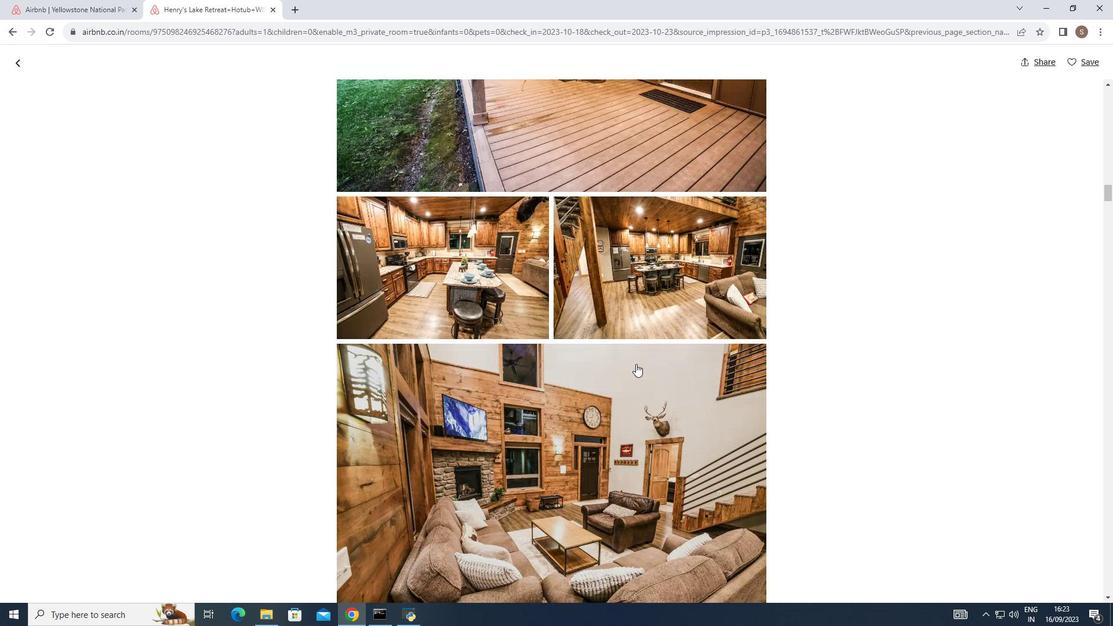 
Action: Mouse scrolled (636, 363) with delta (0, 0)
Screenshot: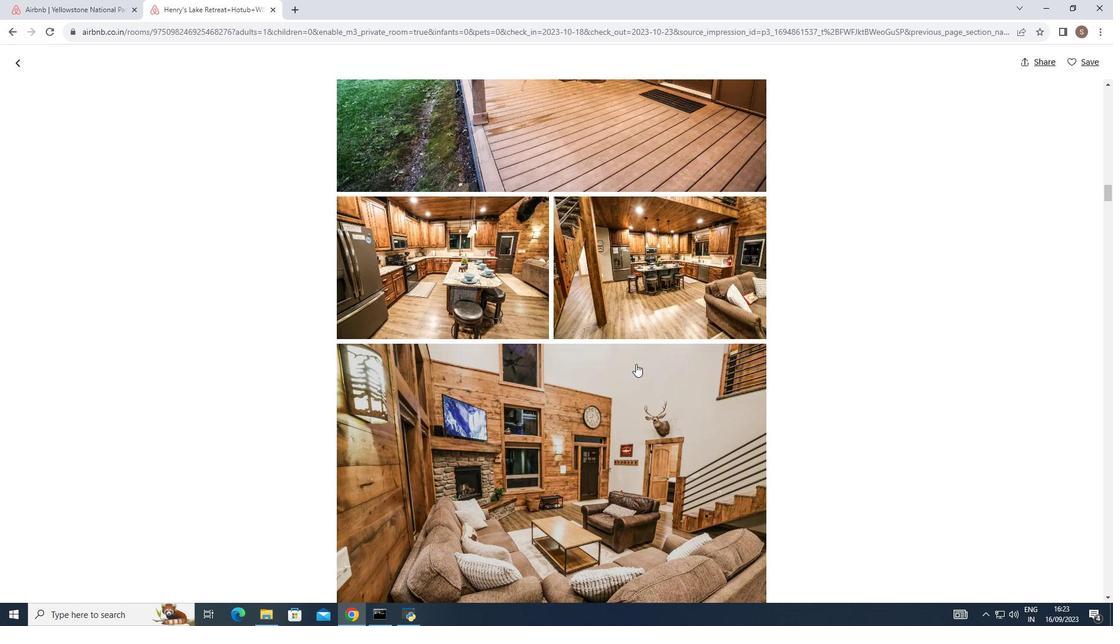 
Action: Mouse scrolled (636, 363) with delta (0, 0)
Screenshot: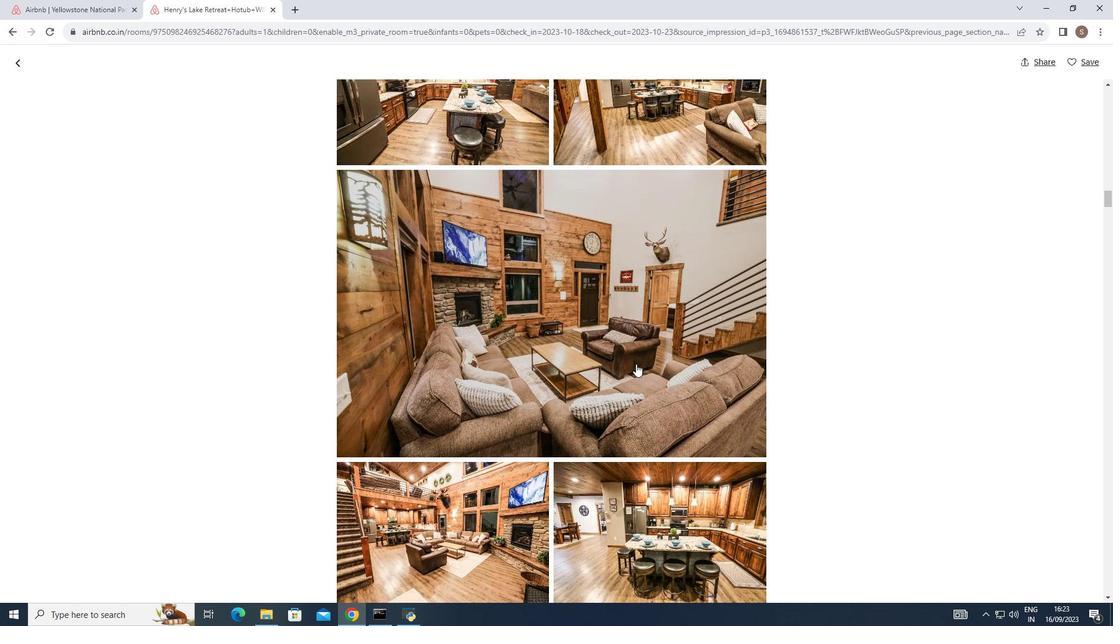 
Action: Mouse scrolled (636, 363) with delta (0, 0)
Screenshot: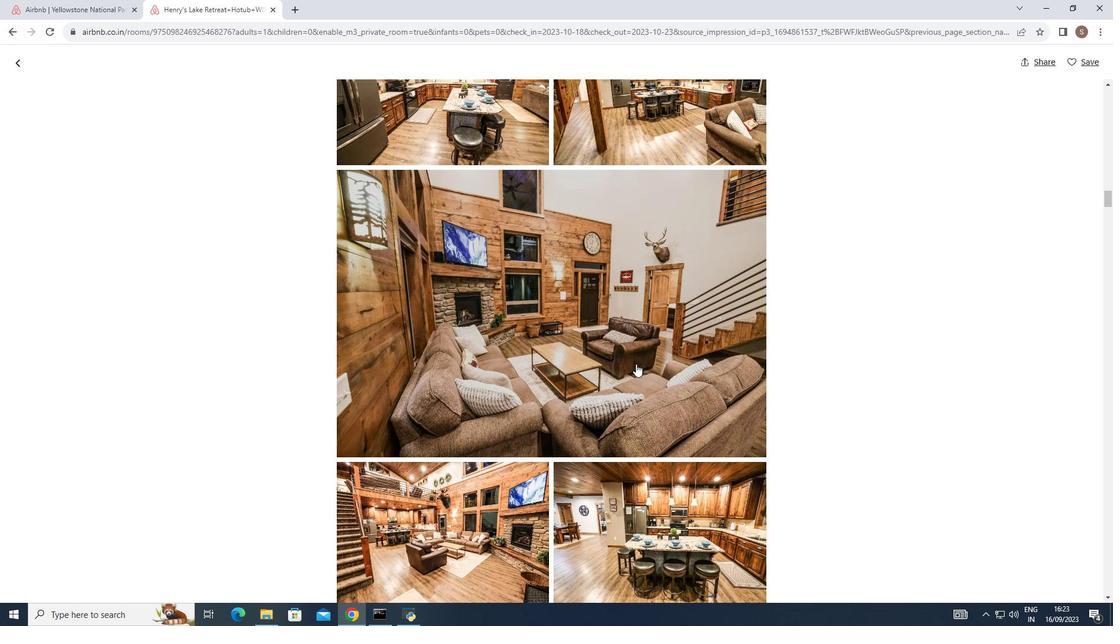 
Action: Mouse scrolled (636, 363) with delta (0, 0)
Screenshot: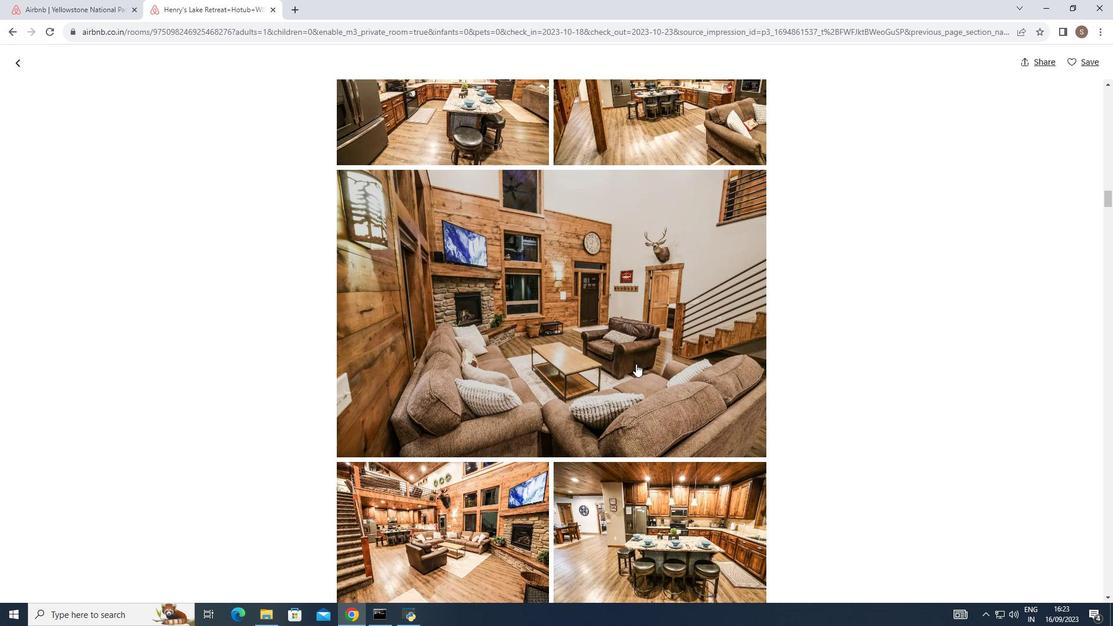 
Action: Mouse scrolled (636, 363) with delta (0, 0)
Screenshot: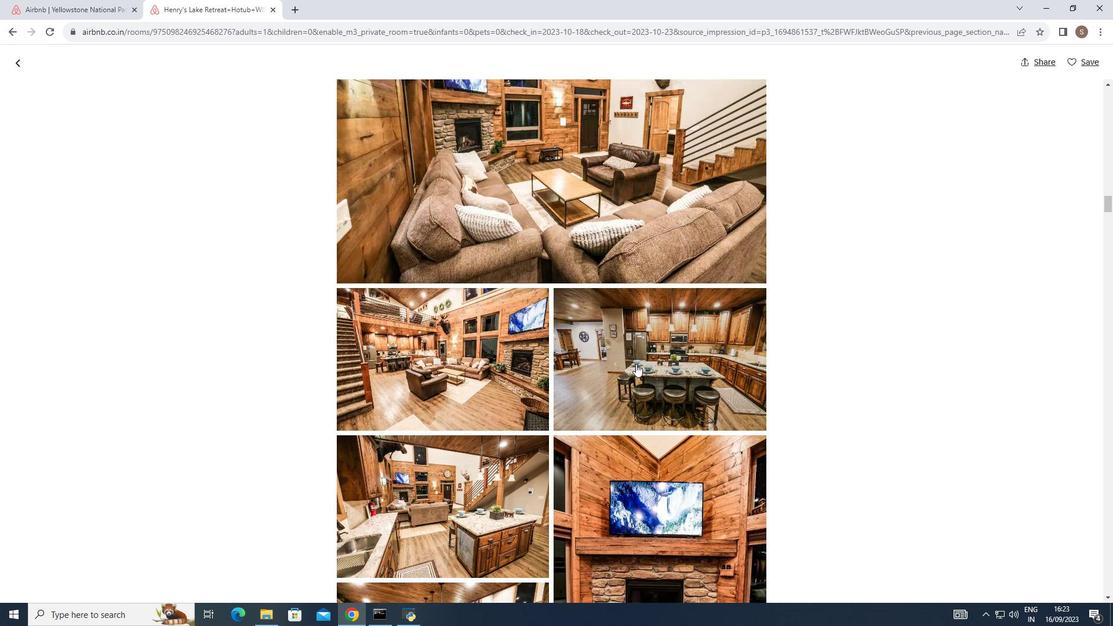 
Action: Mouse scrolled (636, 363) with delta (0, 0)
Screenshot: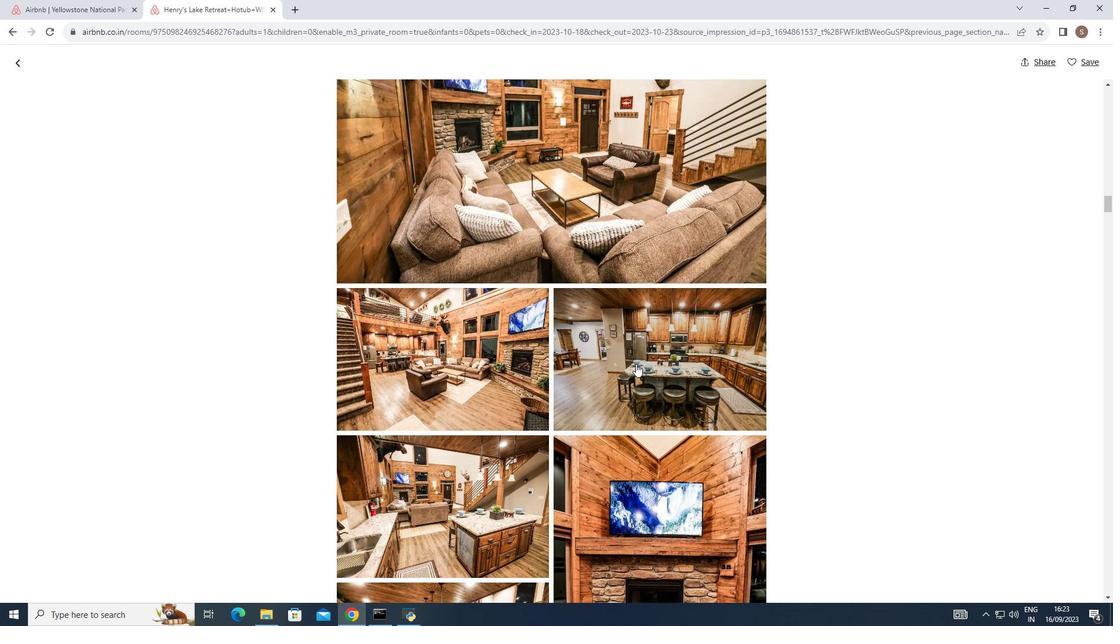 
Action: Mouse scrolled (636, 363) with delta (0, 0)
Screenshot: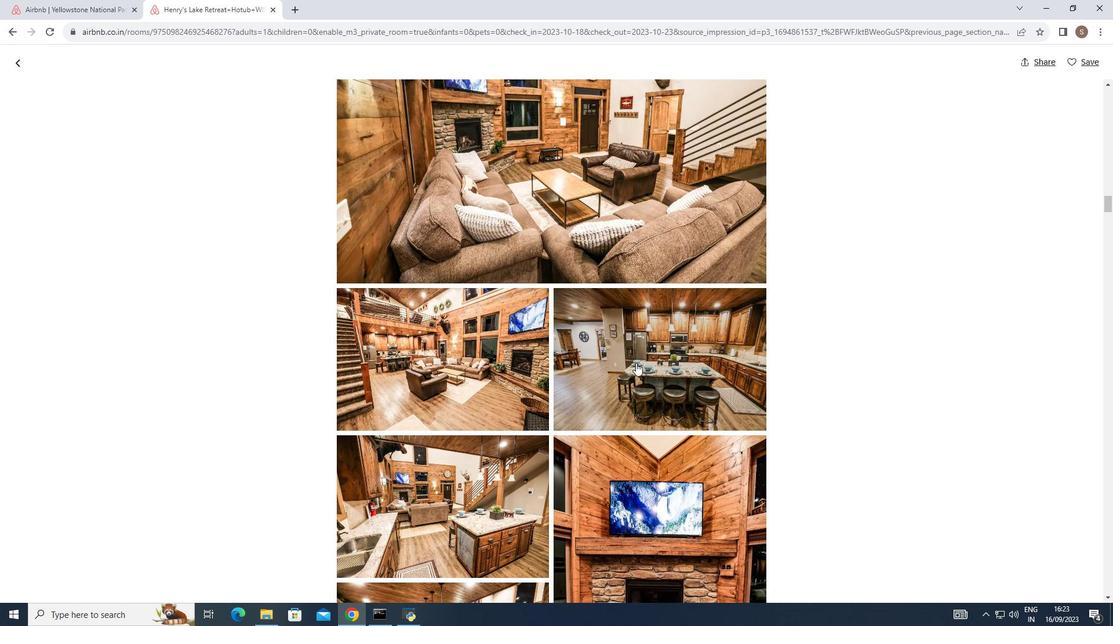
Action: Mouse moved to (636, 361)
Screenshot: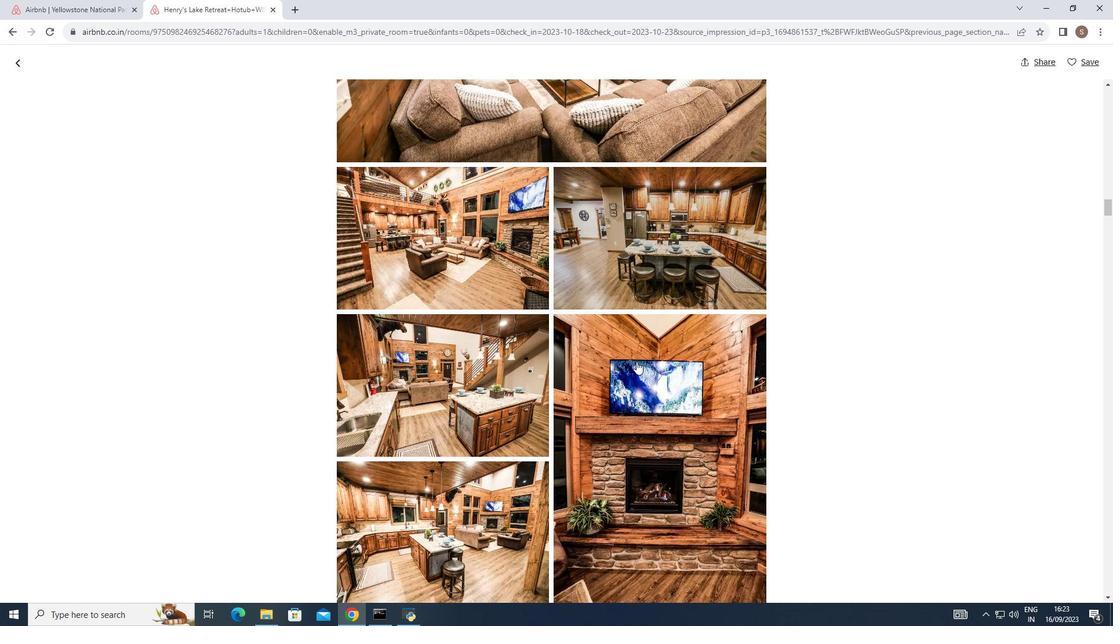 
Action: Mouse scrolled (636, 361) with delta (0, 0)
Screenshot: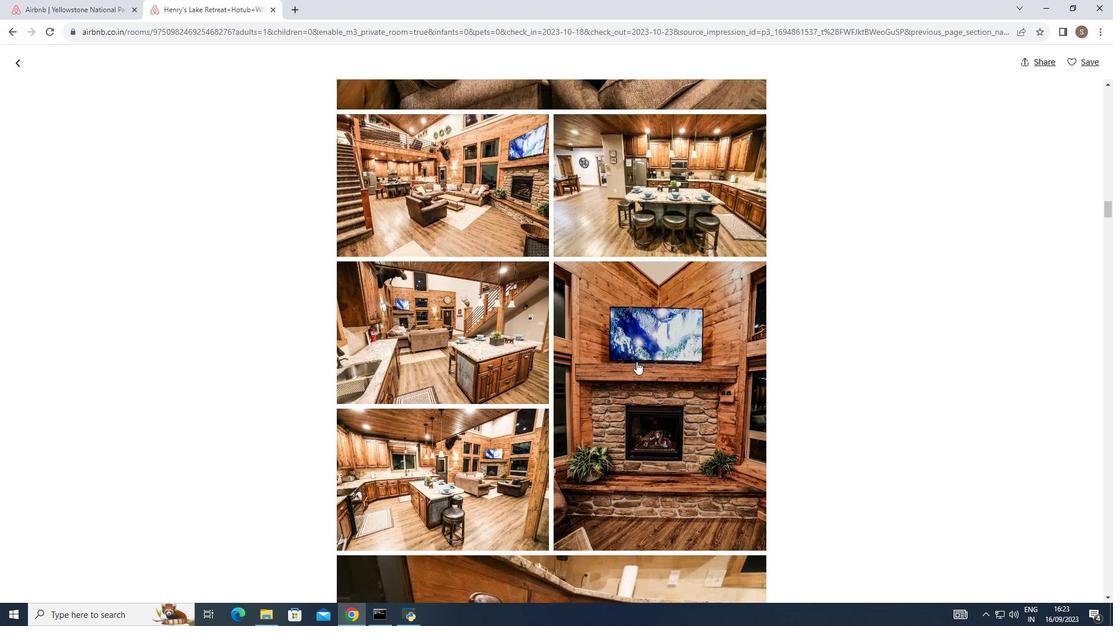 
Action: Mouse scrolled (636, 361) with delta (0, 0)
Screenshot: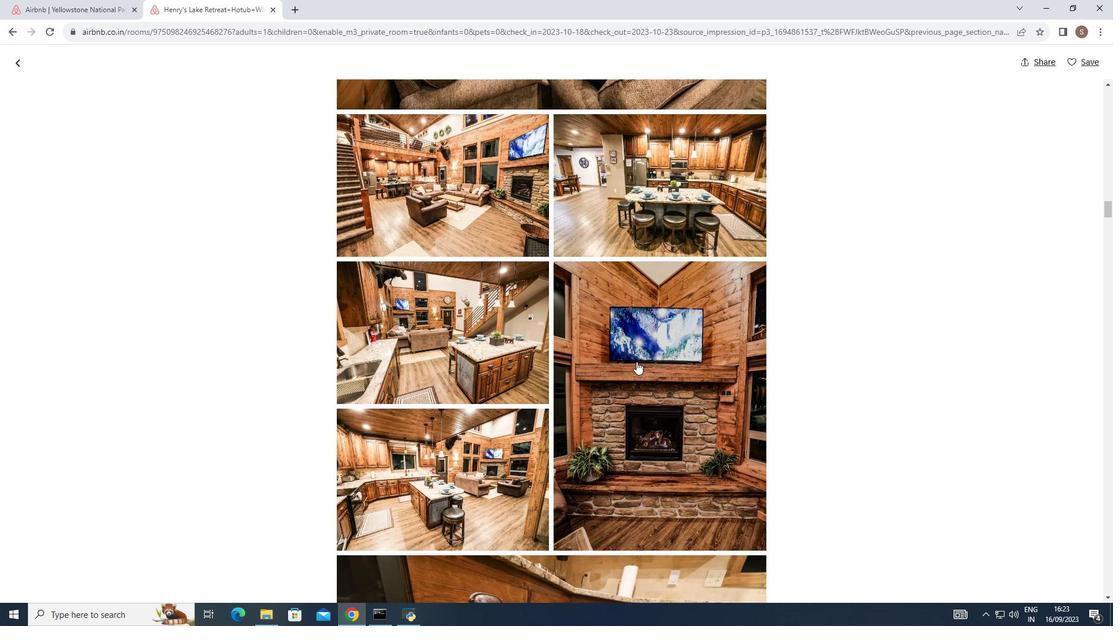 
Action: Mouse scrolled (636, 361) with delta (0, 0)
Screenshot: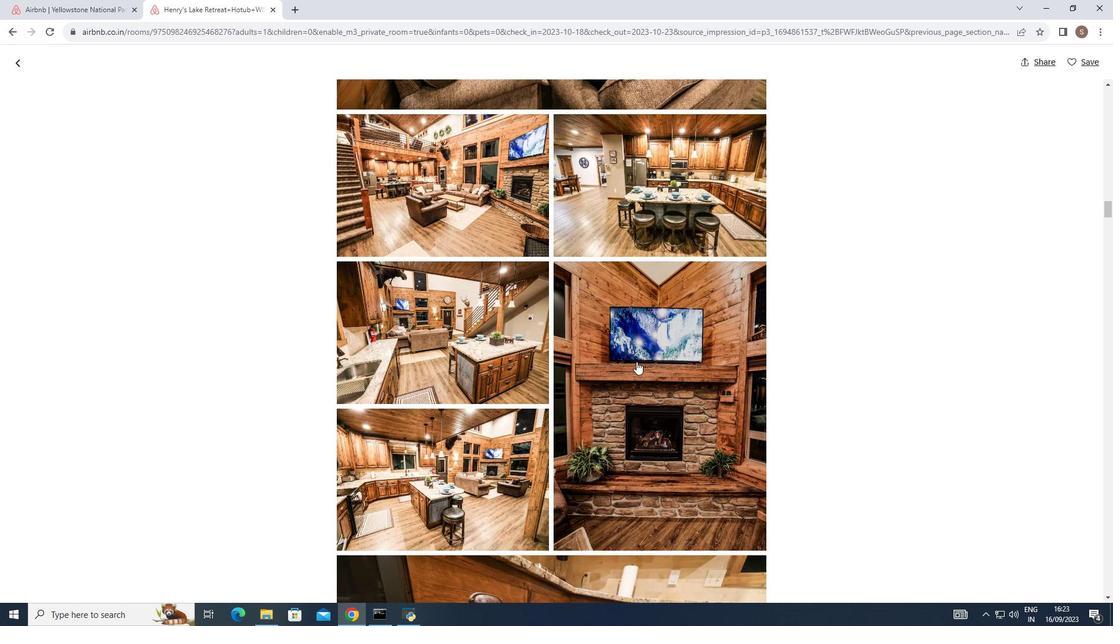 
Action: Mouse scrolled (636, 361) with delta (0, 0)
Screenshot: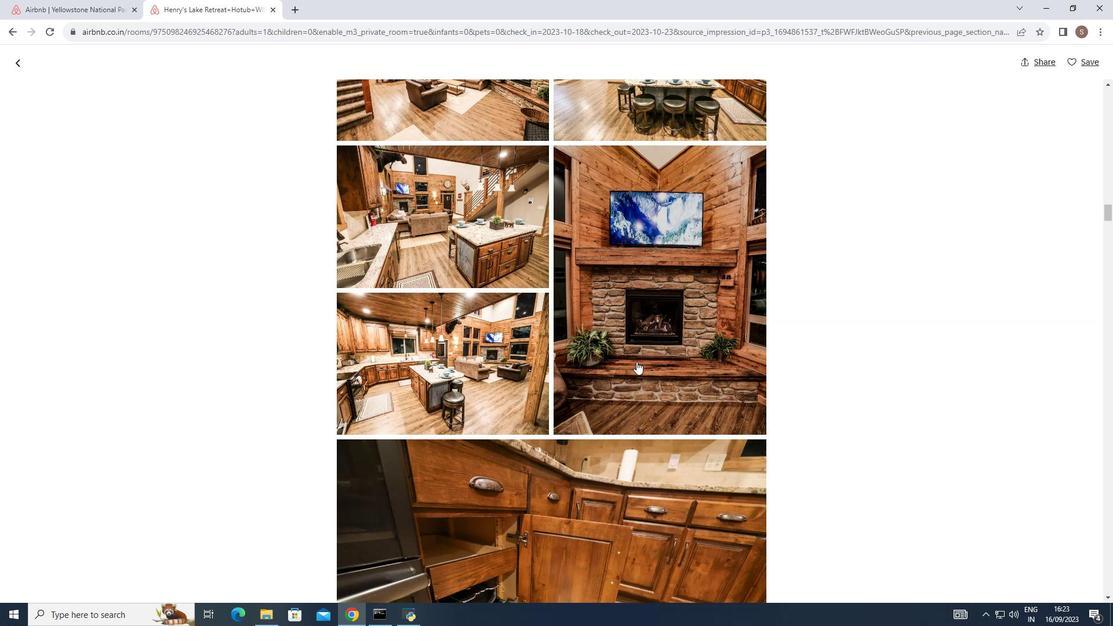 
Action: Mouse scrolled (636, 361) with delta (0, 0)
Screenshot: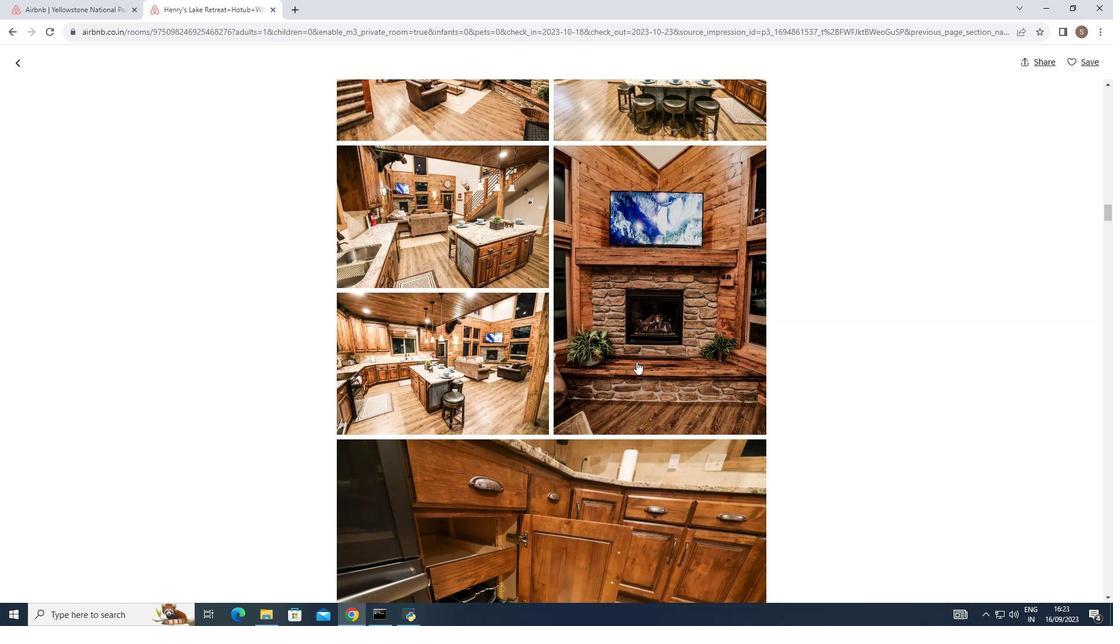 
Action: Mouse scrolled (636, 361) with delta (0, 0)
Screenshot: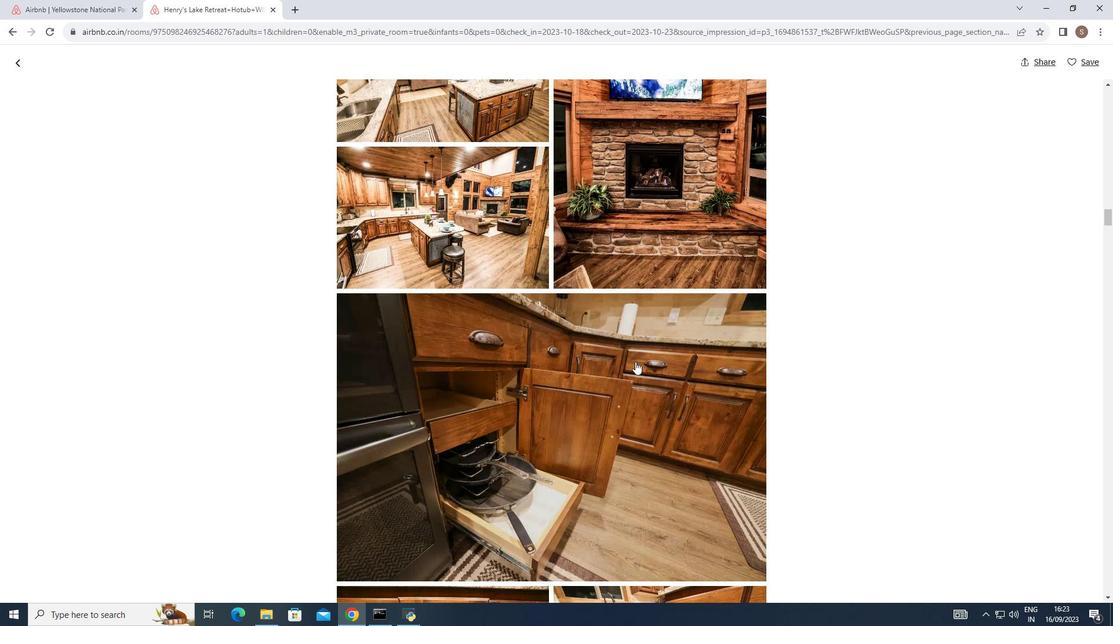 
Action: Mouse scrolled (636, 361) with delta (0, 0)
Screenshot: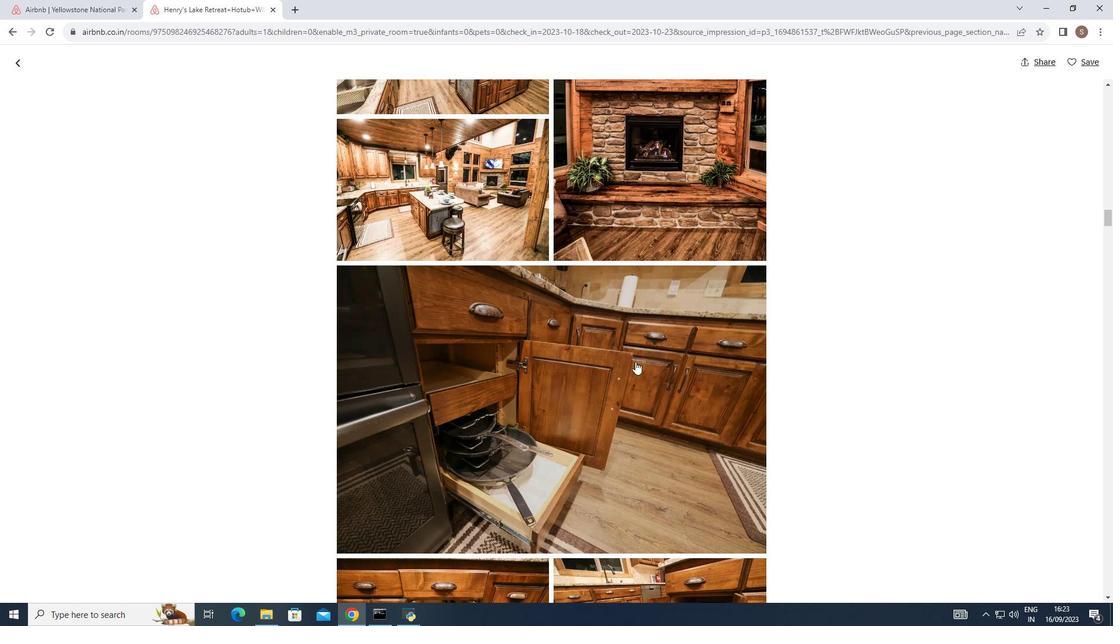 
Action: Mouse scrolled (636, 361) with delta (0, 0)
Screenshot: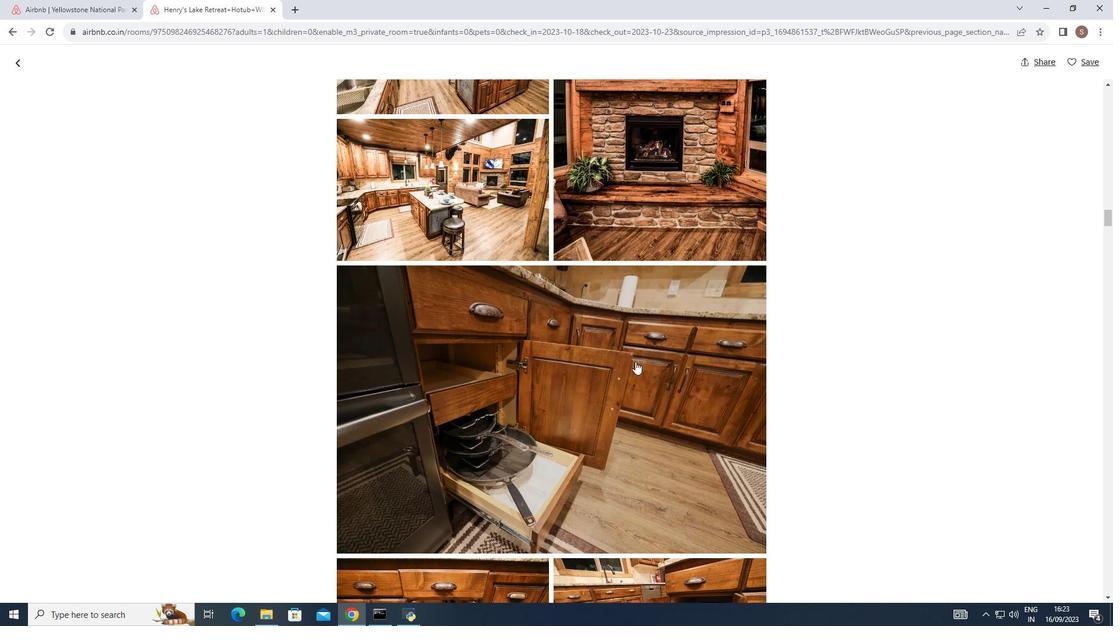 
Action: Mouse moved to (635, 361)
Screenshot: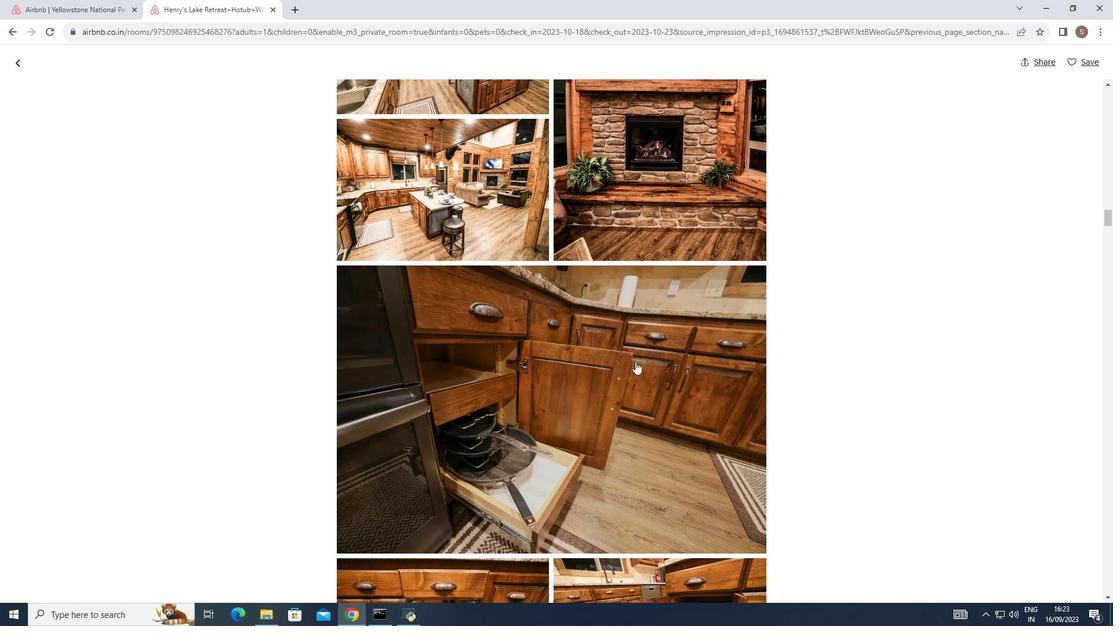 
Action: Mouse scrolled (635, 361) with delta (0, 0)
Screenshot: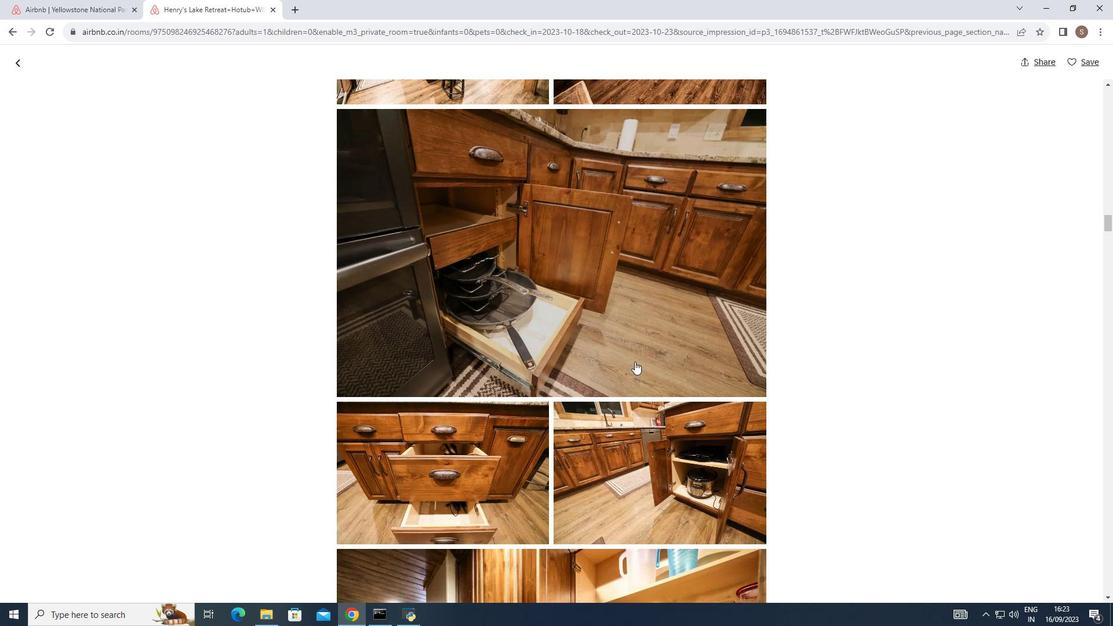
Action: Mouse scrolled (635, 361) with delta (0, 0)
Screenshot: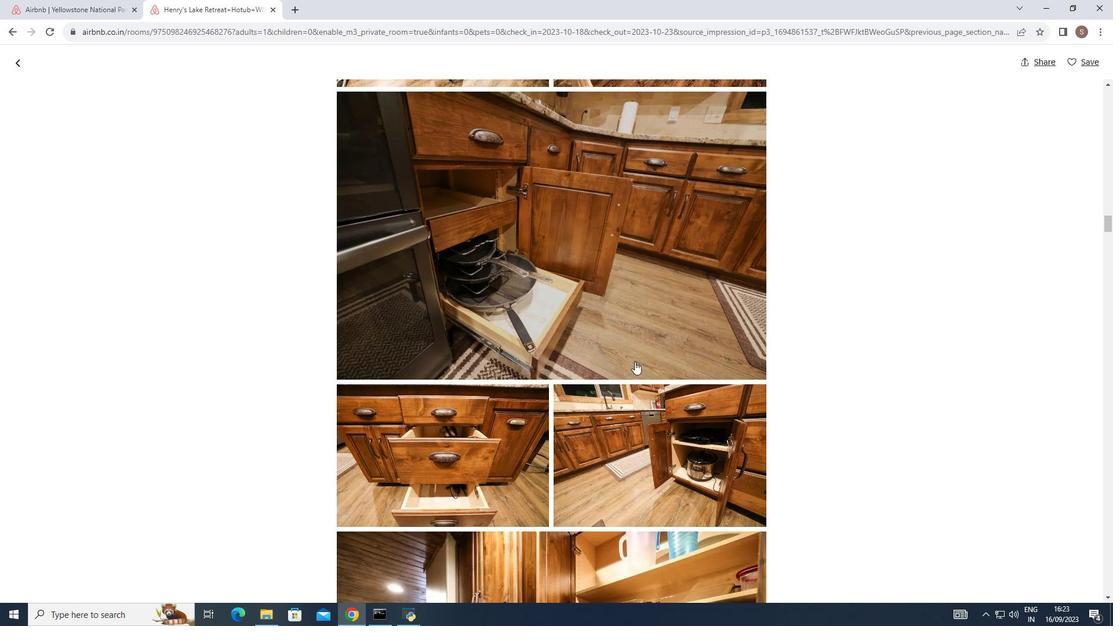 
Action: Mouse moved to (635, 361)
Screenshot: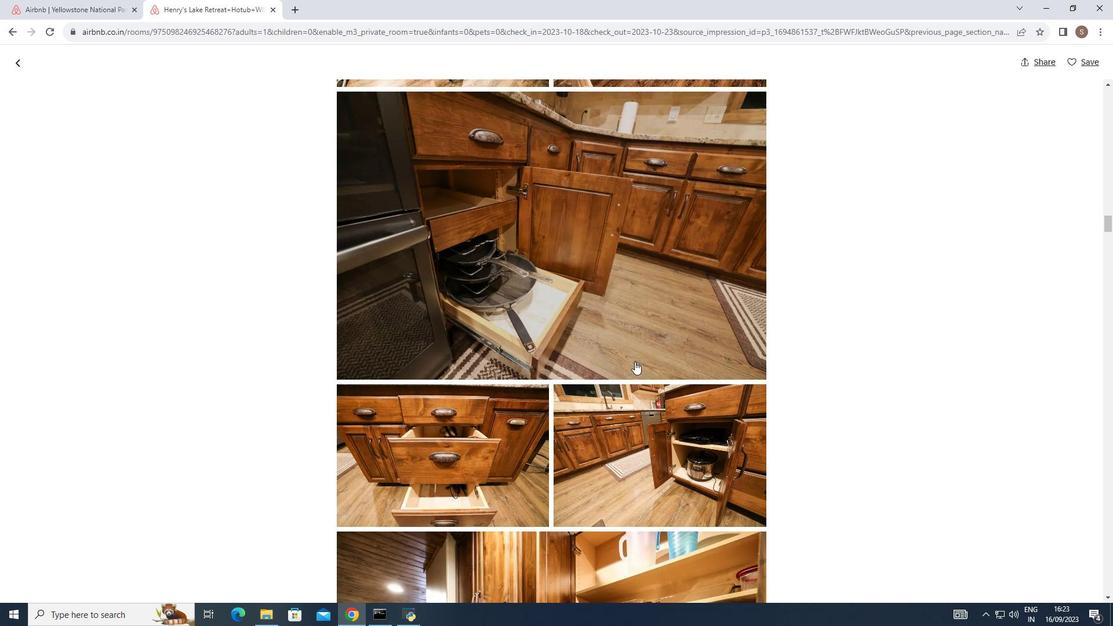 
Action: Mouse scrolled (635, 361) with delta (0, 0)
Screenshot: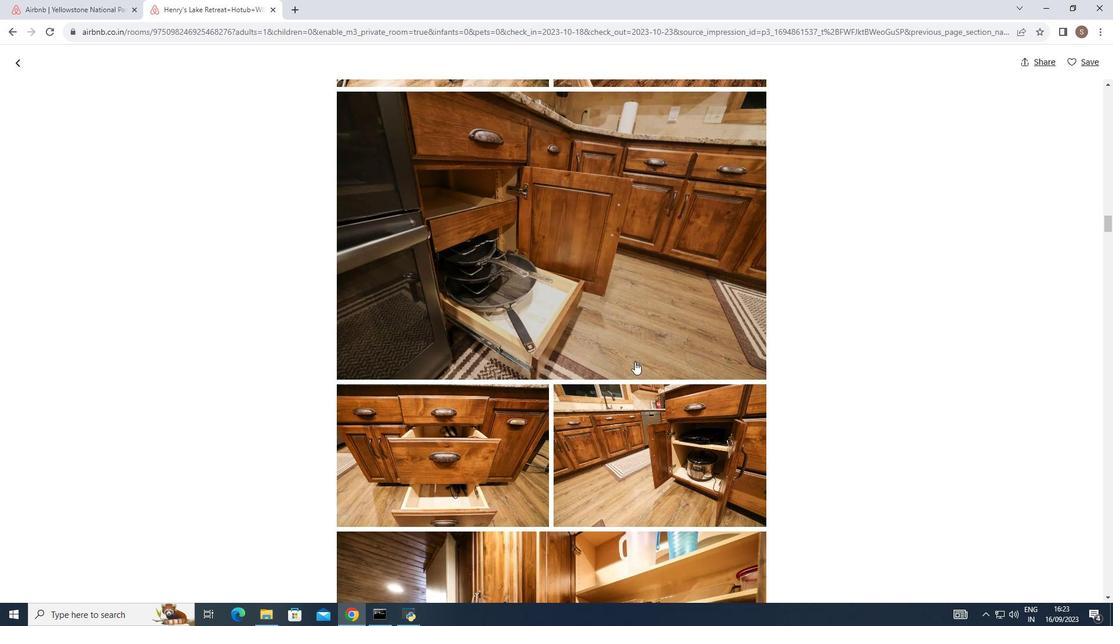 
Action: Mouse scrolled (635, 361) with delta (0, 0)
Screenshot: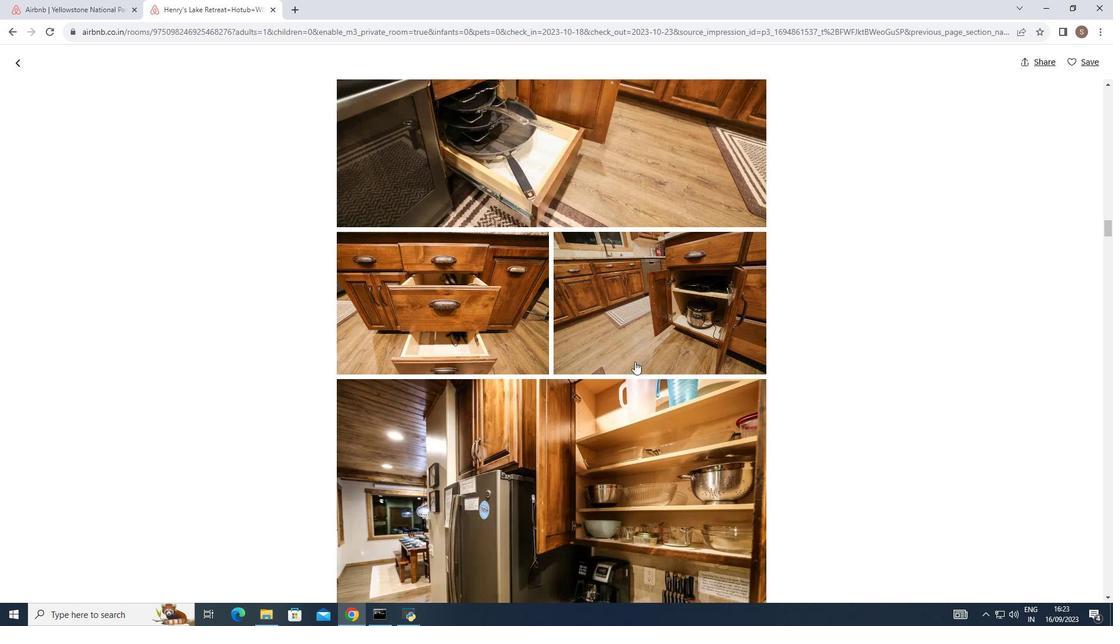 
Action: Mouse scrolled (635, 361) with delta (0, 0)
Screenshot: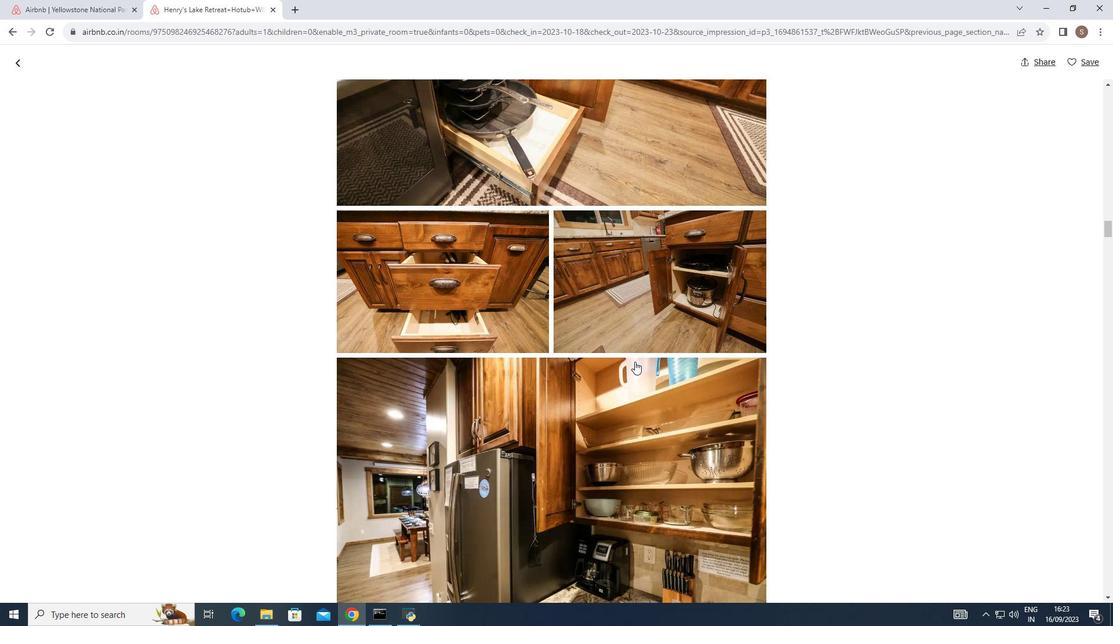 
Action: Mouse scrolled (635, 361) with delta (0, 0)
Screenshot: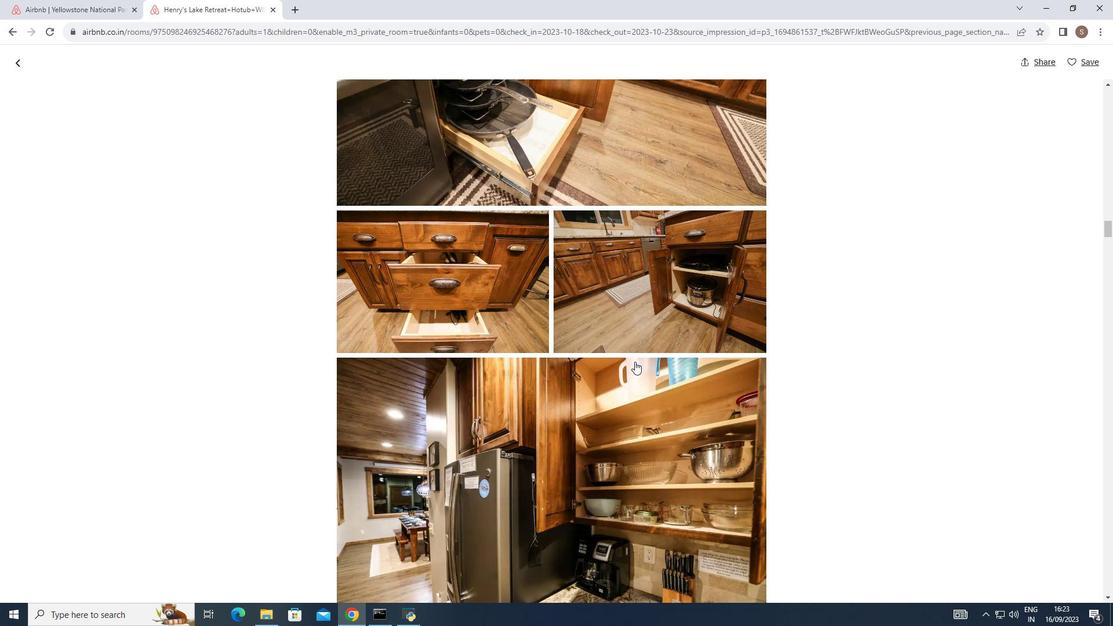 
Action: Mouse moved to (635, 361)
Screenshot: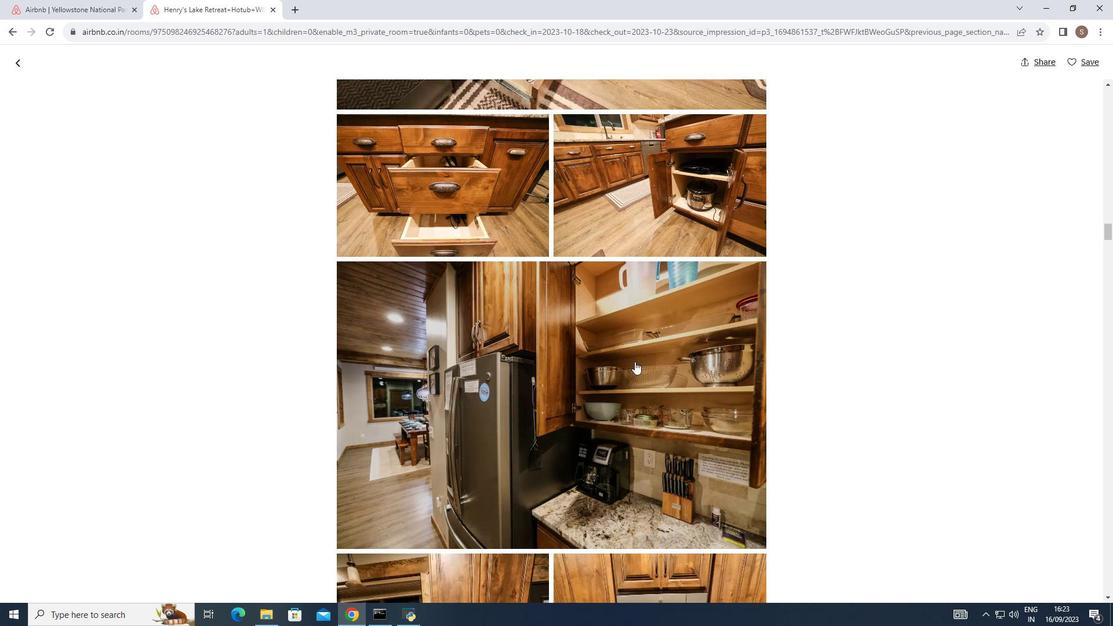 
Action: Mouse scrolled (635, 361) with delta (0, 0)
Screenshot: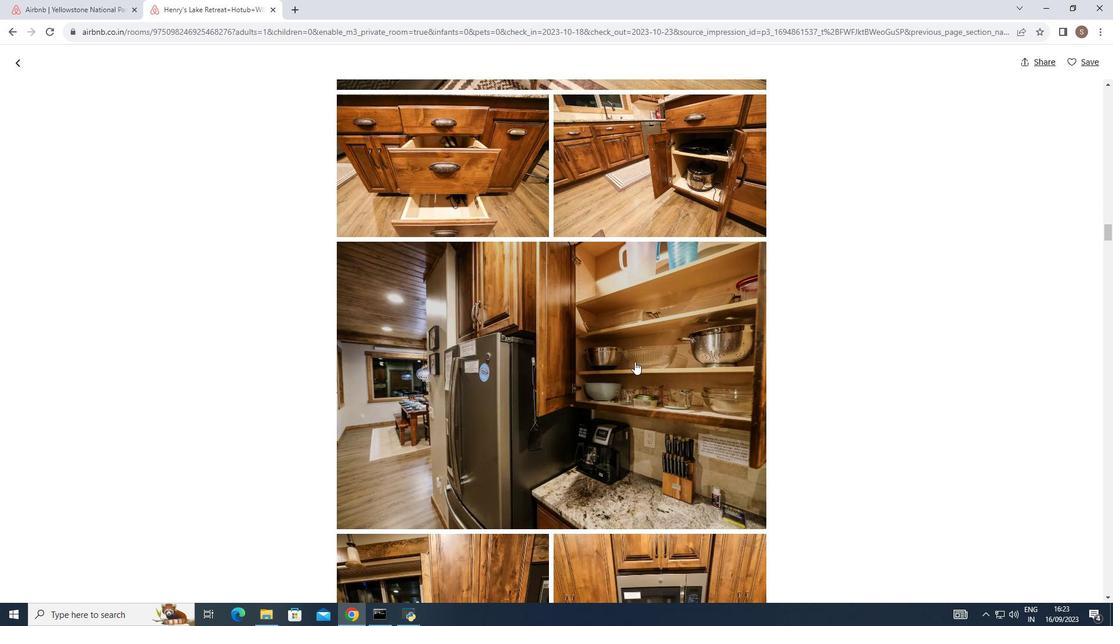 
Action: Mouse scrolled (635, 361) with delta (0, 0)
Screenshot: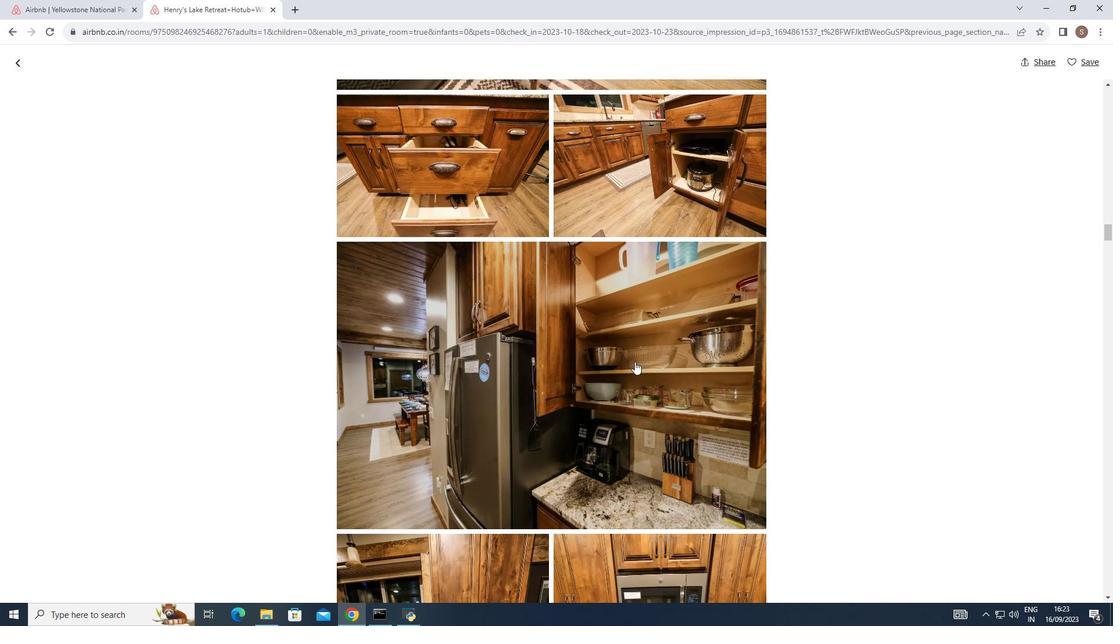 
Action: Mouse scrolled (635, 361) with delta (0, 0)
Screenshot: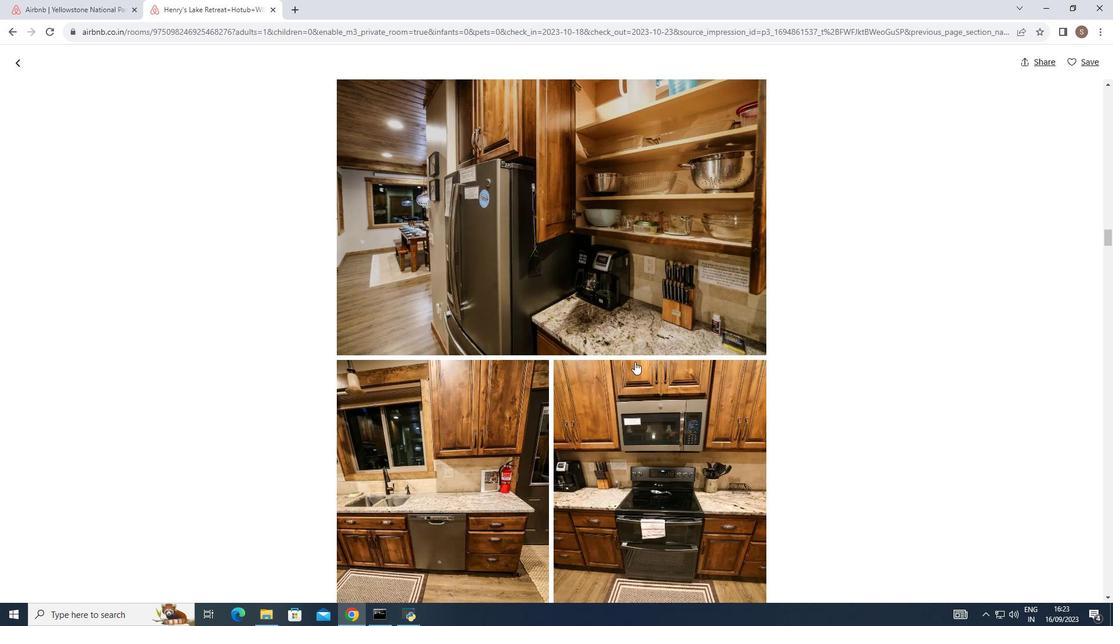 
Action: Mouse scrolled (635, 361) with delta (0, 0)
Screenshot: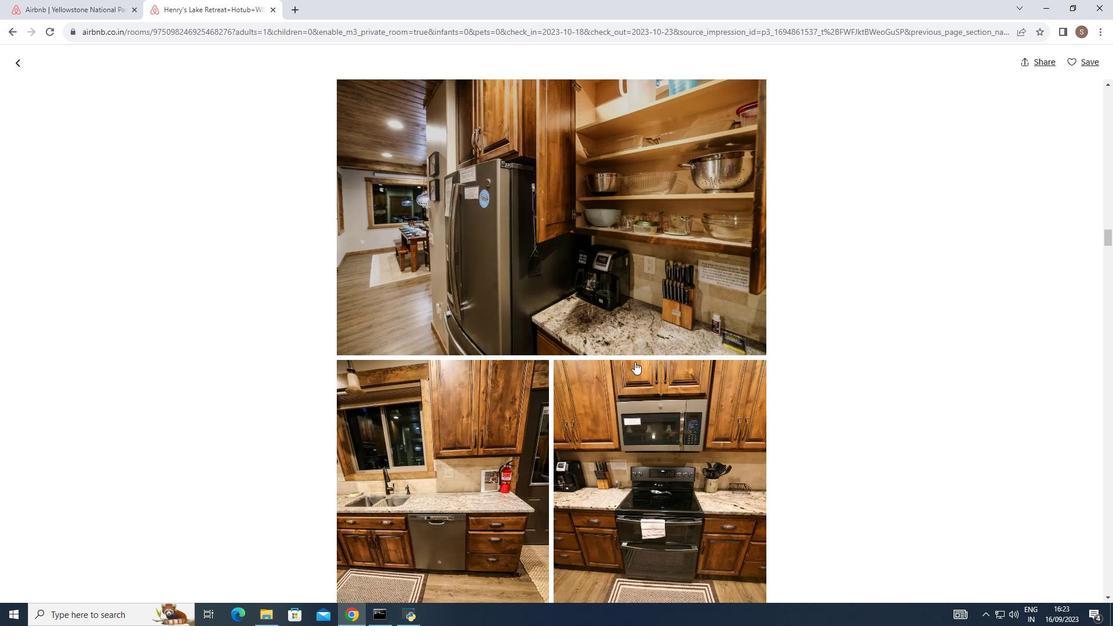 
Action: Mouse scrolled (635, 361) with delta (0, 0)
Screenshot: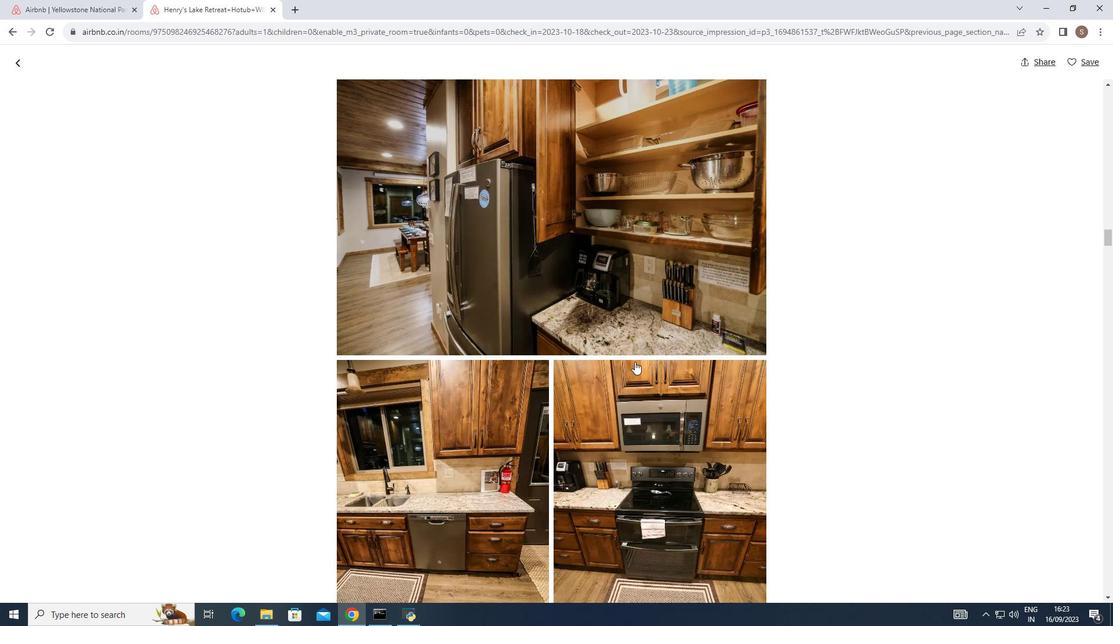 
Action: Mouse scrolled (635, 361) with delta (0, 0)
Screenshot: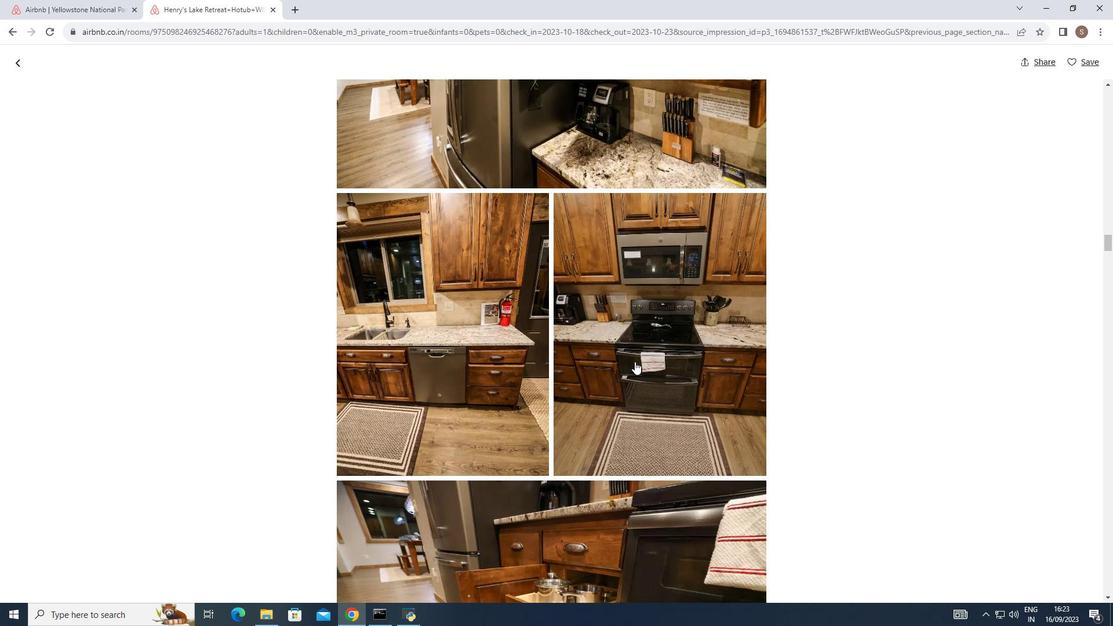 
Action: Mouse scrolled (635, 361) with delta (0, 0)
Screenshot: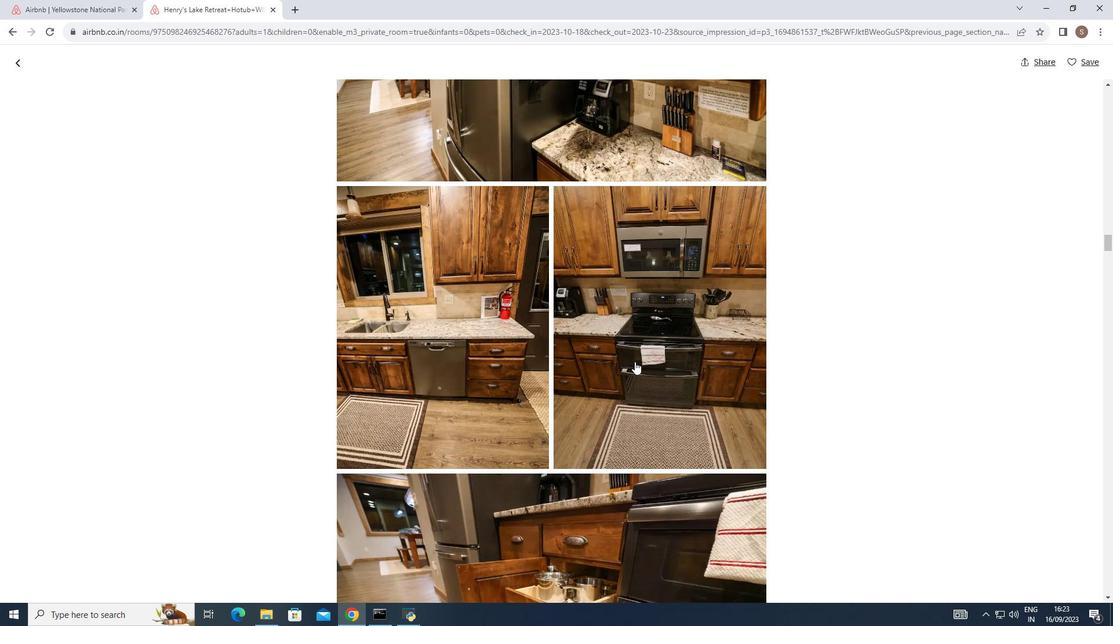 
Action: Mouse scrolled (635, 361) with delta (0, 0)
Screenshot: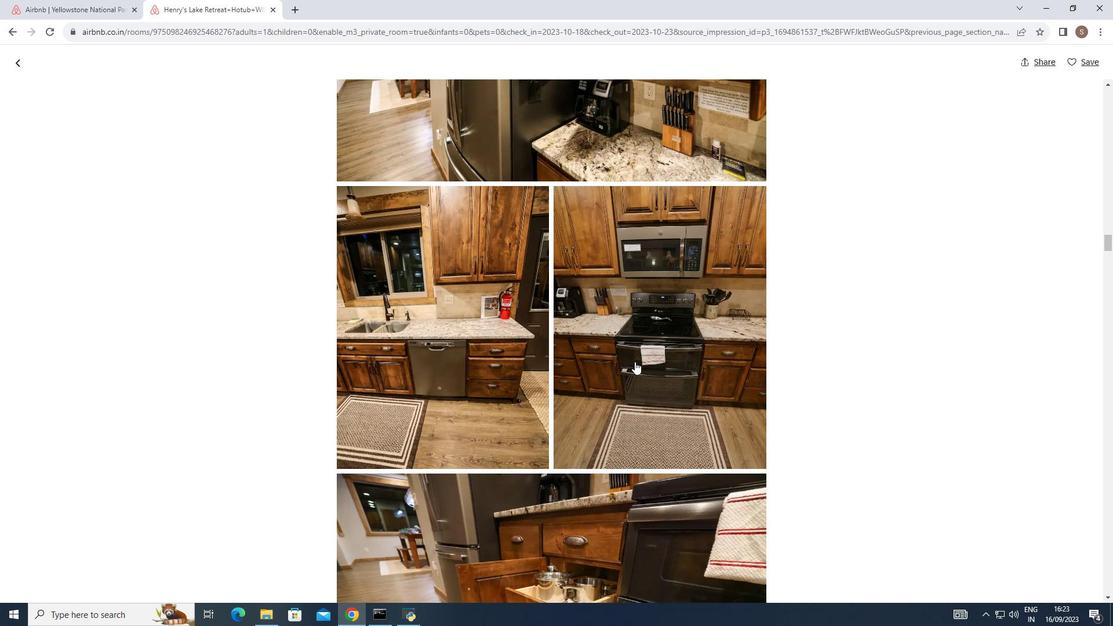 
Action: Mouse scrolled (635, 361) with delta (0, 0)
Screenshot: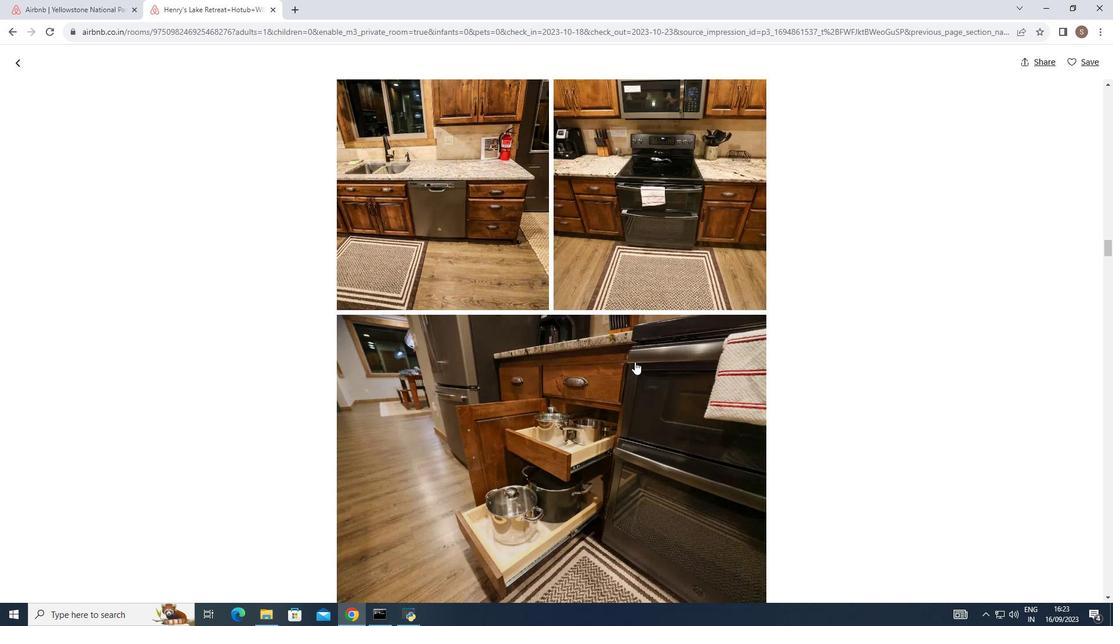 
Action: Mouse scrolled (635, 361) with delta (0, 0)
Screenshot: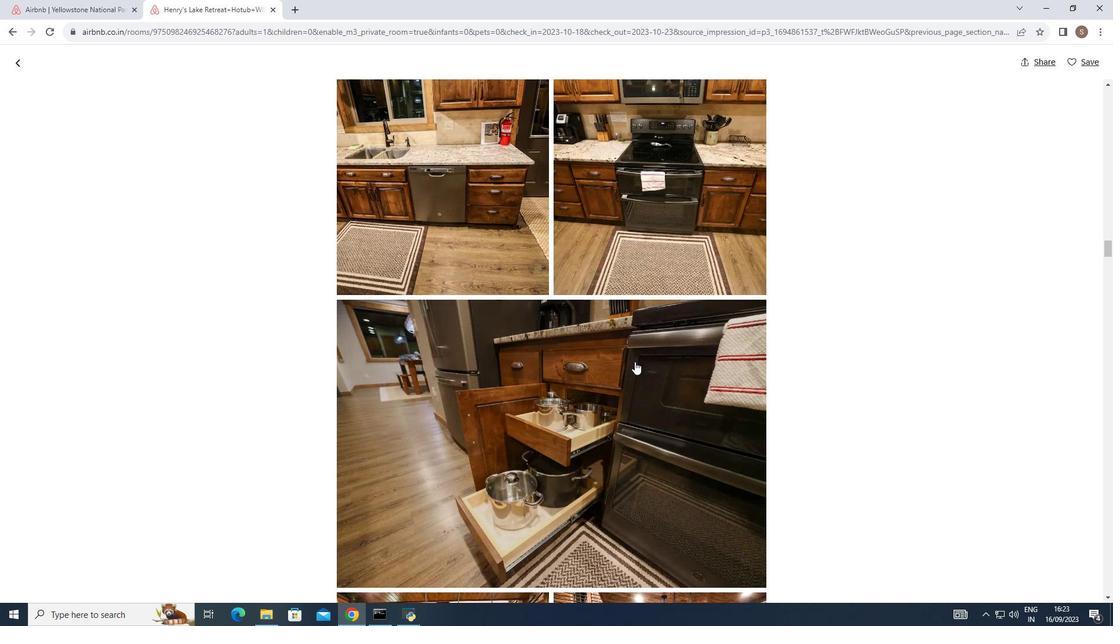 
Action: Mouse scrolled (635, 361) with delta (0, 0)
Screenshot: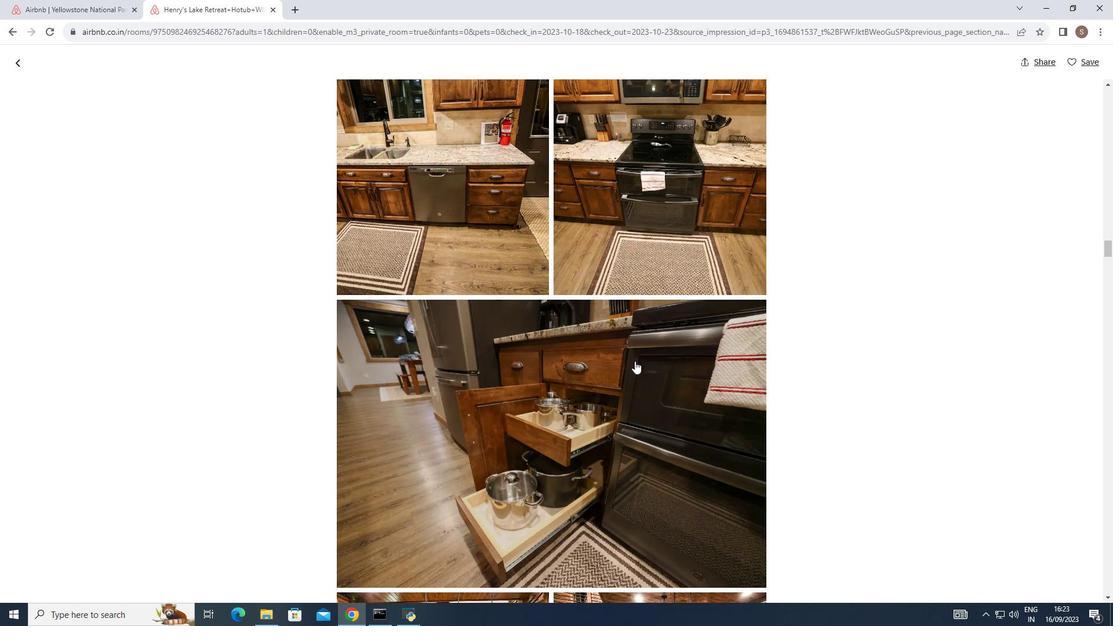 
Action: Mouse moved to (635, 361)
Screenshot: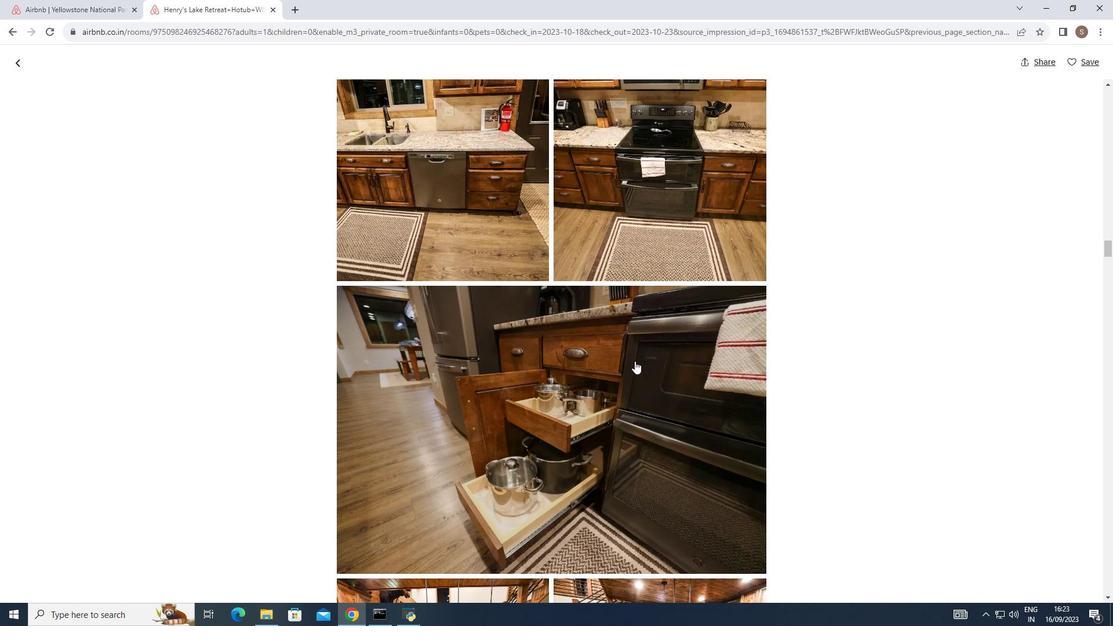 
Action: Mouse scrolled (635, 360) with delta (0, 0)
Screenshot: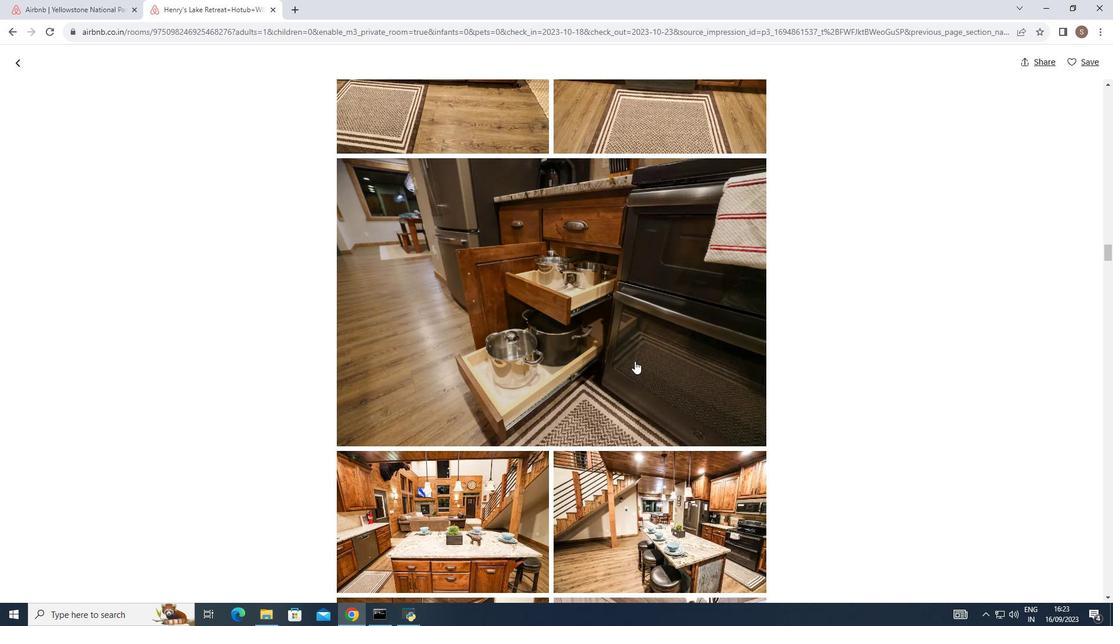 
Action: Mouse scrolled (635, 360) with delta (0, 0)
Screenshot: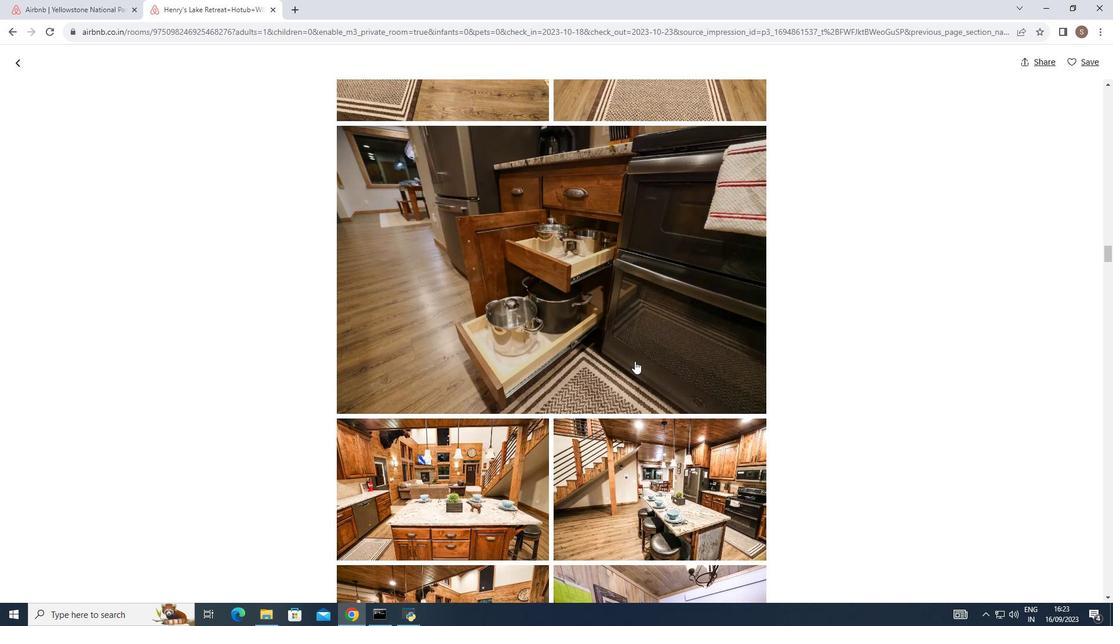 
Action: Mouse scrolled (635, 360) with delta (0, 0)
Screenshot: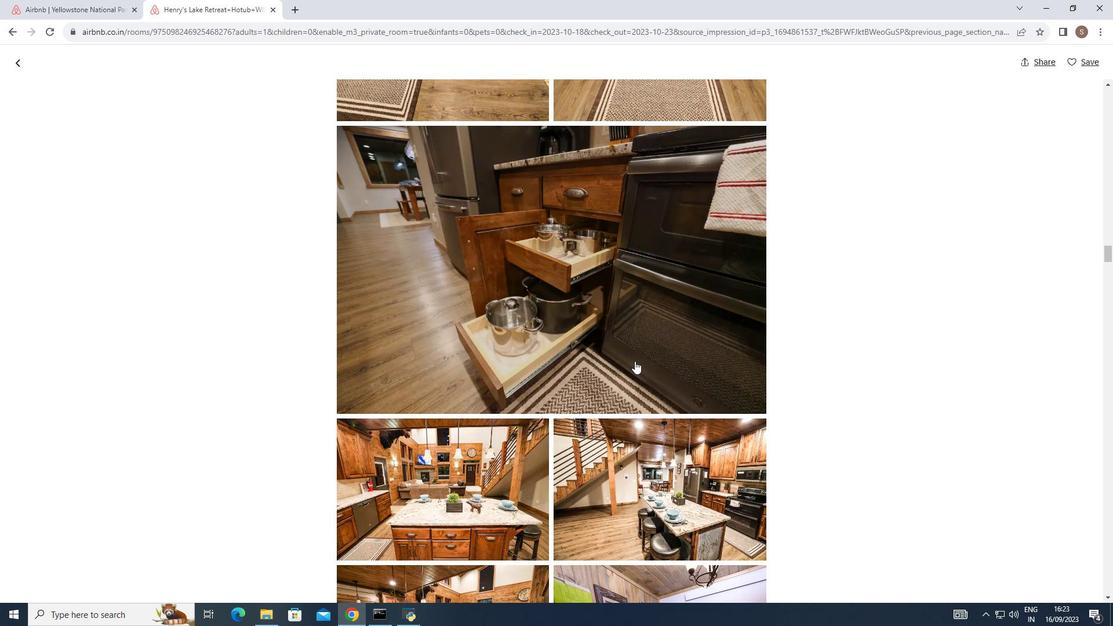 
Action: Mouse moved to (635, 361)
Screenshot: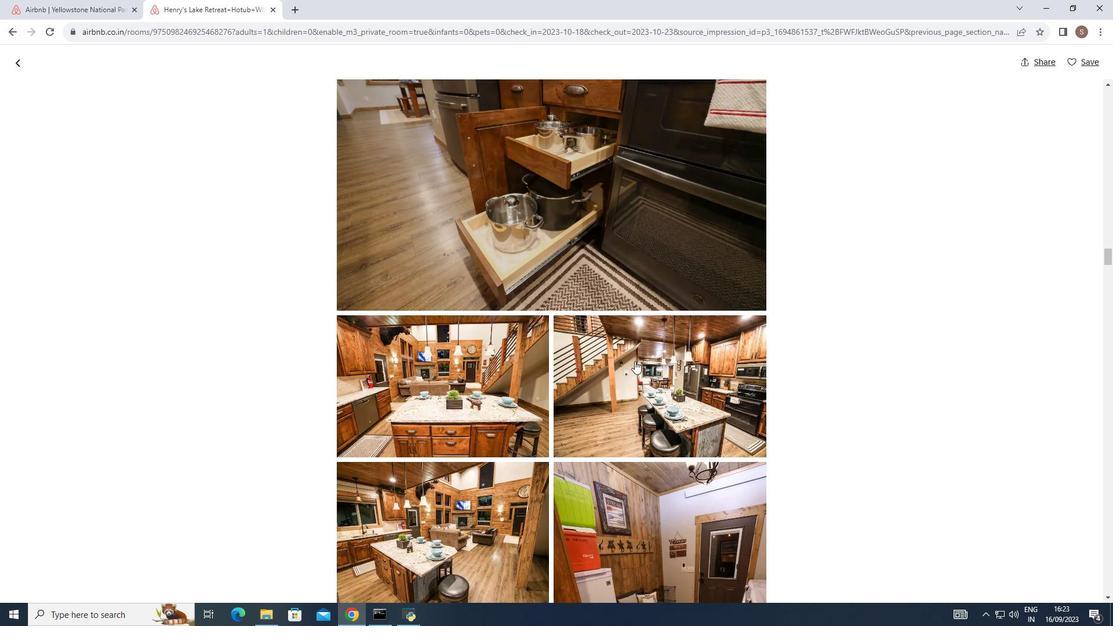 
Action: Mouse scrolled (635, 360) with delta (0, 0)
Screenshot: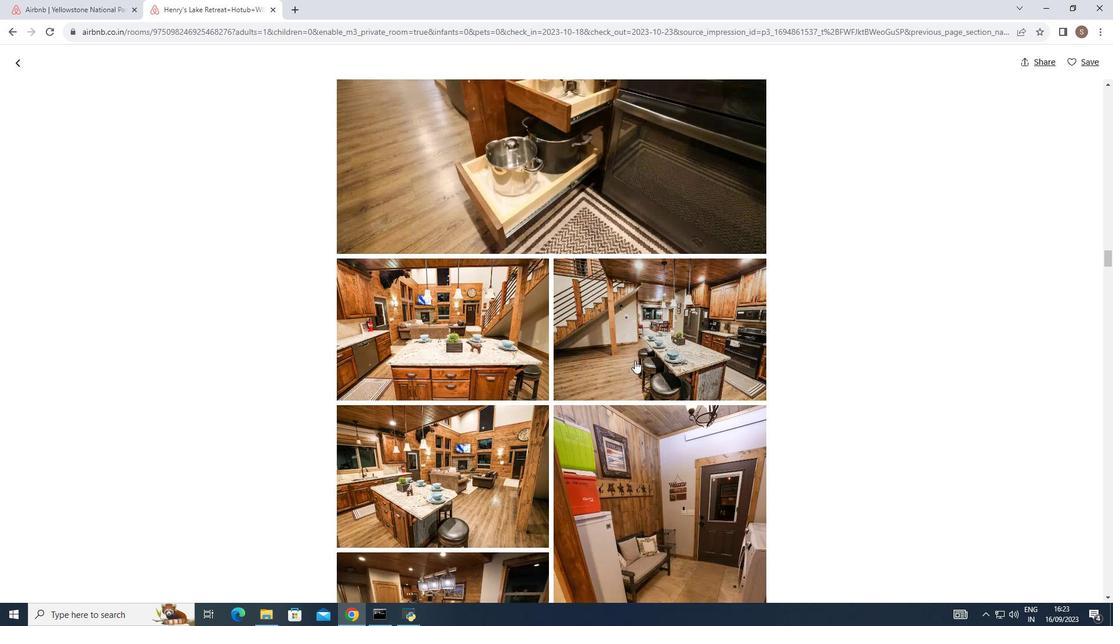 
Action: Mouse scrolled (635, 360) with delta (0, 0)
Screenshot: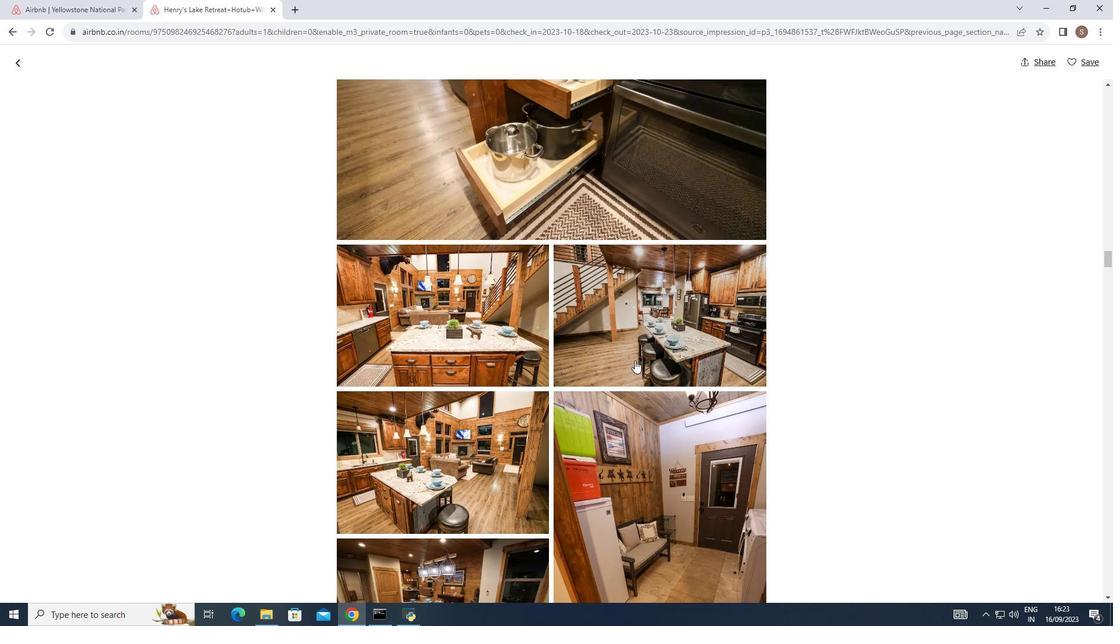 
Action: Mouse scrolled (635, 360) with delta (0, 0)
Screenshot: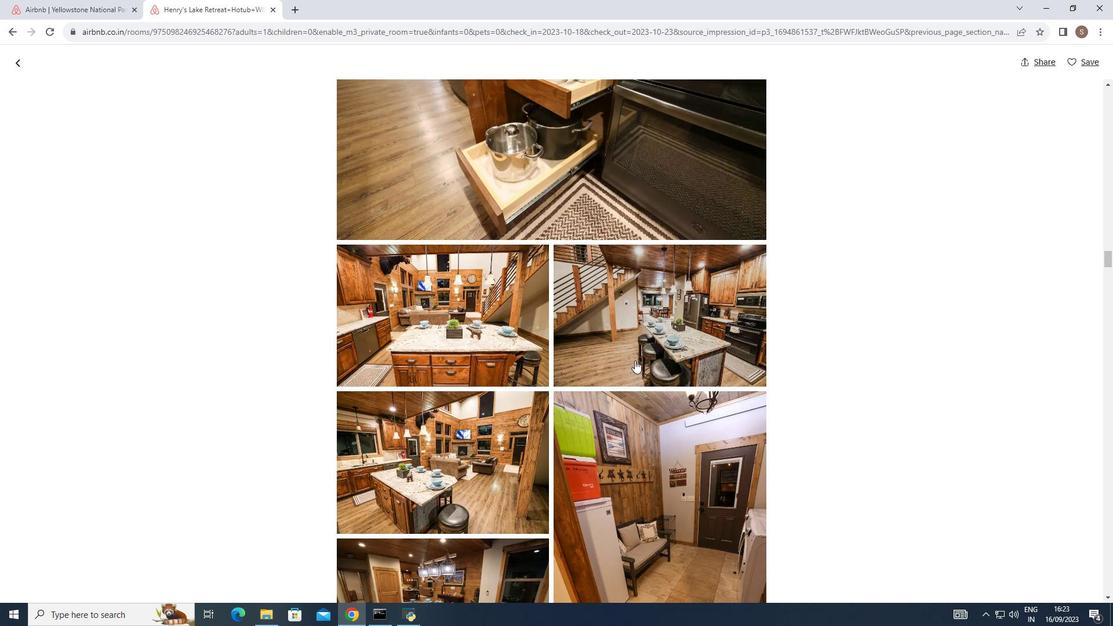 
Action: Mouse moved to (635, 360)
Screenshot: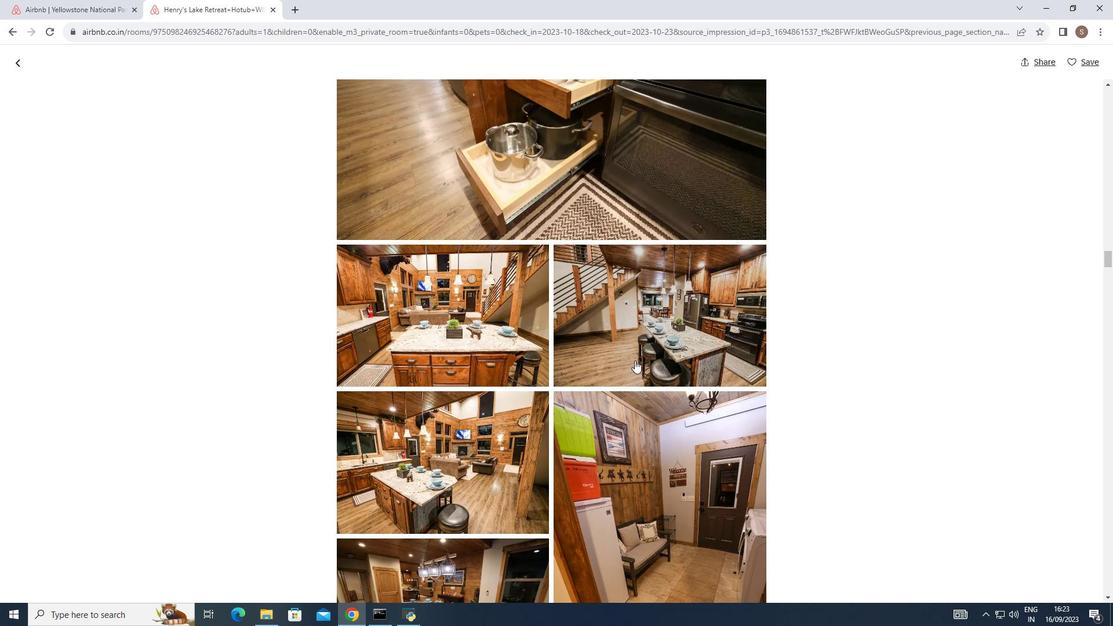 
Action: Mouse scrolled (635, 360) with delta (0, 0)
Screenshot: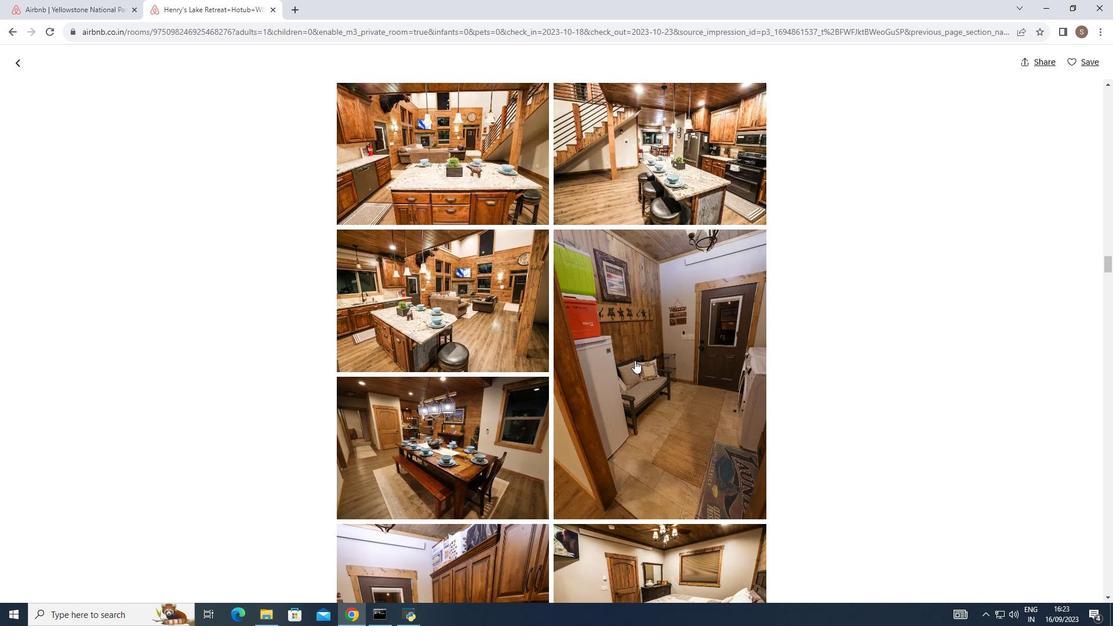 
Action: Mouse scrolled (635, 360) with delta (0, 0)
Screenshot: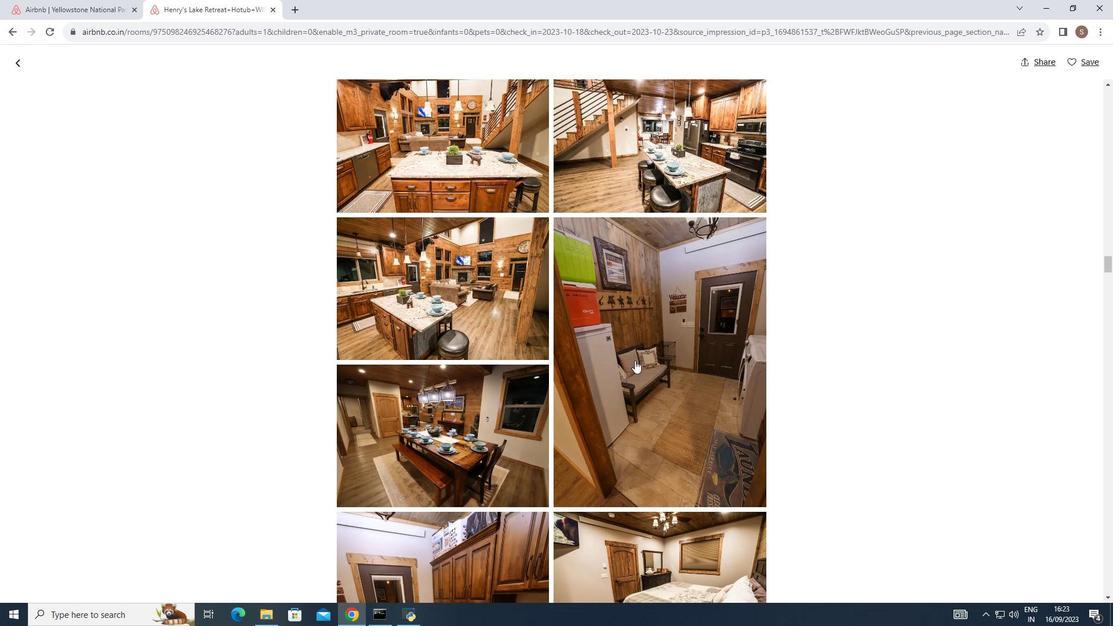 
Action: Mouse scrolled (635, 360) with delta (0, 0)
Screenshot: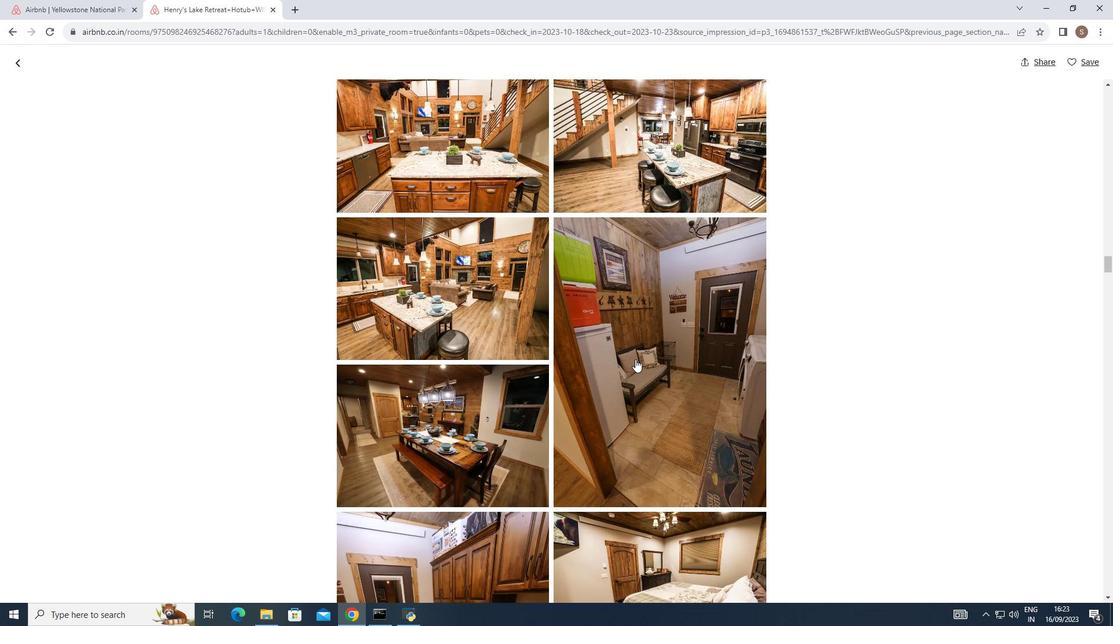 
Action: Mouse moved to (635, 359)
Screenshot: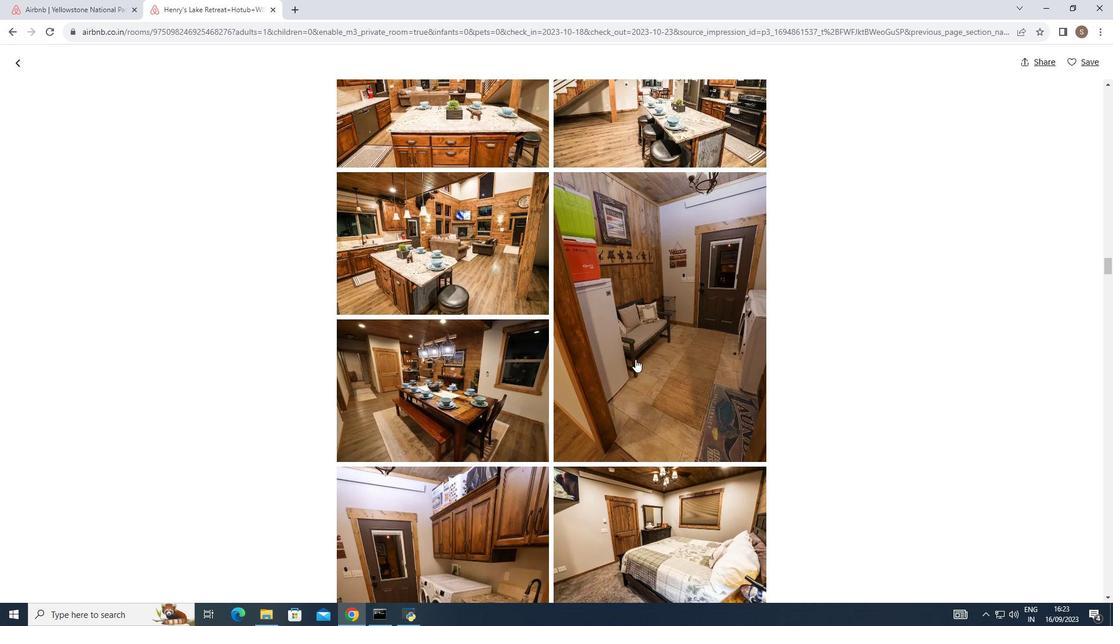 
Action: Mouse scrolled (635, 359) with delta (0, 0)
Screenshot: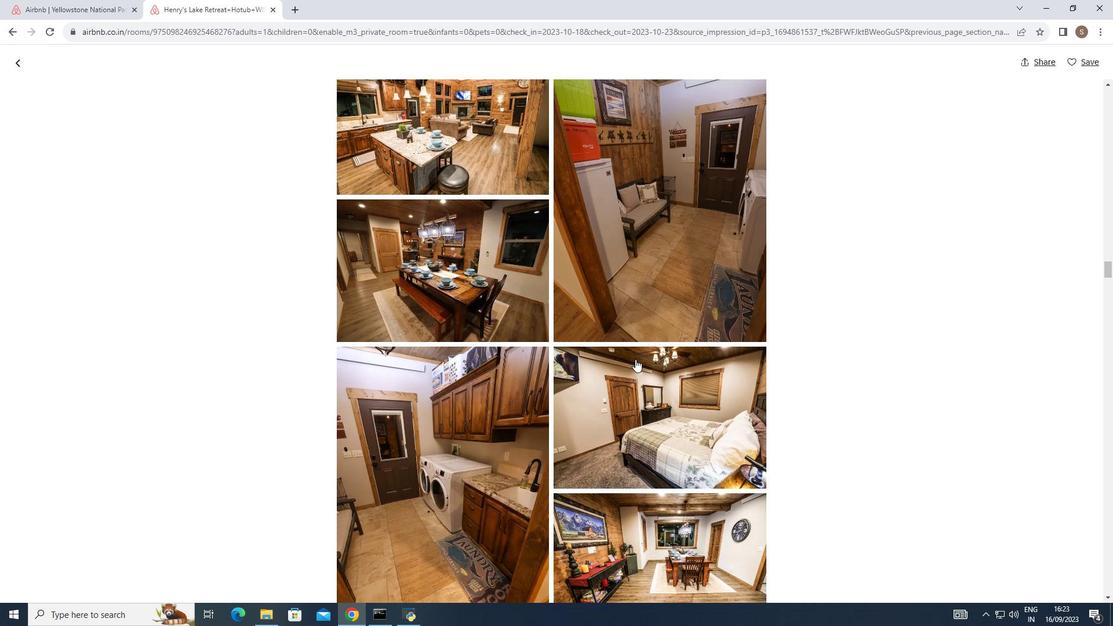 
Action: Mouse scrolled (635, 359) with delta (0, 0)
Screenshot: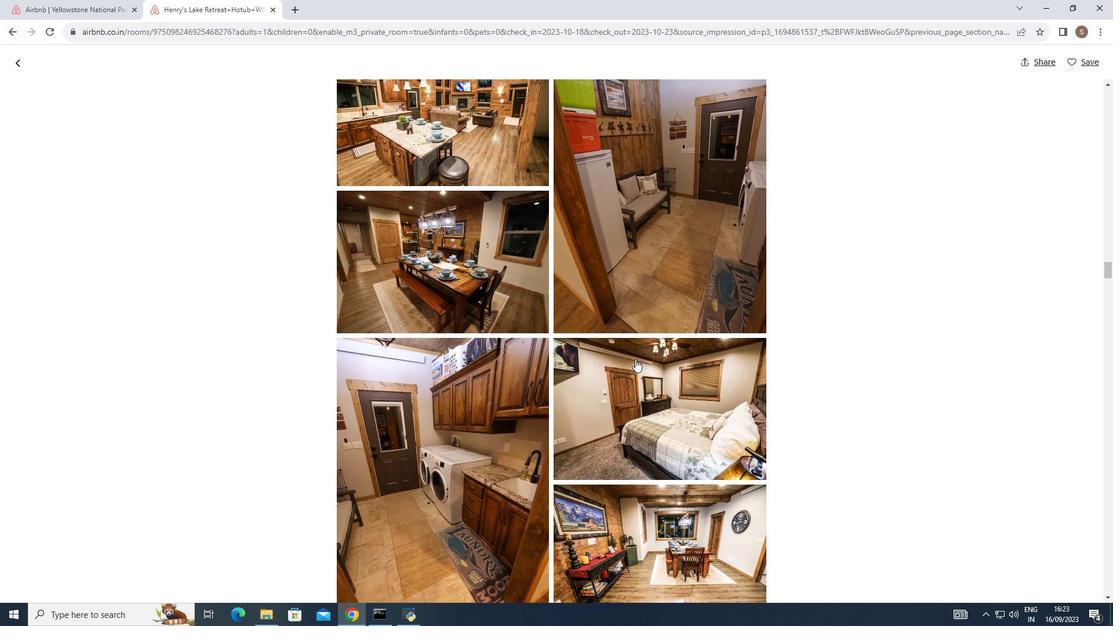 
Action: Mouse scrolled (635, 359) with delta (0, 0)
Screenshot: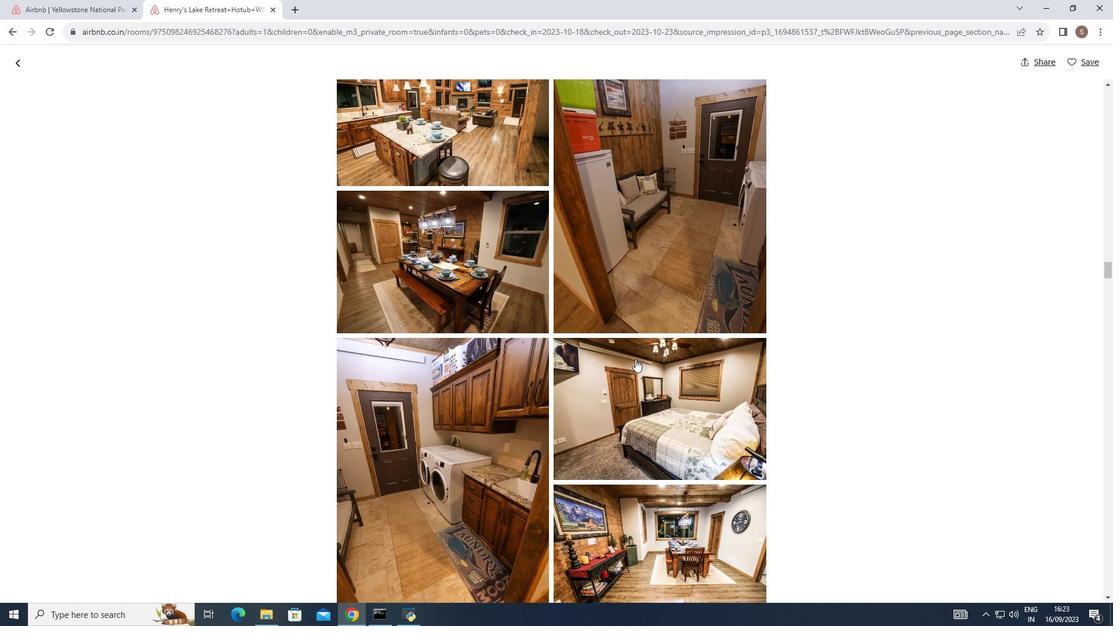 
Action: Mouse moved to (635, 359)
Screenshot: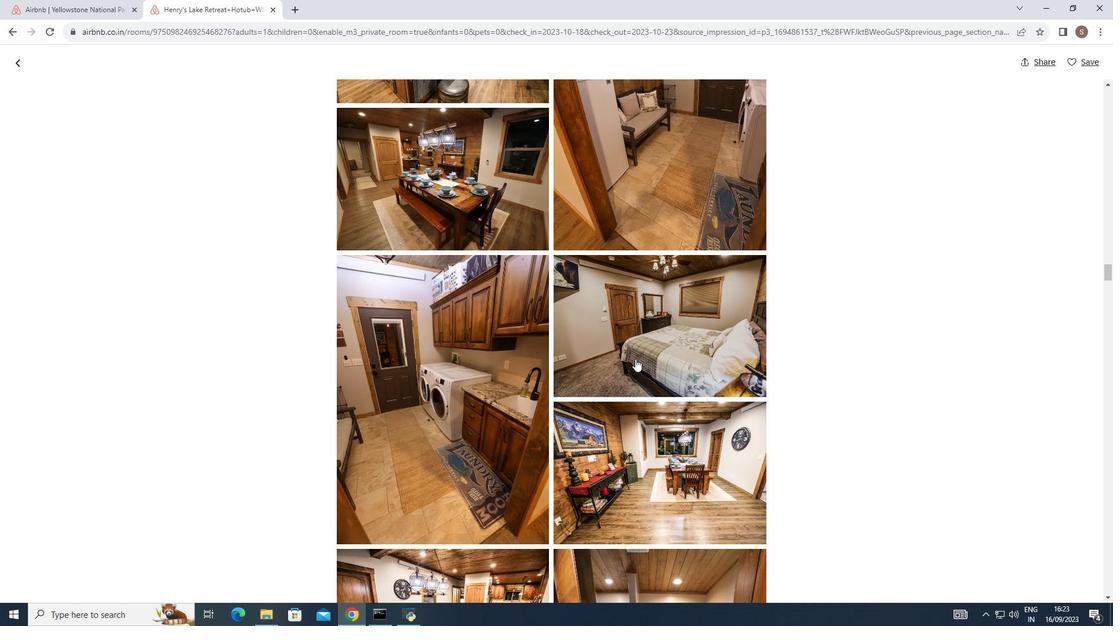 
Action: Mouse scrolled (635, 358) with delta (0, 0)
Screenshot: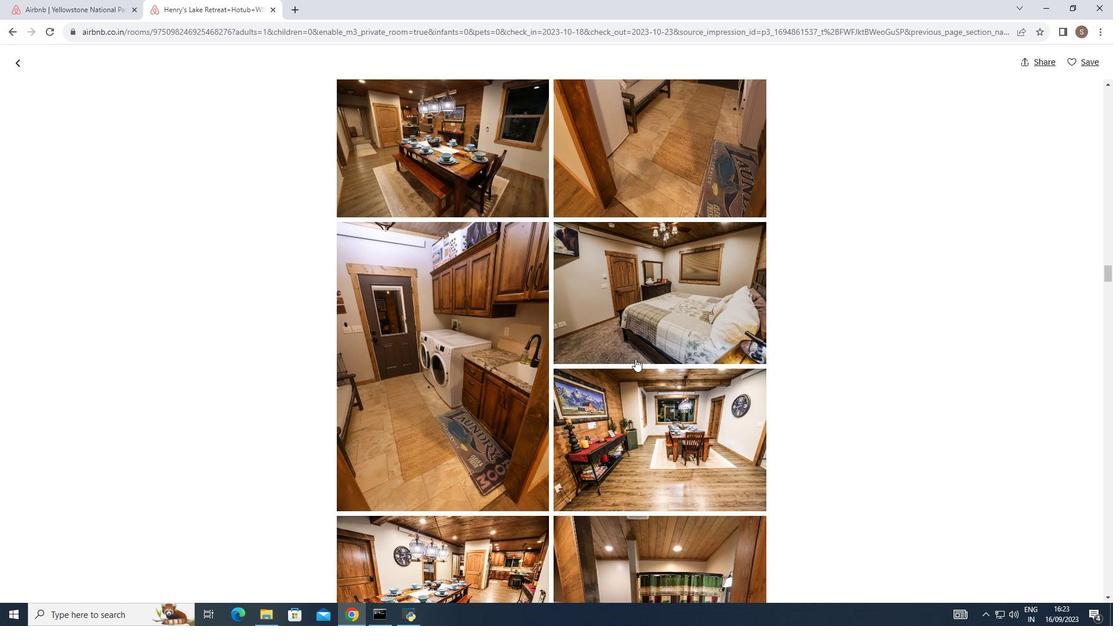 
Action: Mouse scrolled (635, 358) with delta (0, 0)
Screenshot: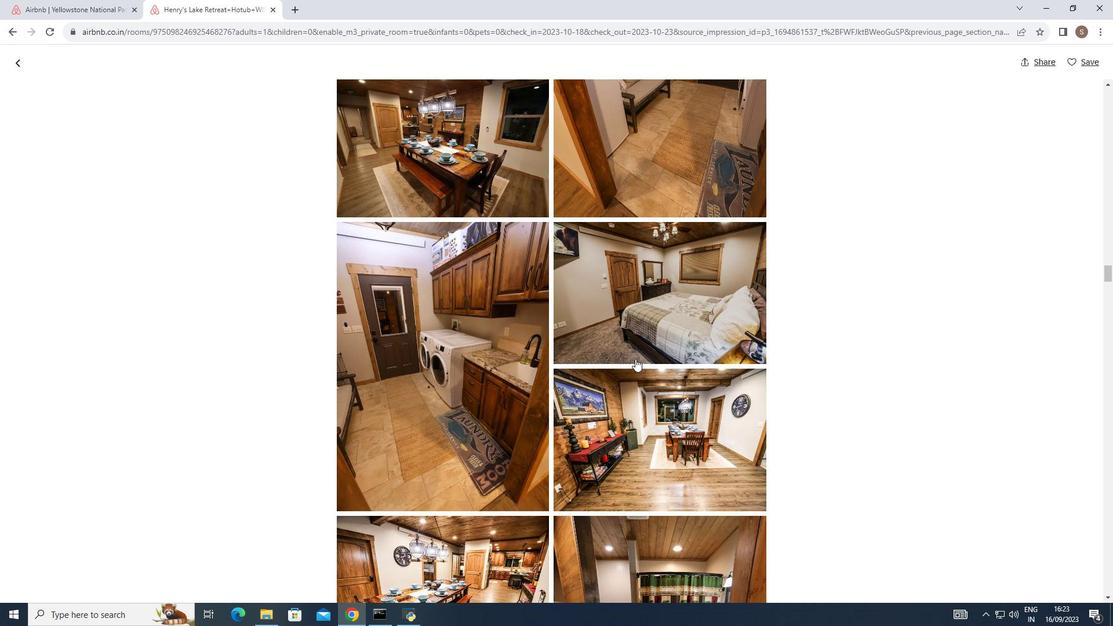 
Action: Mouse scrolled (635, 358) with delta (0, 0)
Screenshot: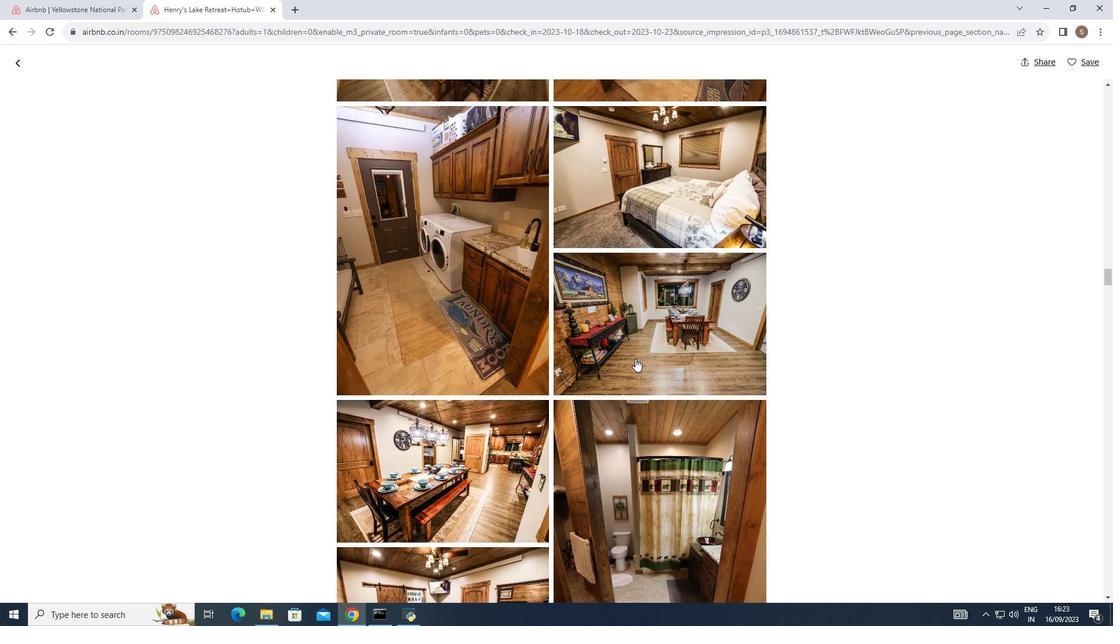 
Action: Mouse scrolled (635, 358) with delta (0, 0)
